Task: Activate the Chat setting for omni channel to start routing case.
Action: Mouse moved to (1057, 83)
Screenshot: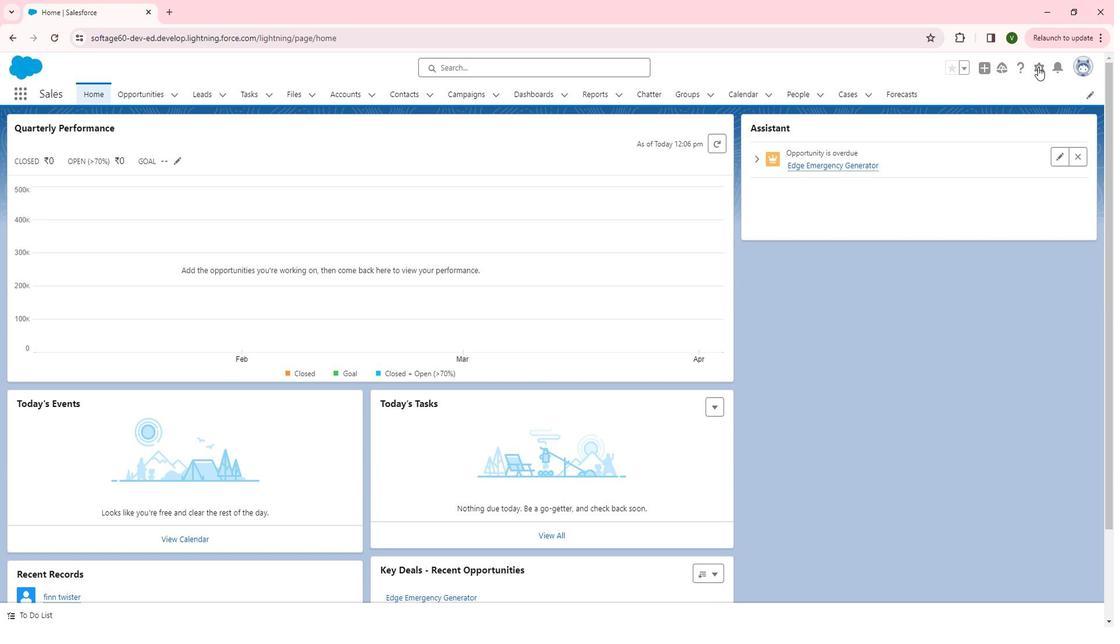 
Action: Mouse pressed left at (1057, 83)
Screenshot: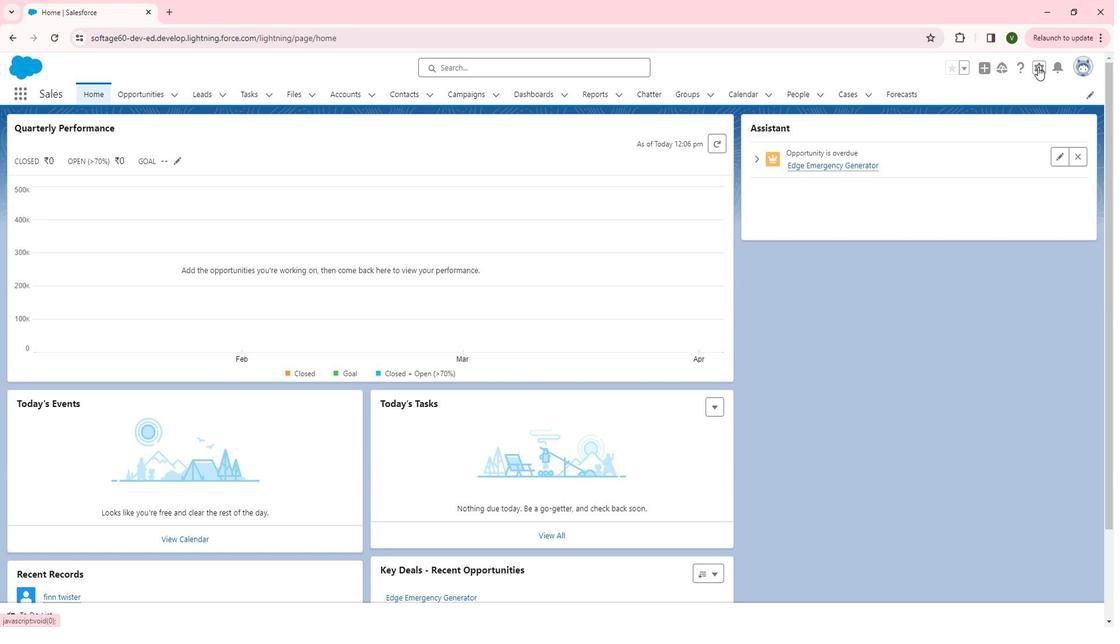 
Action: Mouse moved to (1014, 119)
Screenshot: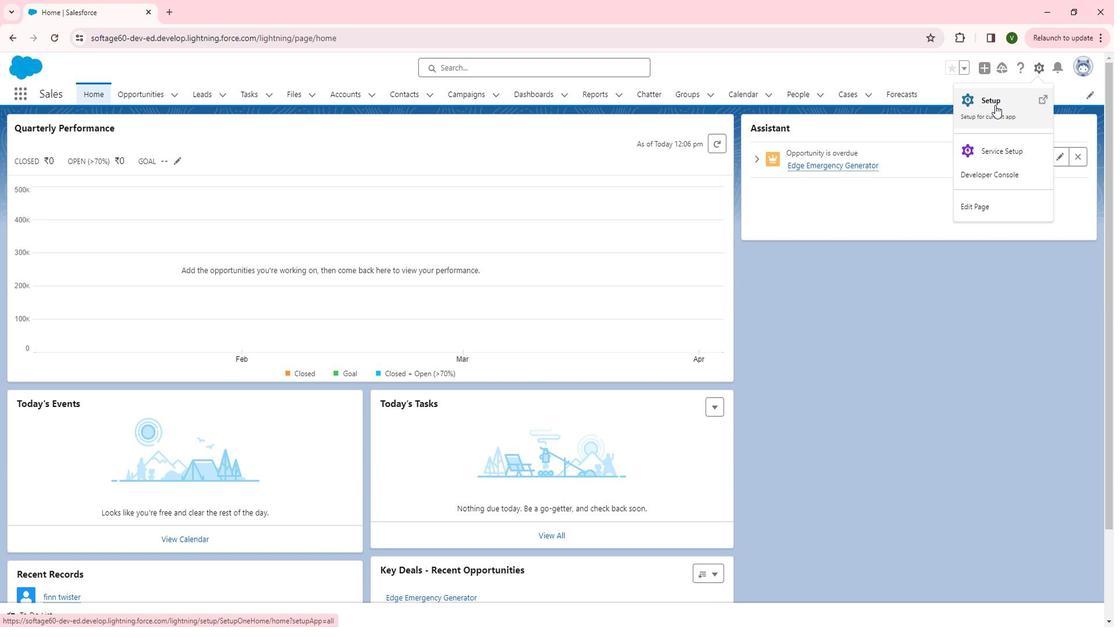 
Action: Mouse pressed left at (1014, 119)
Screenshot: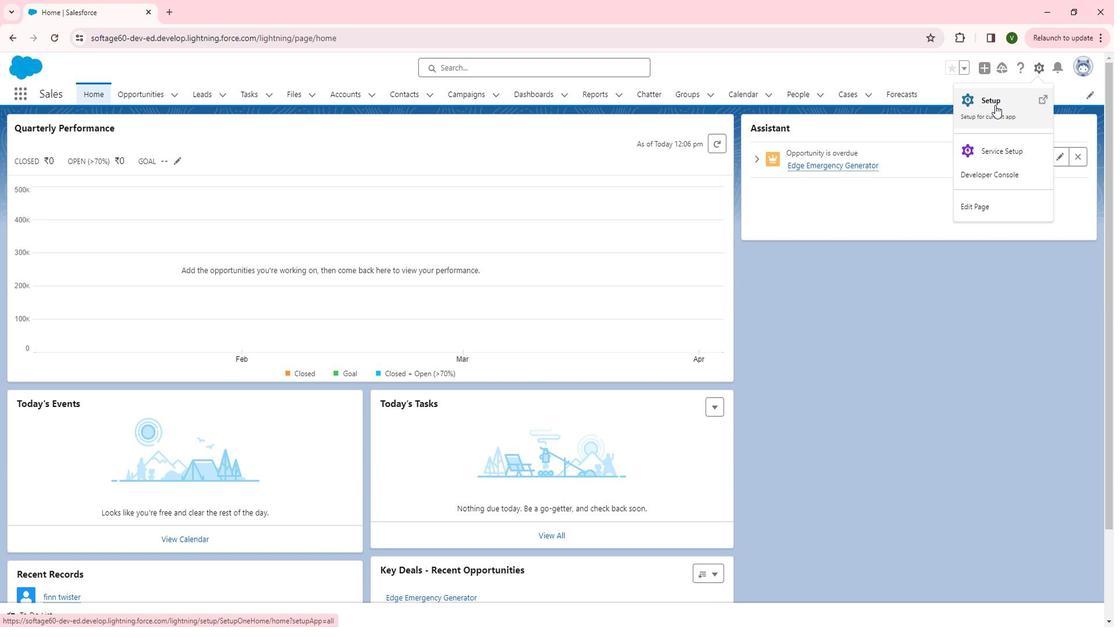 
Action: Mouse moved to (88, 351)
Screenshot: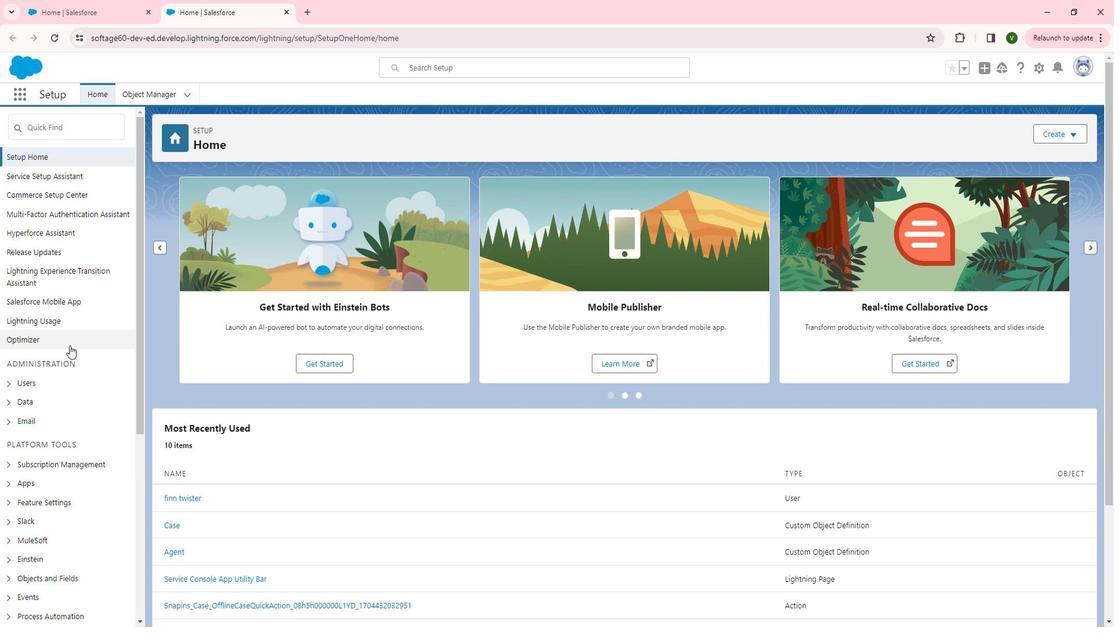 
Action: Mouse scrolled (88, 350) with delta (0, 0)
Screenshot: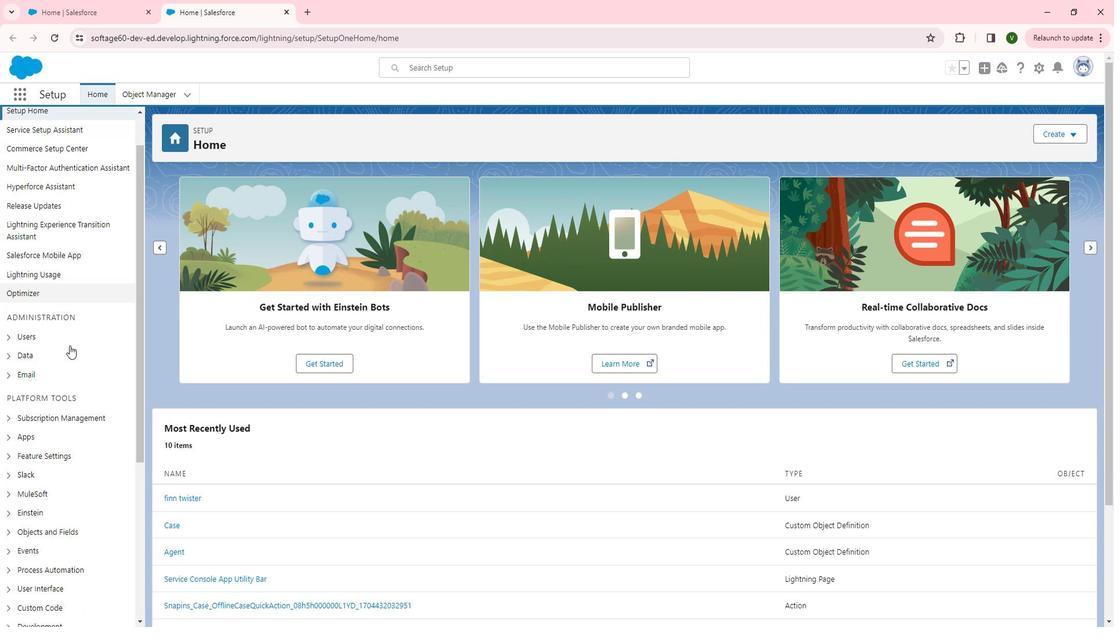 
Action: Mouse moved to (41, 391)
Screenshot: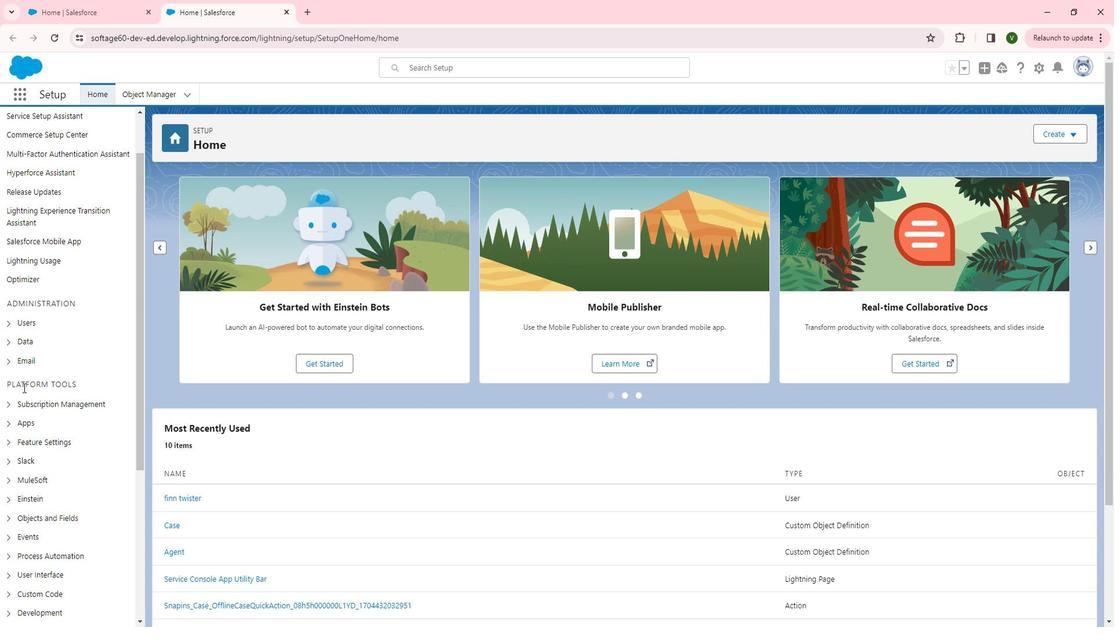 
Action: Mouse scrolled (41, 391) with delta (0, 0)
Screenshot: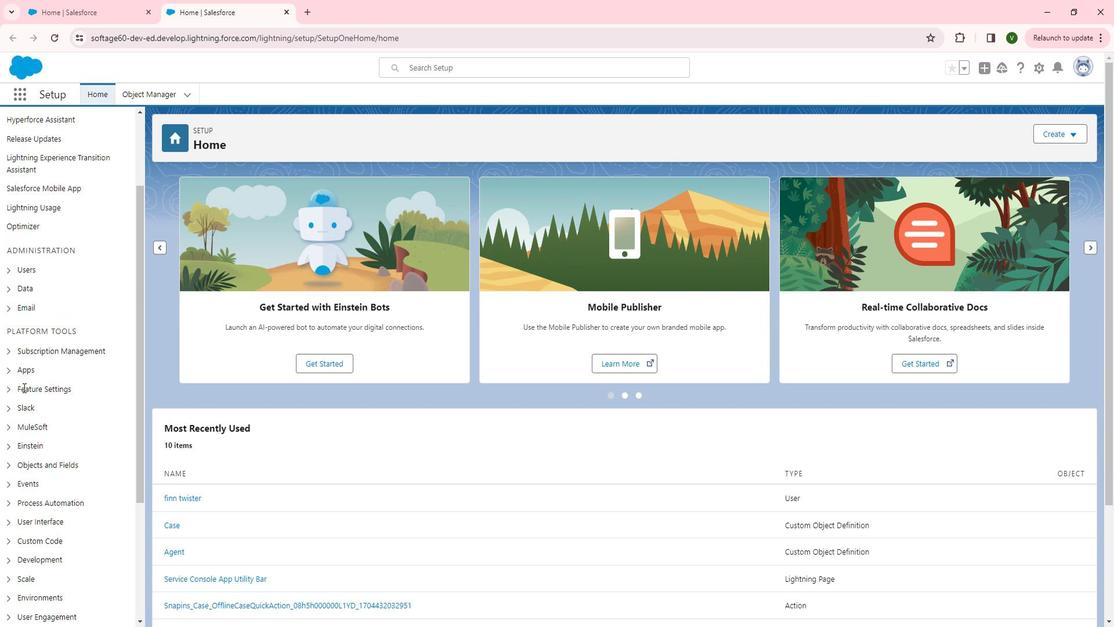 
Action: Mouse moved to (29, 385)
Screenshot: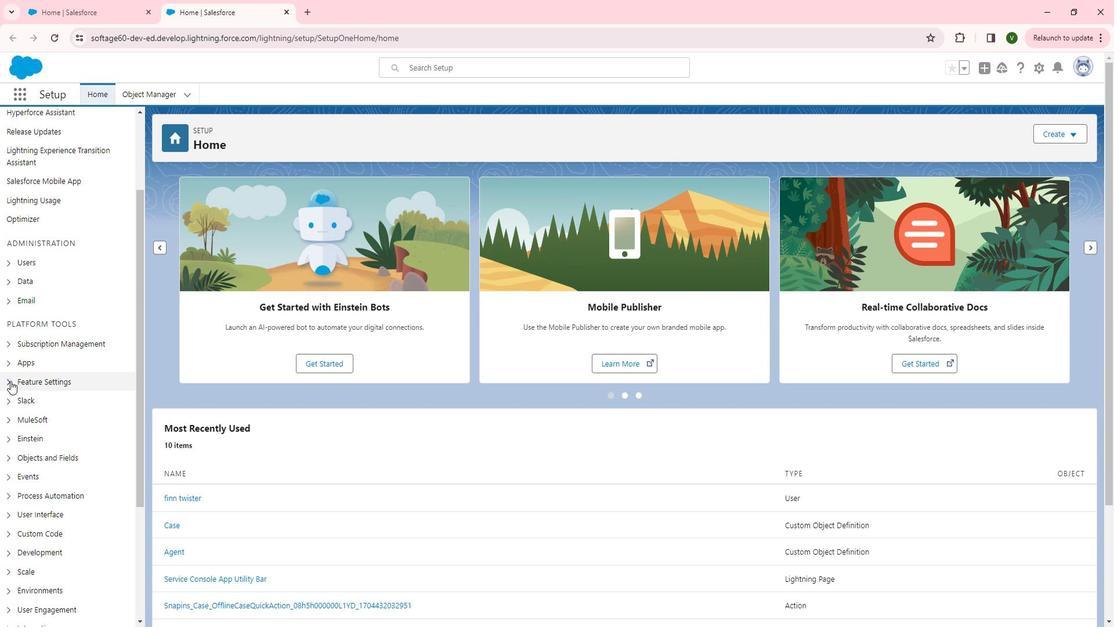 
Action: Mouse pressed left at (29, 385)
Screenshot: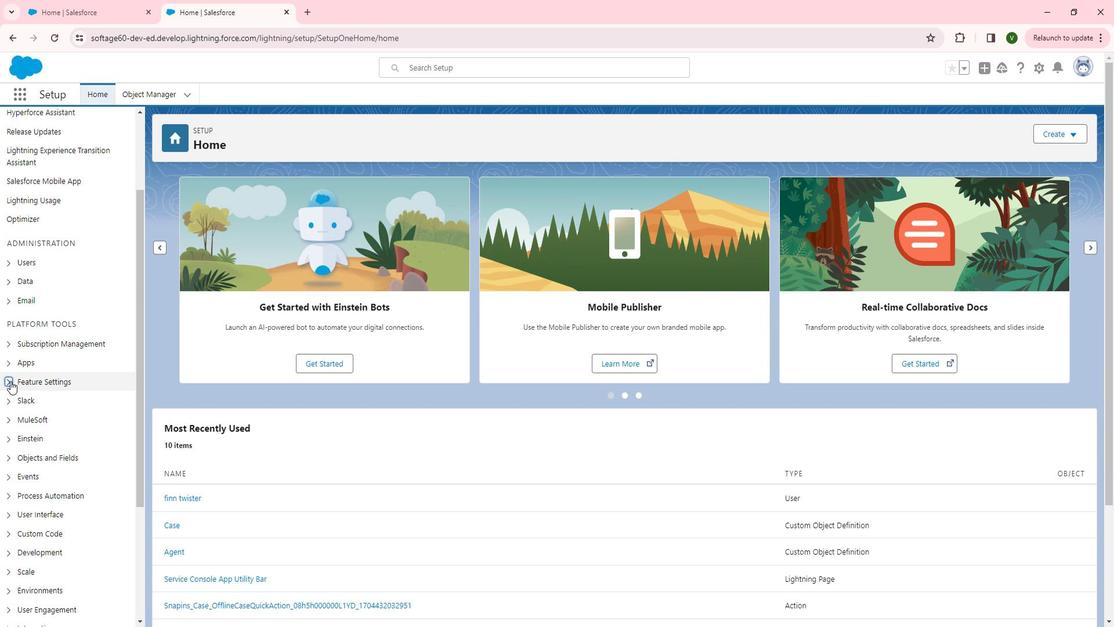 
Action: Mouse moved to (72, 408)
Screenshot: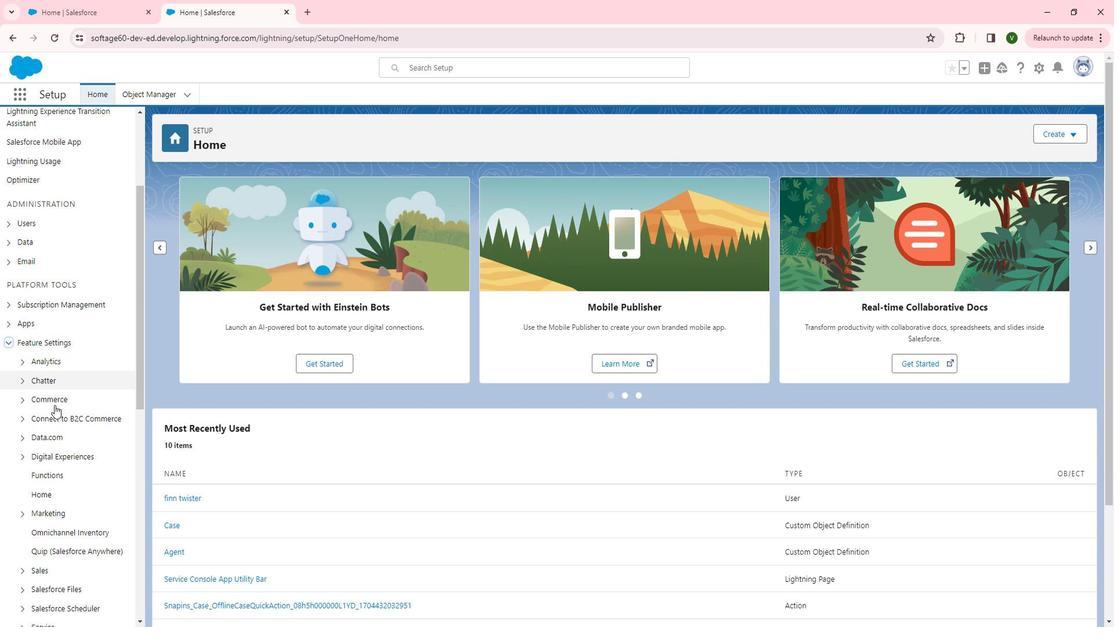 
Action: Mouse scrolled (72, 408) with delta (0, 0)
Screenshot: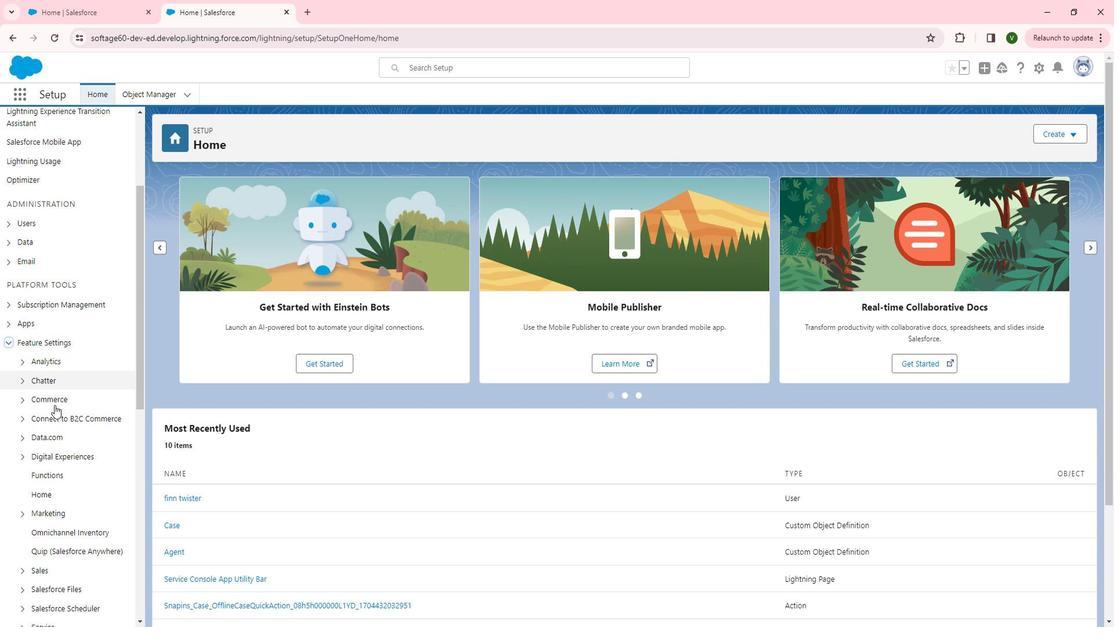 
Action: Mouse moved to (73, 408)
Screenshot: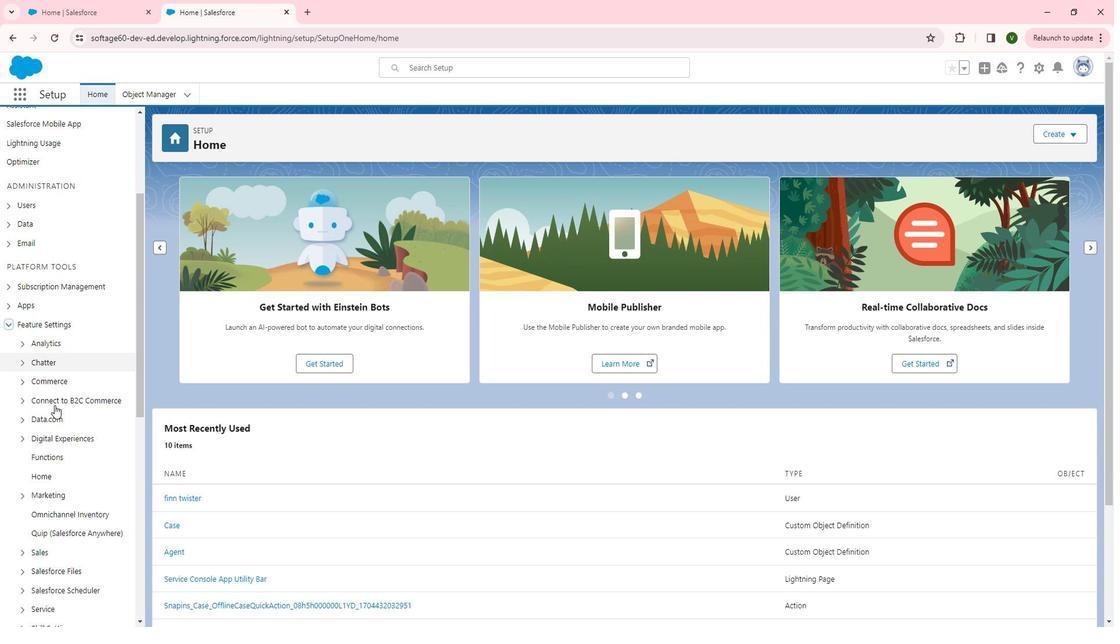 
Action: Mouse scrolled (73, 408) with delta (0, 0)
Screenshot: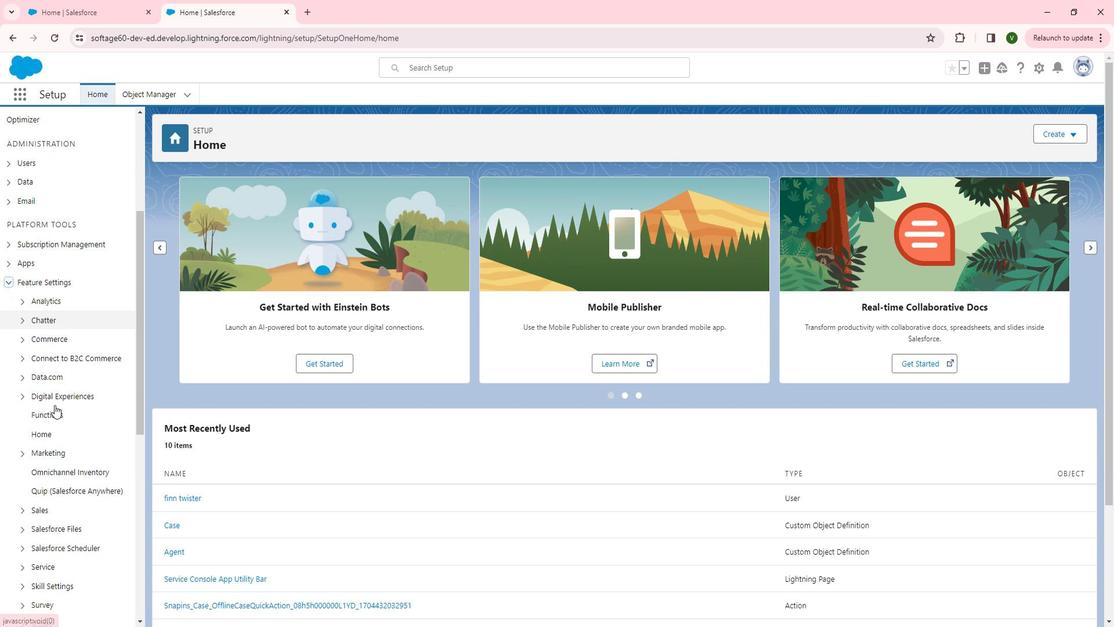 
Action: Mouse moved to (78, 465)
Screenshot: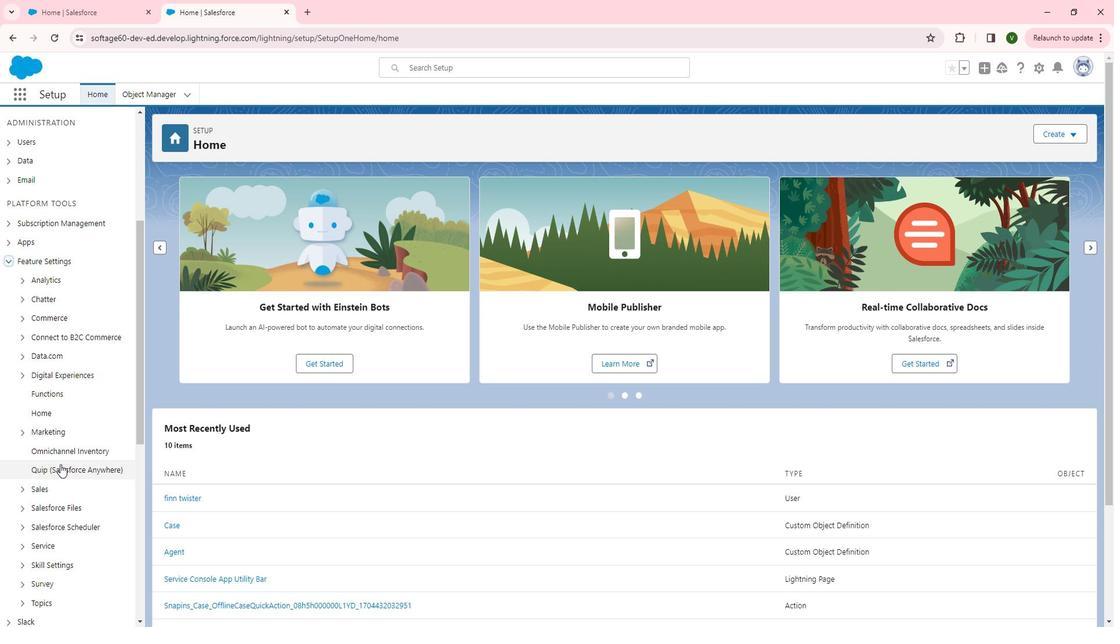 
Action: Mouse scrolled (78, 465) with delta (0, 0)
Screenshot: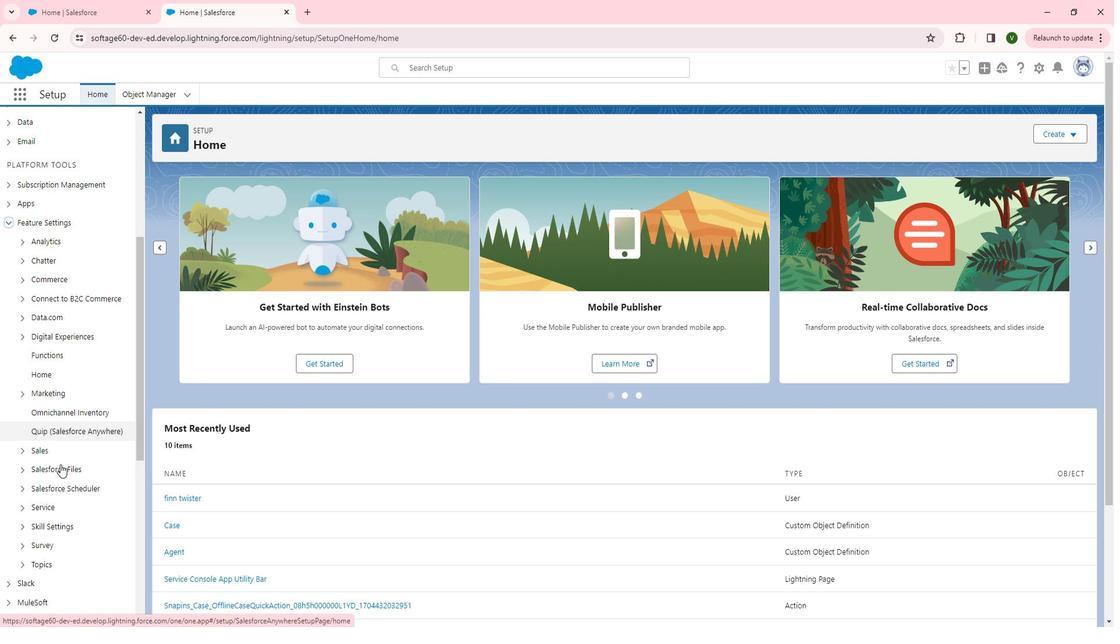 
Action: Mouse moved to (41, 487)
Screenshot: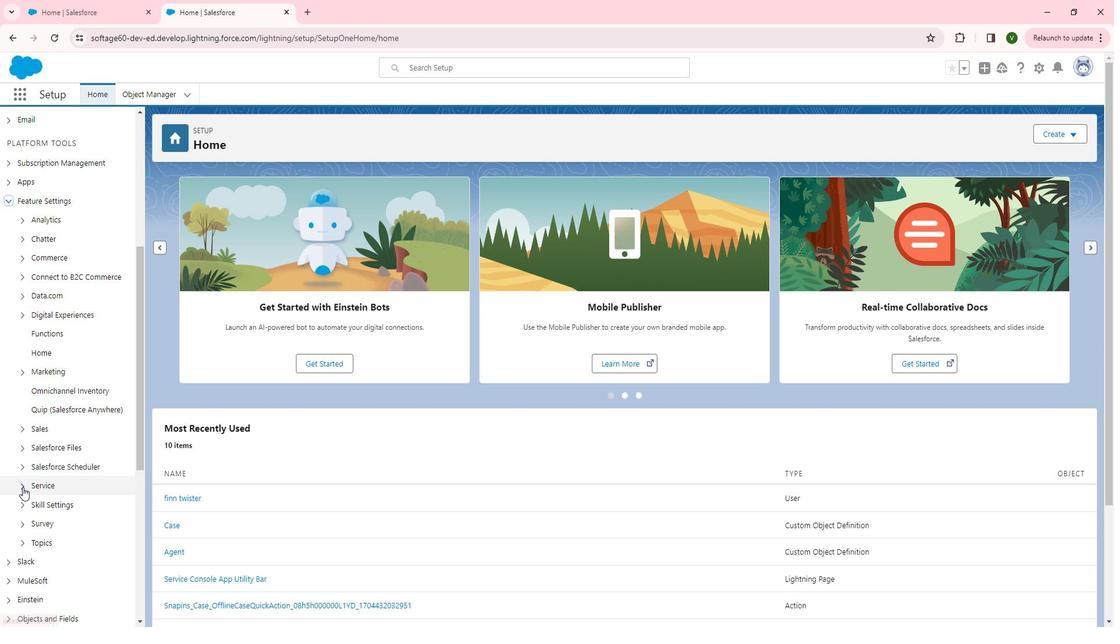 
Action: Mouse pressed left at (41, 487)
Screenshot: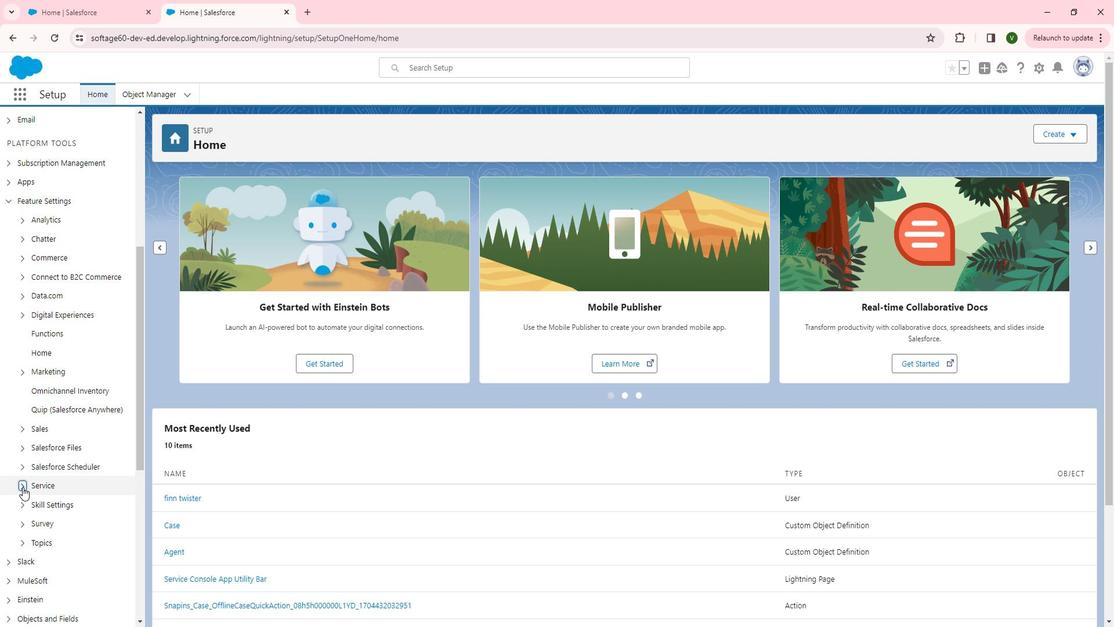 
Action: Mouse moved to (98, 479)
Screenshot: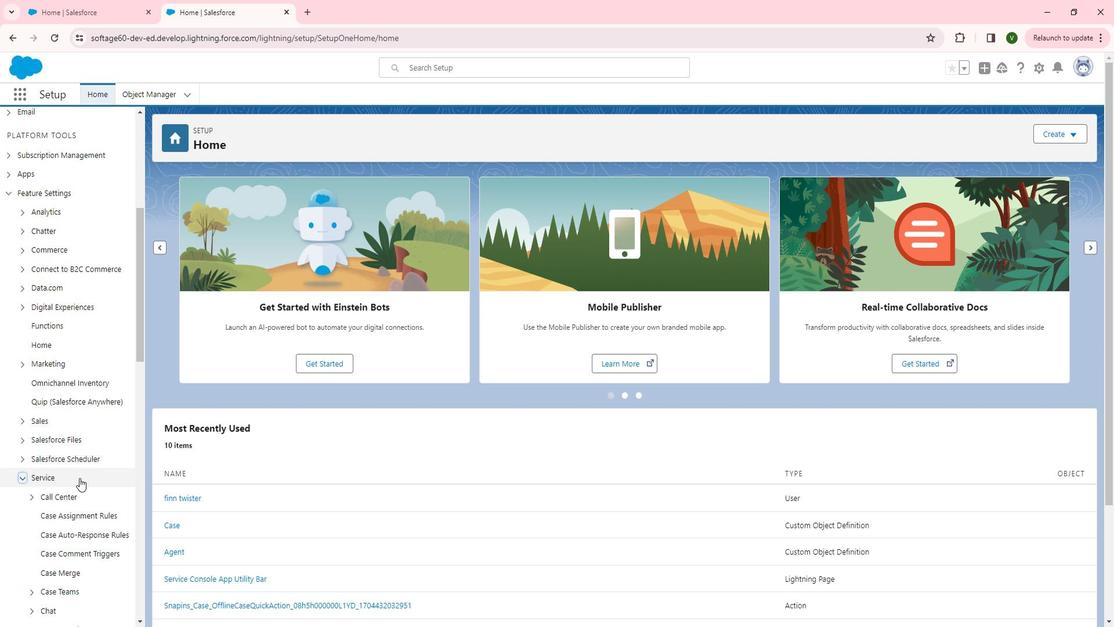 
Action: Mouse scrolled (98, 478) with delta (0, 0)
Screenshot: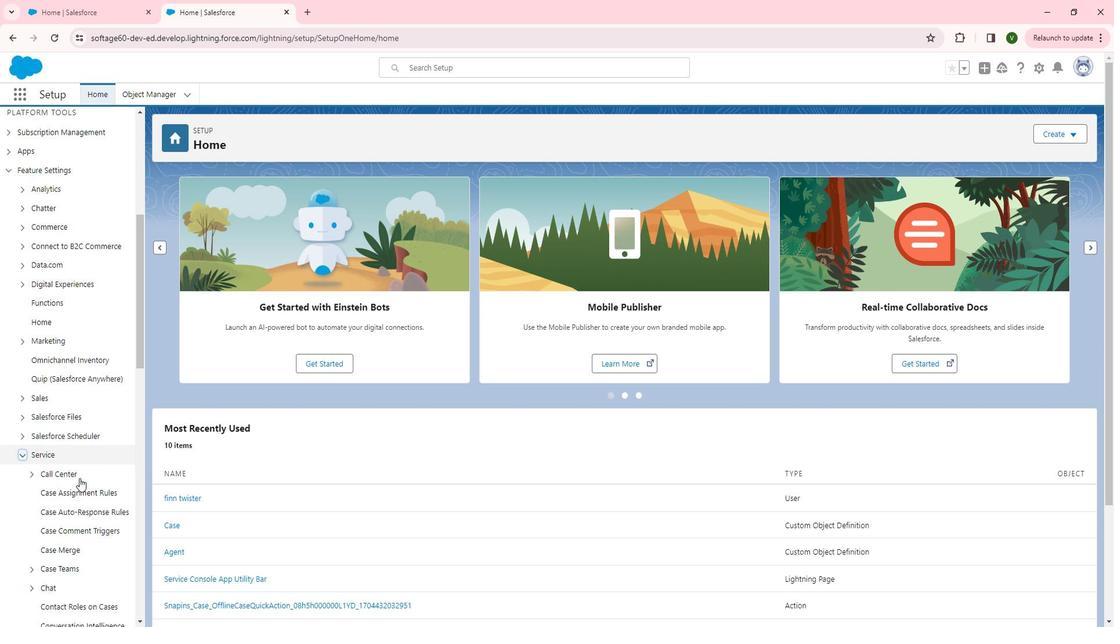 
Action: Mouse scrolled (98, 478) with delta (0, 0)
Screenshot: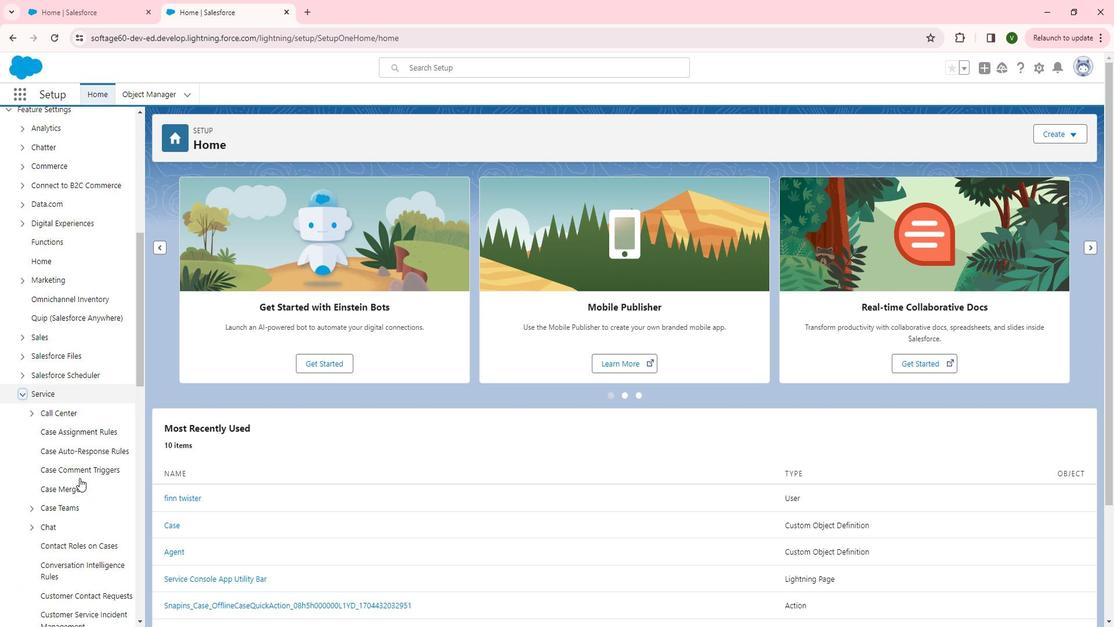 
Action: Mouse moved to (52, 500)
Screenshot: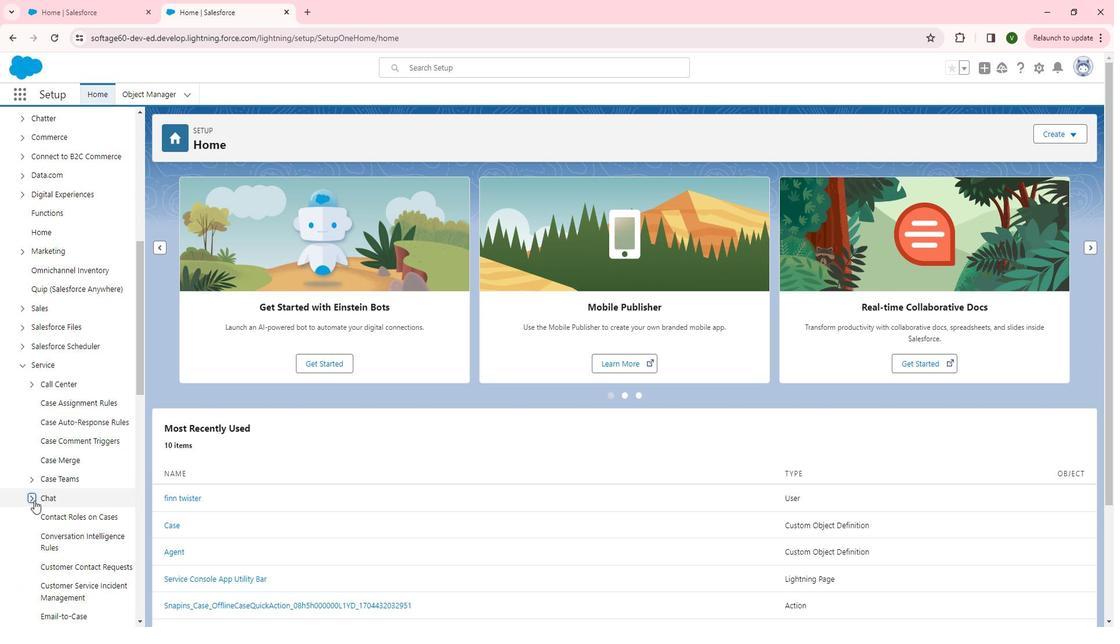 
Action: Mouse pressed left at (52, 500)
Screenshot: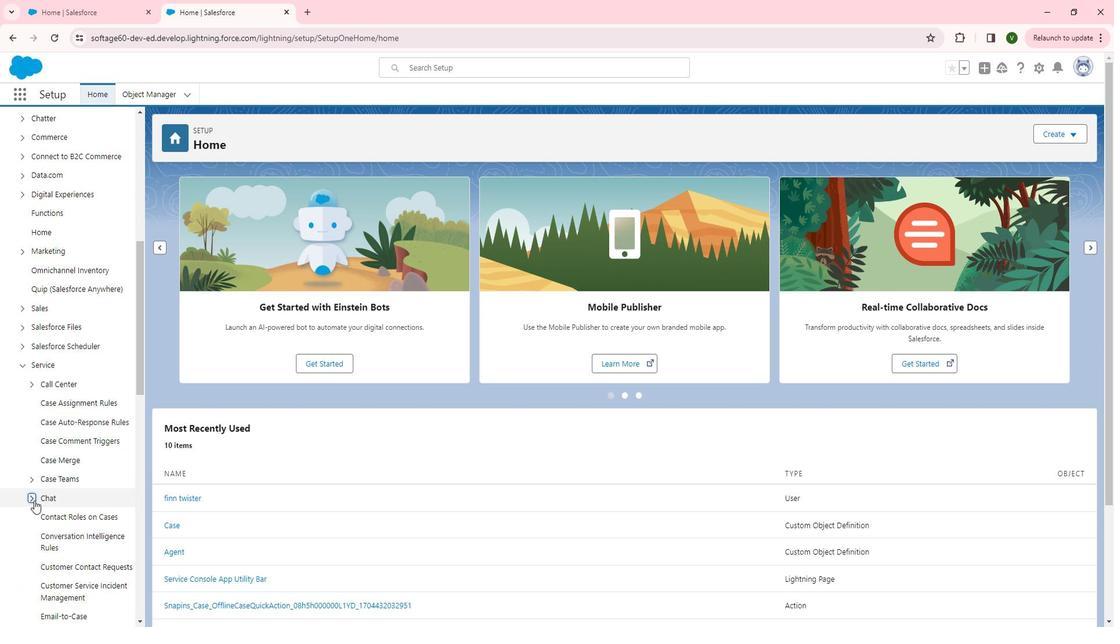 
Action: Mouse moved to (84, 512)
Screenshot: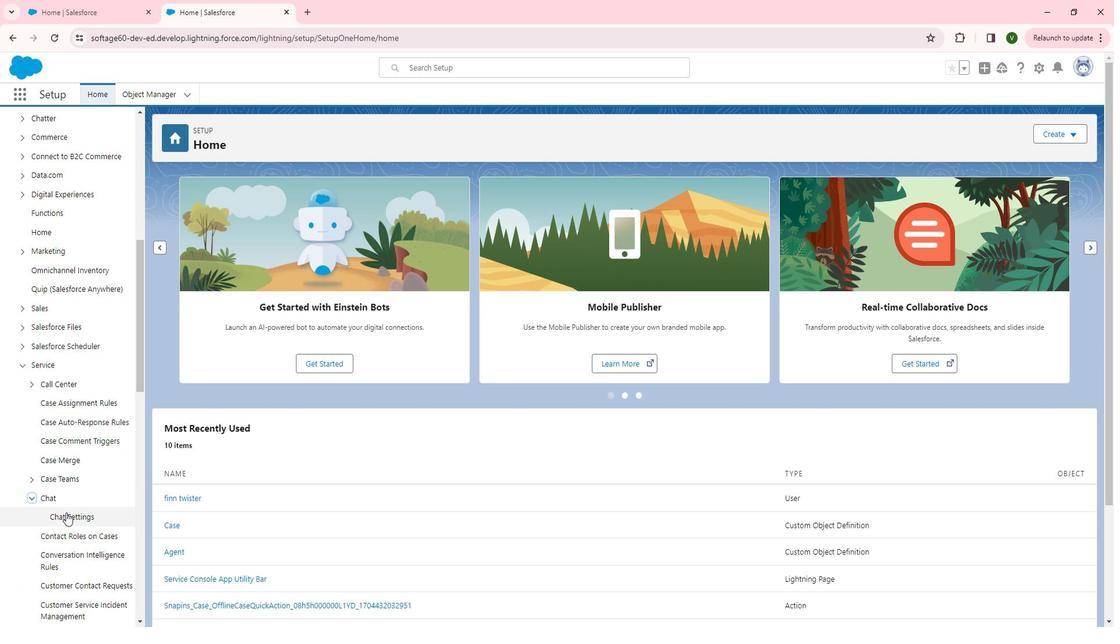 
Action: Mouse pressed left at (84, 512)
Screenshot: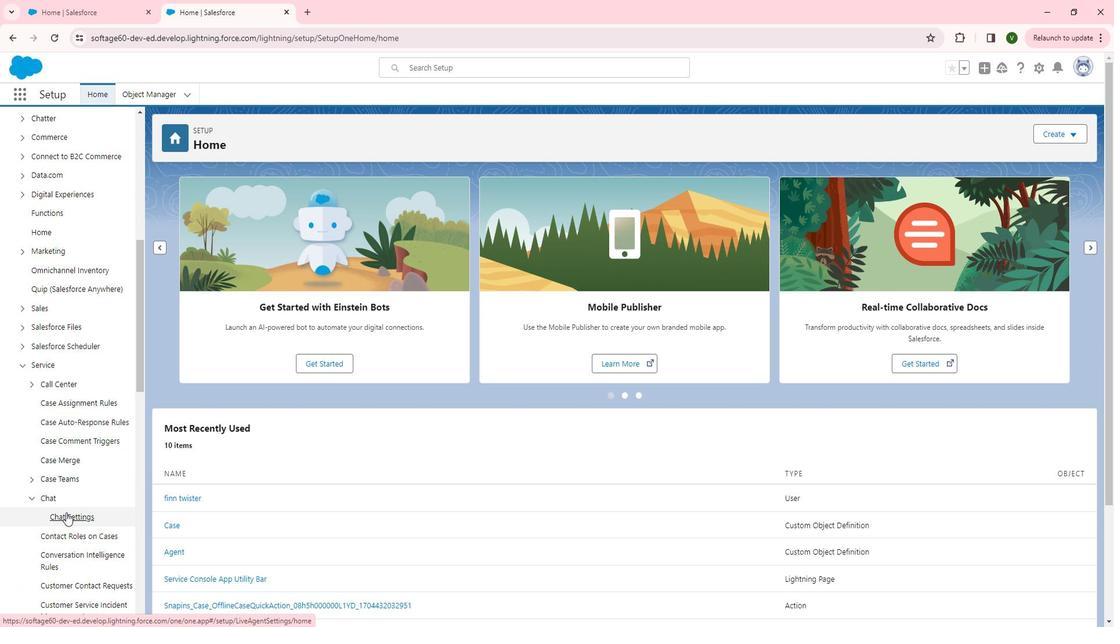 
Action: Mouse moved to (196, 333)
Screenshot: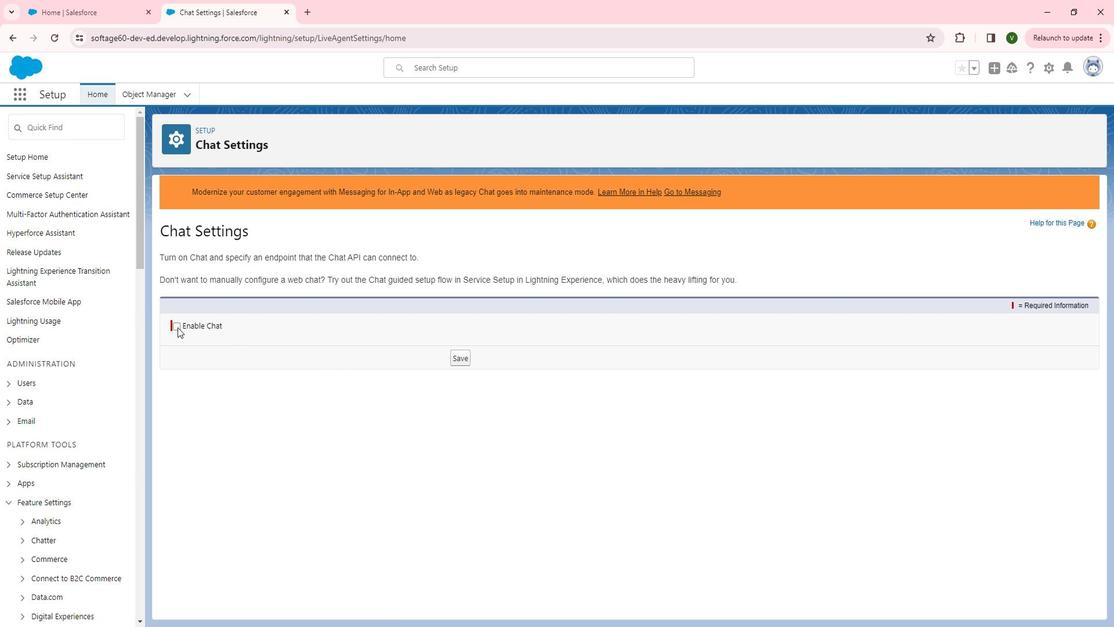 
Action: Mouse pressed left at (196, 333)
Screenshot: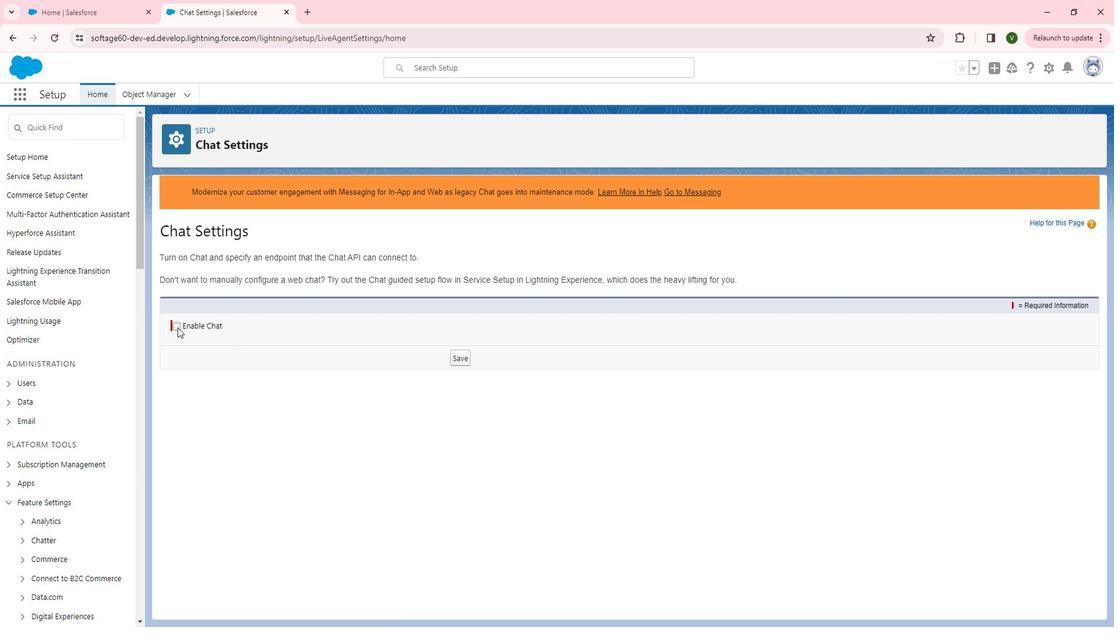 
Action: Mouse moved to (480, 361)
Screenshot: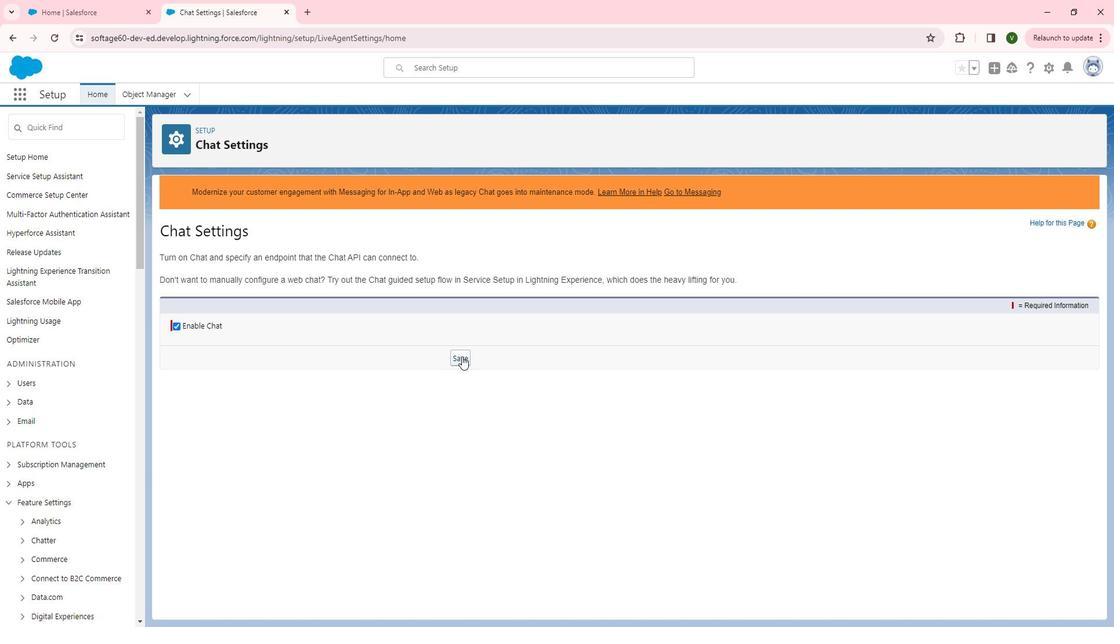 
Action: Mouse pressed left at (480, 361)
Screenshot: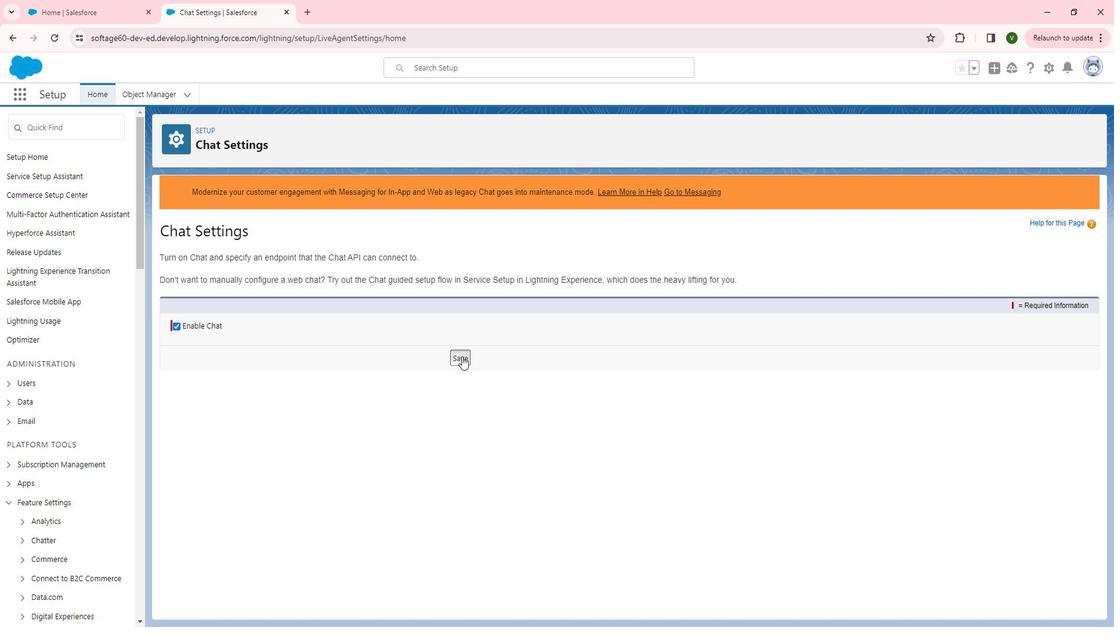 
Action: Mouse moved to (538, 440)
Screenshot: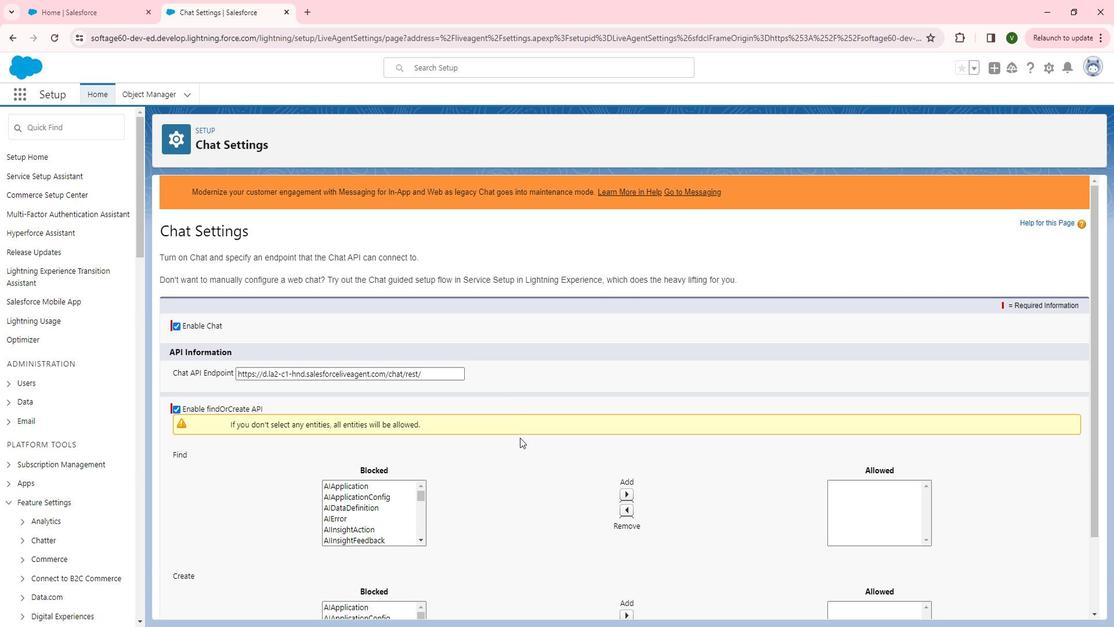 
Action: Mouse scrolled (538, 439) with delta (0, 0)
Screenshot: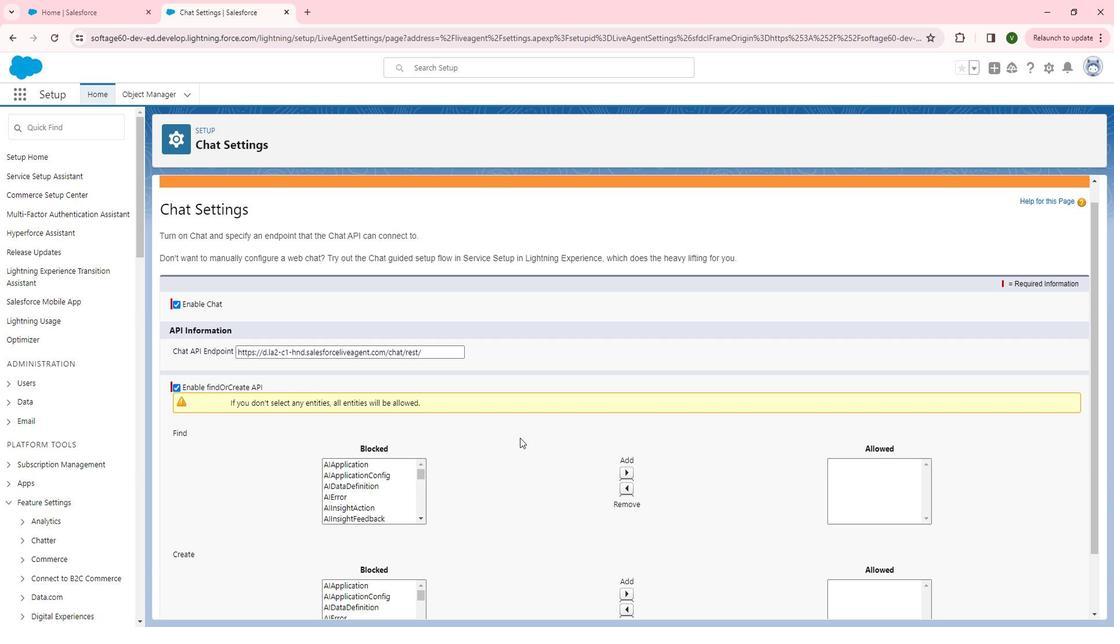 
Action: Mouse moved to (538, 441)
Screenshot: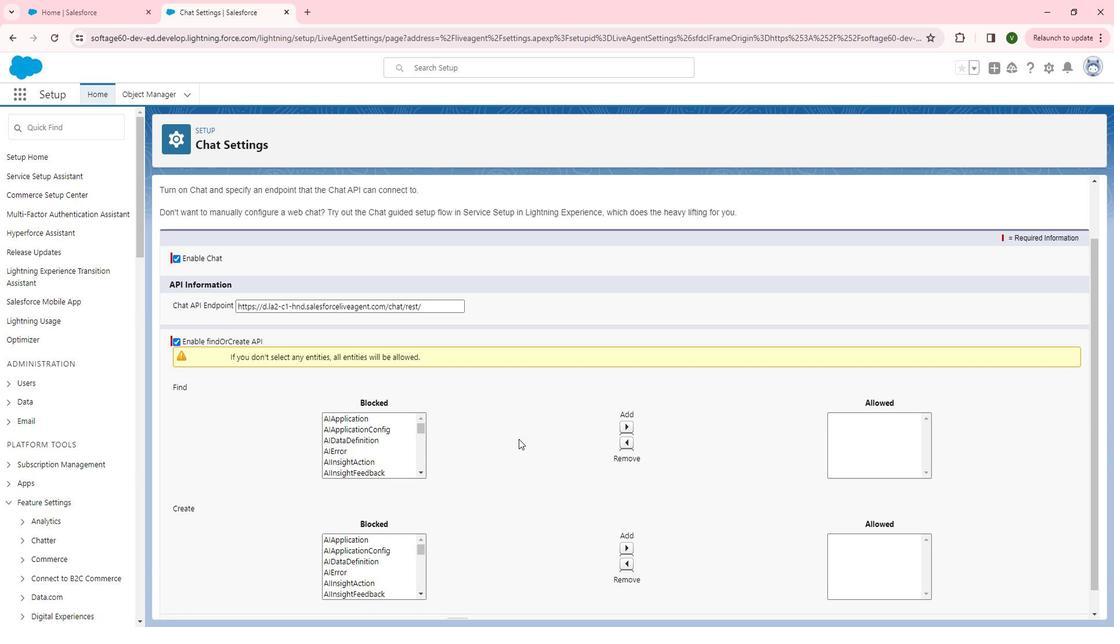 
Action: Mouse scrolled (538, 440) with delta (0, 0)
Screenshot: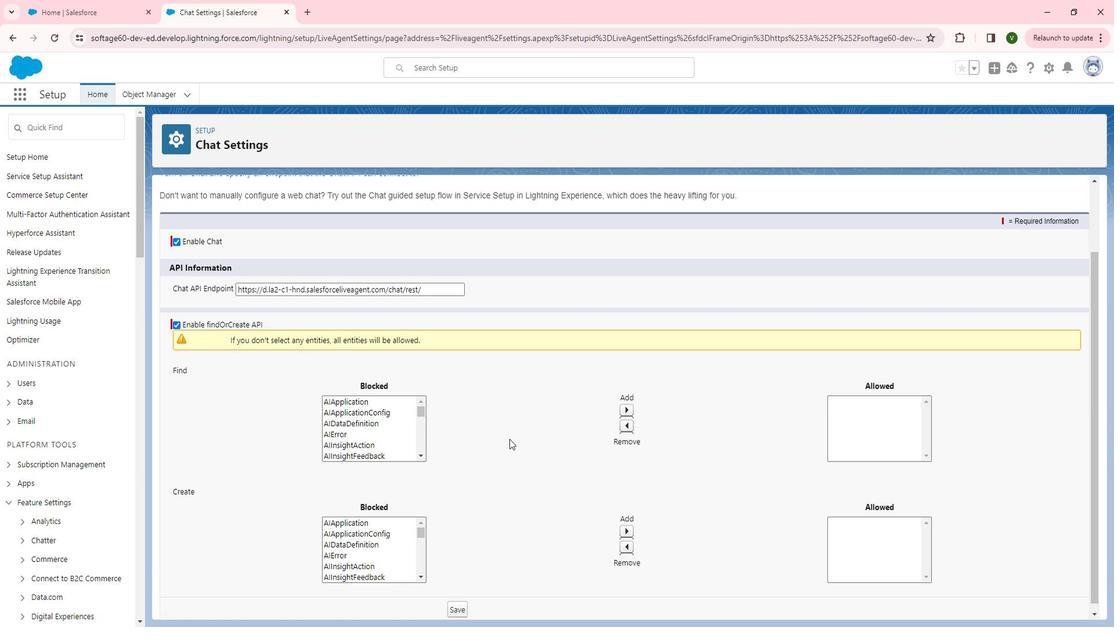 
Action: Mouse moved to (437, 448)
Screenshot: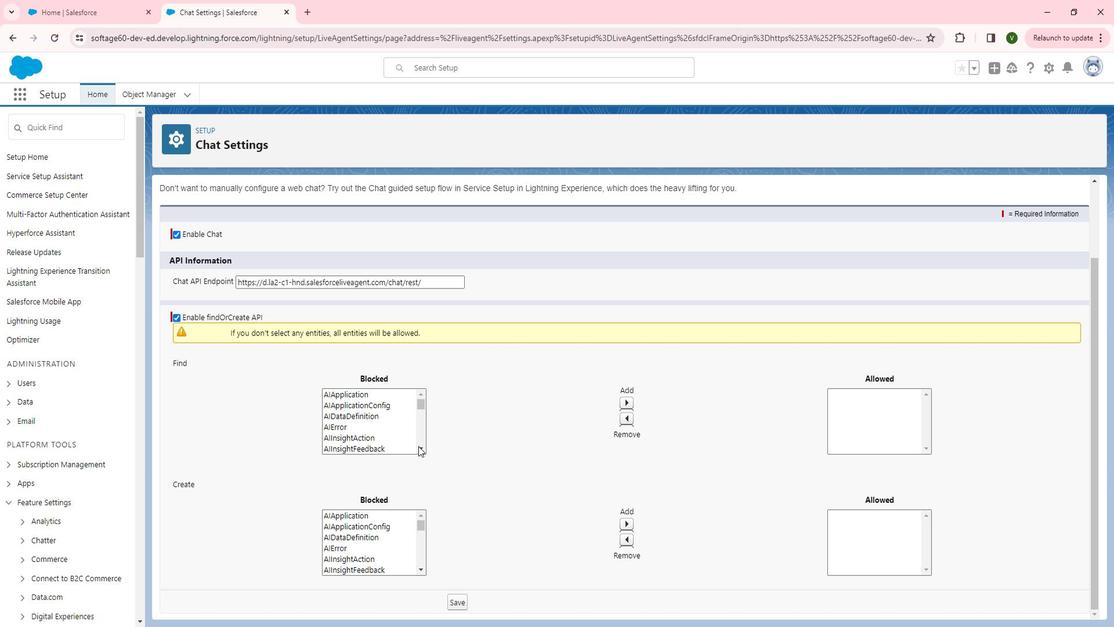 
Action: Mouse pressed left at (437, 448)
Screenshot: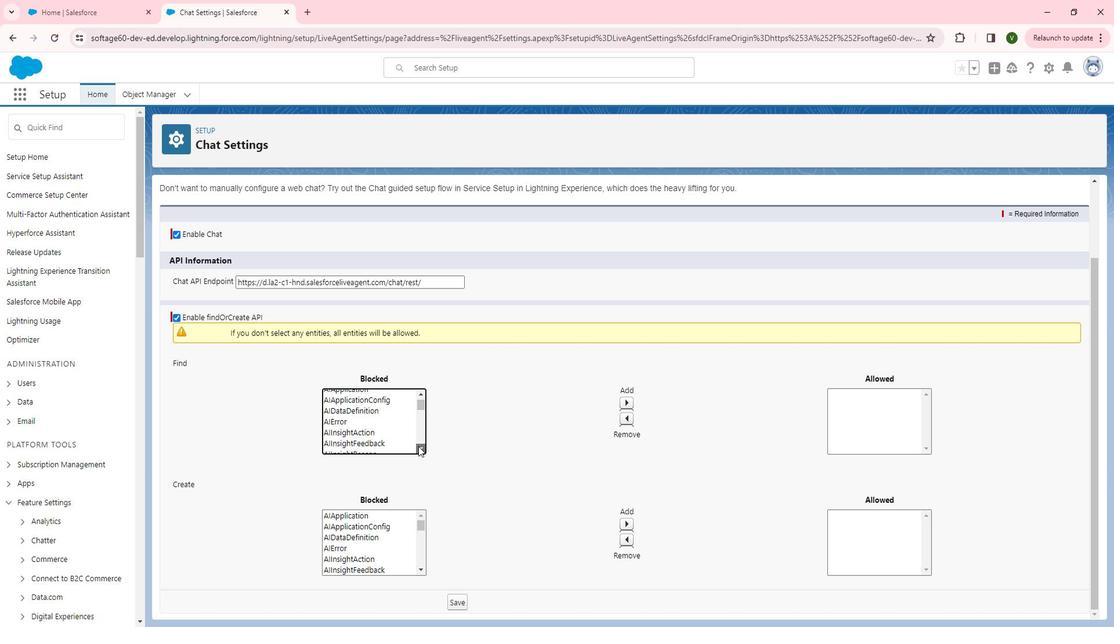 
Action: Mouse pressed left at (437, 448)
Screenshot: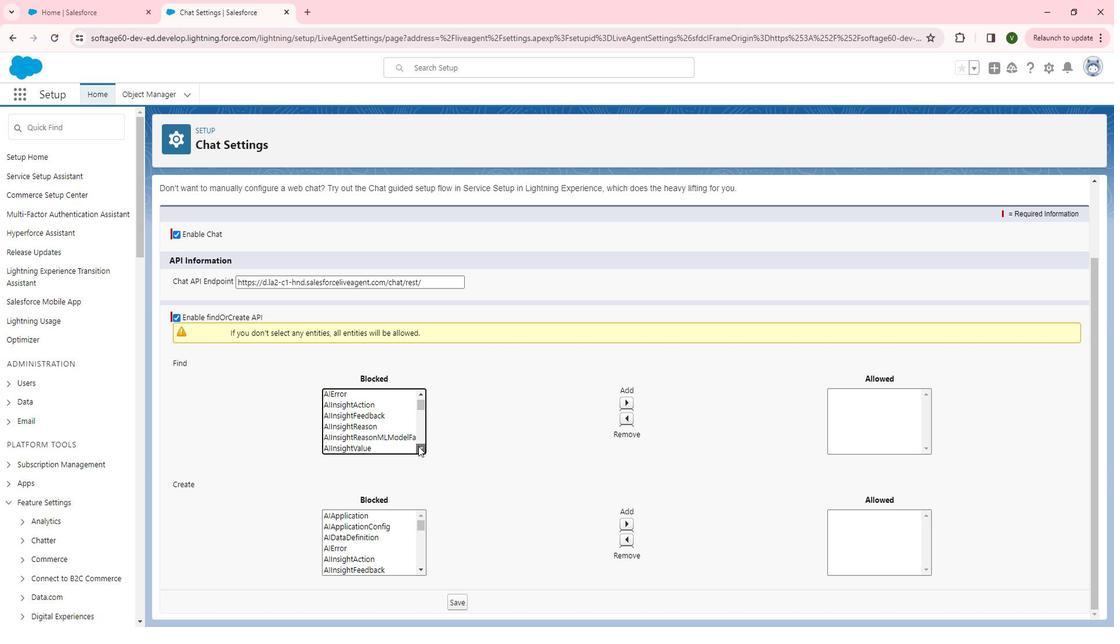 
Action: Mouse pressed left at (437, 448)
Screenshot: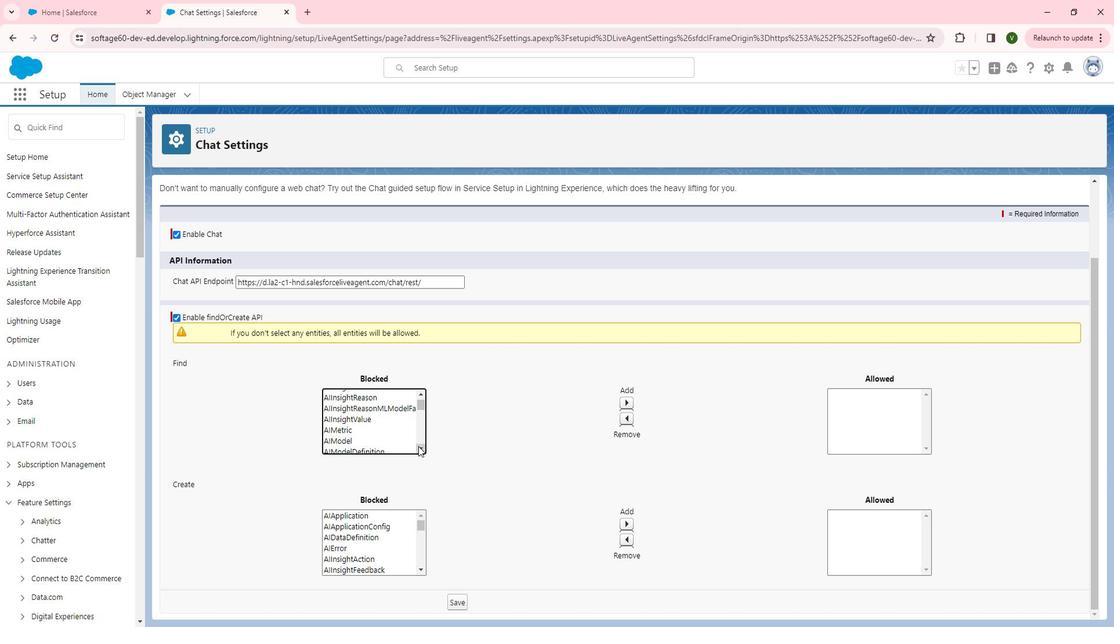 
Action: Mouse pressed left at (437, 448)
Screenshot: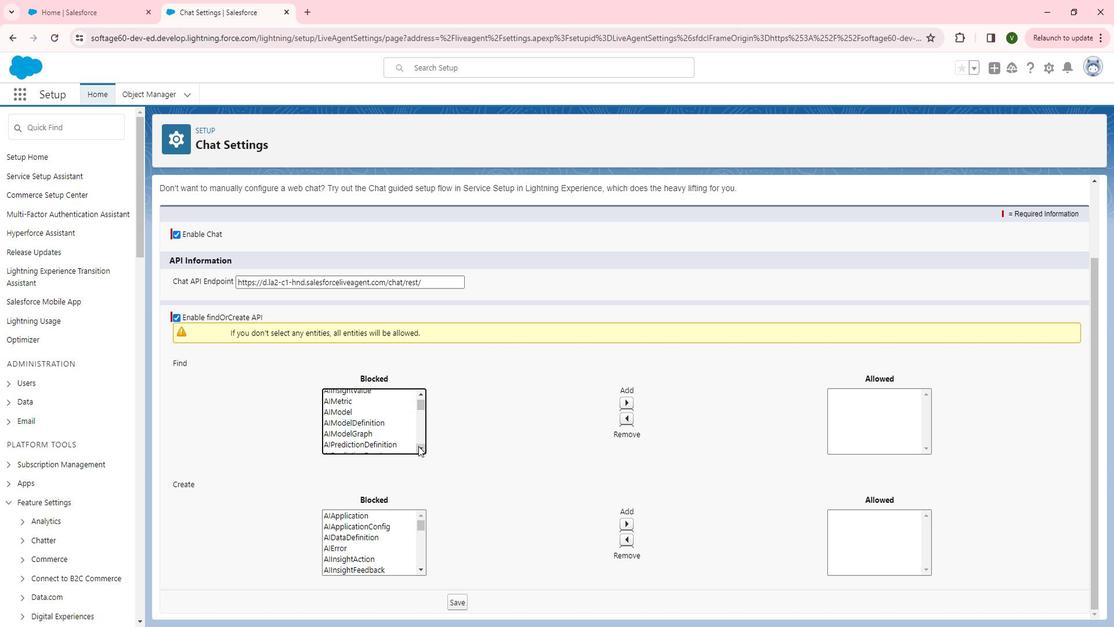 
Action: Mouse pressed left at (437, 448)
Screenshot: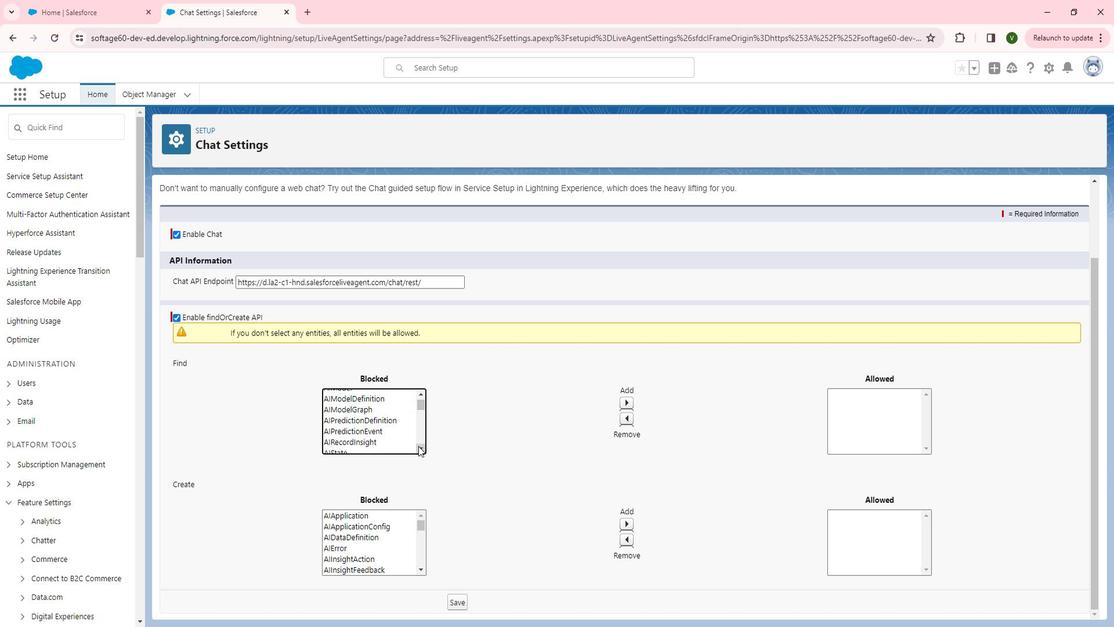 
Action: Mouse pressed left at (437, 448)
Screenshot: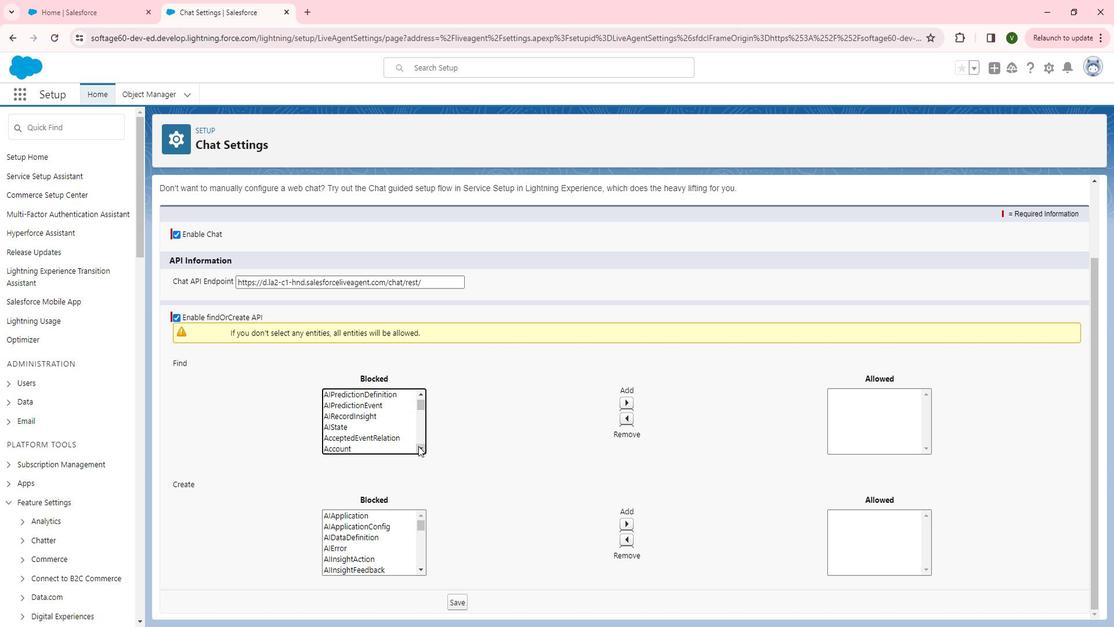 
Action: Mouse pressed left at (437, 448)
Screenshot: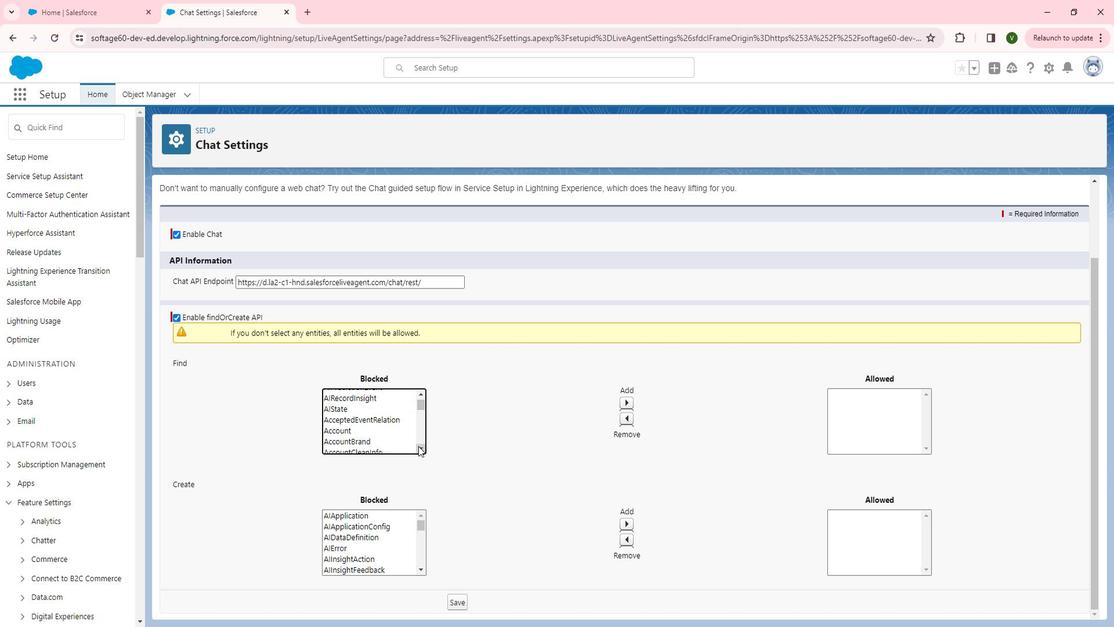 
Action: Mouse pressed left at (437, 448)
Screenshot: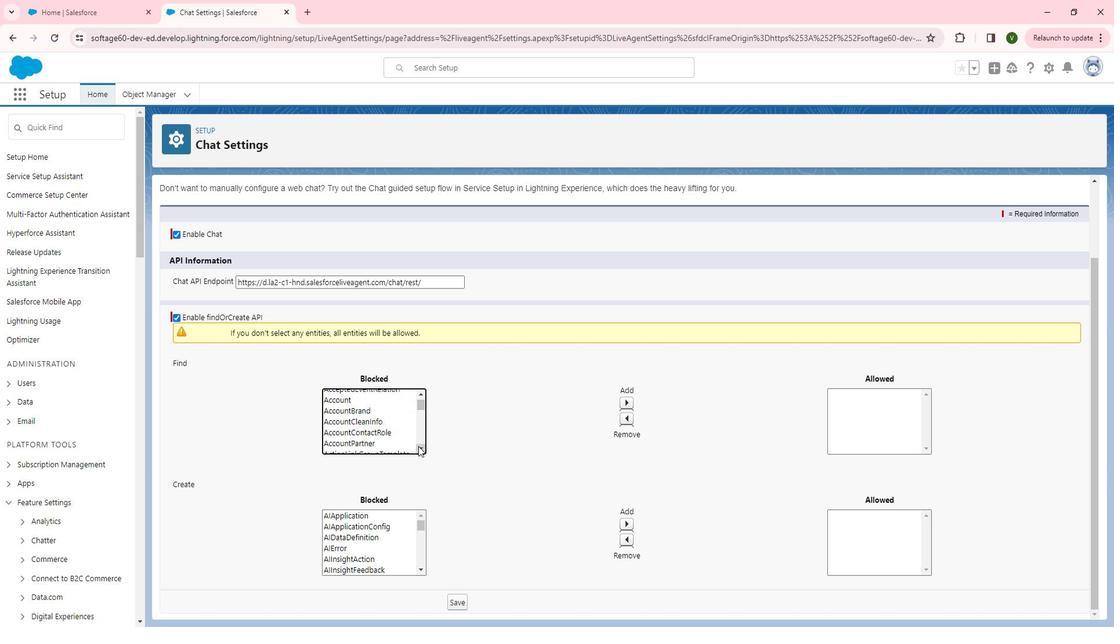 
Action: Mouse pressed left at (437, 448)
Screenshot: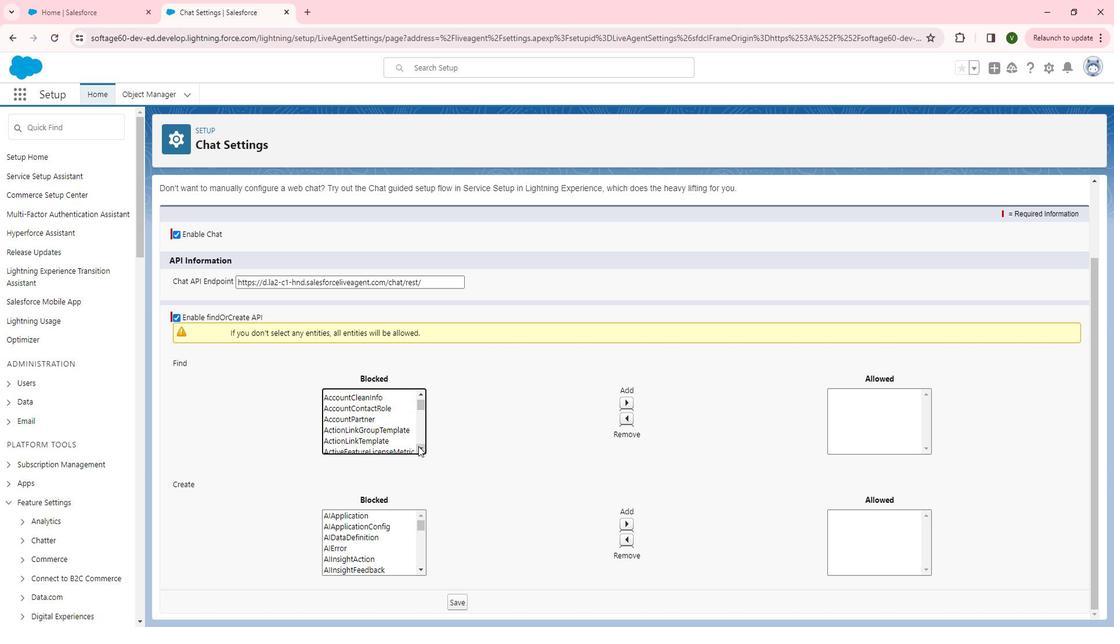 
Action: Mouse pressed left at (437, 448)
Screenshot: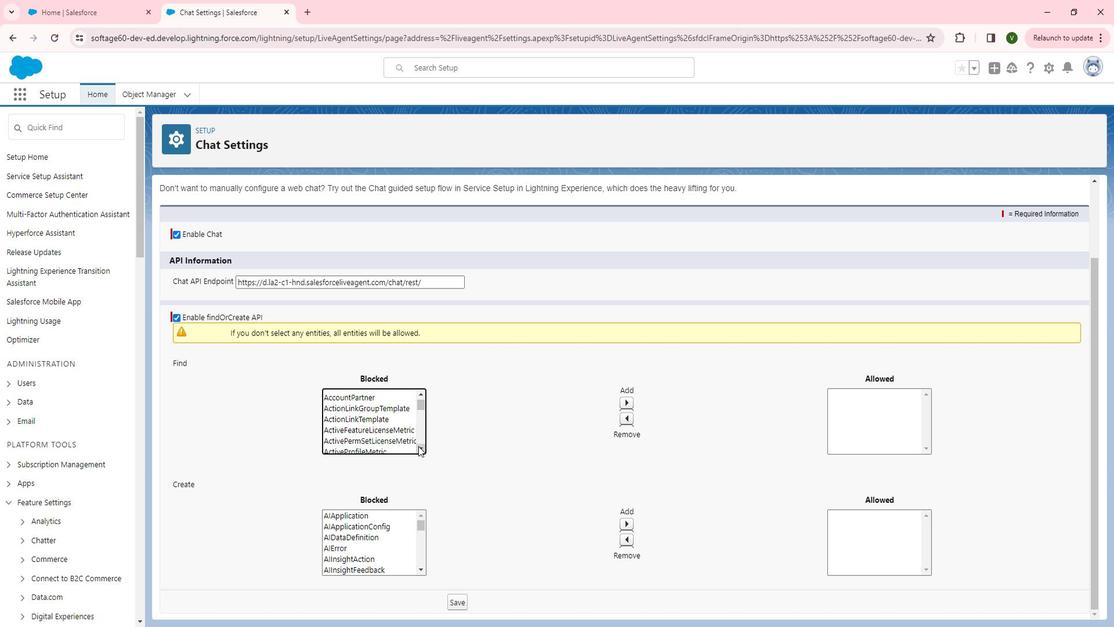 
Action: Mouse pressed left at (437, 448)
Screenshot: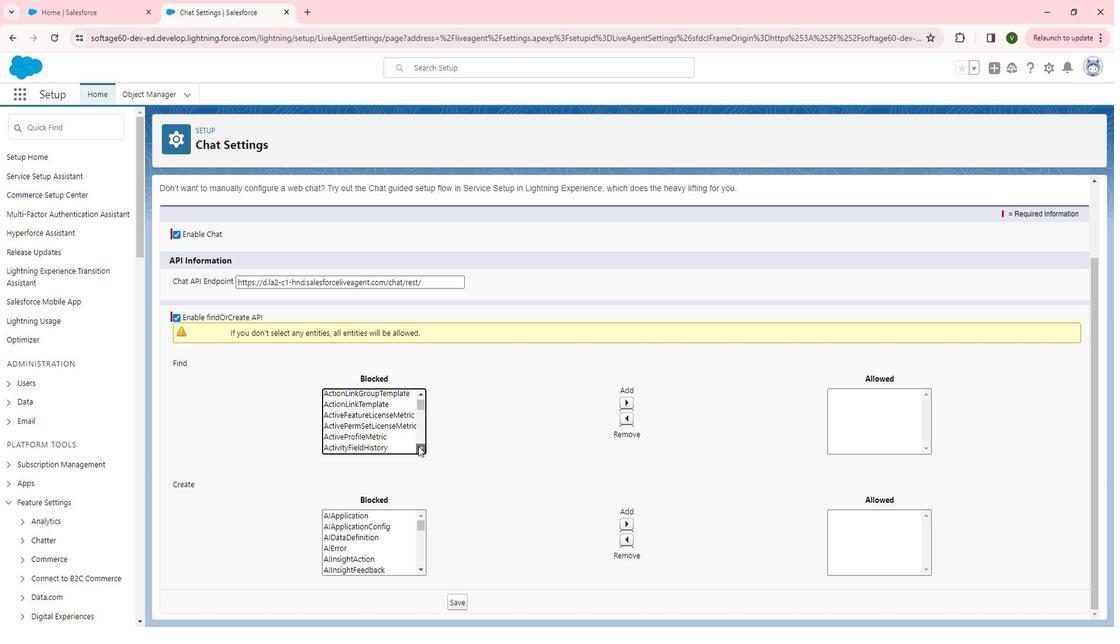 
Action: Mouse pressed left at (437, 448)
Screenshot: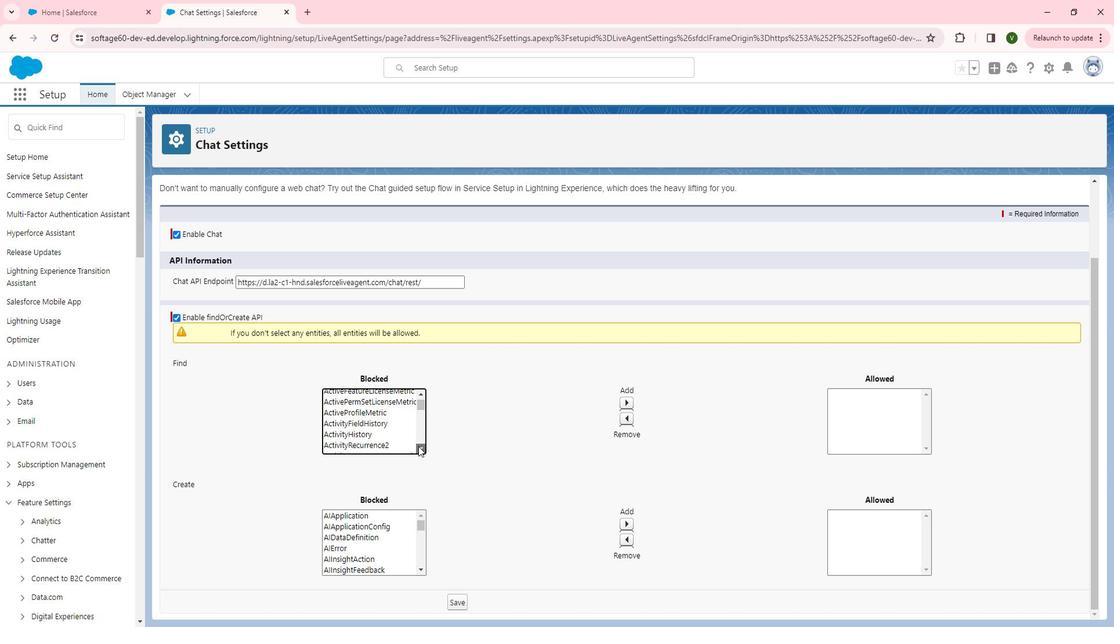 
Action: Mouse pressed left at (437, 448)
Screenshot: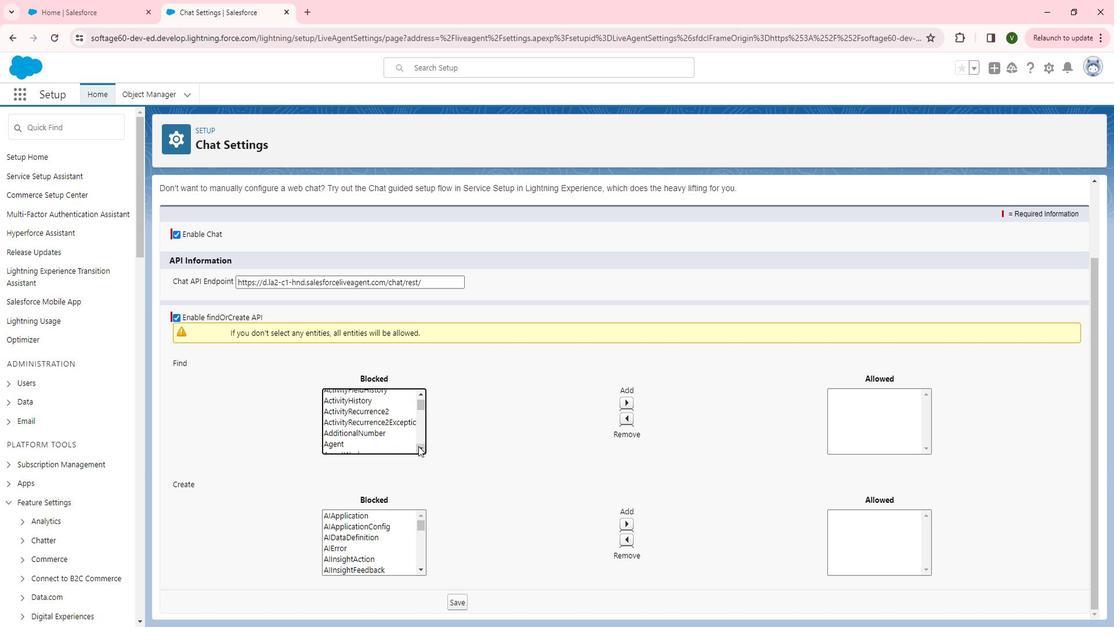 
Action: Mouse pressed left at (437, 448)
Screenshot: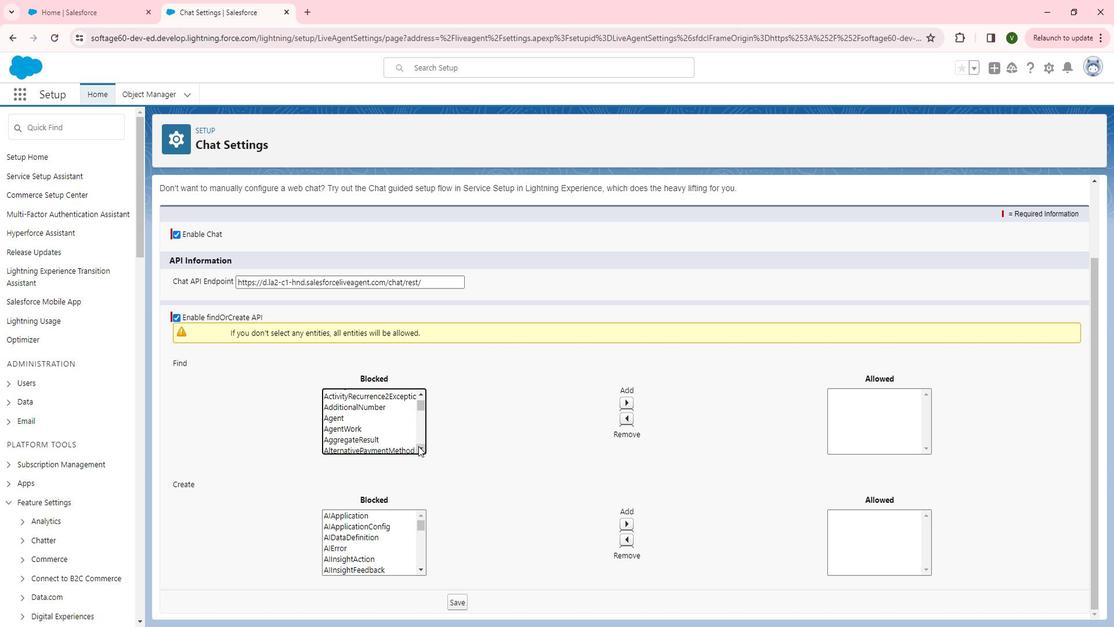 
Action: Mouse moved to (394, 414)
Screenshot: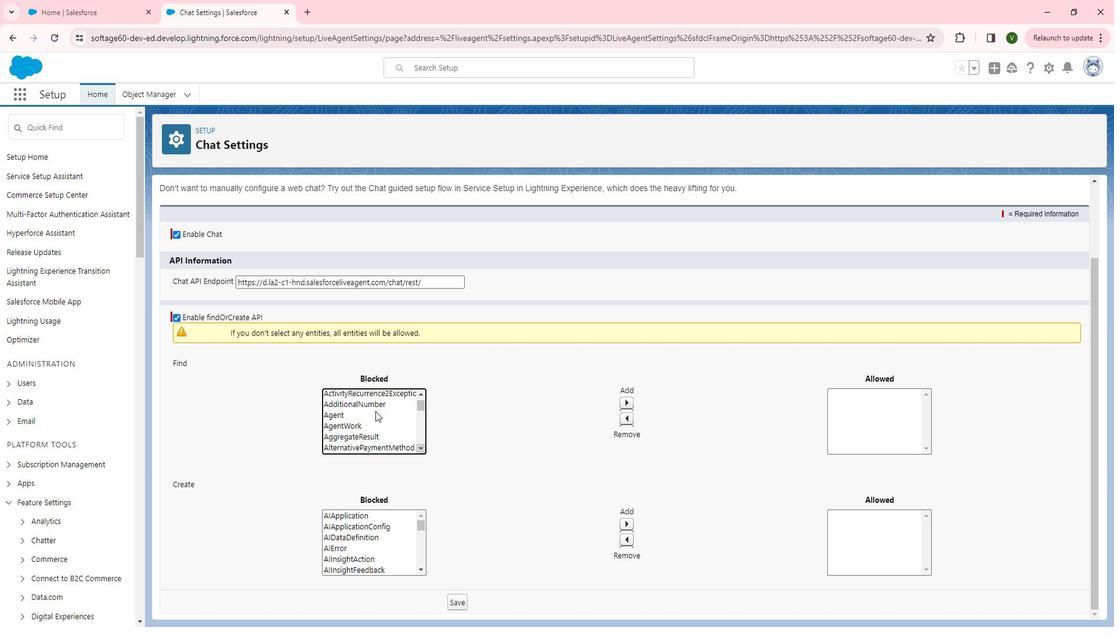 
Action: Mouse pressed left at (394, 414)
Screenshot: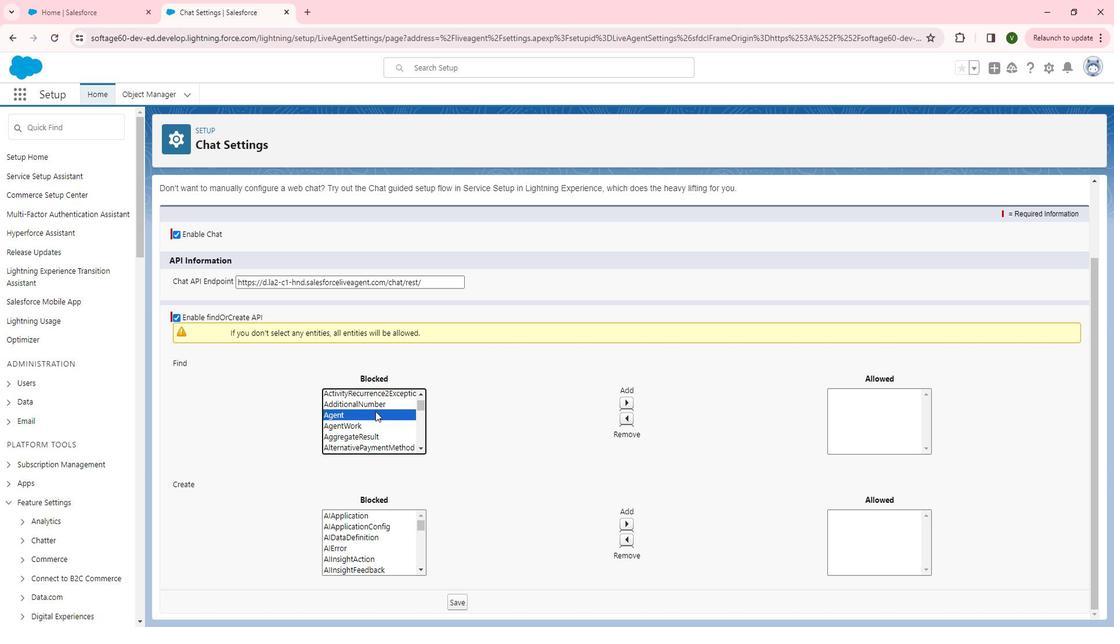 
Action: Mouse moved to (648, 404)
Screenshot: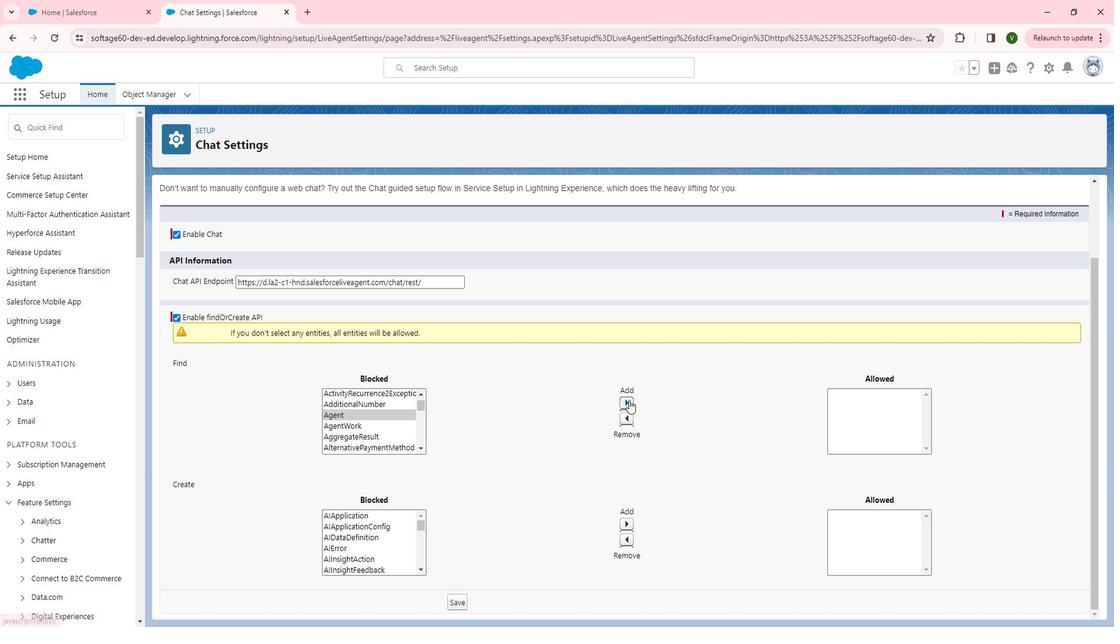 
Action: Mouse pressed left at (648, 404)
Screenshot: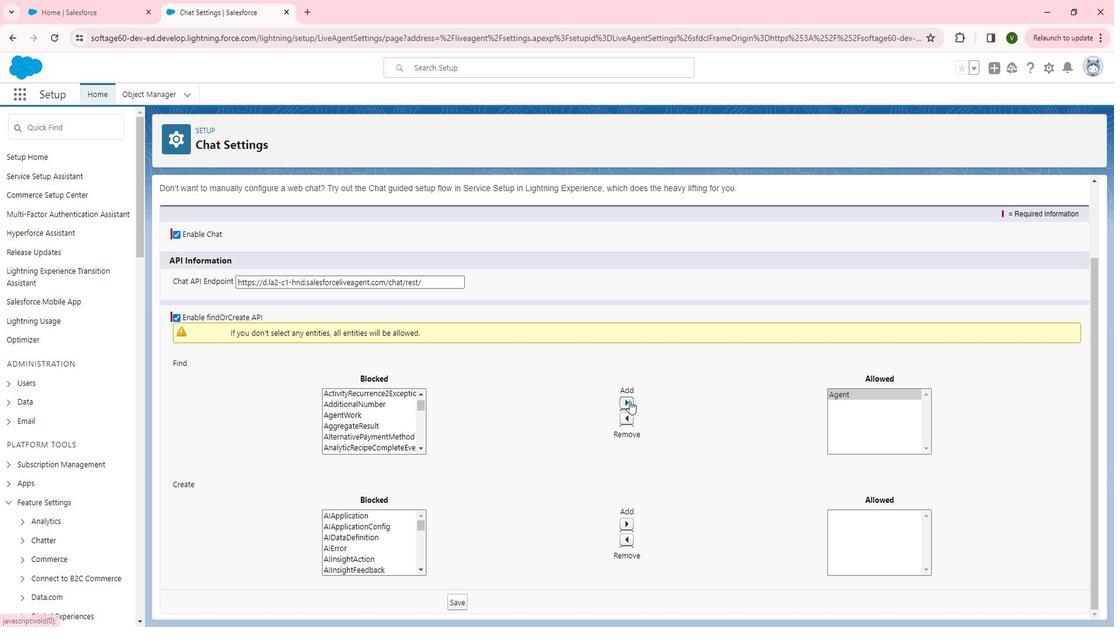 
Action: Mouse moved to (393, 421)
Screenshot: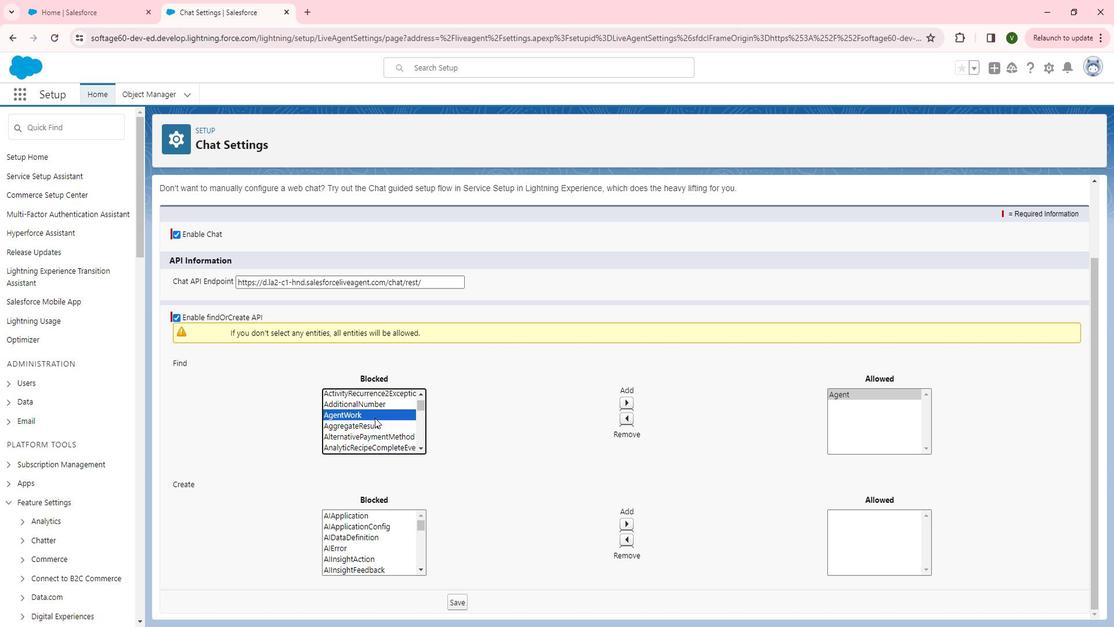 
Action: Mouse pressed left at (393, 421)
Screenshot: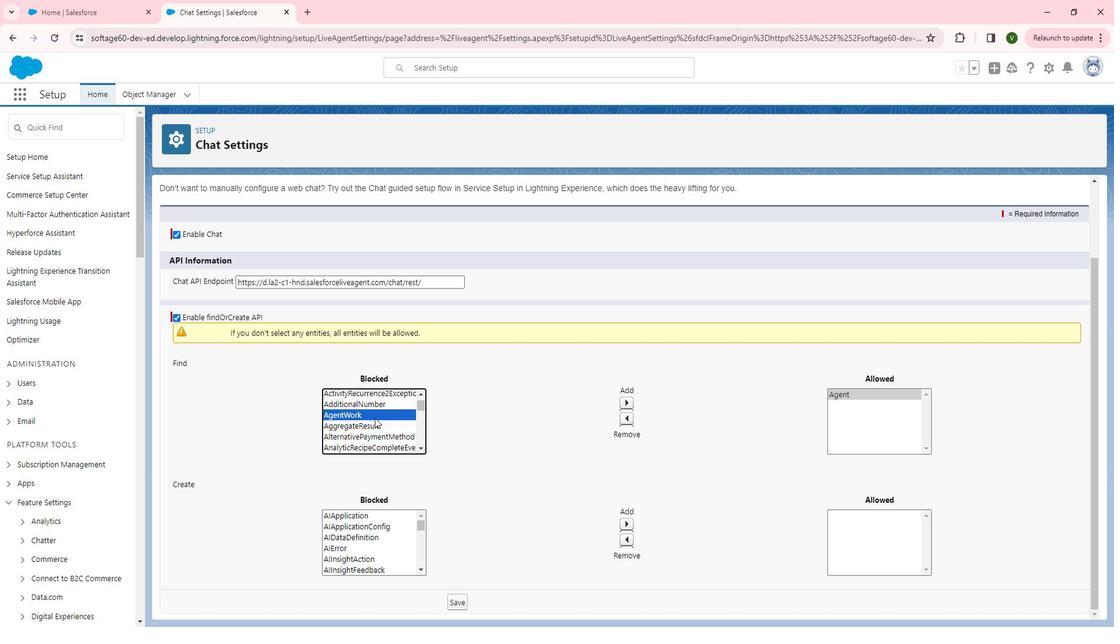 
Action: Mouse moved to (646, 404)
Screenshot: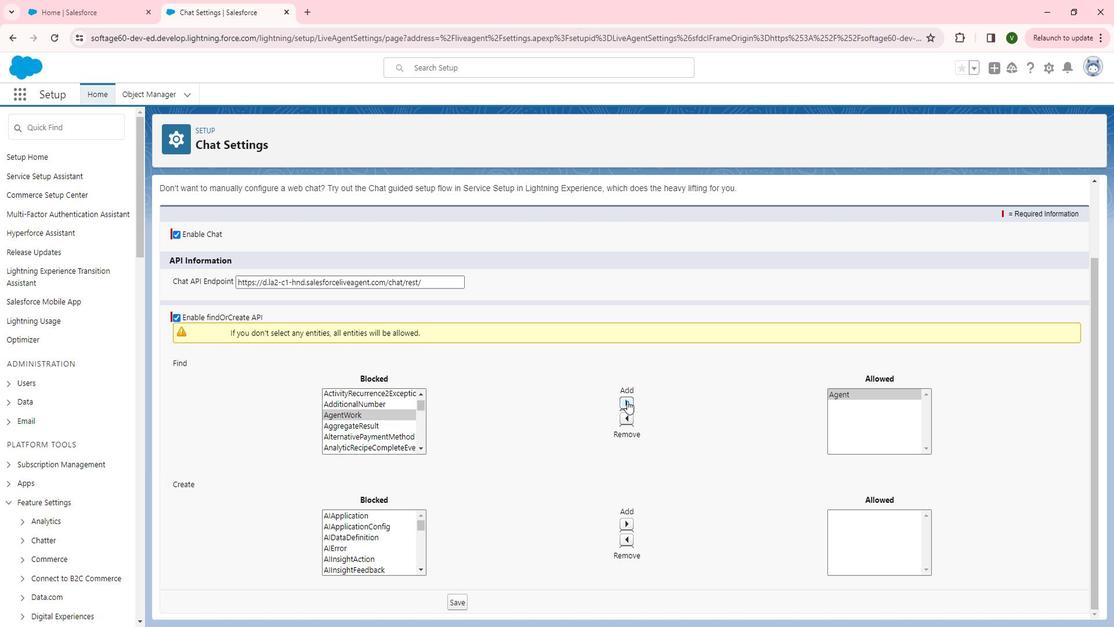 
Action: Mouse pressed left at (646, 404)
Screenshot: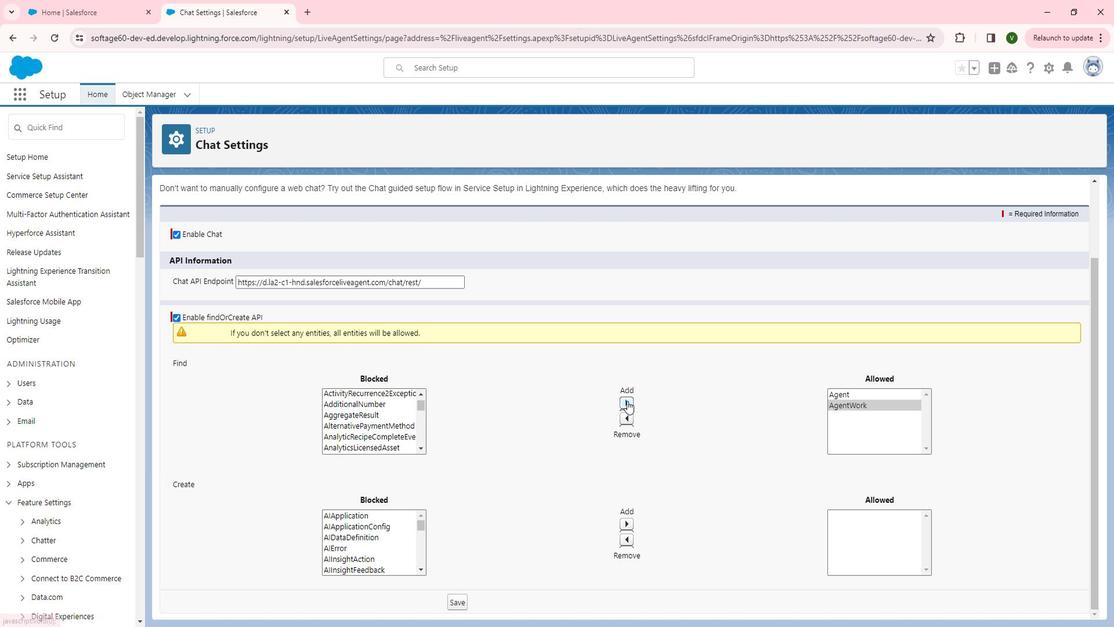 
Action: Mouse moved to (439, 448)
Screenshot: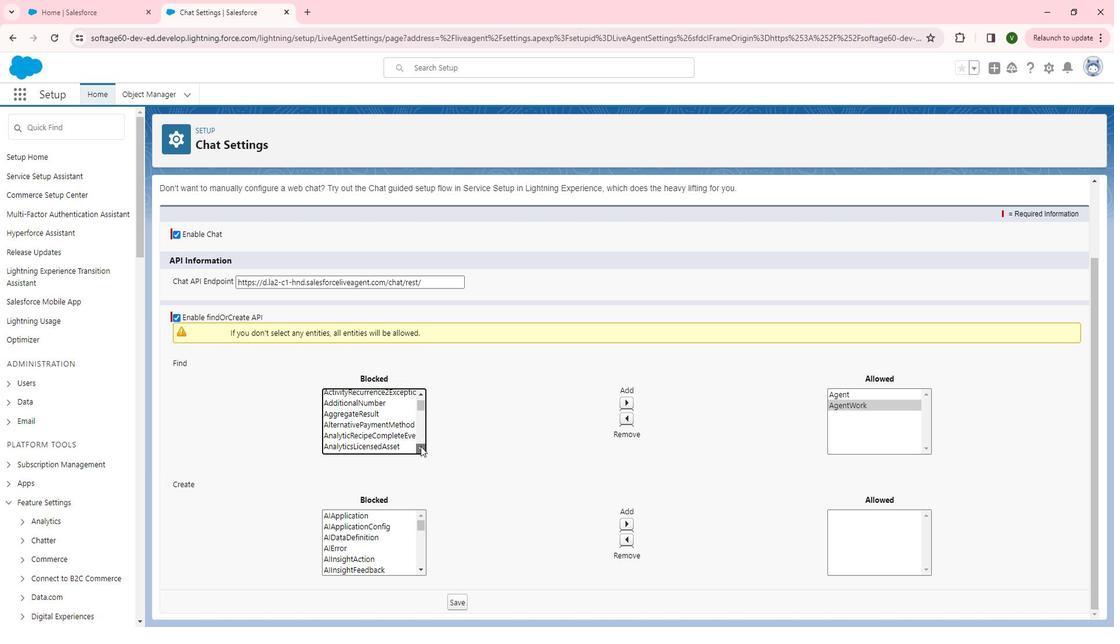 
Action: Mouse pressed left at (439, 448)
Screenshot: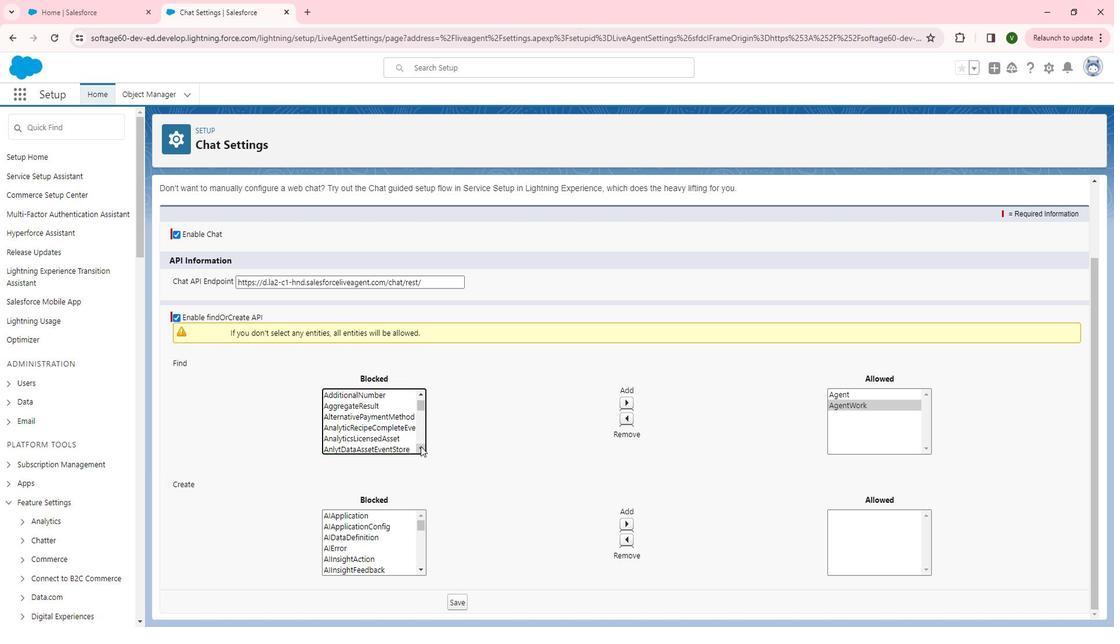 
Action: Mouse pressed left at (439, 448)
Screenshot: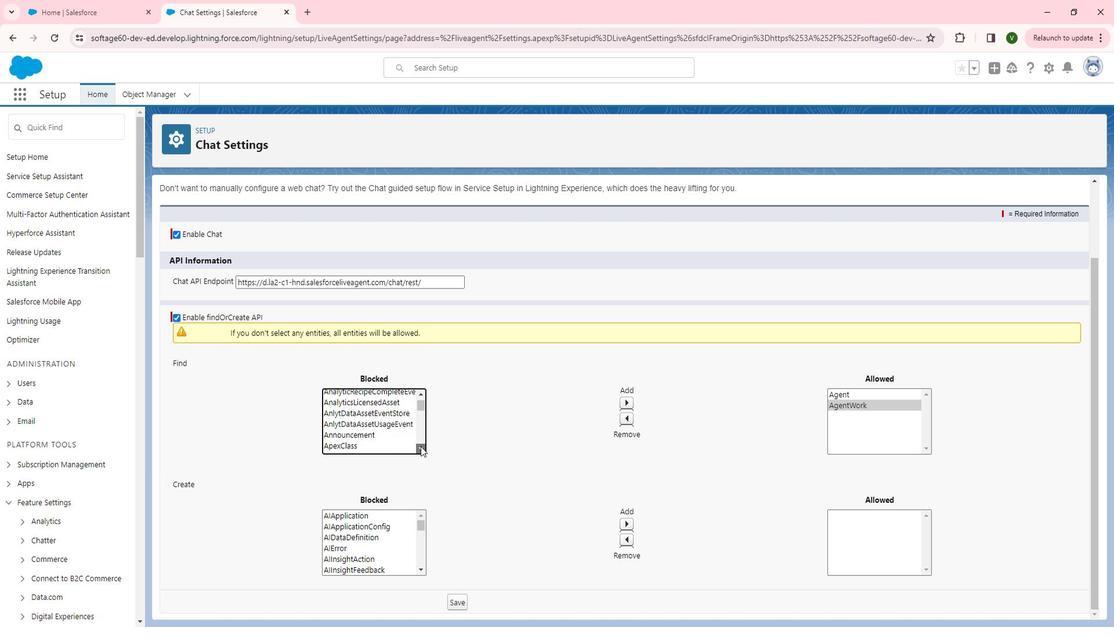 
Action: Mouse pressed left at (439, 448)
Screenshot: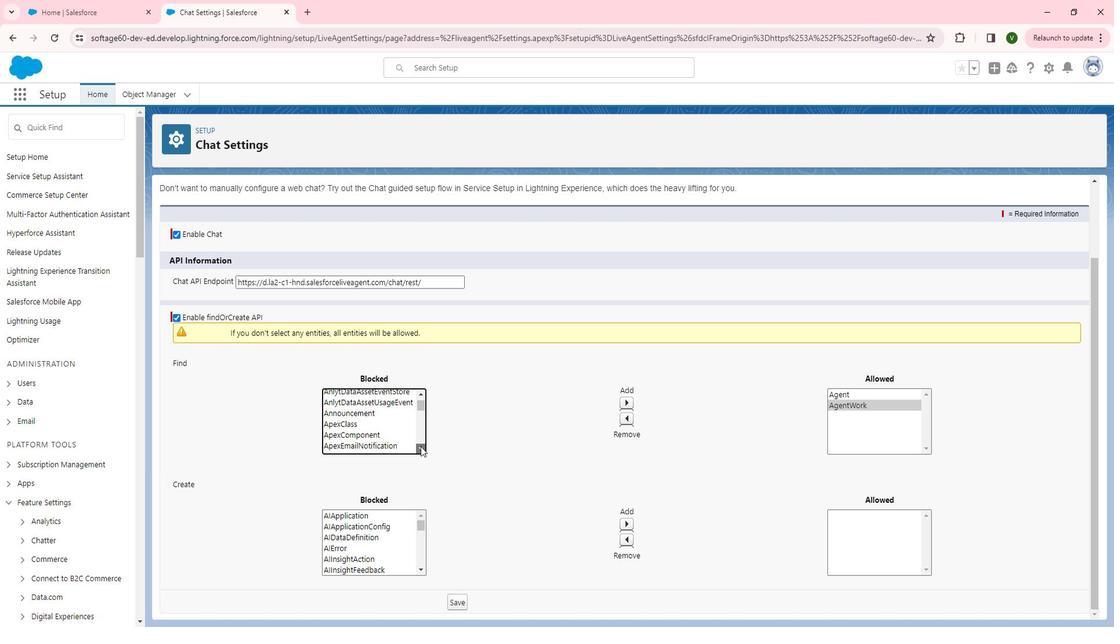 
Action: Mouse pressed left at (439, 448)
Screenshot: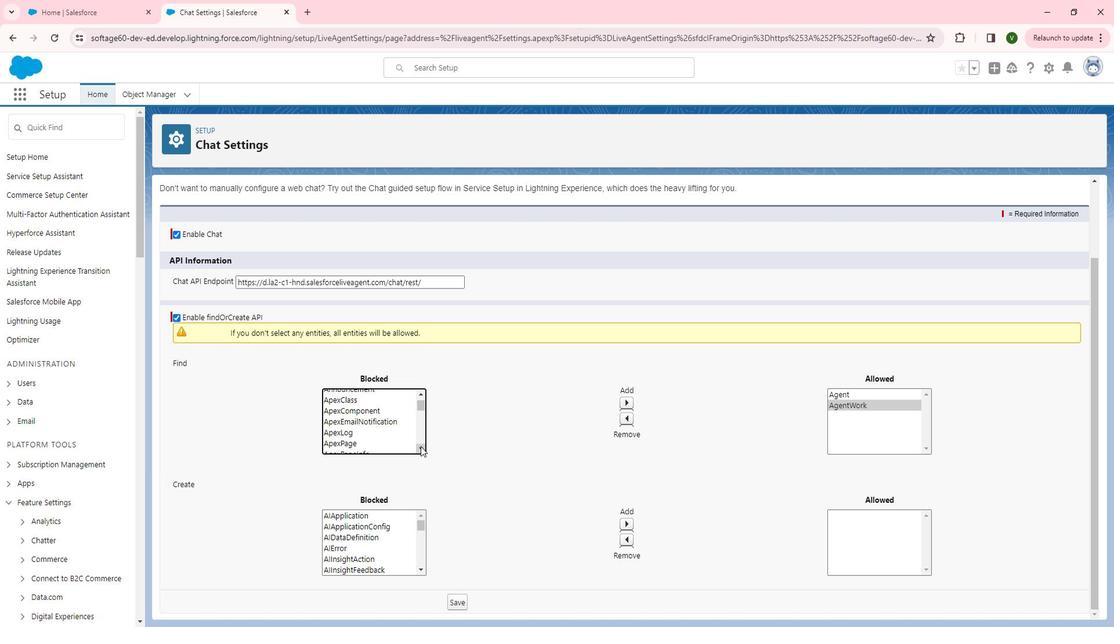 
Action: Mouse pressed left at (439, 448)
Screenshot: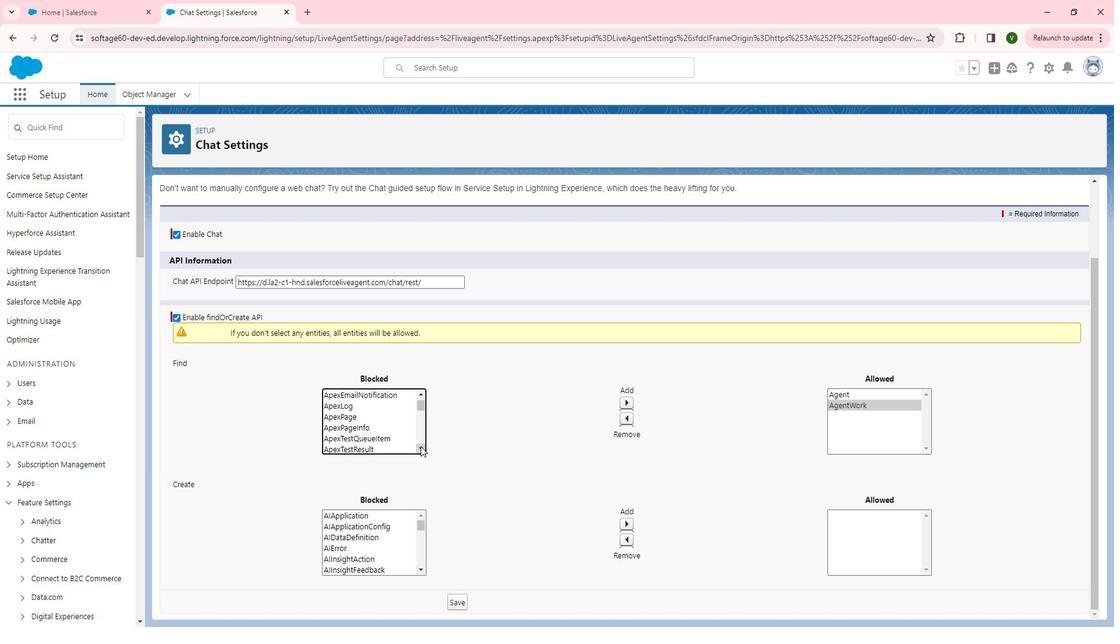 
Action: Mouse pressed left at (439, 448)
Screenshot: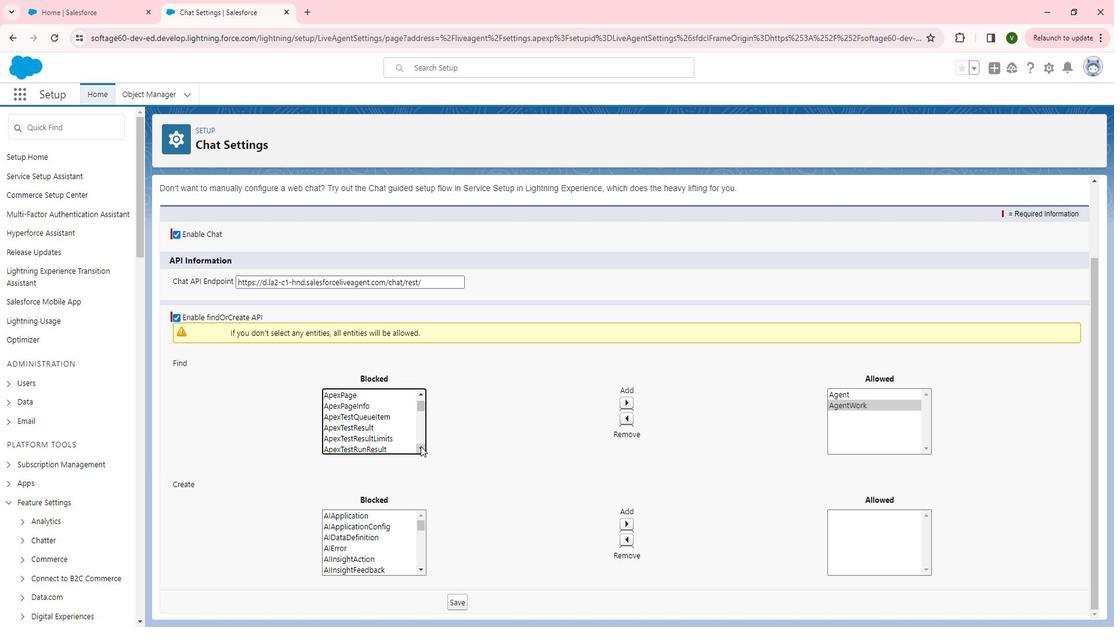 
Action: Mouse pressed left at (439, 448)
Screenshot: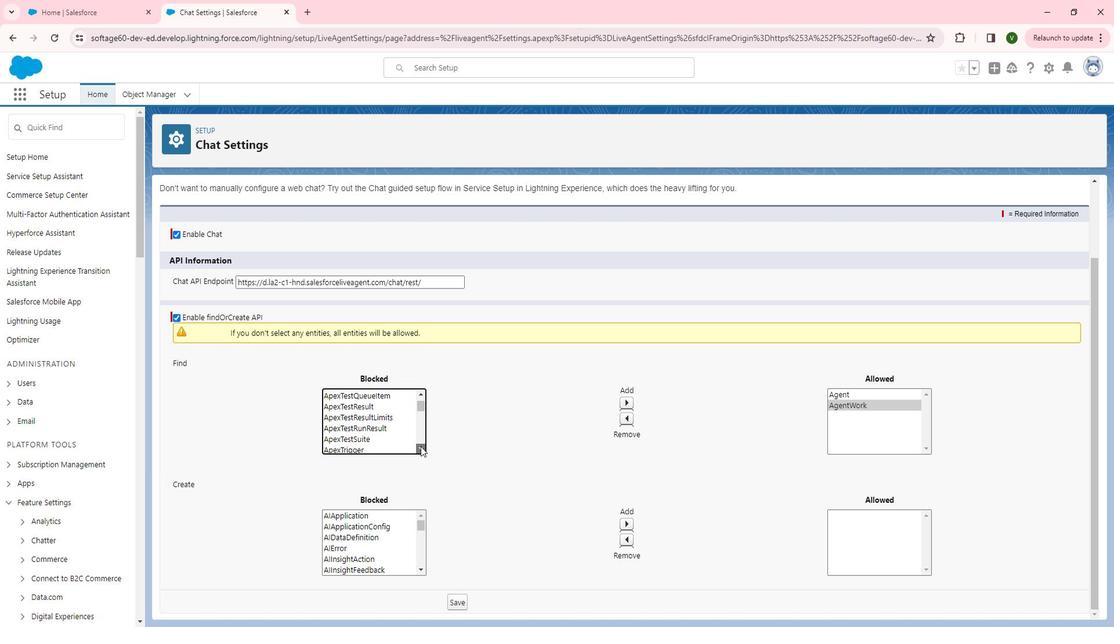 
Action: Mouse pressed left at (439, 448)
Screenshot: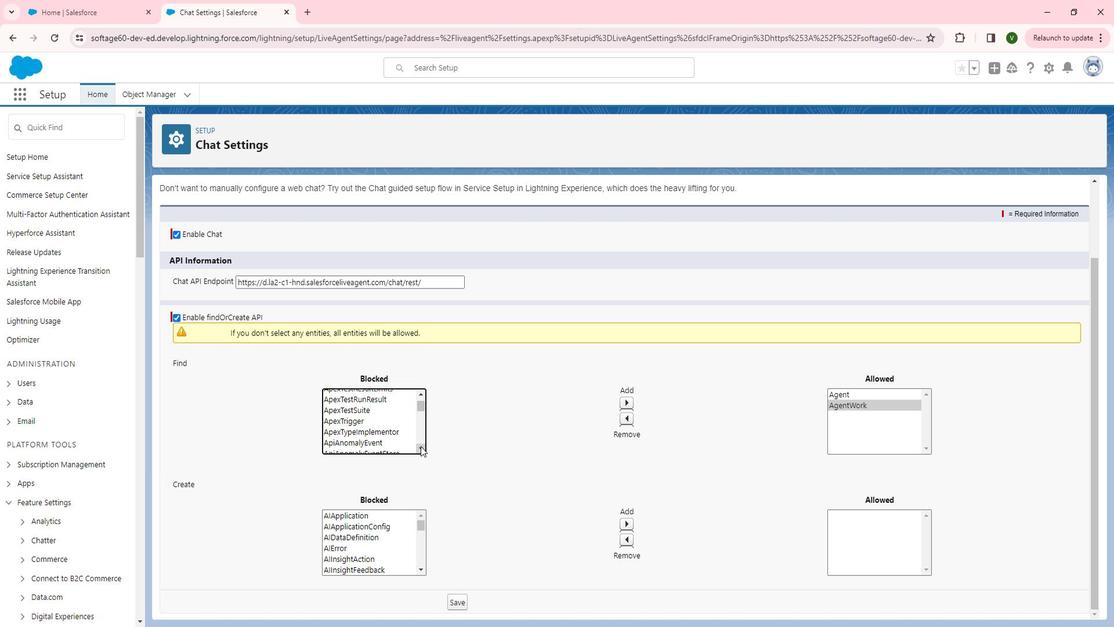 
Action: Mouse pressed left at (439, 448)
Screenshot: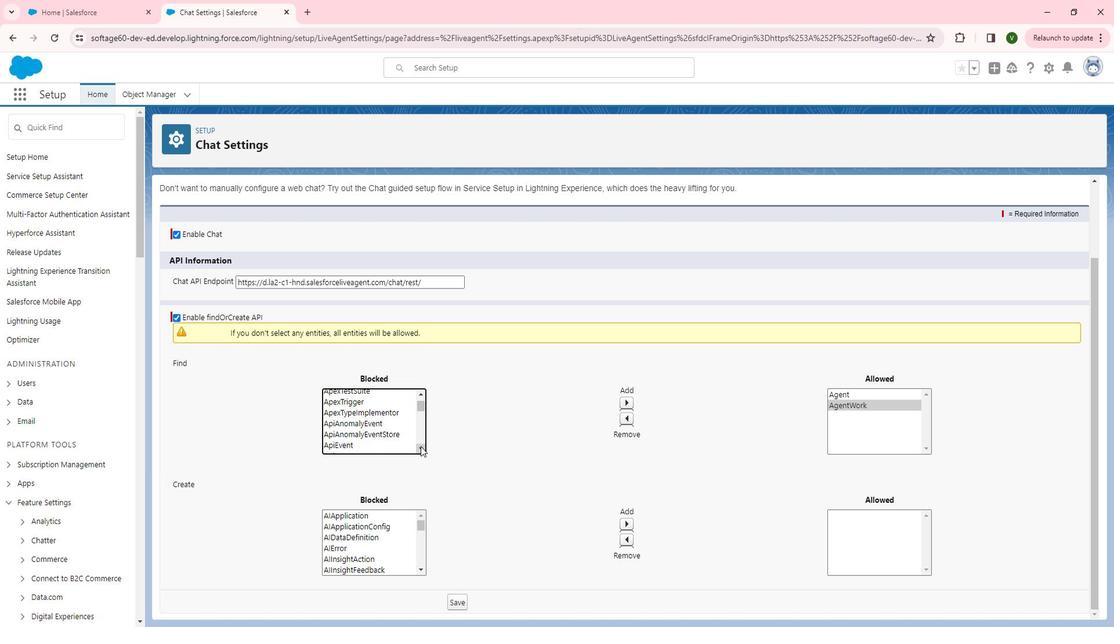 
Action: Mouse pressed left at (439, 448)
Screenshot: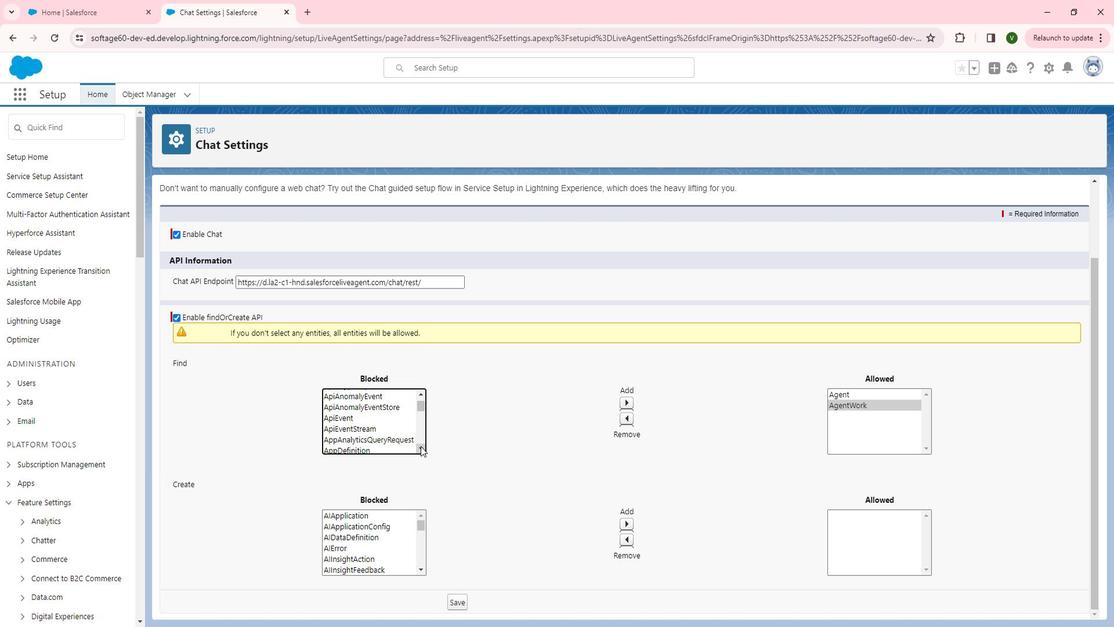 
Action: Mouse pressed left at (439, 448)
Screenshot: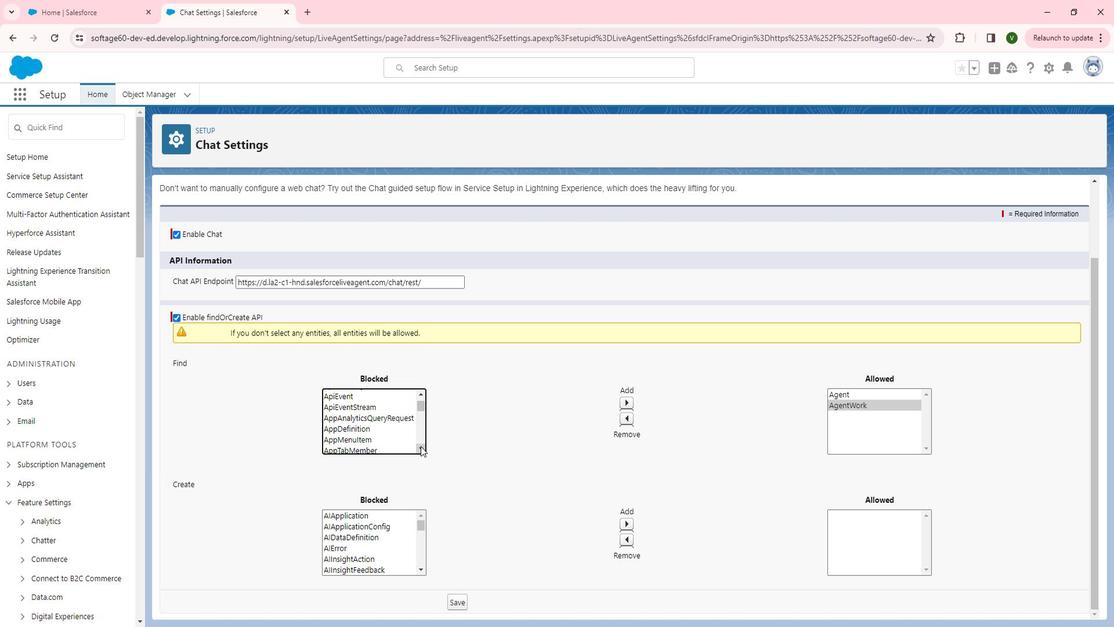 
Action: Mouse pressed left at (439, 448)
Screenshot: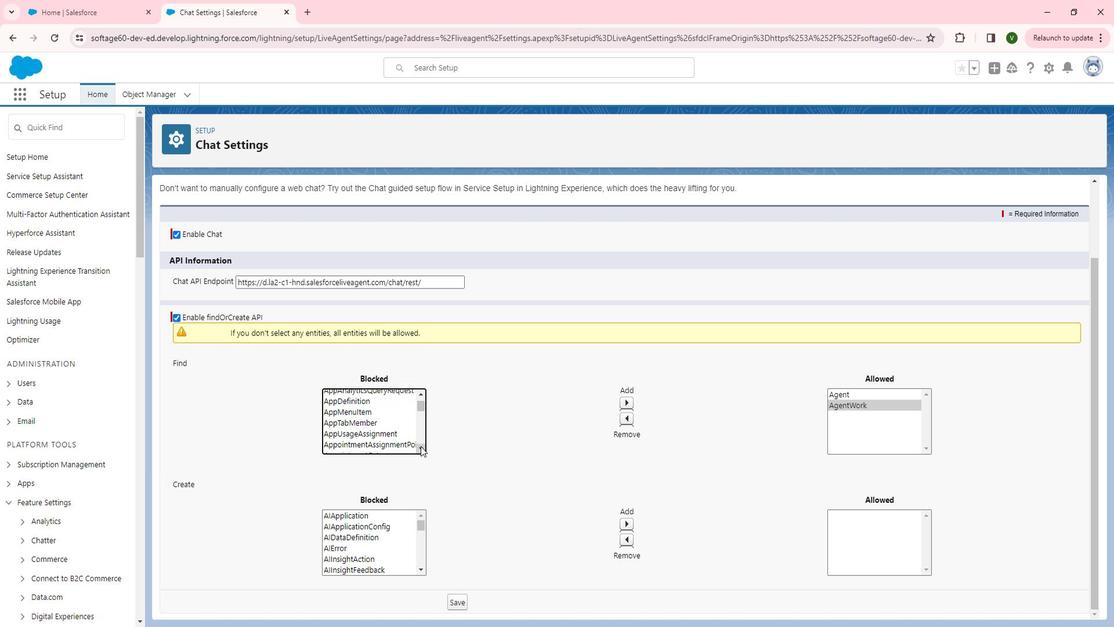 
Action: Mouse pressed left at (439, 448)
Screenshot: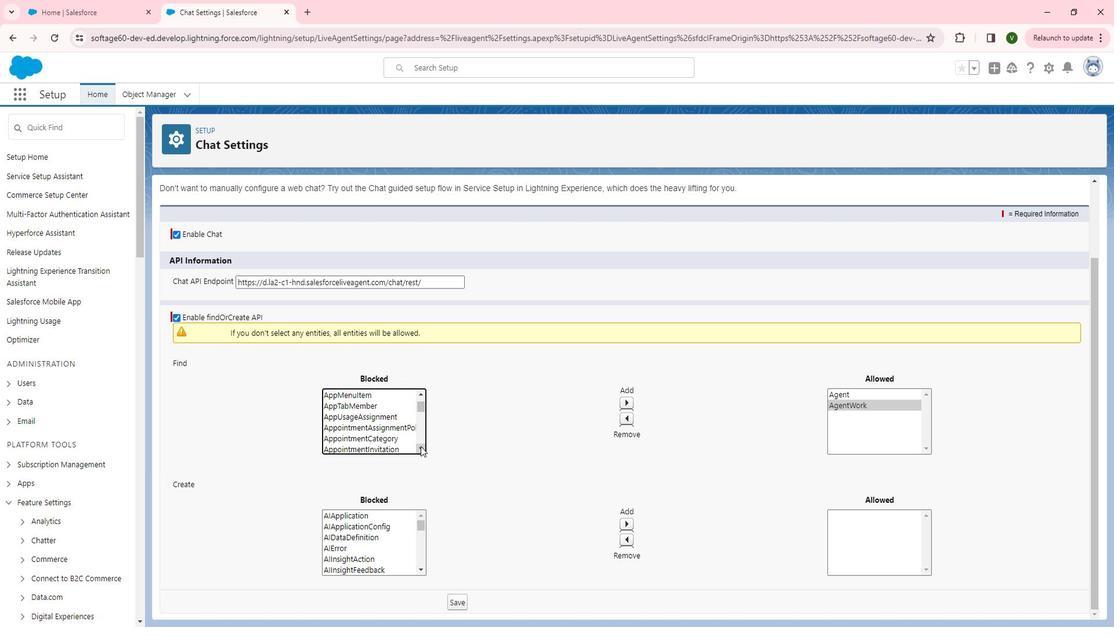 
Action: Mouse pressed left at (439, 448)
Screenshot: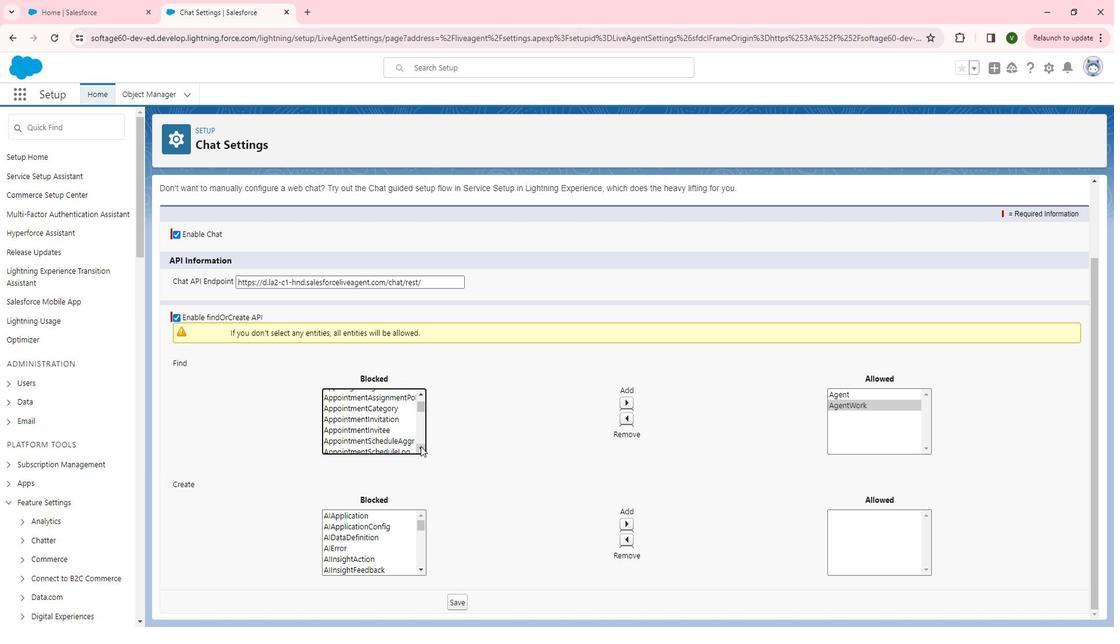 
Action: Mouse pressed left at (439, 448)
Screenshot: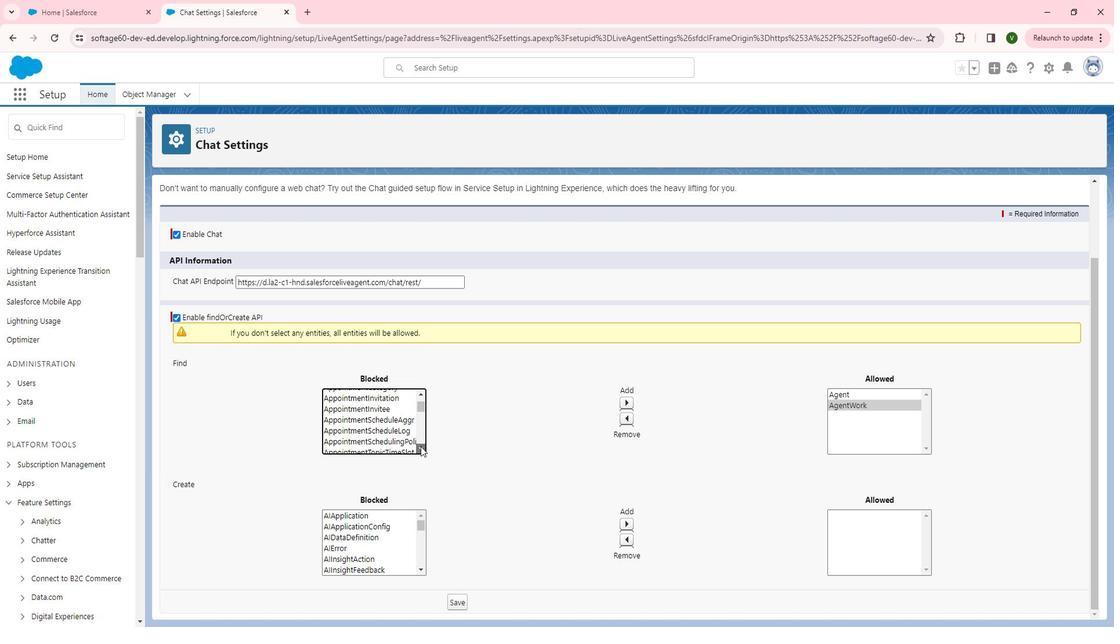 
Action: Mouse pressed left at (439, 448)
Screenshot: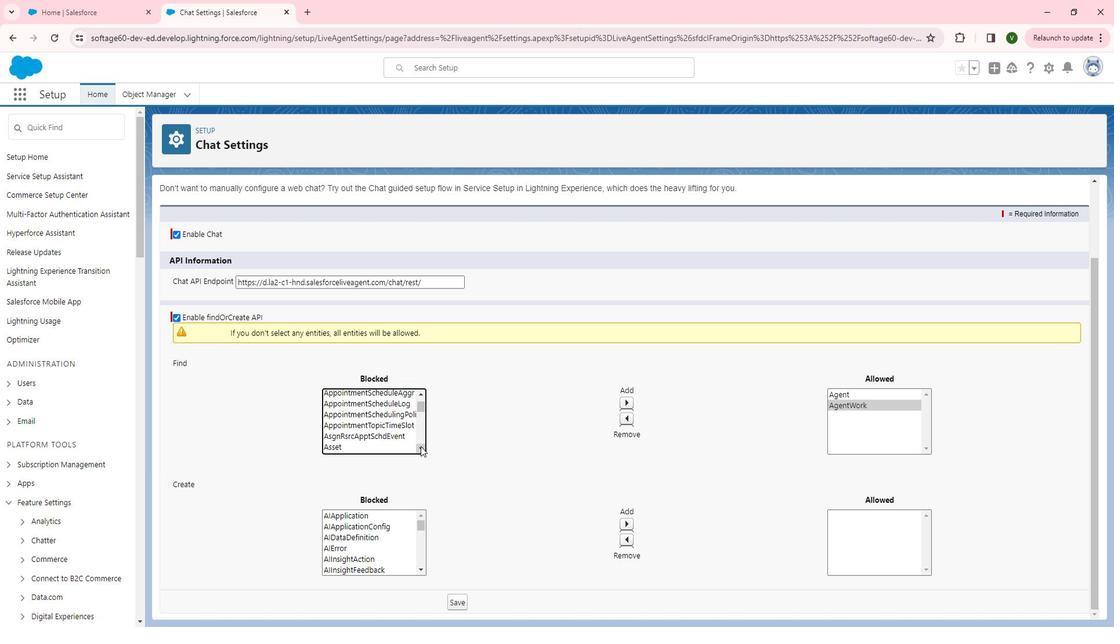 
Action: Mouse pressed left at (439, 448)
Screenshot: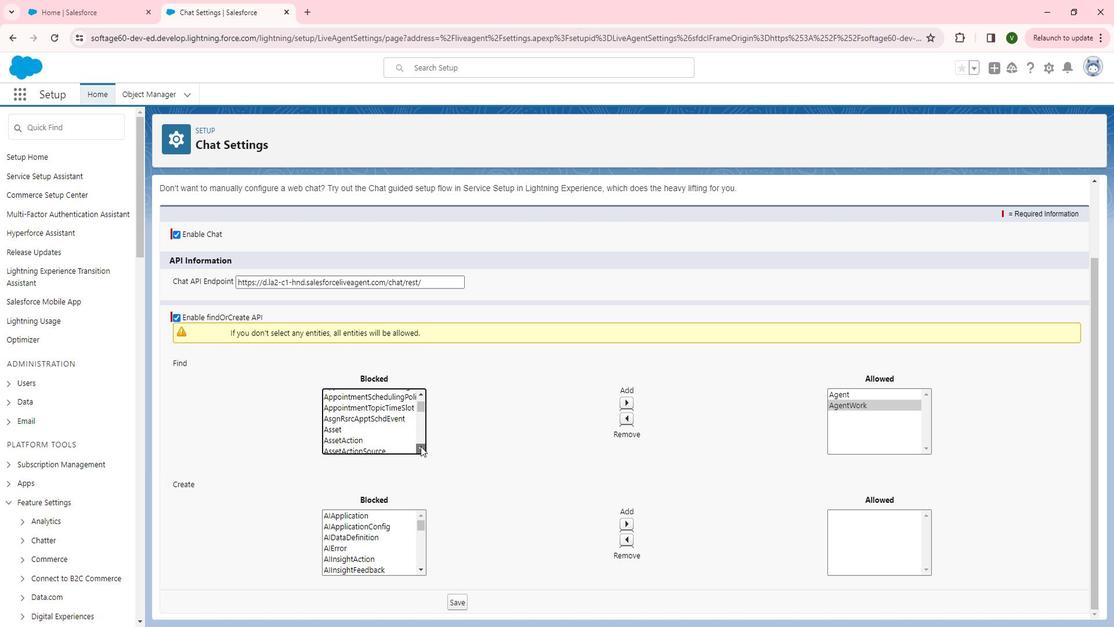
Action: Mouse pressed left at (439, 448)
Screenshot: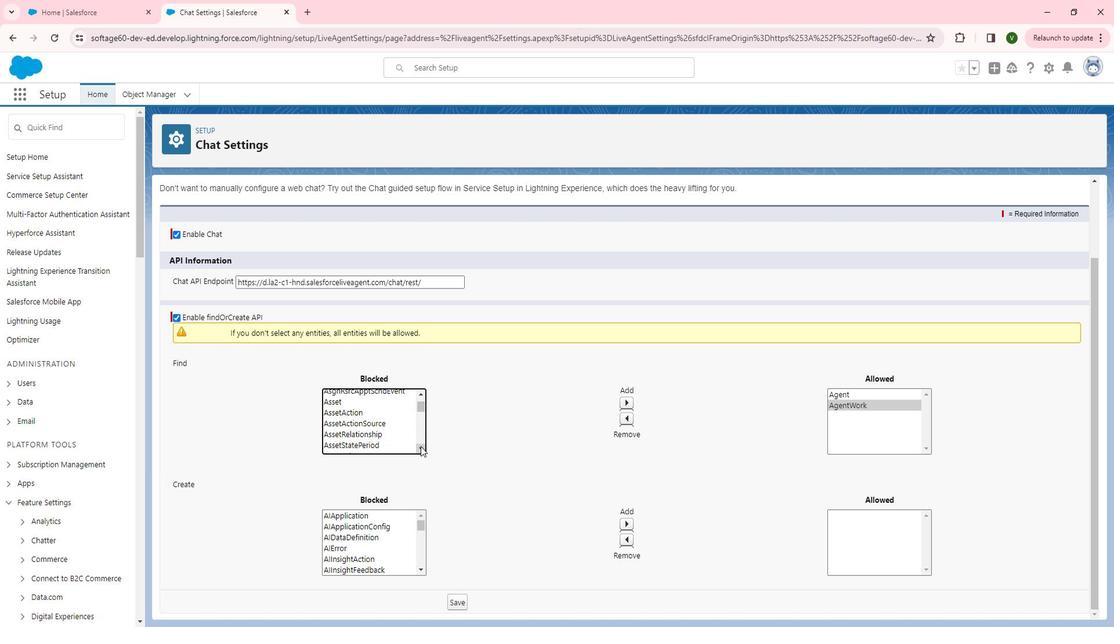 
Action: Mouse pressed left at (439, 448)
Screenshot: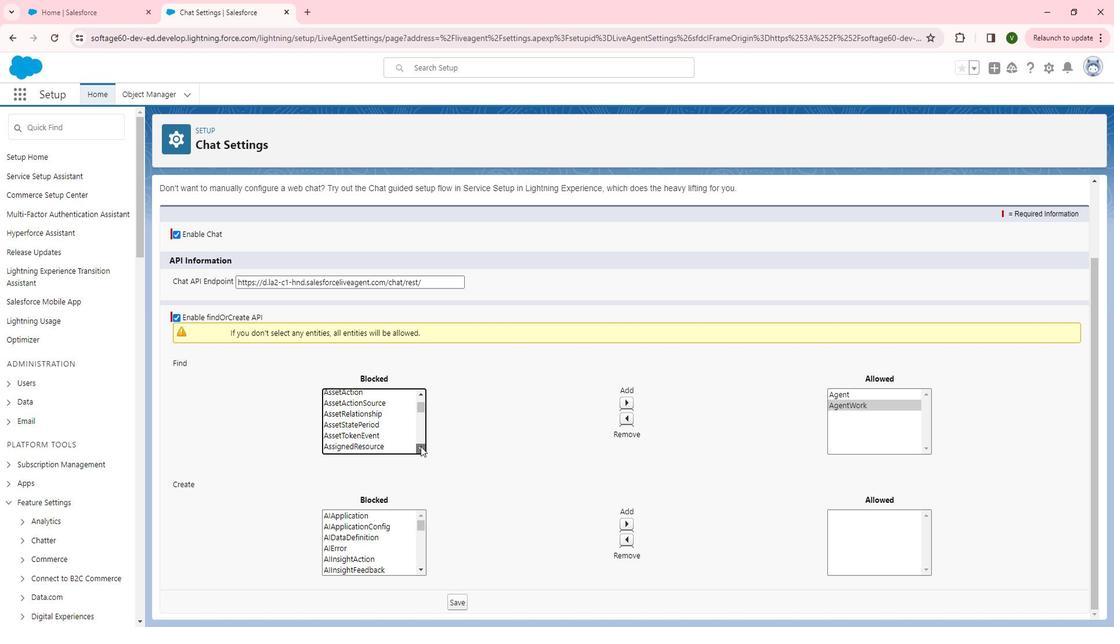 
Action: Mouse pressed left at (439, 448)
Screenshot: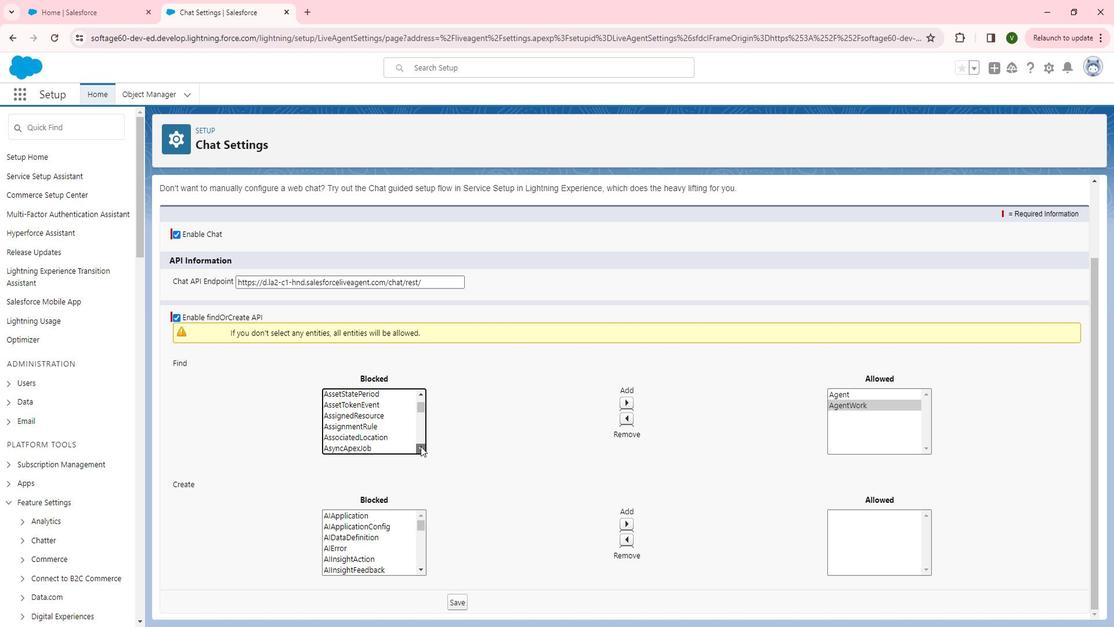 
Action: Mouse pressed left at (439, 448)
Screenshot: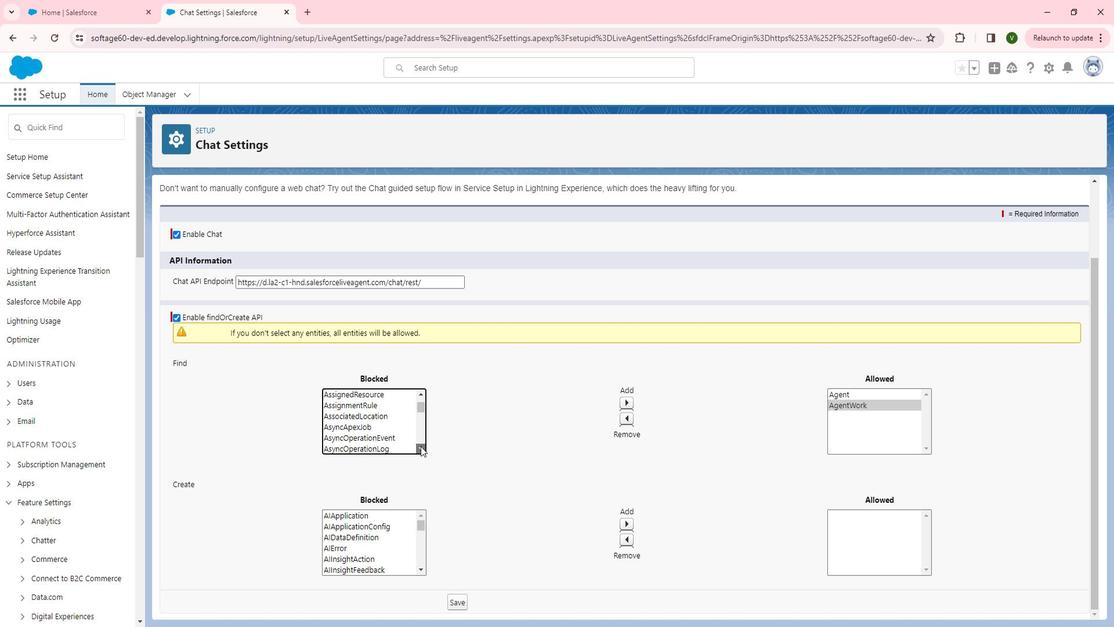 
Action: Mouse pressed left at (439, 448)
Screenshot: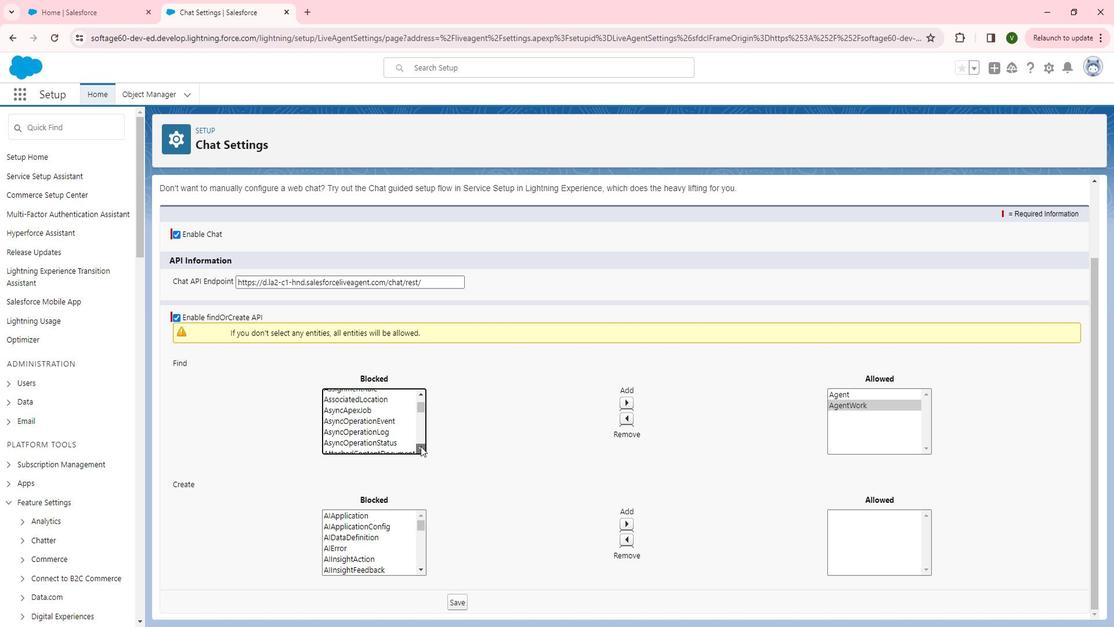 
Action: Mouse pressed left at (439, 448)
Screenshot: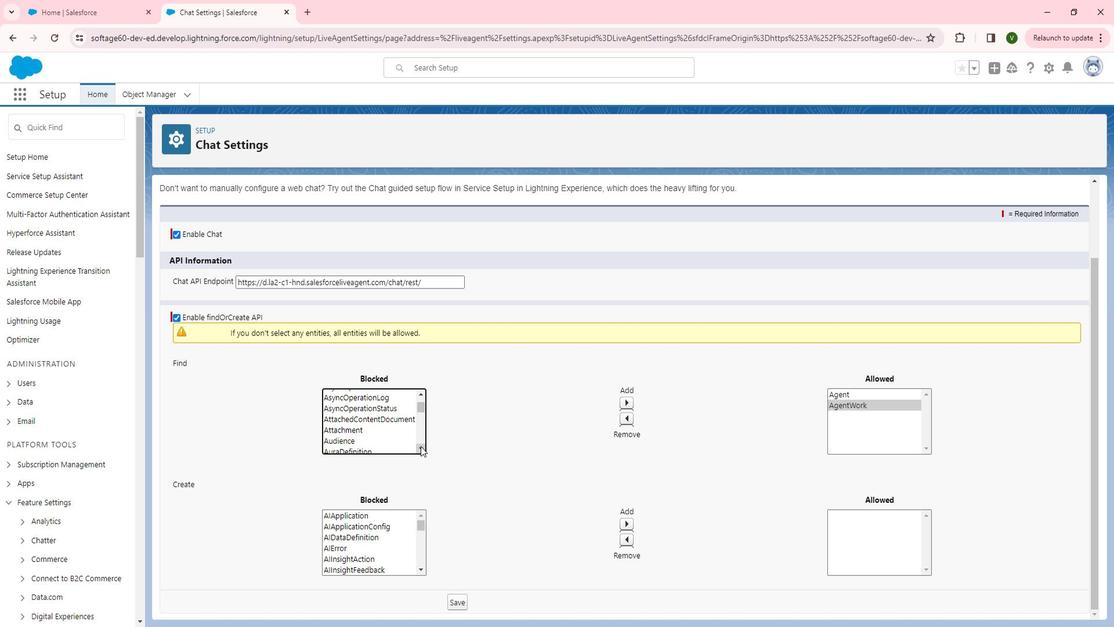 
Action: Mouse pressed left at (439, 448)
Screenshot: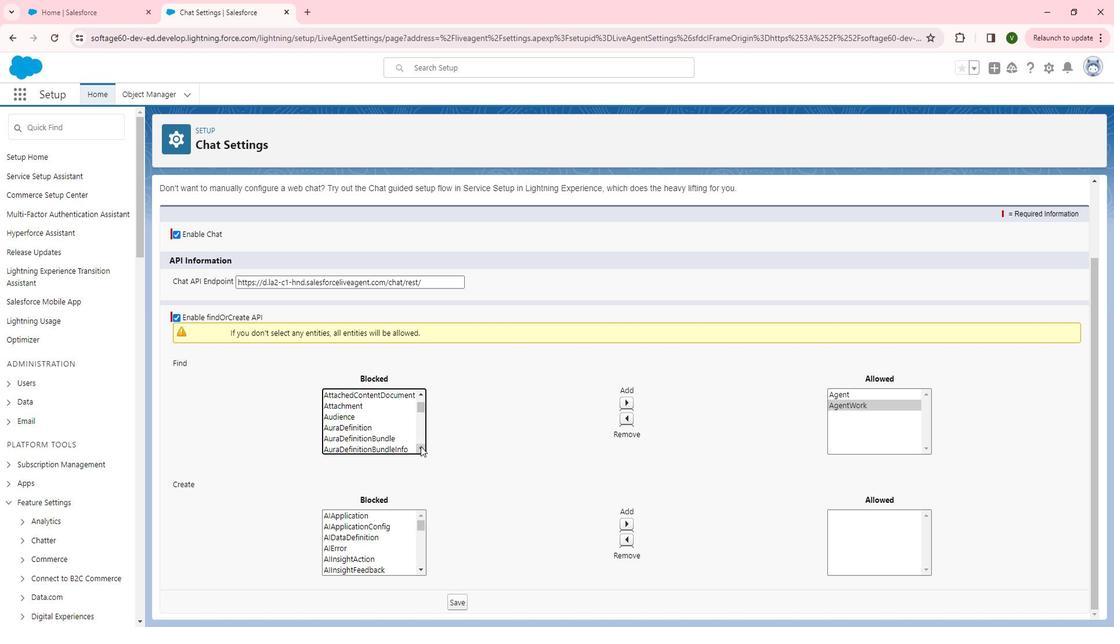 
Action: Mouse pressed left at (439, 448)
Screenshot: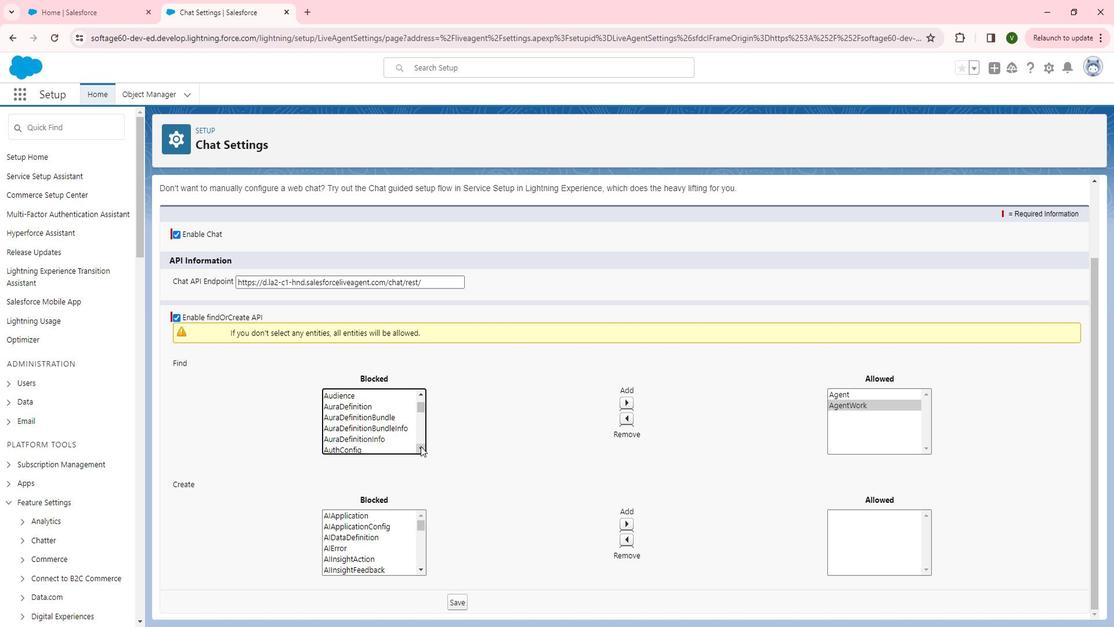
Action: Mouse pressed left at (439, 448)
Screenshot: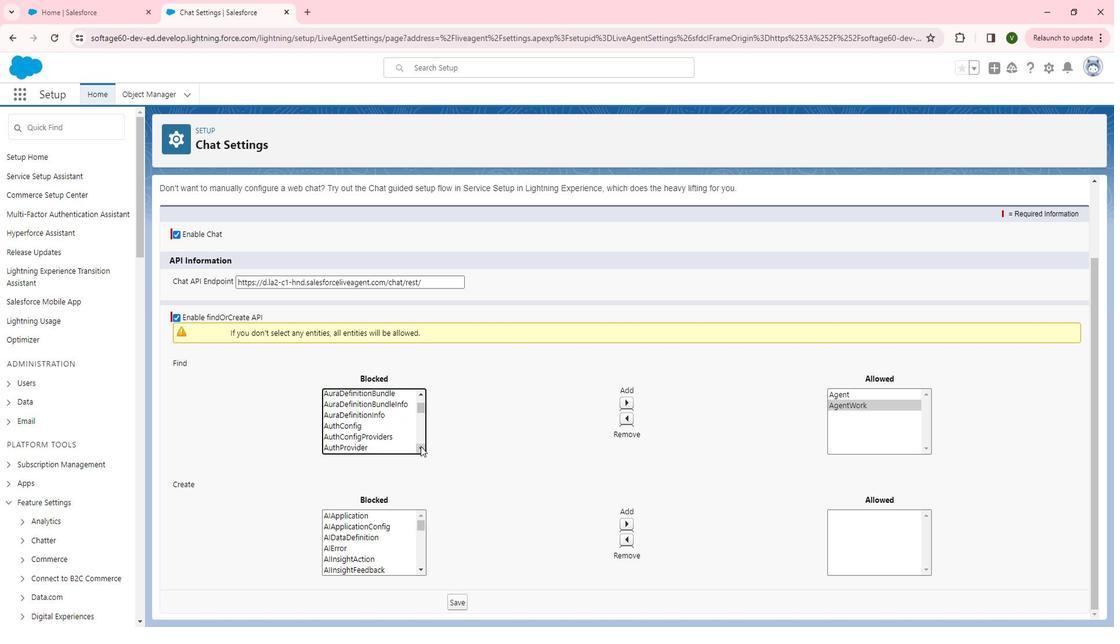 
Action: Mouse pressed left at (439, 448)
Screenshot: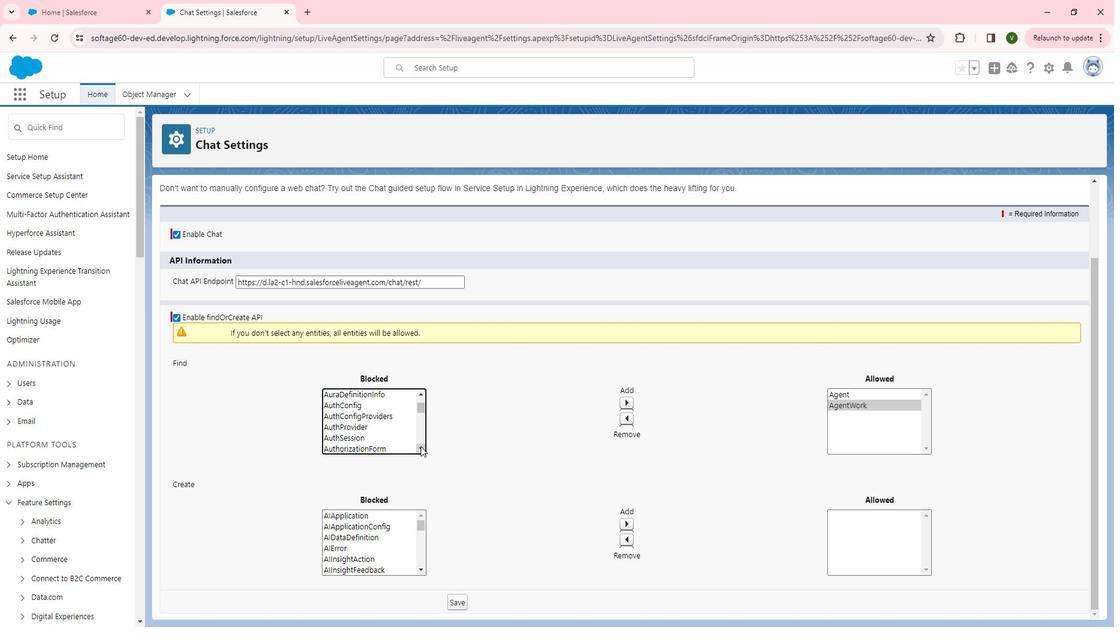 
Action: Mouse pressed left at (439, 448)
Screenshot: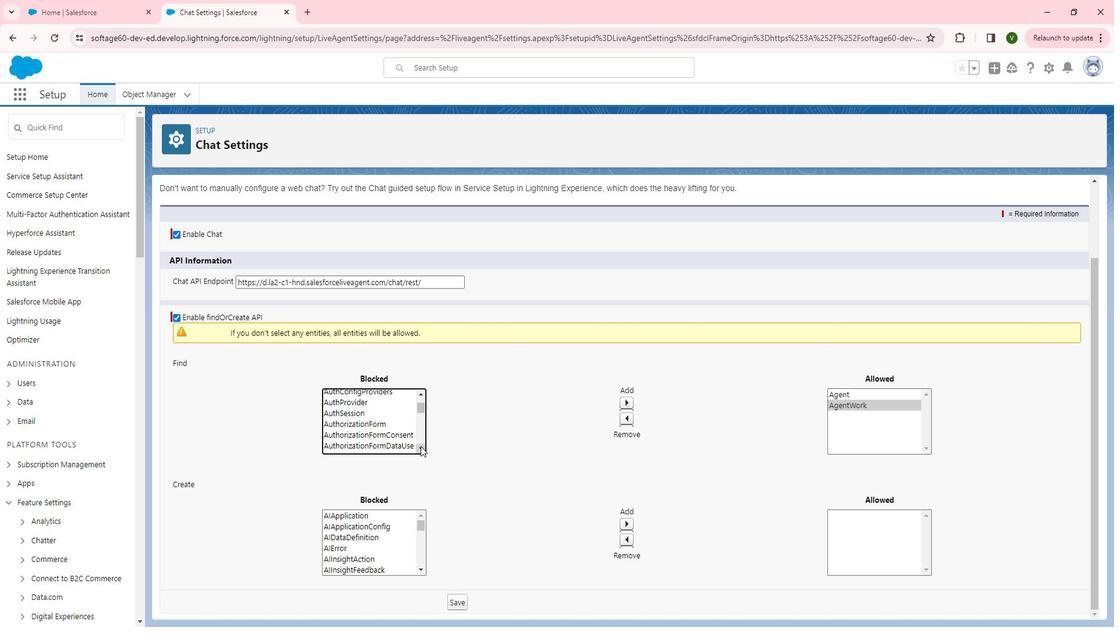 
Action: Mouse pressed left at (439, 448)
Screenshot: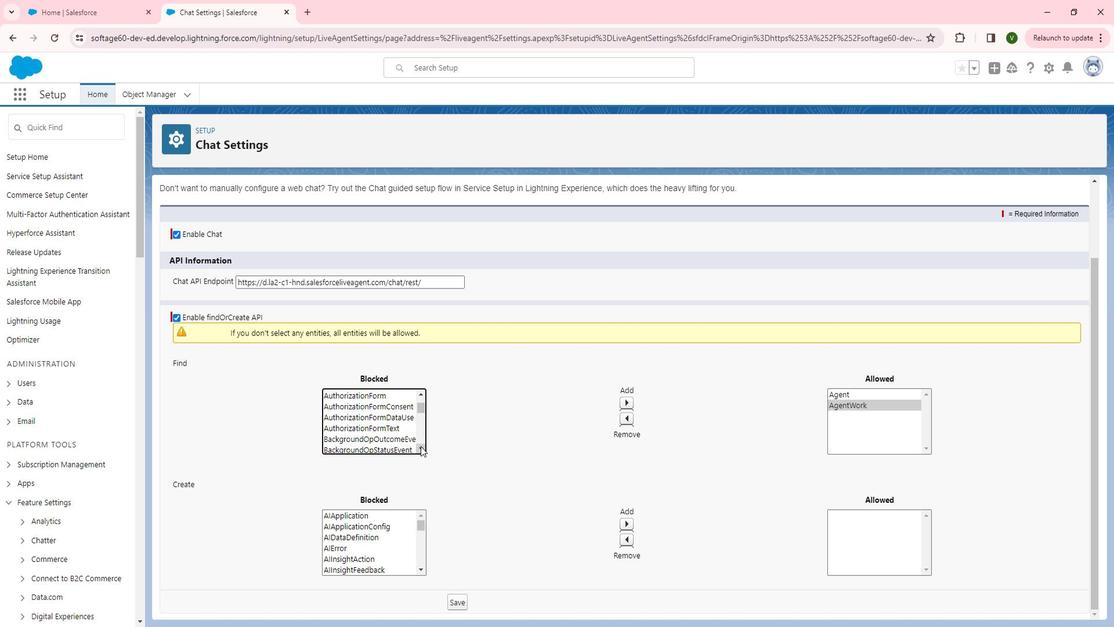 
Action: Mouse pressed left at (439, 448)
Screenshot: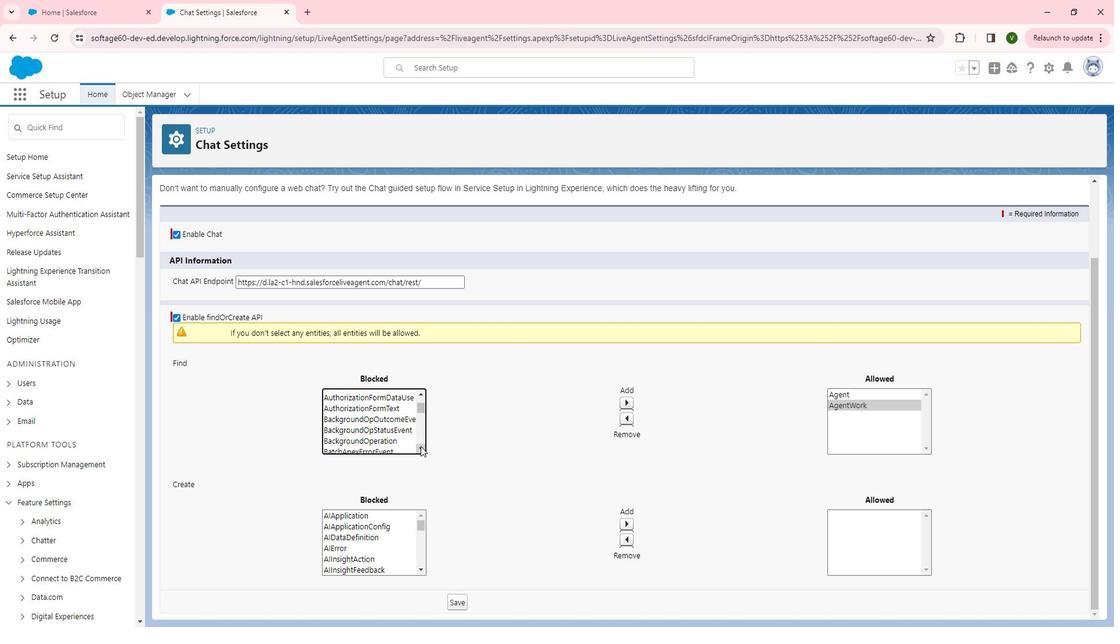 
Action: Mouse pressed left at (439, 448)
Screenshot: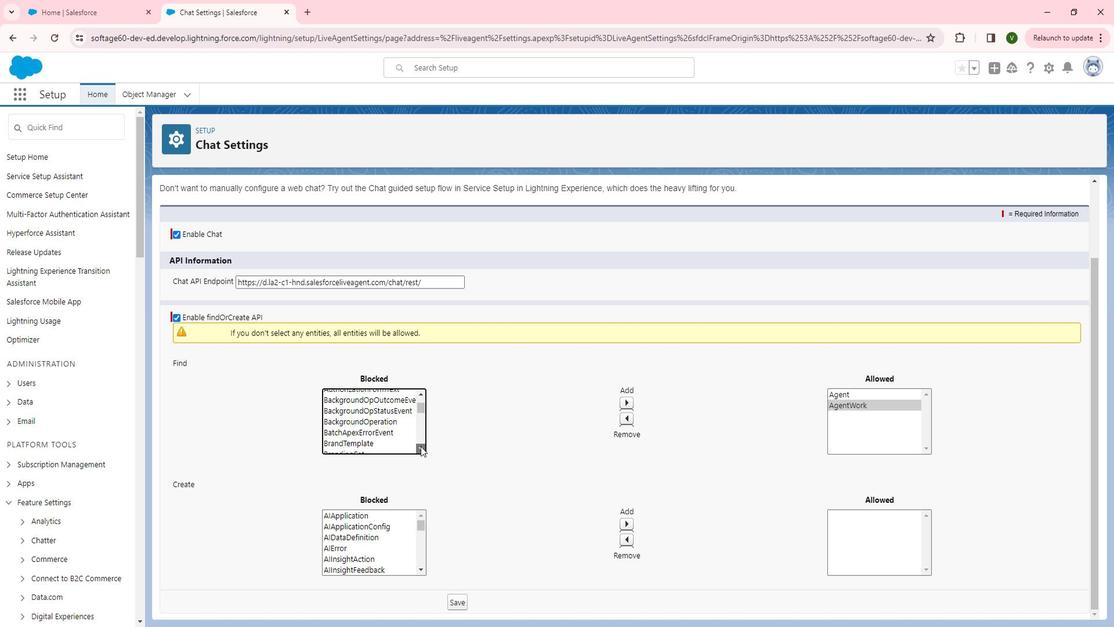 
Action: Mouse pressed left at (439, 448)
Screenshot: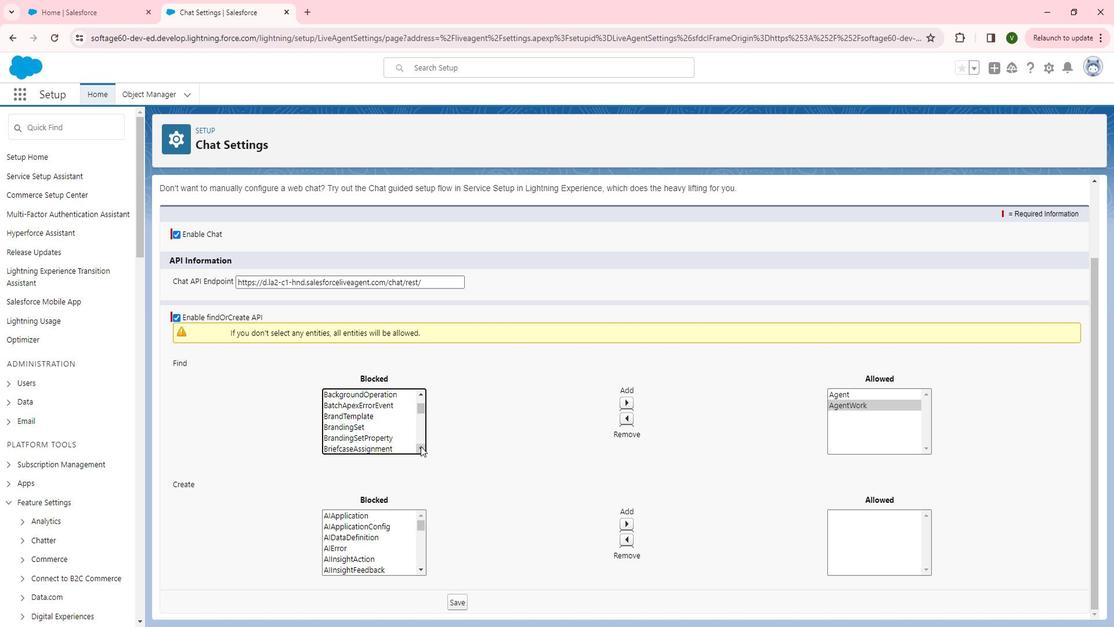 
Action: Mouse pressed left at (439, 448)
Screenshot: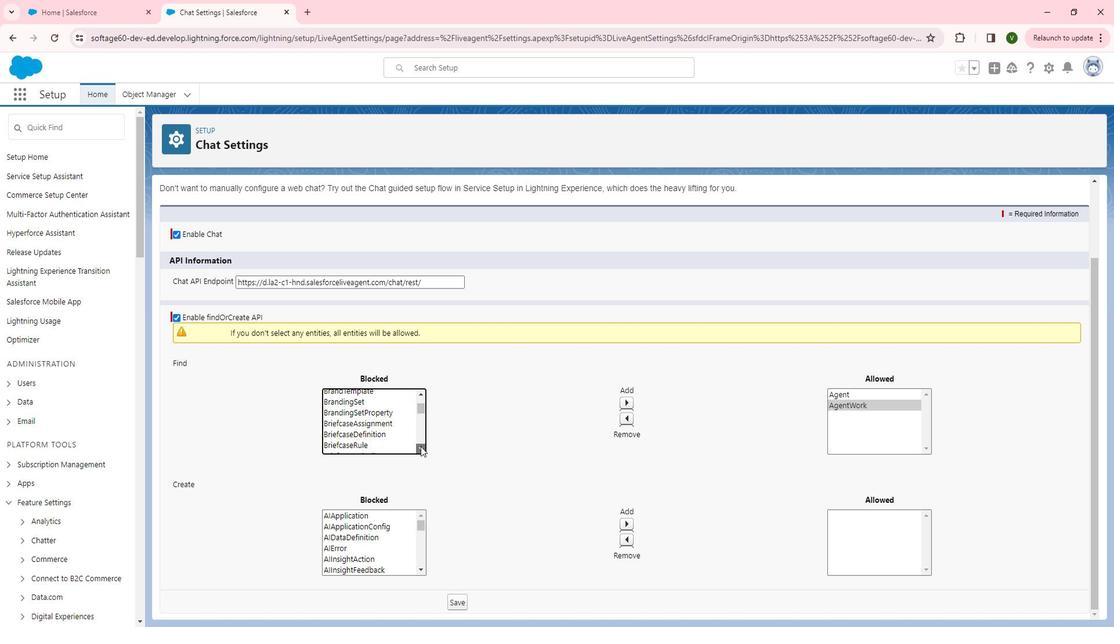 
Action: Mouse pressed left at (439, 448)
Screenshot: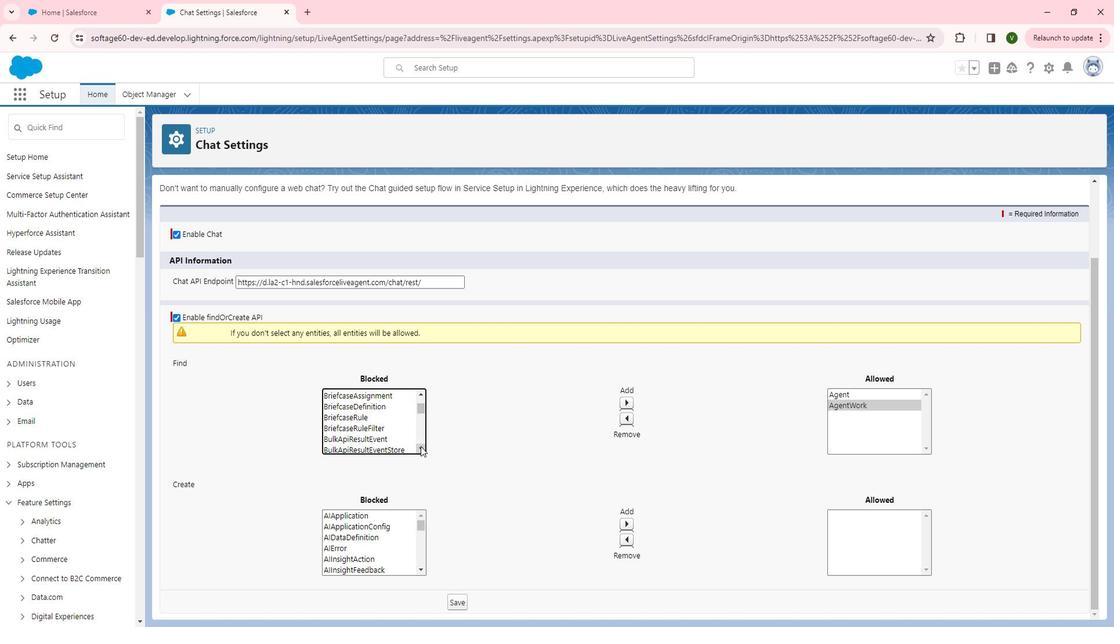 
Action: Mouse pressed left at (439, 448)
Screenshot: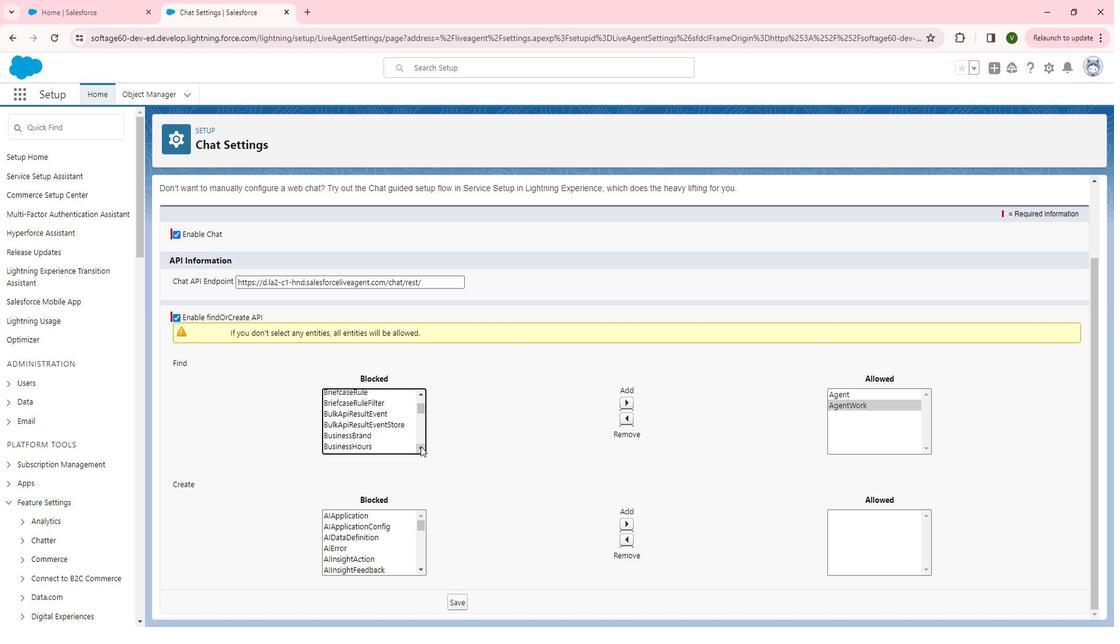 
Action: Mouse pressed left at (439, 448)
Screenshot: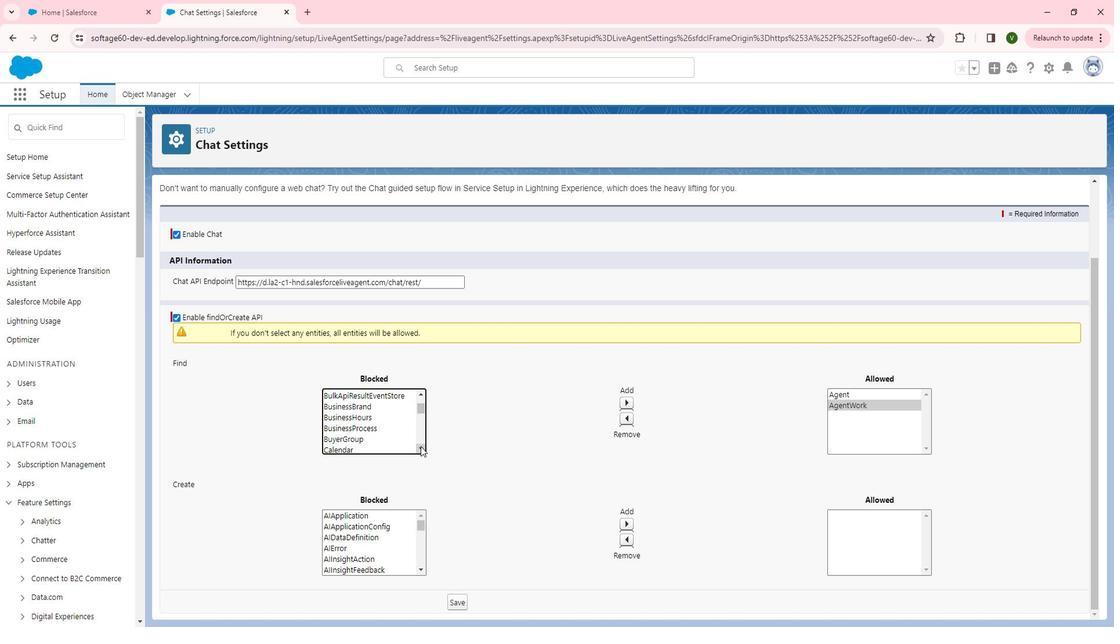 
Action: Mouse pressed left at (439, 448)
Screenshot: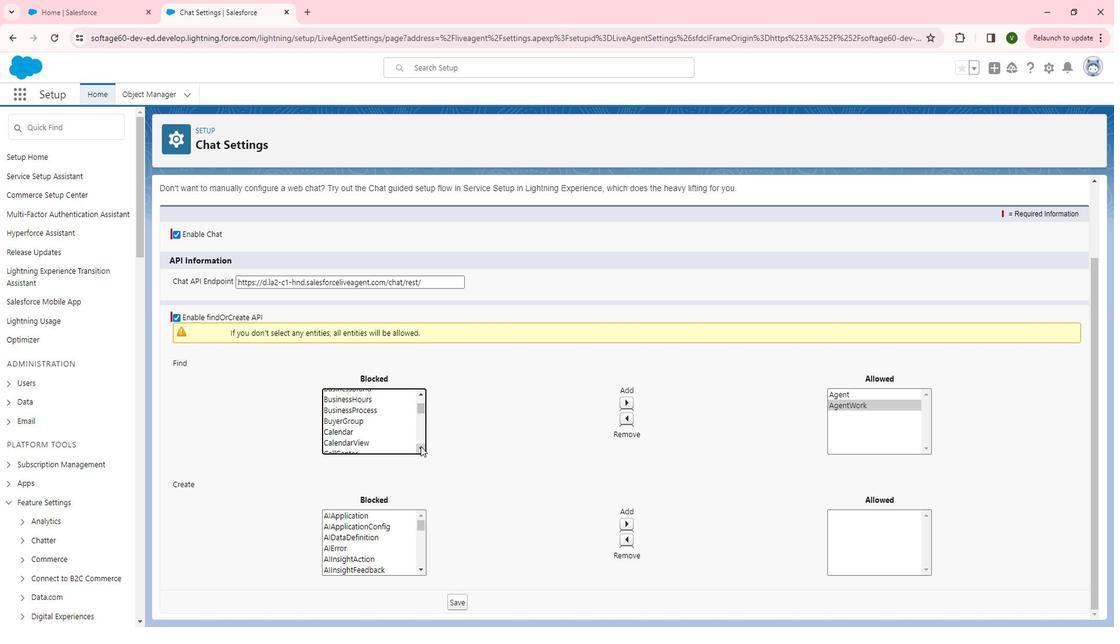 
Action: Mouse pressed left at (439, 448)
Screenshot: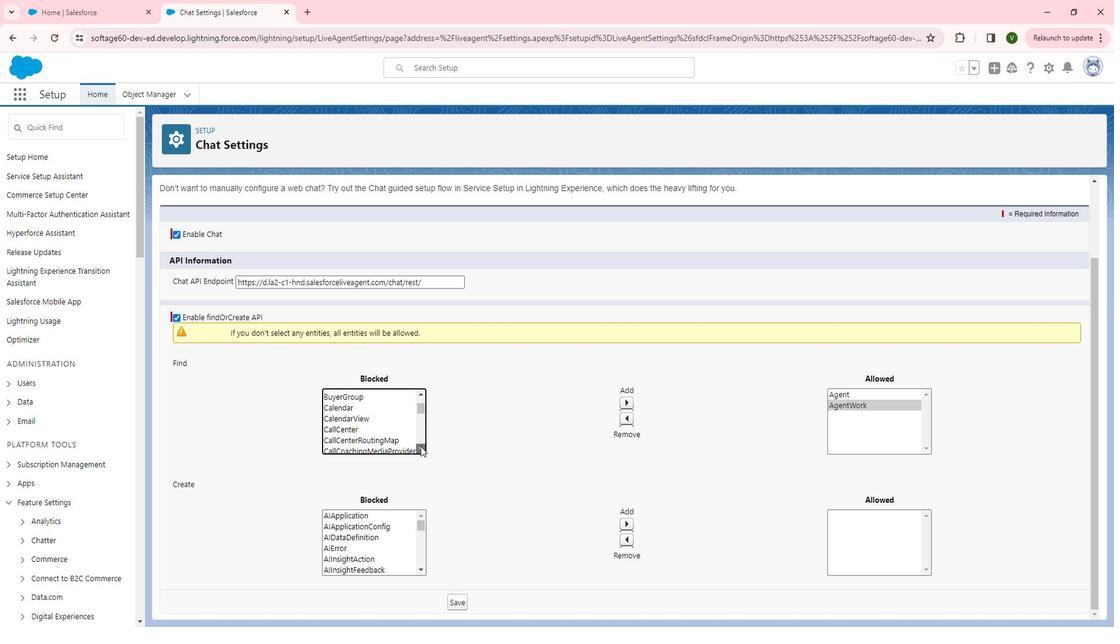 
Action: Mouse pressed left at (439, 448)
Screenshot: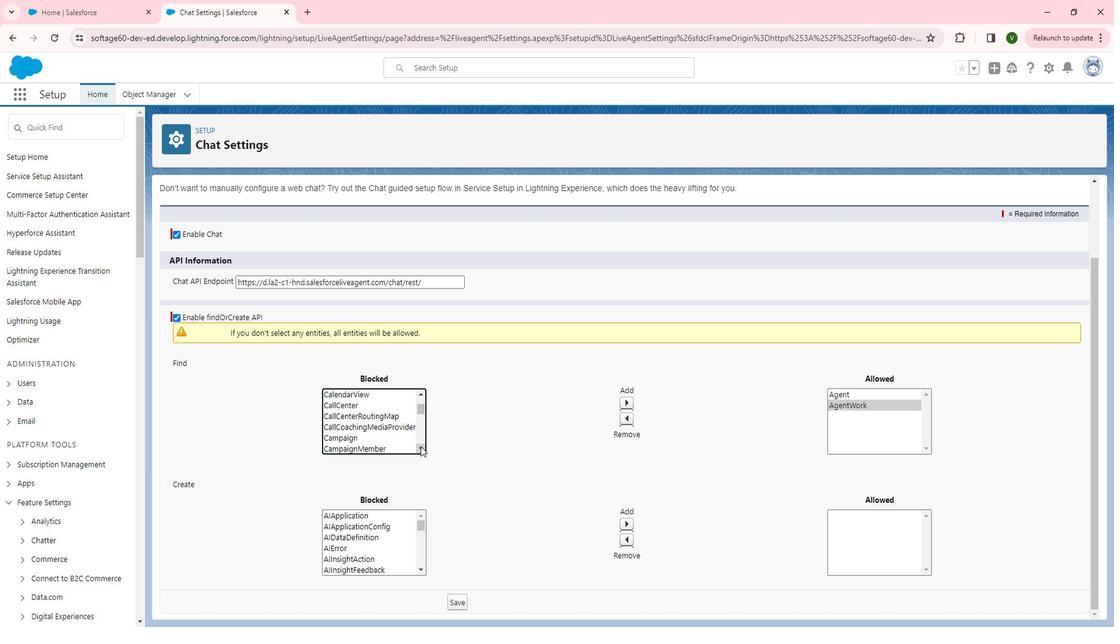 
Action: Mouse pressed left at (439, 448)
Screenshot: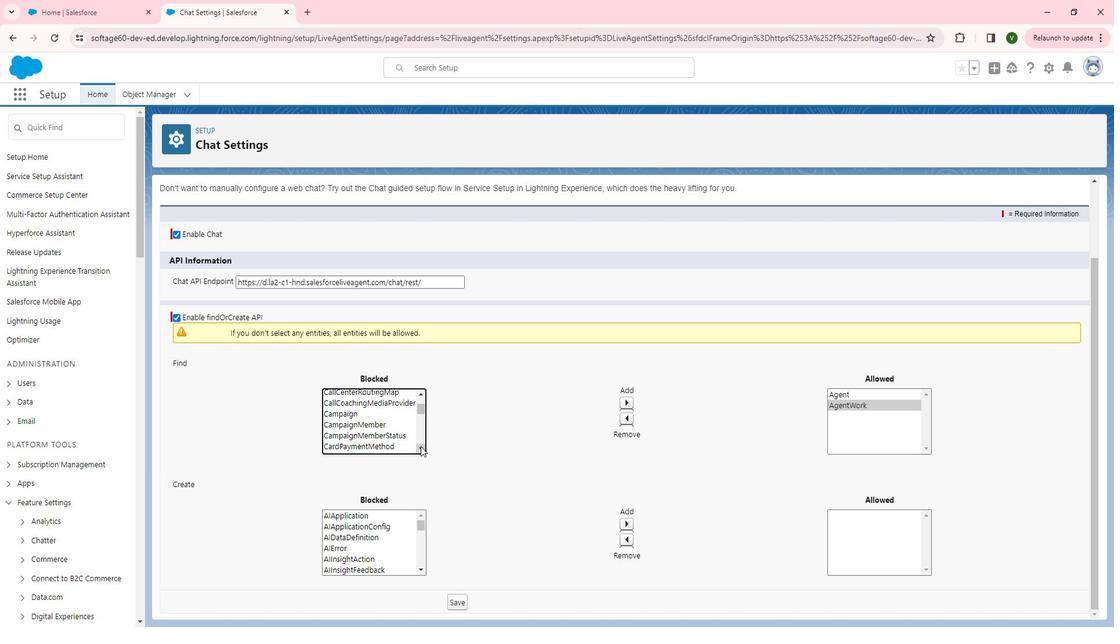 
Action: Mouse pressed left at (439, 448)
Screenshot: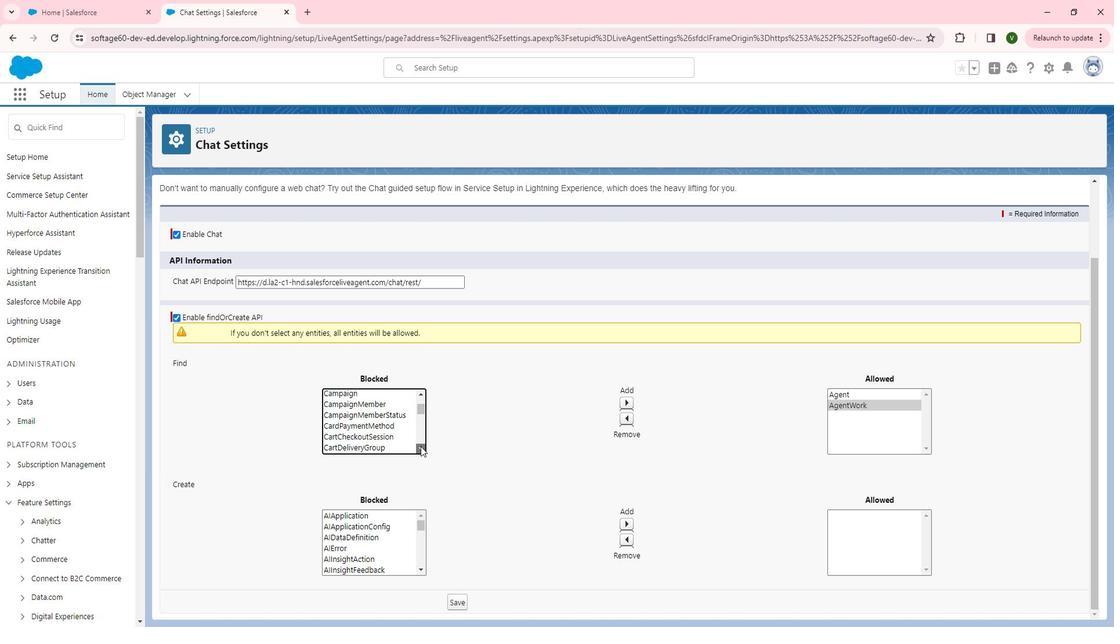 
Action: Mouse pressed left at (439, 448)
Screenshot: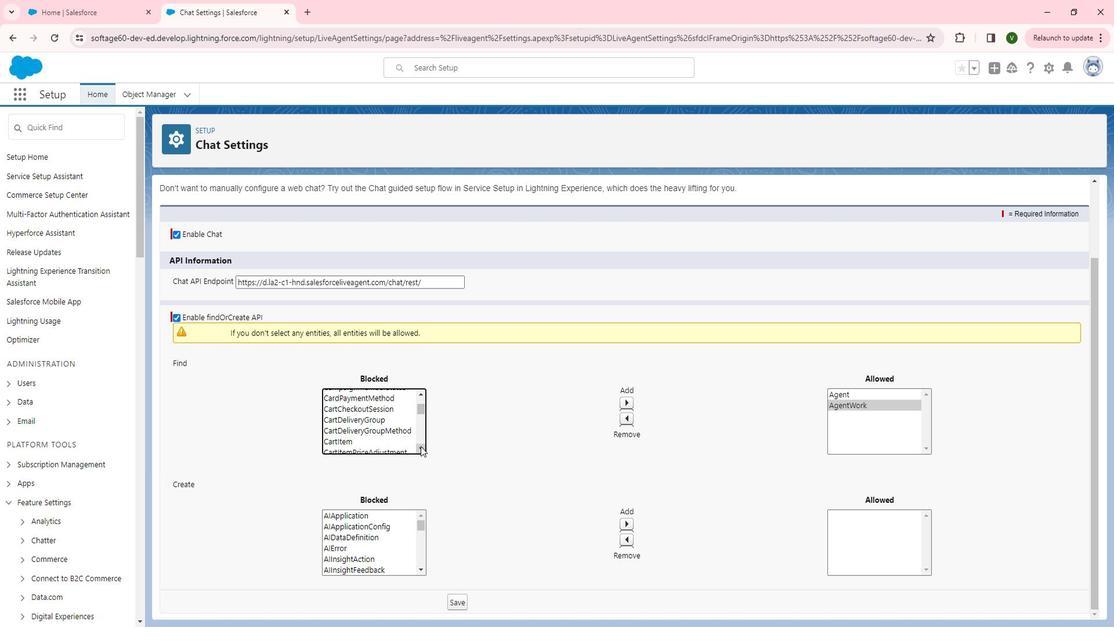 
Action: Mouse pressed left at (439, 448)
Screenshot: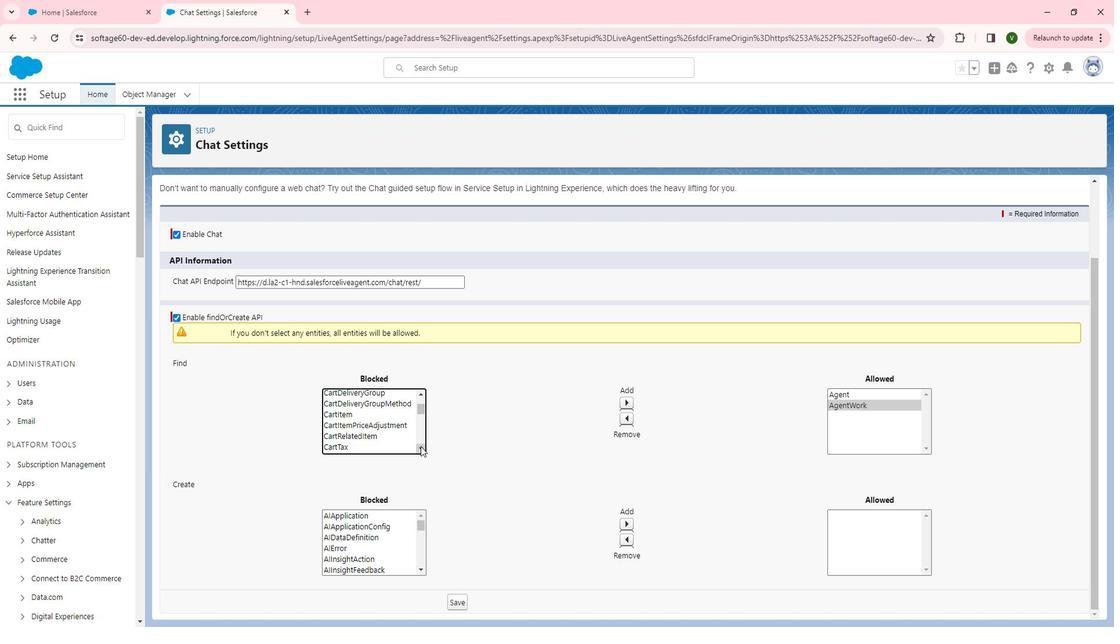 
Action: Mouse pressed left at (439, 448)
Screenshot: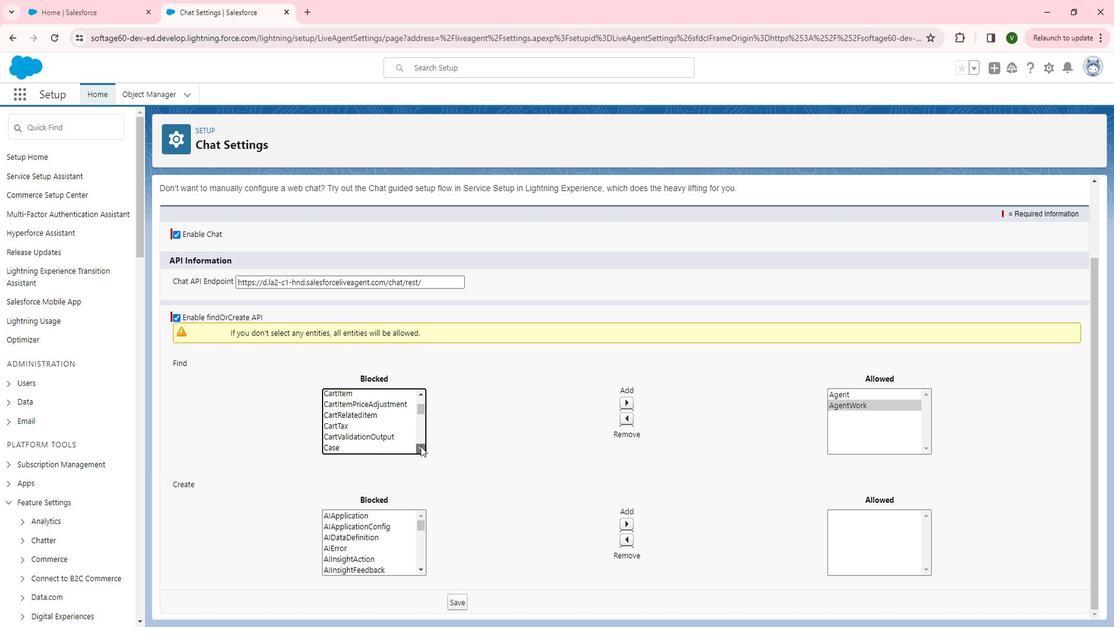 
Action: Mouse pressed left at (439, 448)
Screenshot: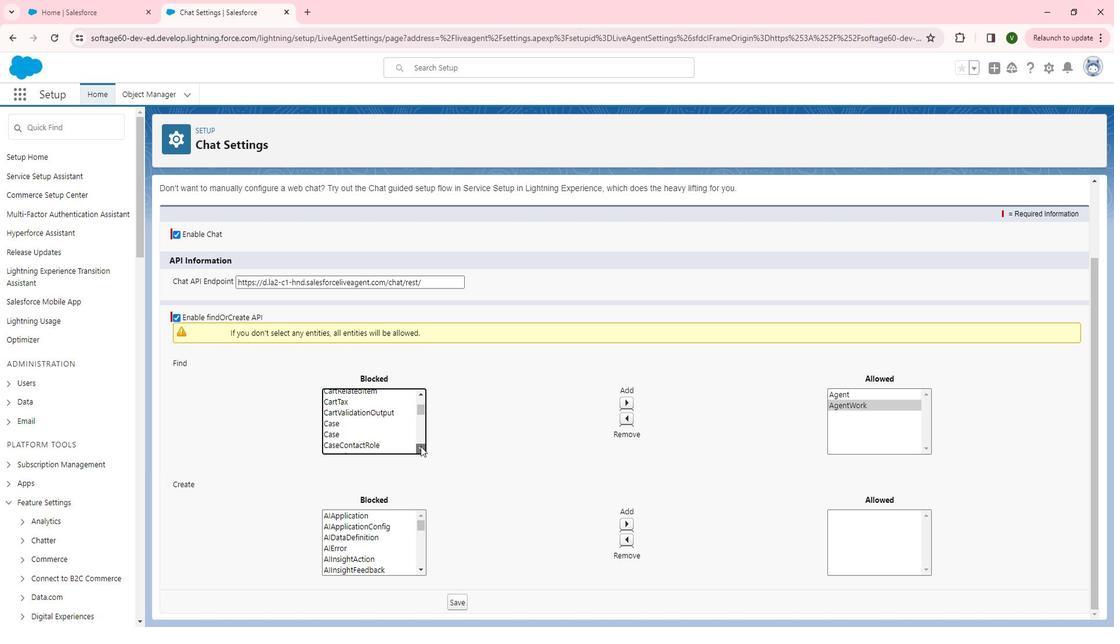 
Action: Mouse moved to (375, 422)
Screenshot: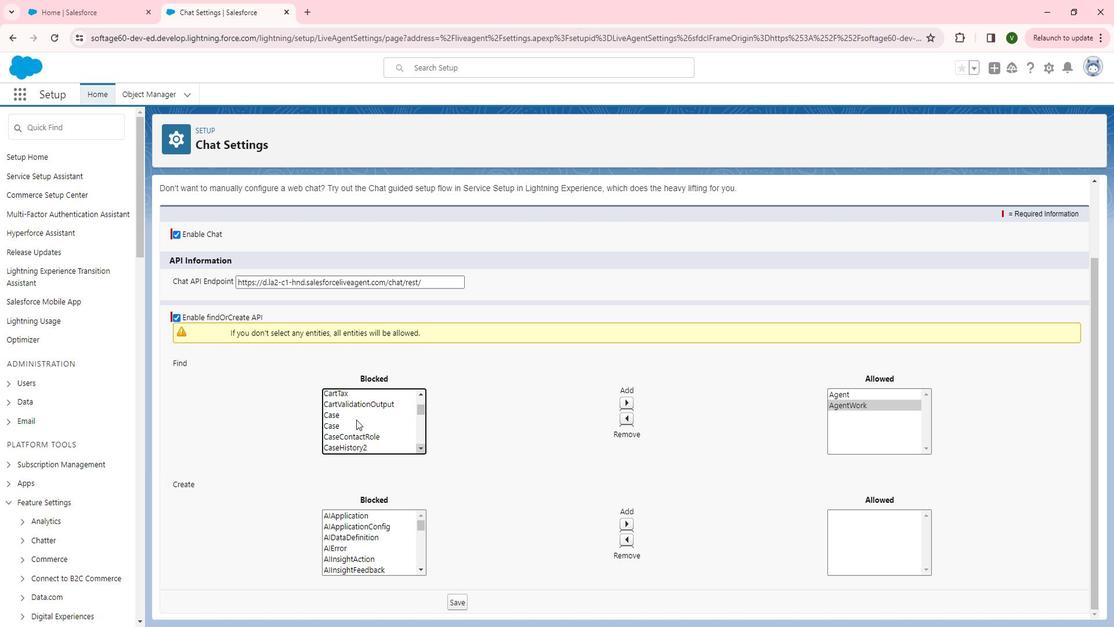 
Action: Mouse pressed left at (375, 422)
Screenshot: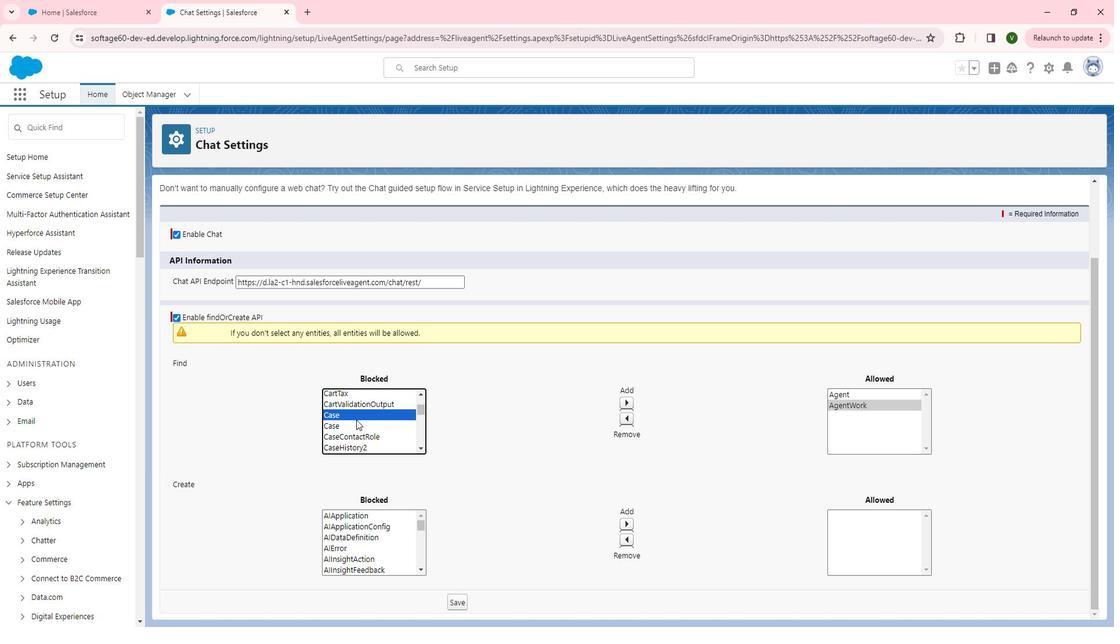 
Action: Mouse moved to (642, 404)
Screenshot: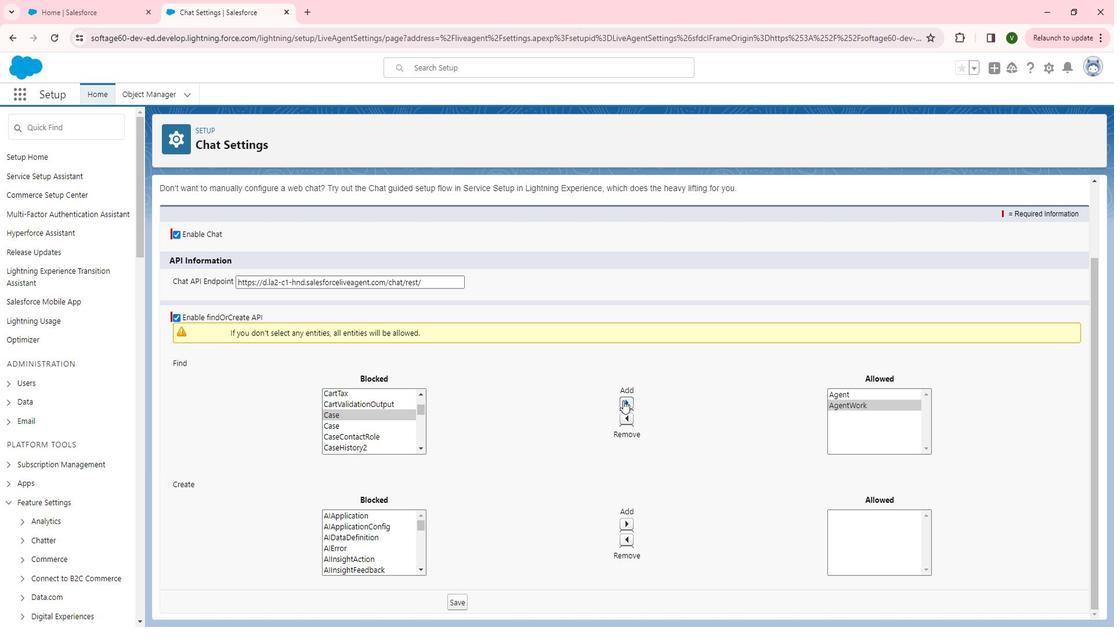 
Action: Mouse pressed left at (642, 404)
Screenshot: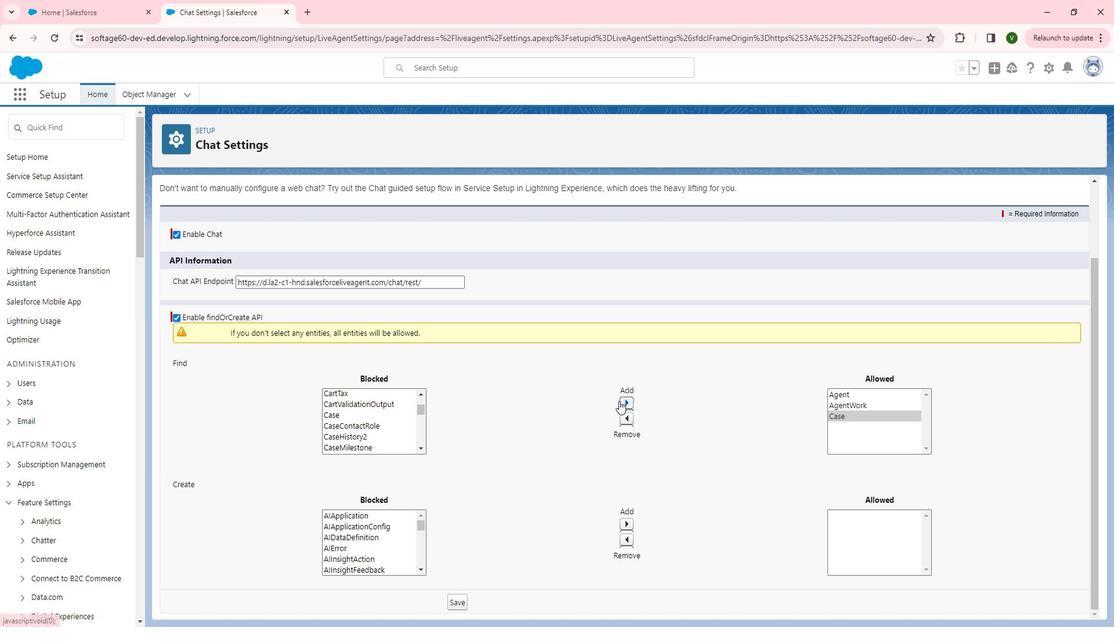 
Action: Mouse moved to (364, 419)
Screenshot: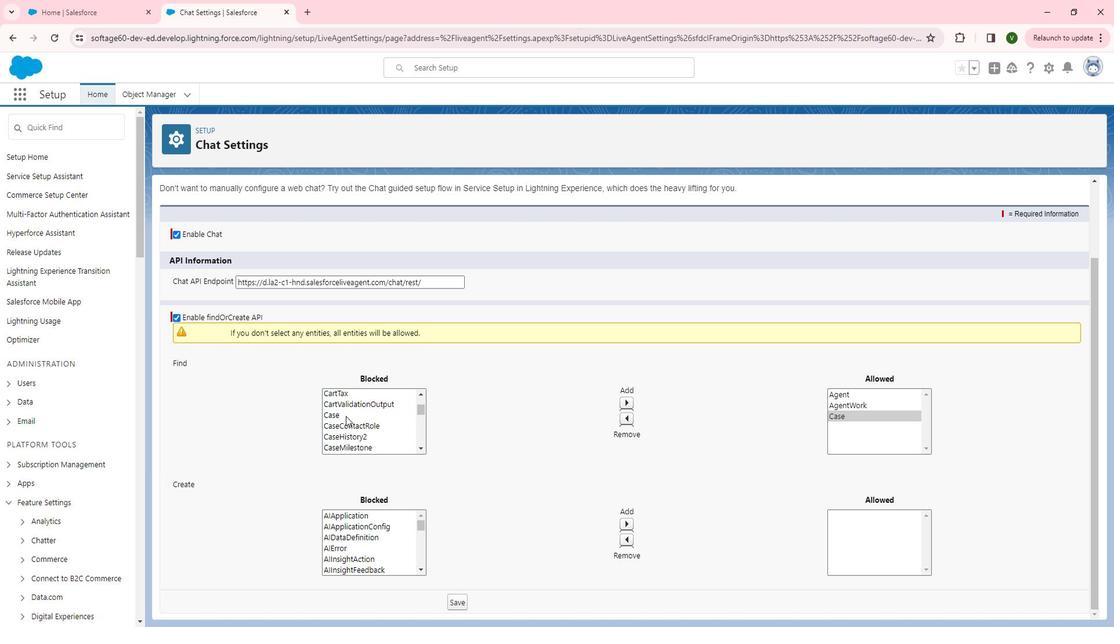 
Action: Mouse pressed left at (364, 419)
Screenshot: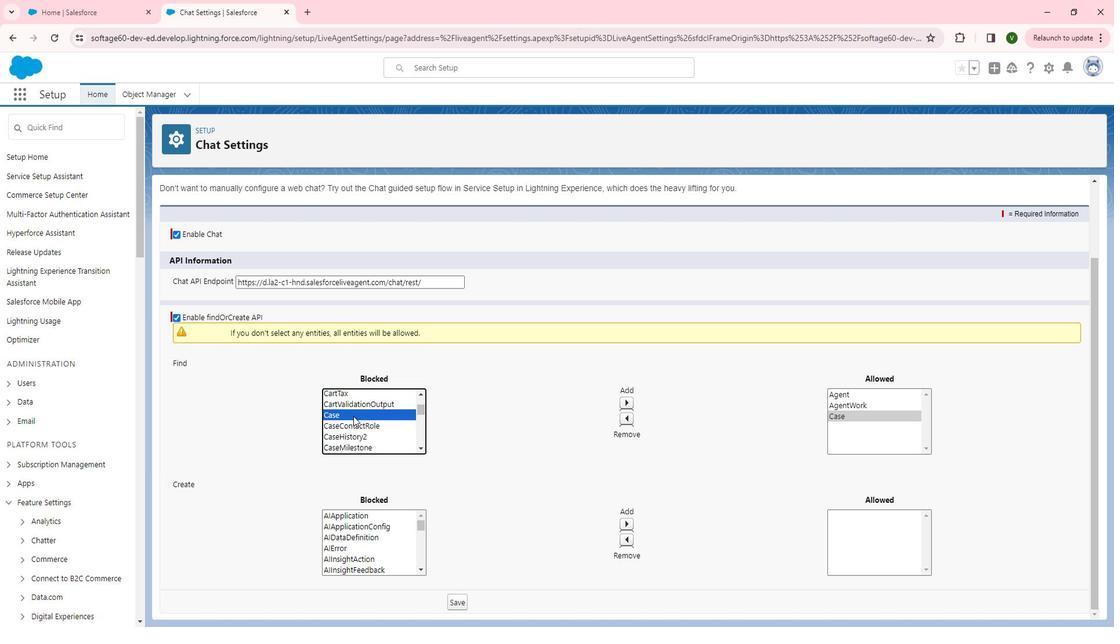 
Action: Mouse moved to (649, 407)
Screenshot: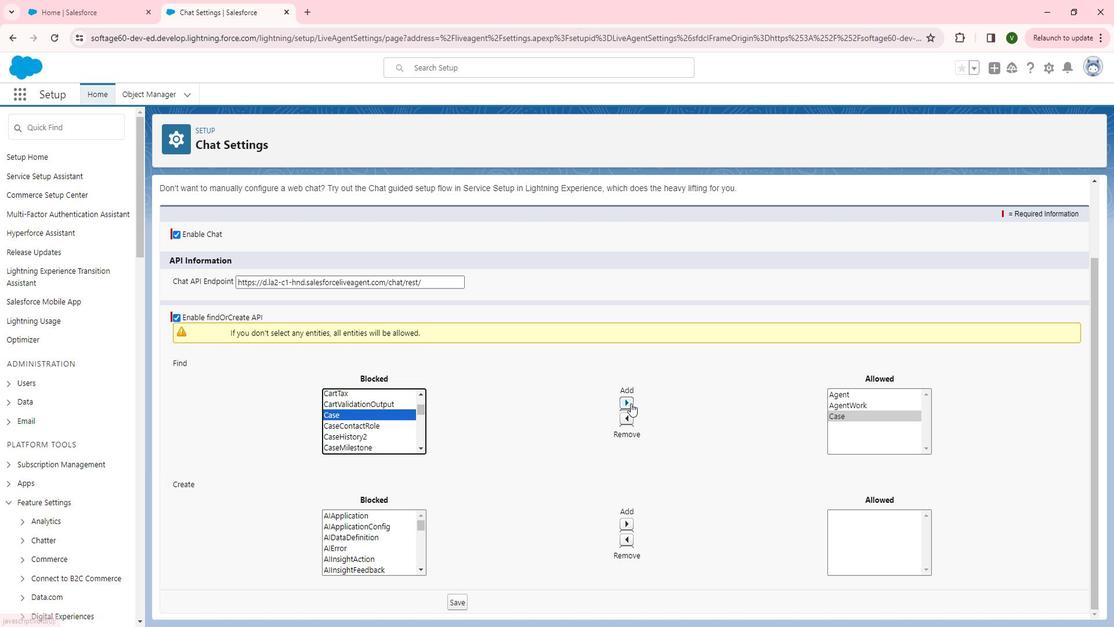 
Action: Mouse pressed left at (649, 407)
Screenshot: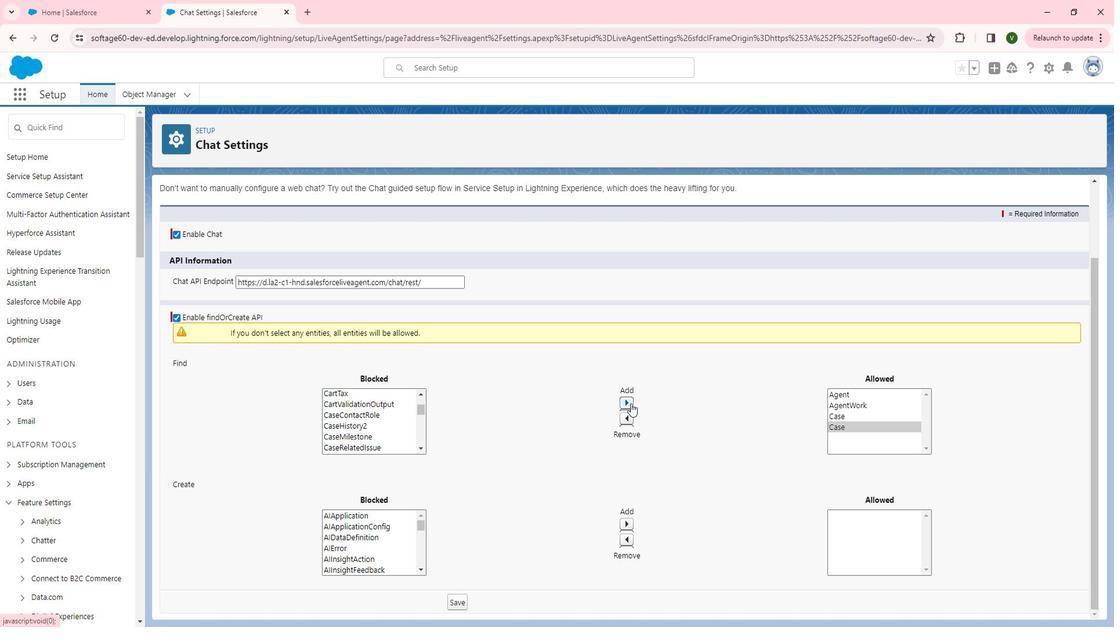 
Action: Mouse moved to (437, 451)
Screenshot: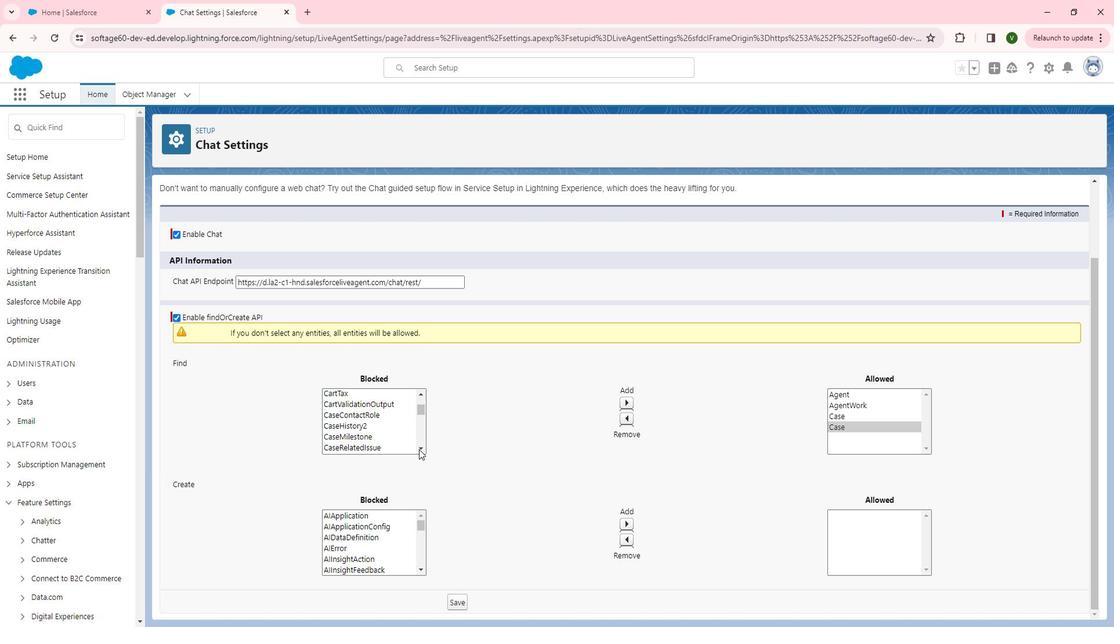 
Action: Mouse pressed left at (437, 451)
Screenshot: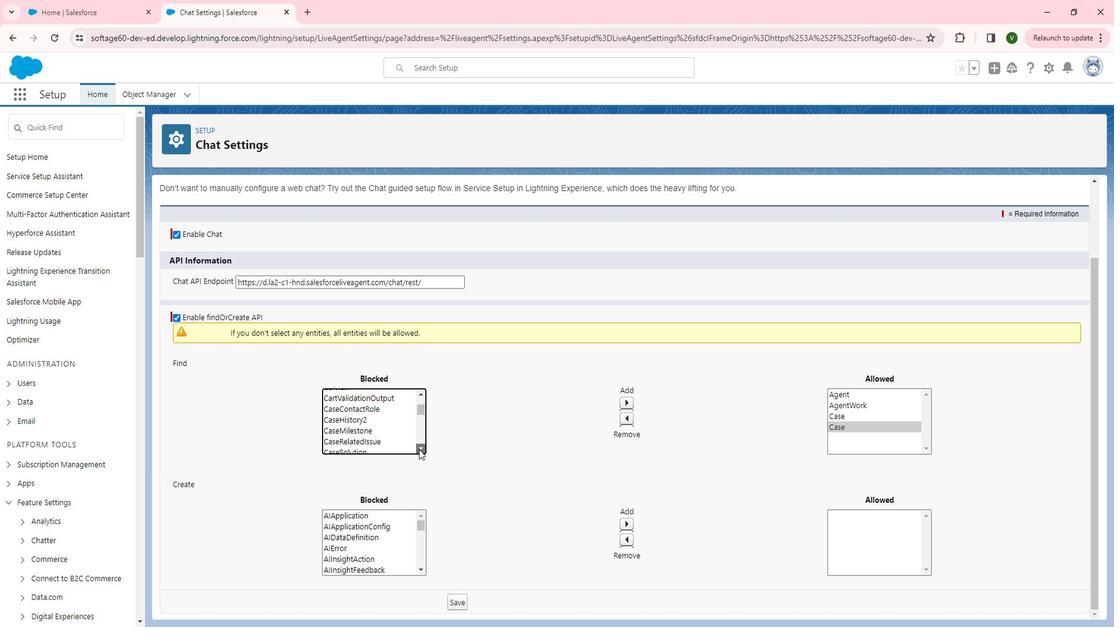 
Action: Mouse pressed left at (437, 451)
Screenshot: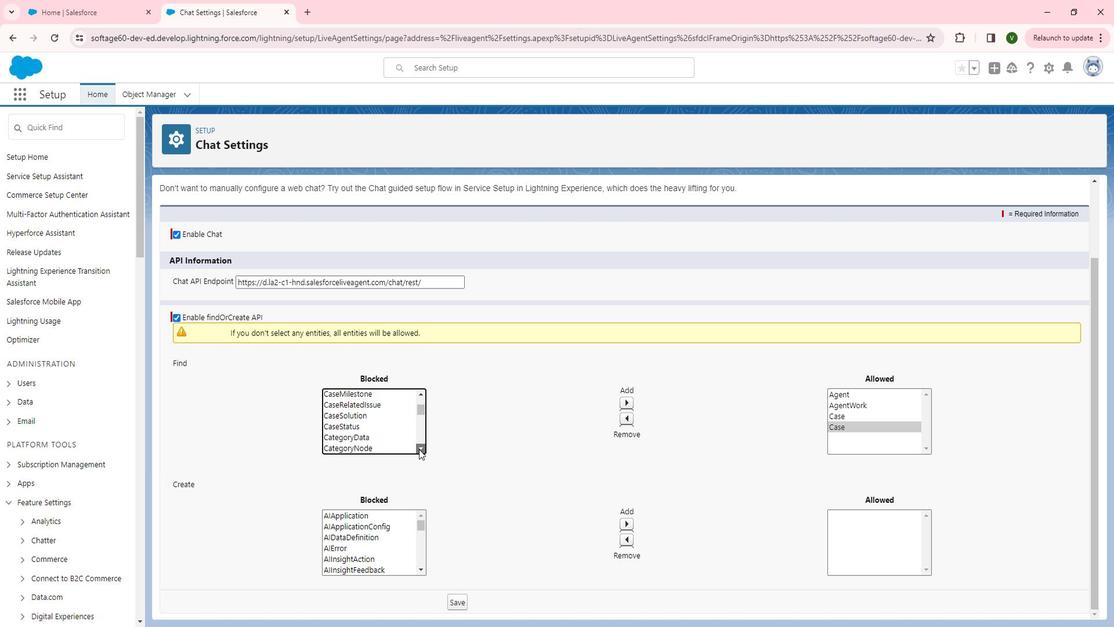 
Action: Mouse moved to (397, 423)
Screenshot: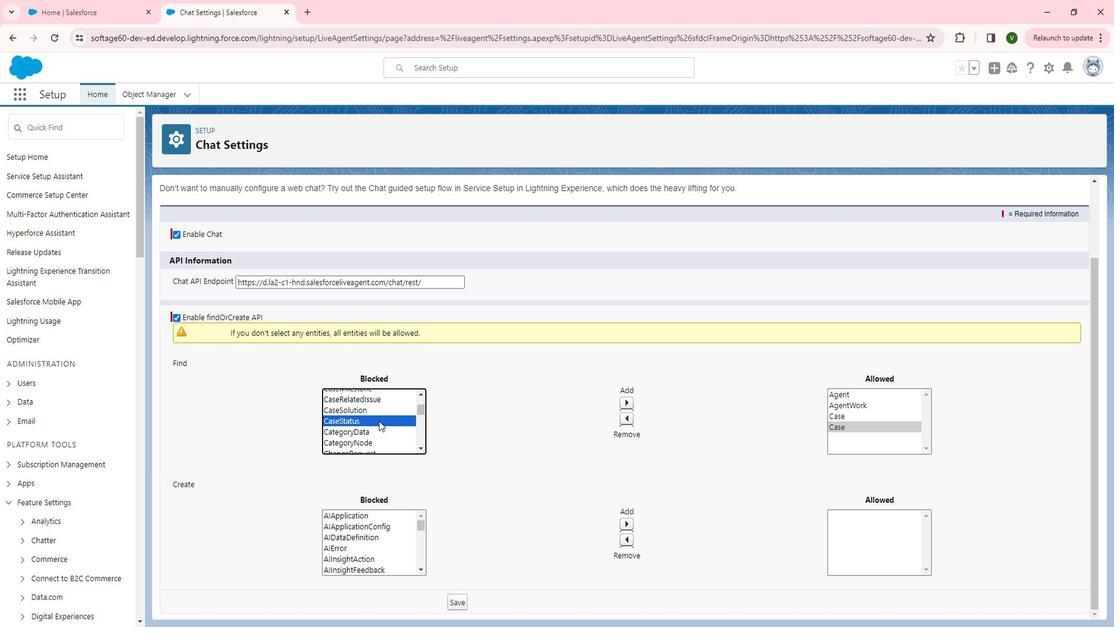 
Action: Mouse pressed left at (397, 423)
Screenshot: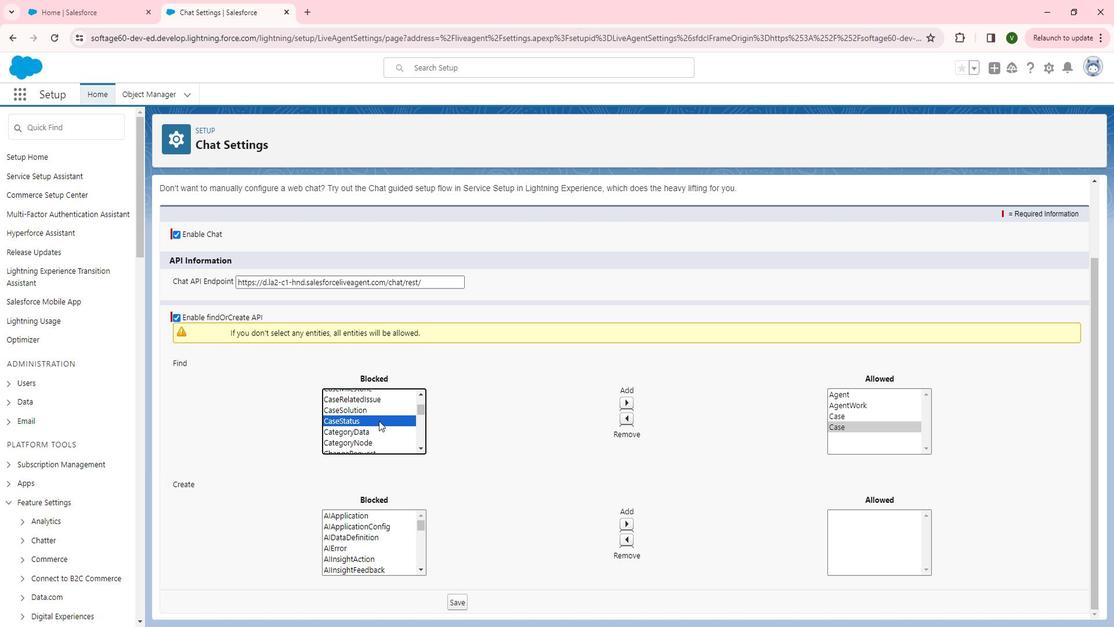 
Action: Mouse moved to (644, 404)
Screenshot: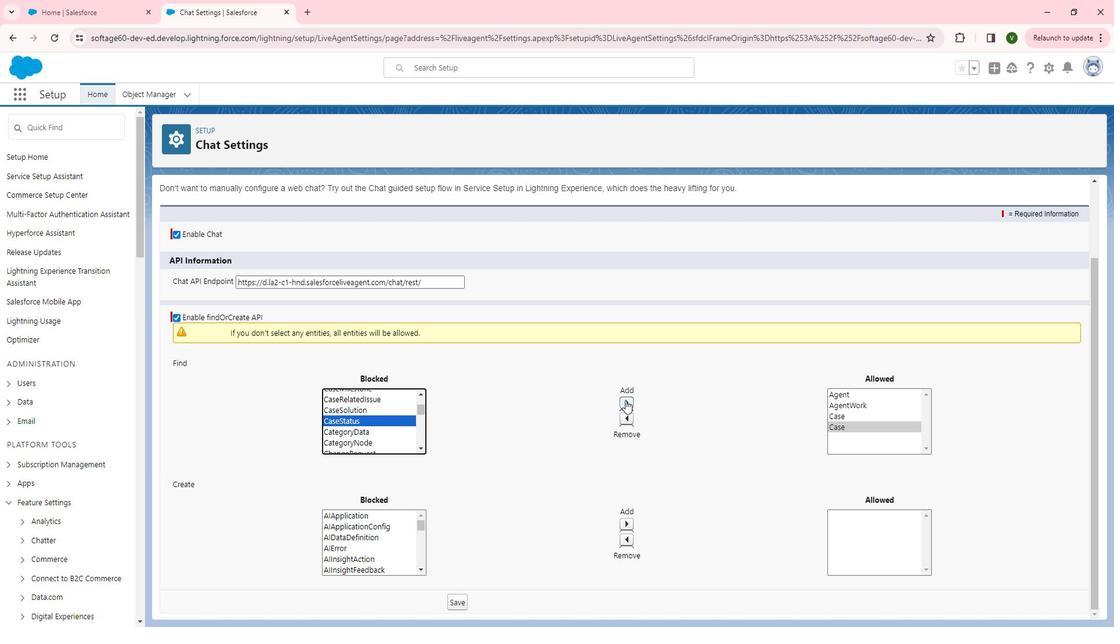 
Action: Mouse pressed left at (644, 404)
Screenshot: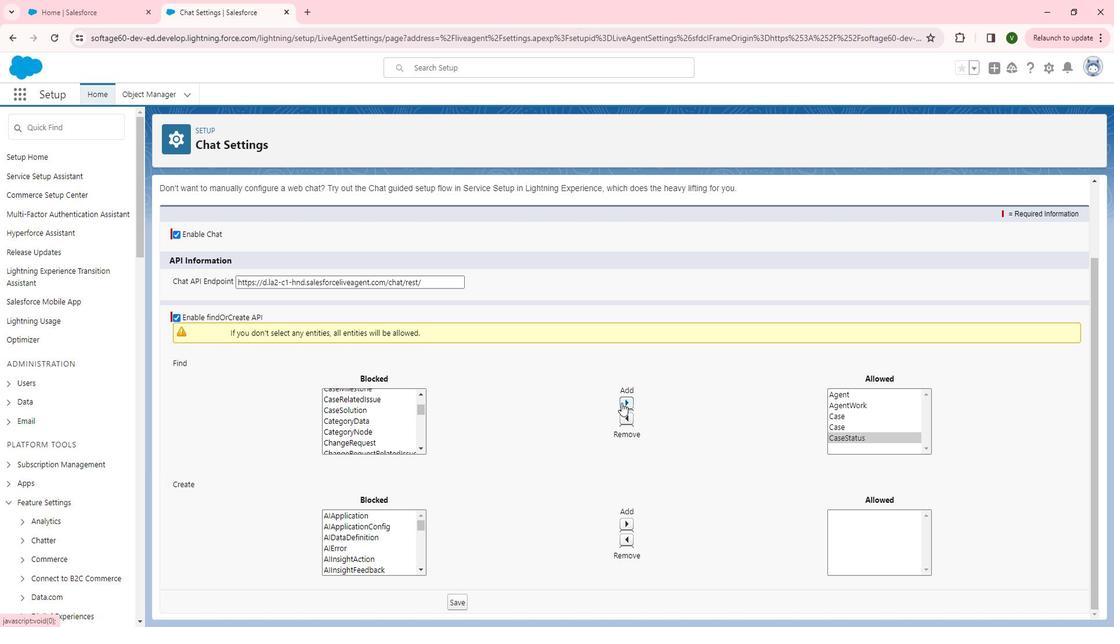 
Action: Mouse moved to (441, 449)
Screenshot: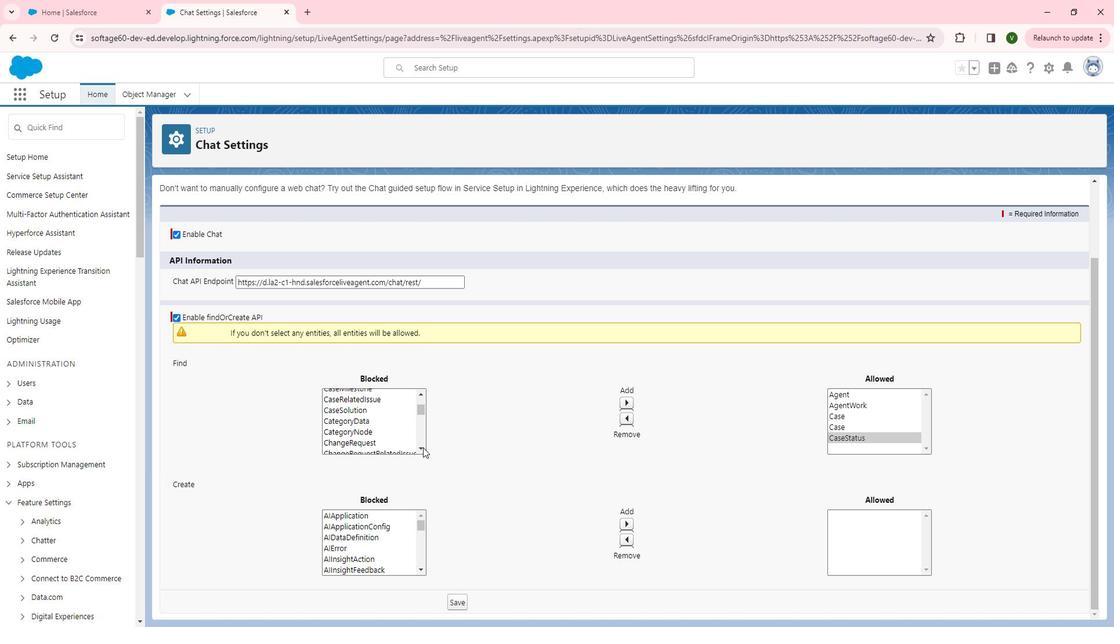 
Action: Mouse pressed left at (441, 449)
Screenshot: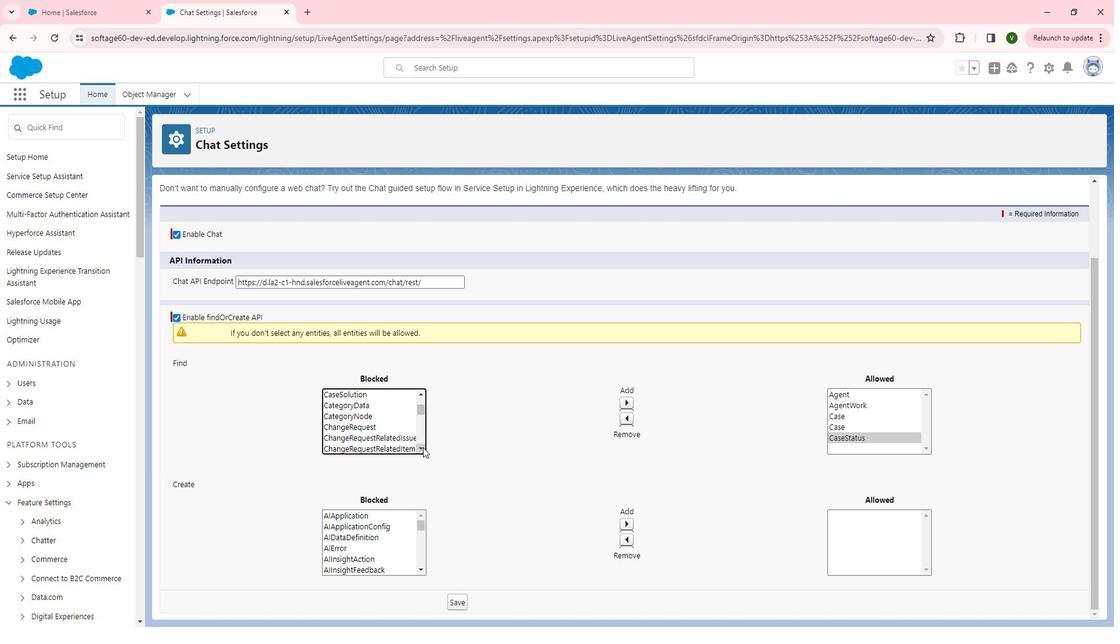 
Action: Mouse pressed left at (441, 449)
Screenshot: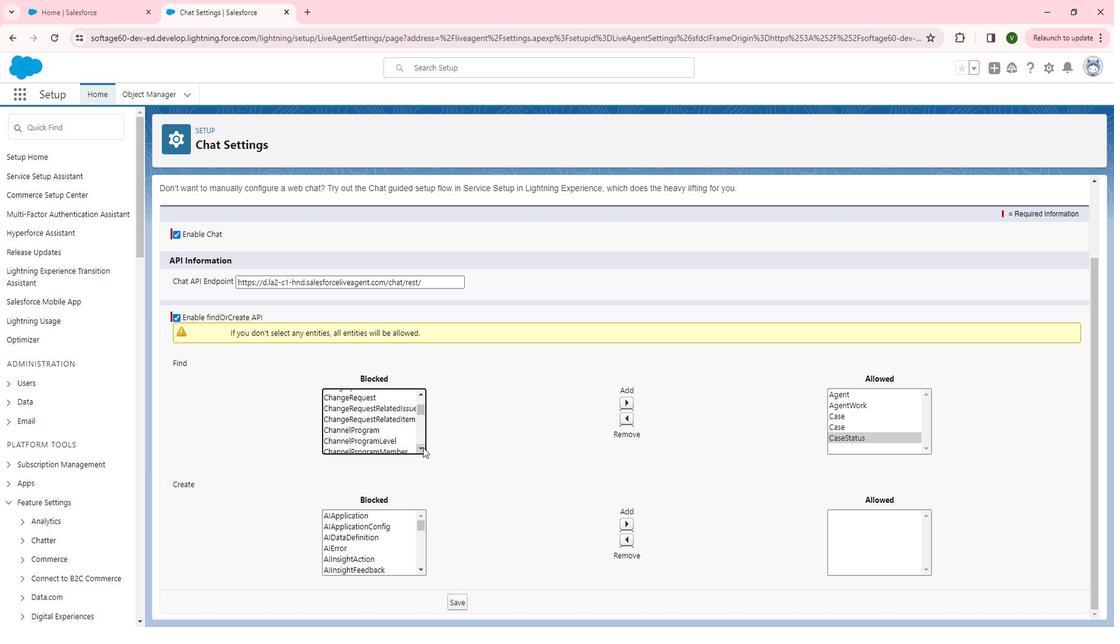 
Action: Mouse pressed left at (441, 449)
Screenshot: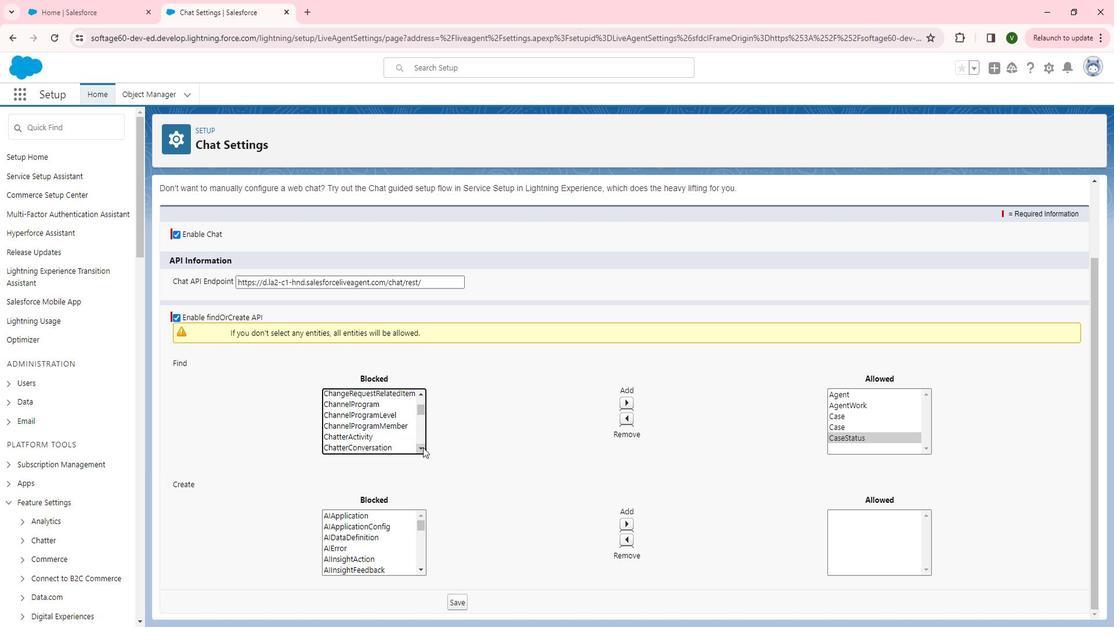 
Action: Mouse pressed left at (441, 449)
Screenshot: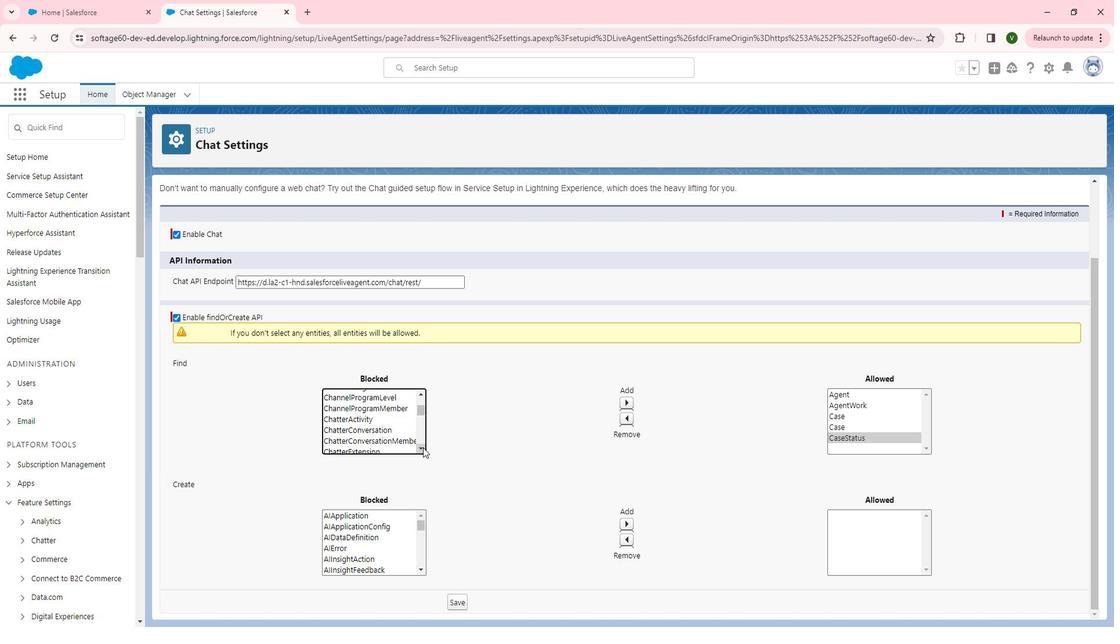 
Action: Mouse pressed left at (441, 449)
Screenshot: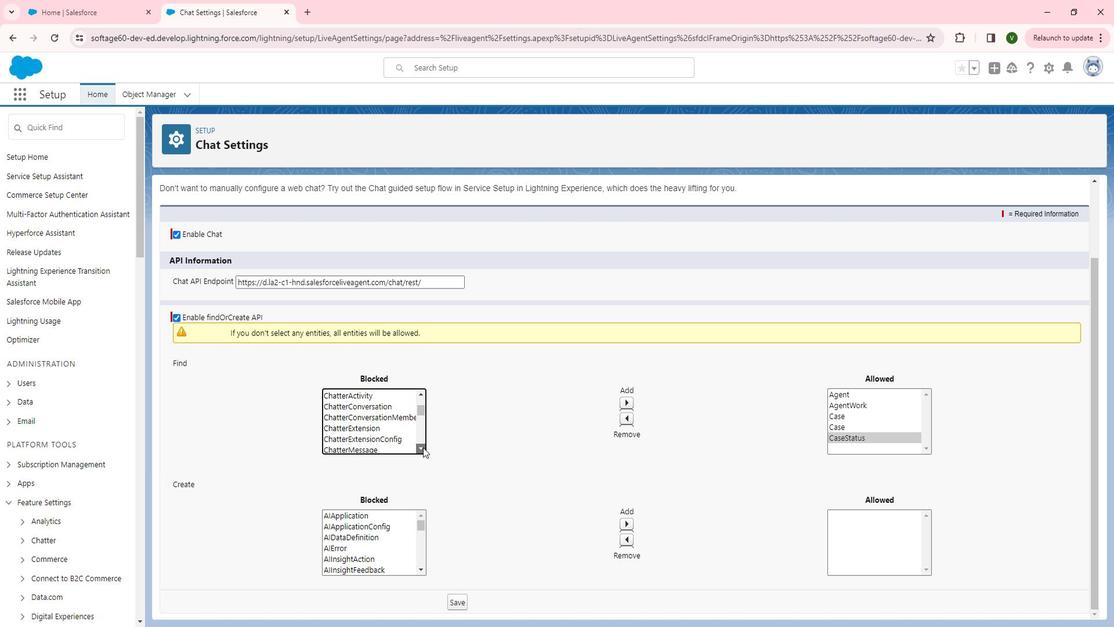 
Action: Mouse pressed left at (441, 449)
Screenshot: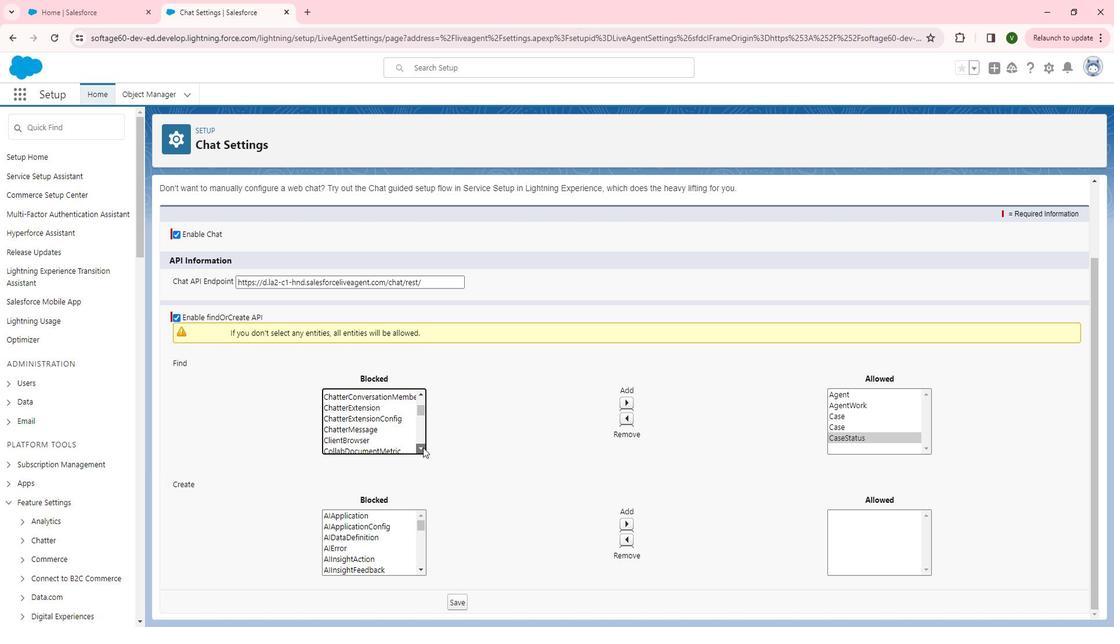 
Action: Mouse pressed left at (441, 449)
Screenshot: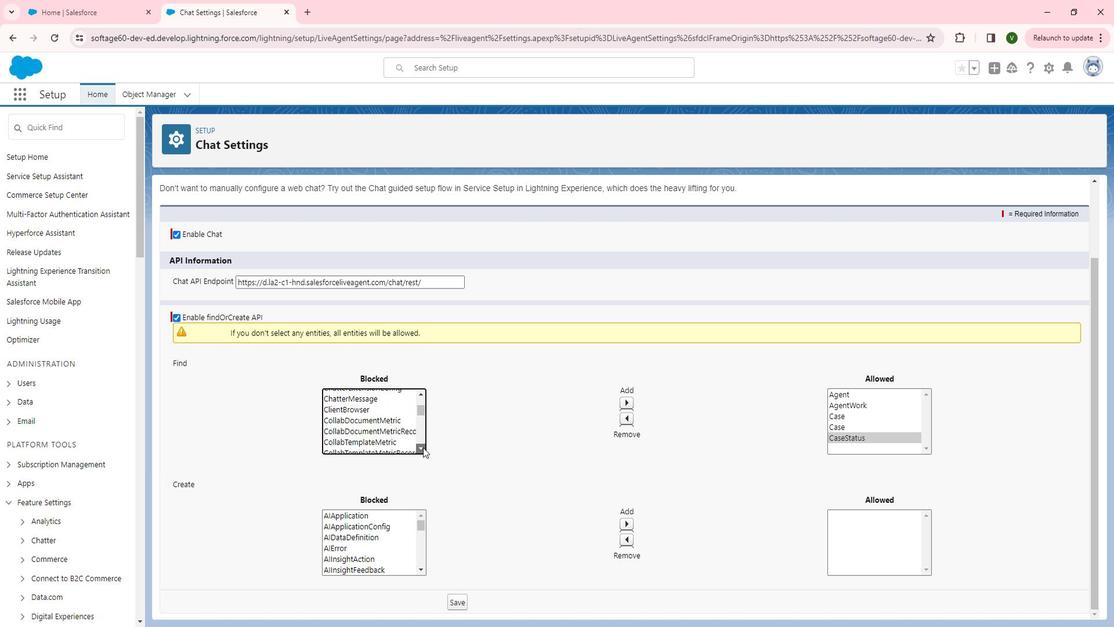 
Action: Mouse pressed left at (441, 449)
Screenshot: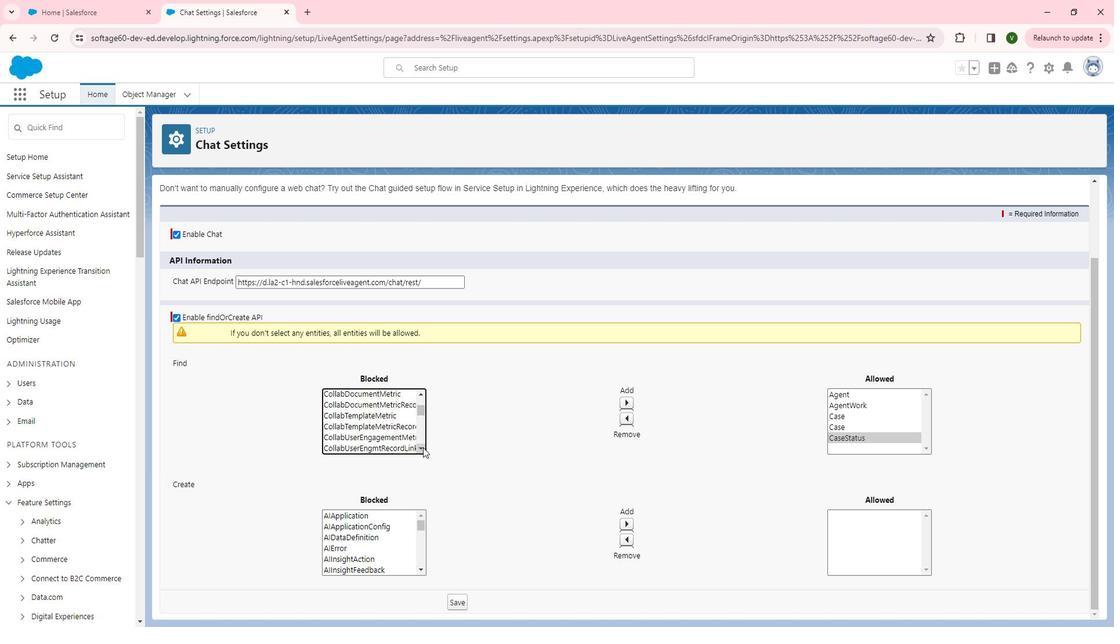 
Action: Mouse pressed left at (441, 449)
Screenshot: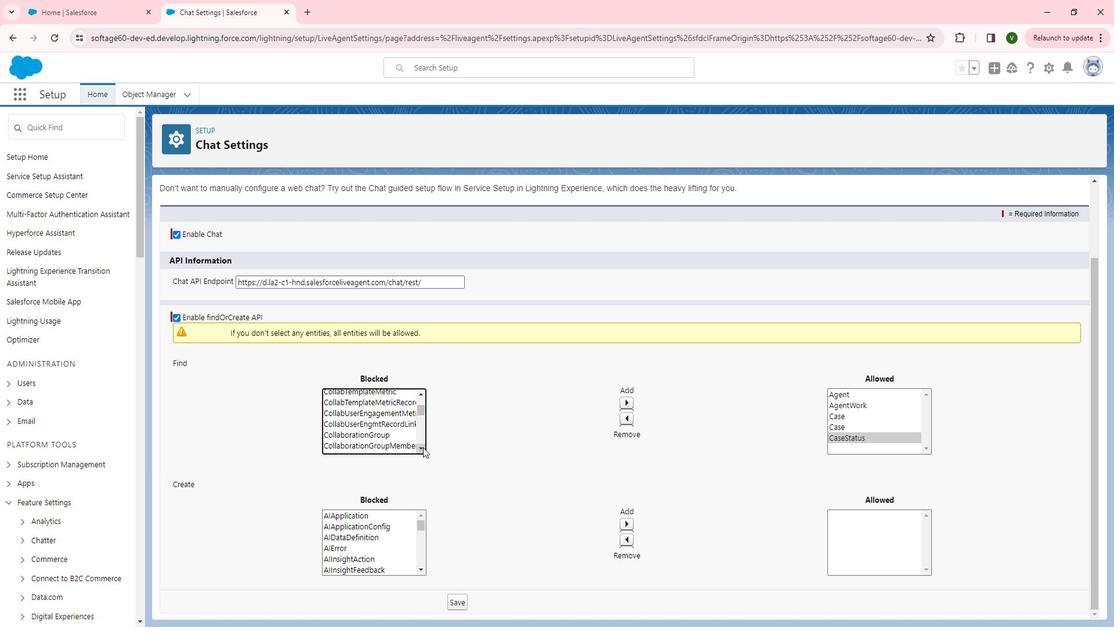 
Action: Mouse pressed left at (441, 449)
Screenshot: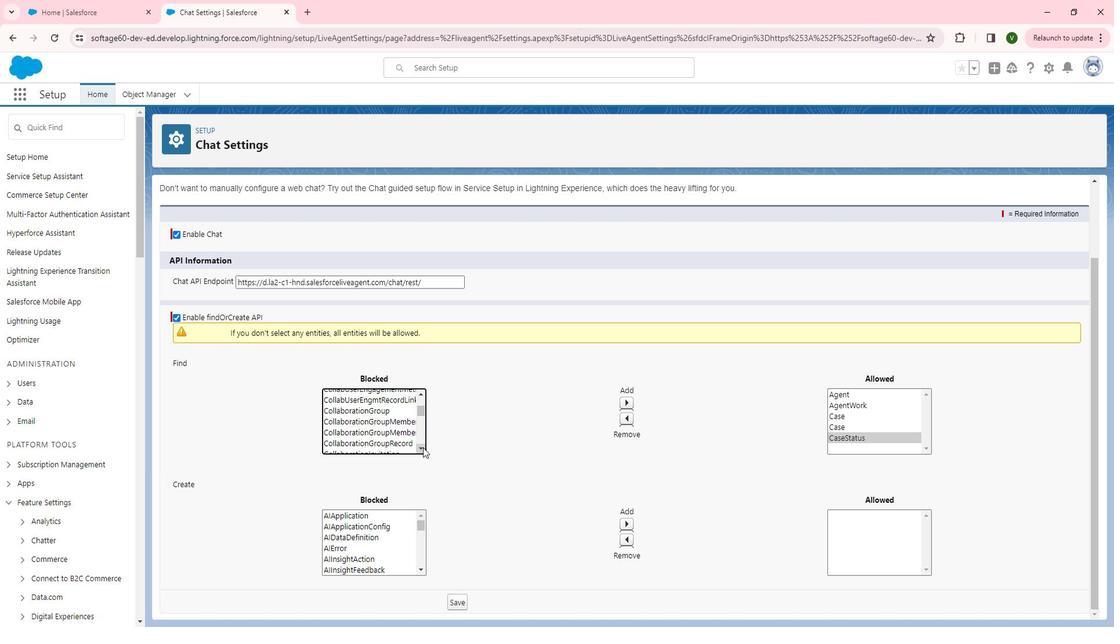 
Action: Mouse pressed left at (441, 449)
Screenshot: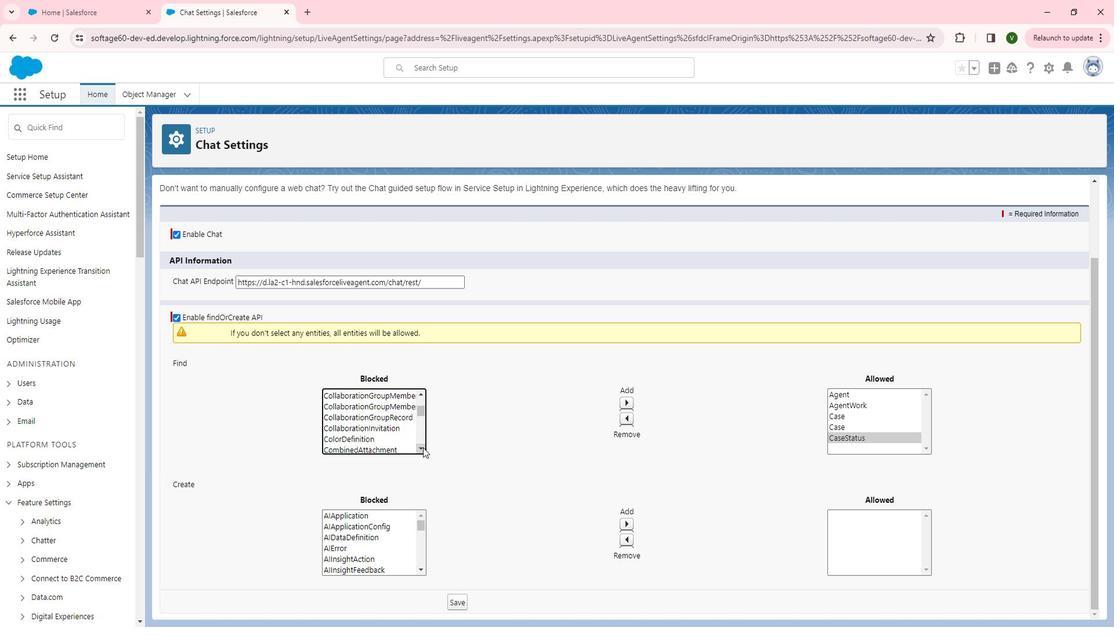 
Action: Mouse pressed left at (441, 449)
Screenshot: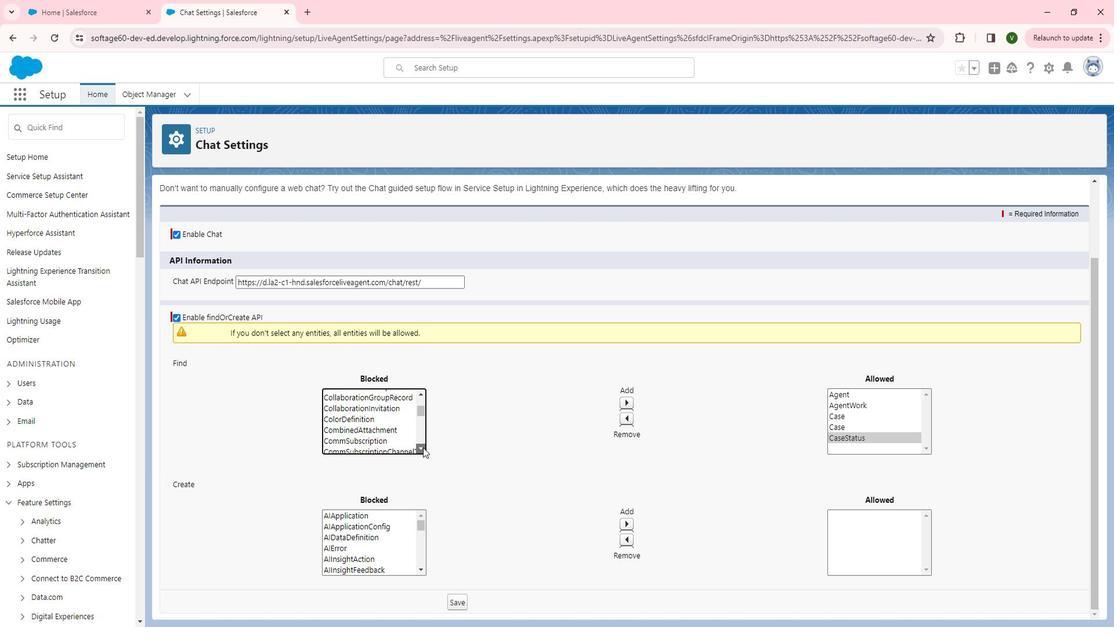 
Action: Mouse pressed left at (441, 449)
Screenshot: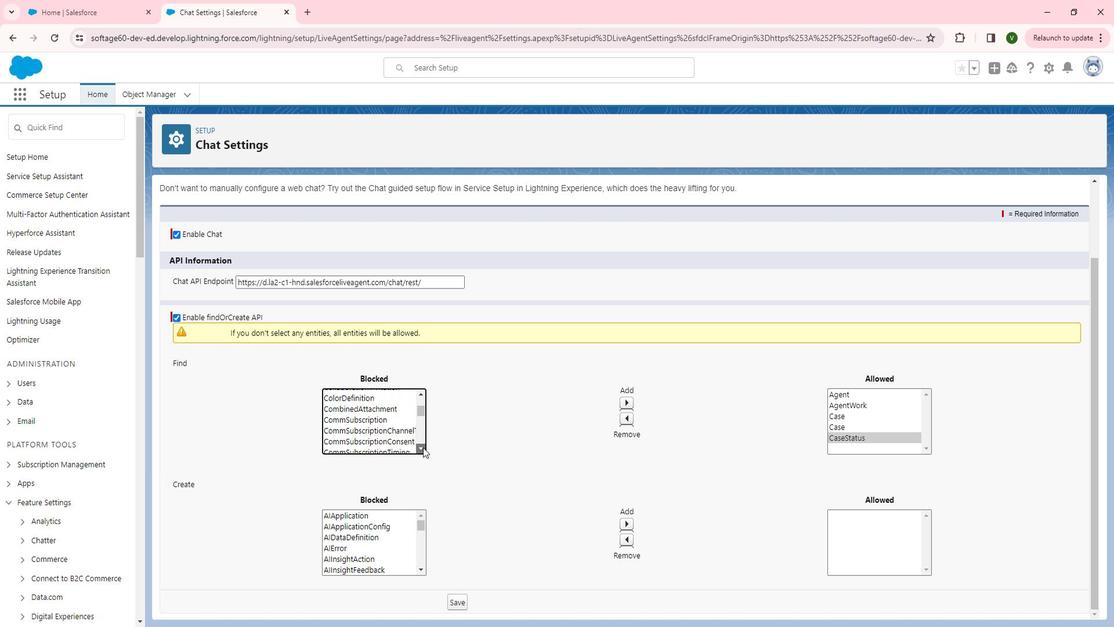 
Action: Mouse pressed left at (441, 449)
Screenshot: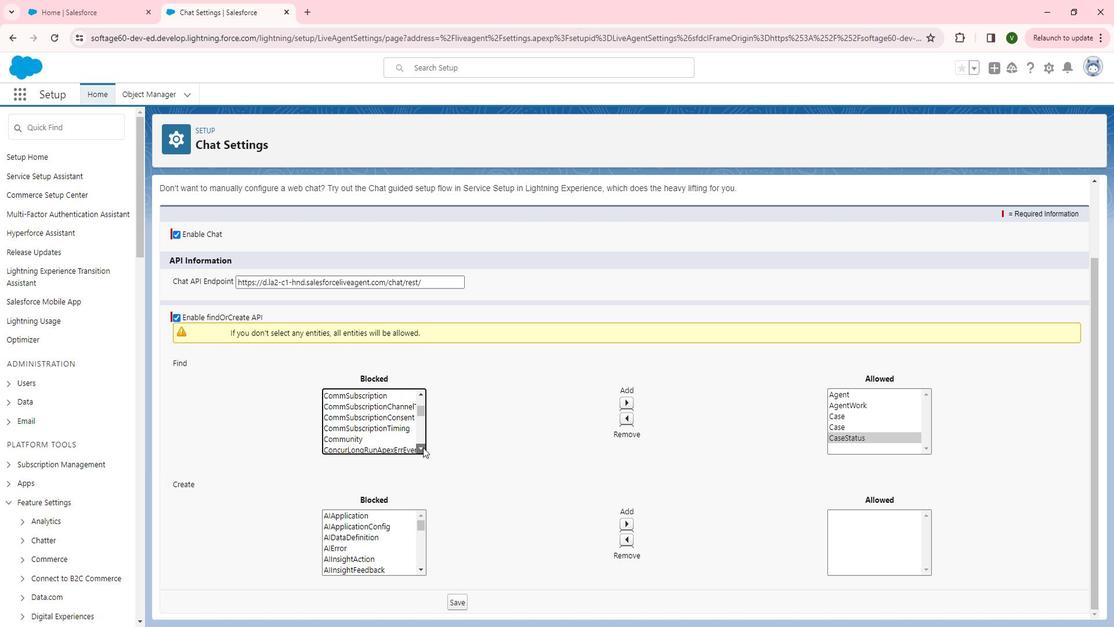 
Action: Mouse pressed left at (441, 449)
Screenshot: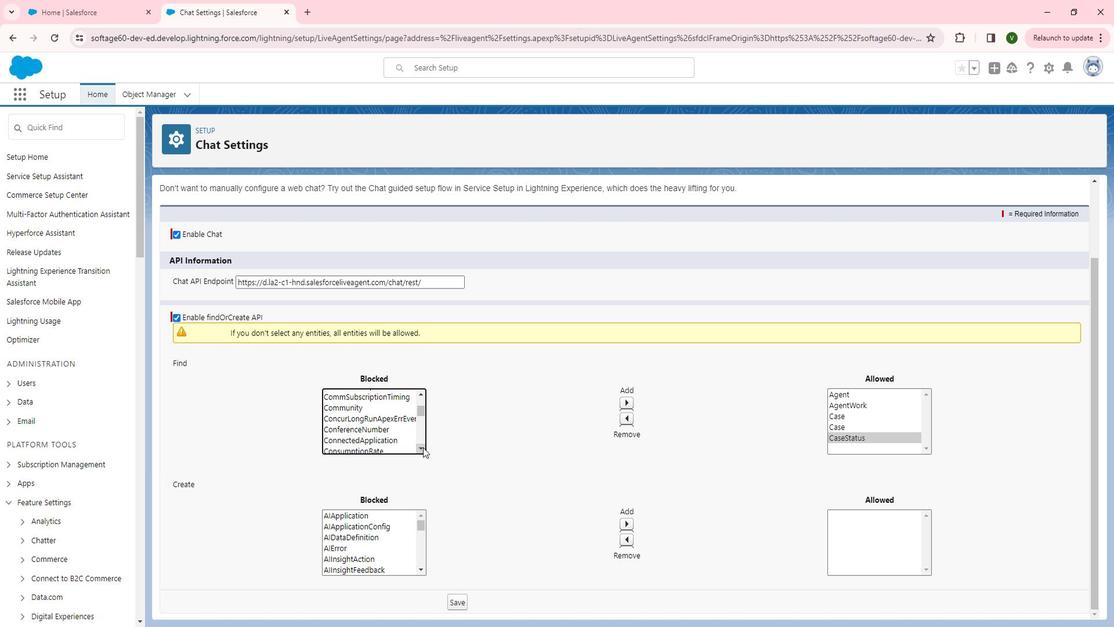 
Action: Mouse pressed left at (441, 449)
Screenshot: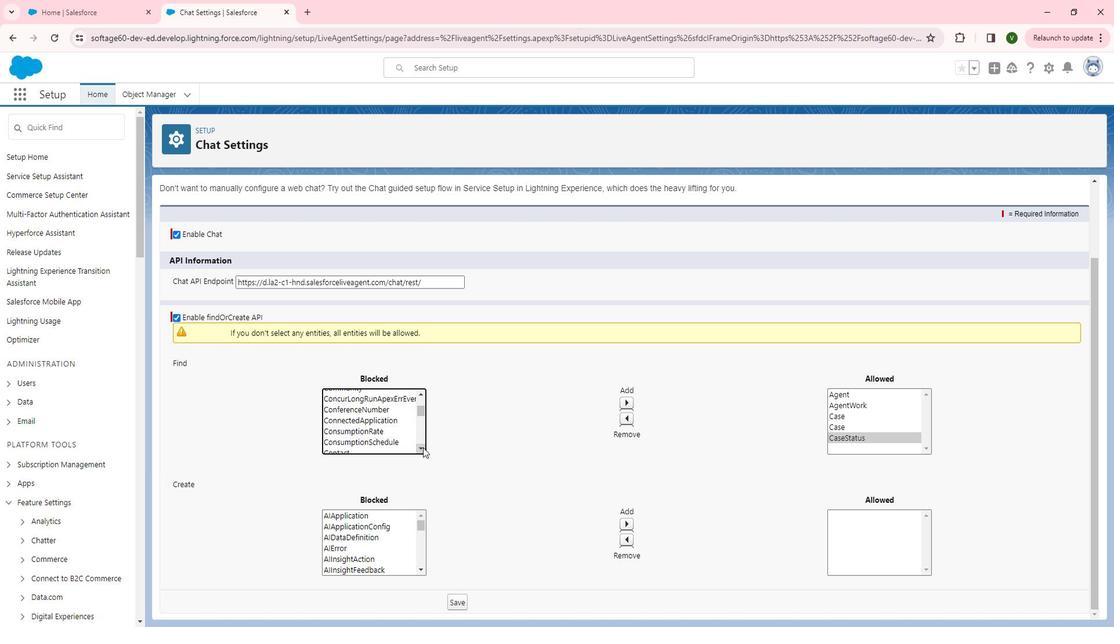 
Action: Mouse pressed left at (441, 449)
Screenshot: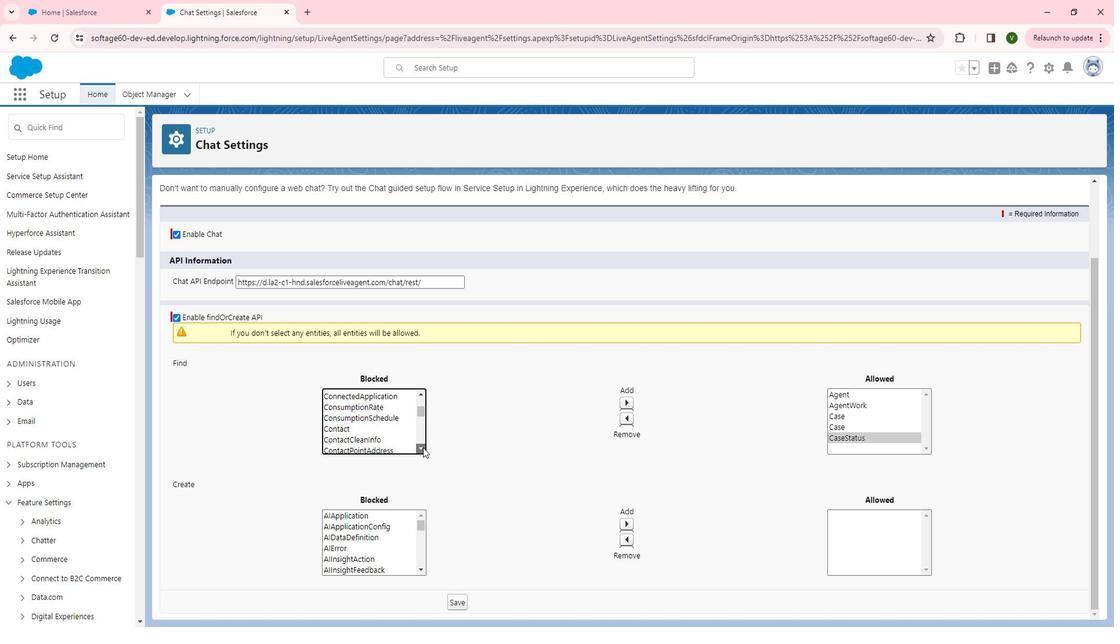 
Action: Mouse pressed left at (441, 449)
Screenshot: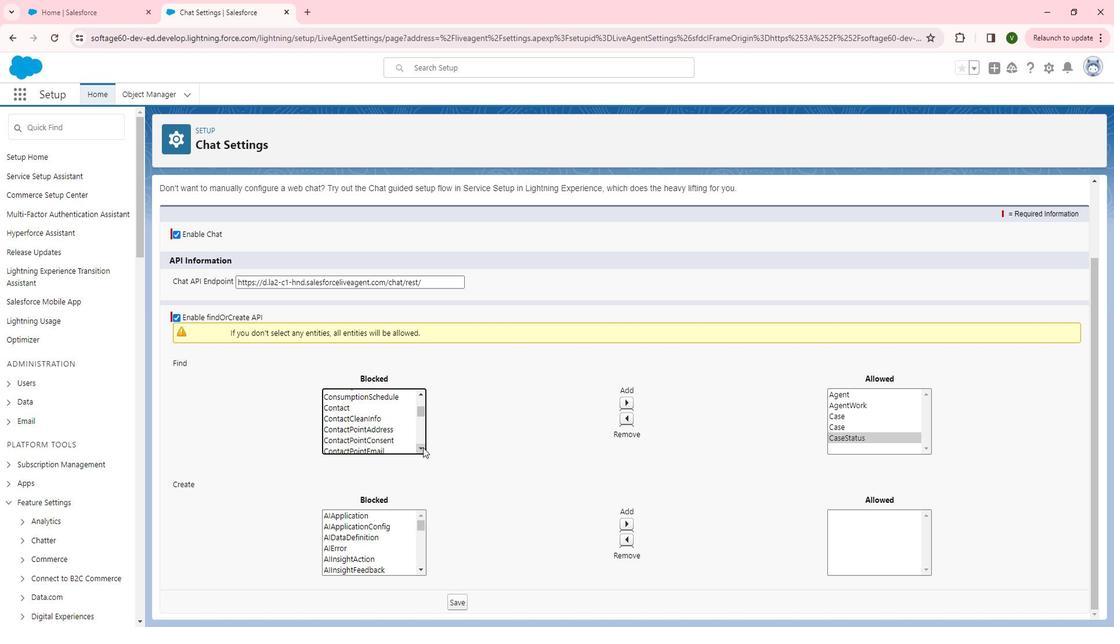
Action: Mouse pressed left at (441, 449)
Screenshot: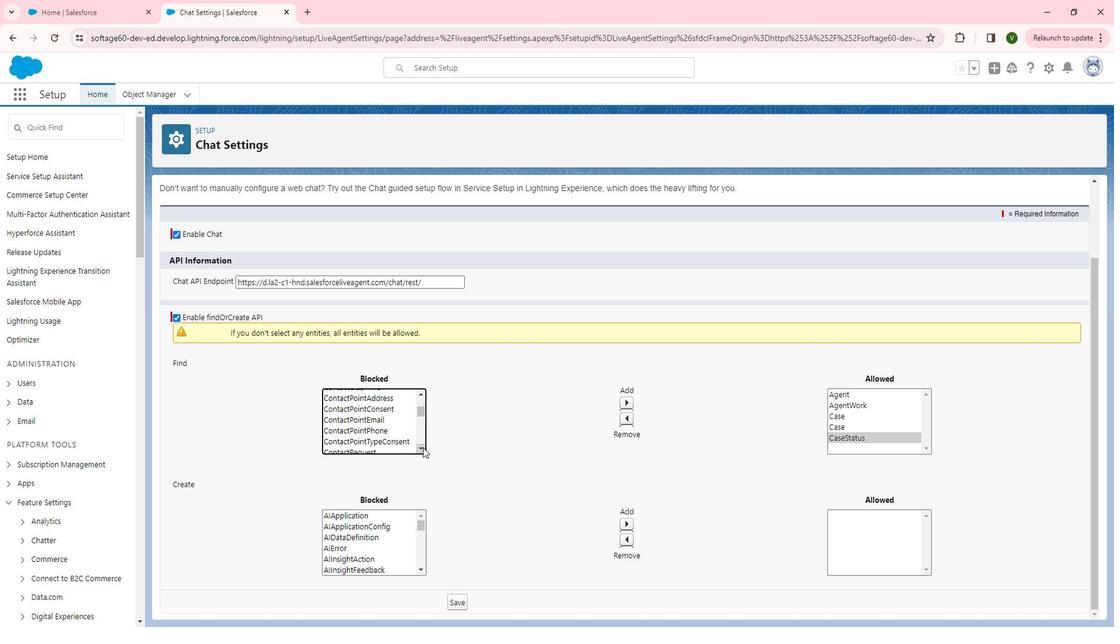 
Action: Mouse pressed left at (441, 449)
Screenshot: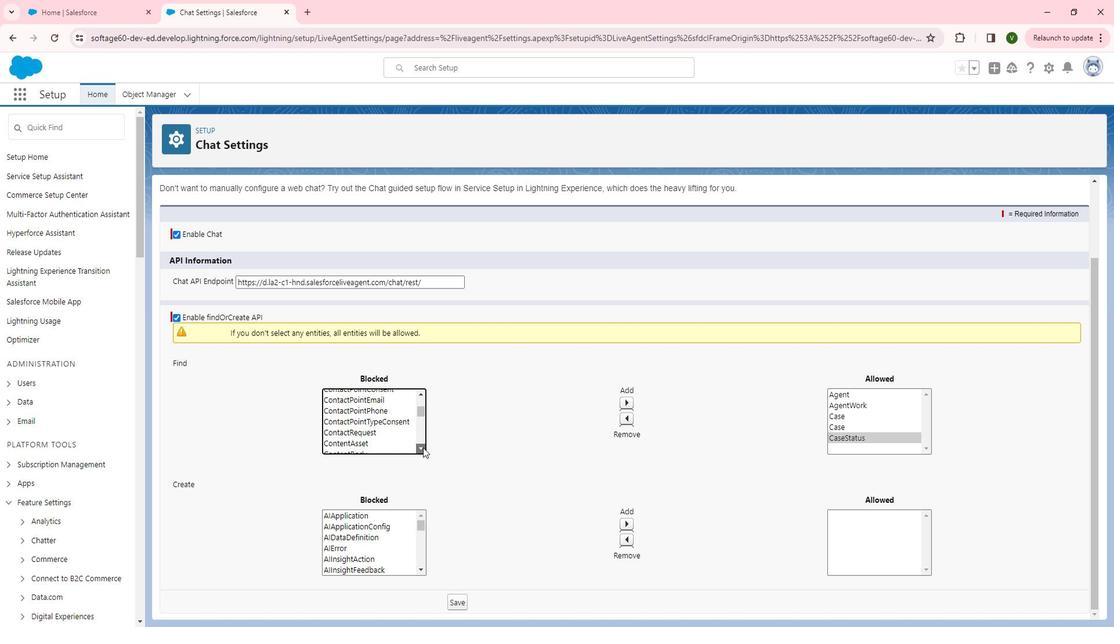 
Action: Mouse pressed left at (441, 449)
Screenshot: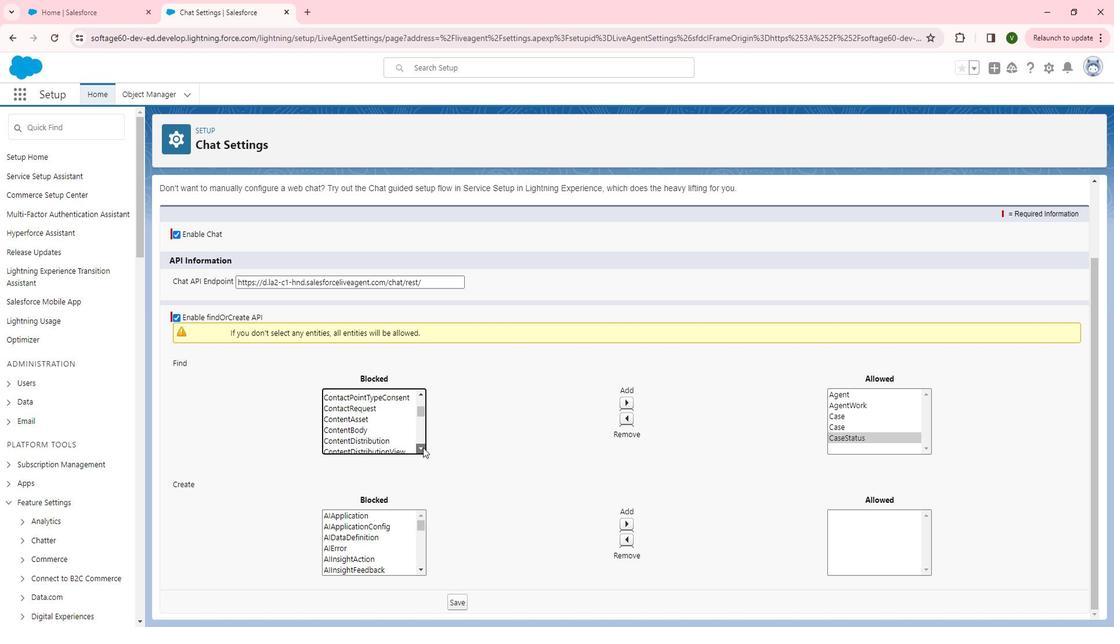 
Action: Mouse pressed left at (441, 449)
Screenshot: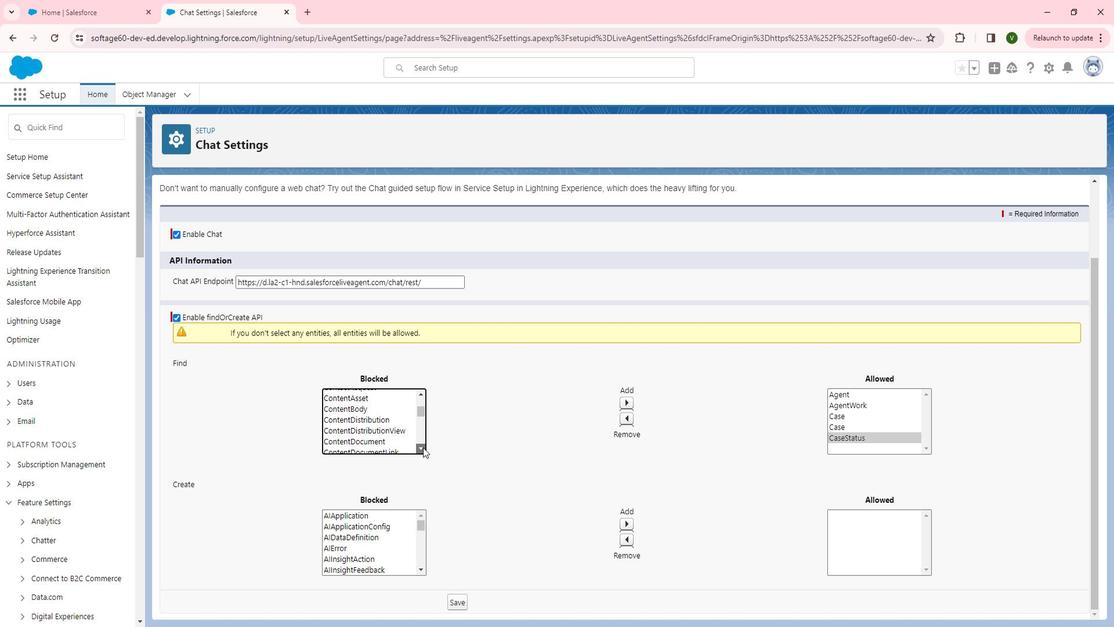 
Action: Mouse pressed left at (441, 449)
Screenshot: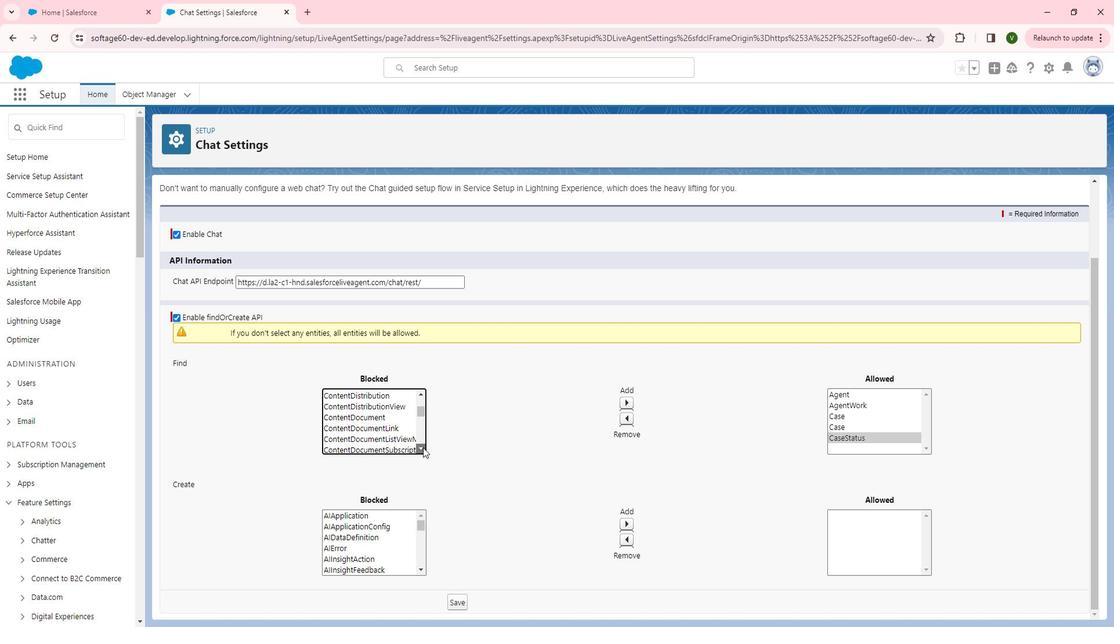 
Action: Mouse pressed left at (441, 449)
Screenshot: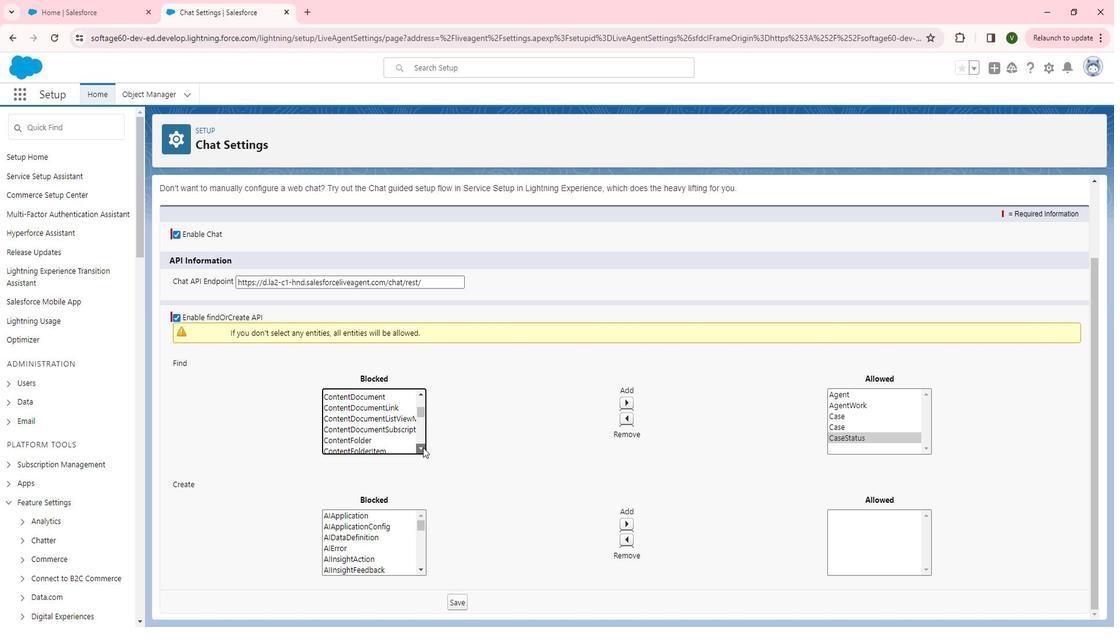 
Action: Mouse pressed left at (441, 449)
Screenshot: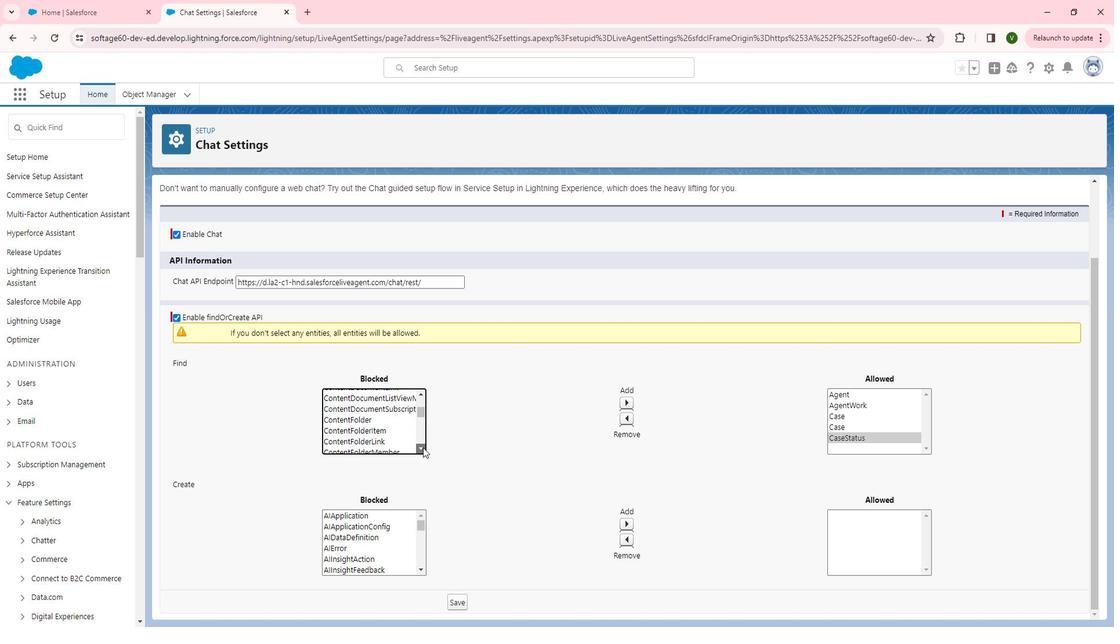 
Action: Mouse pressed left at (441, 449)
Screenshot: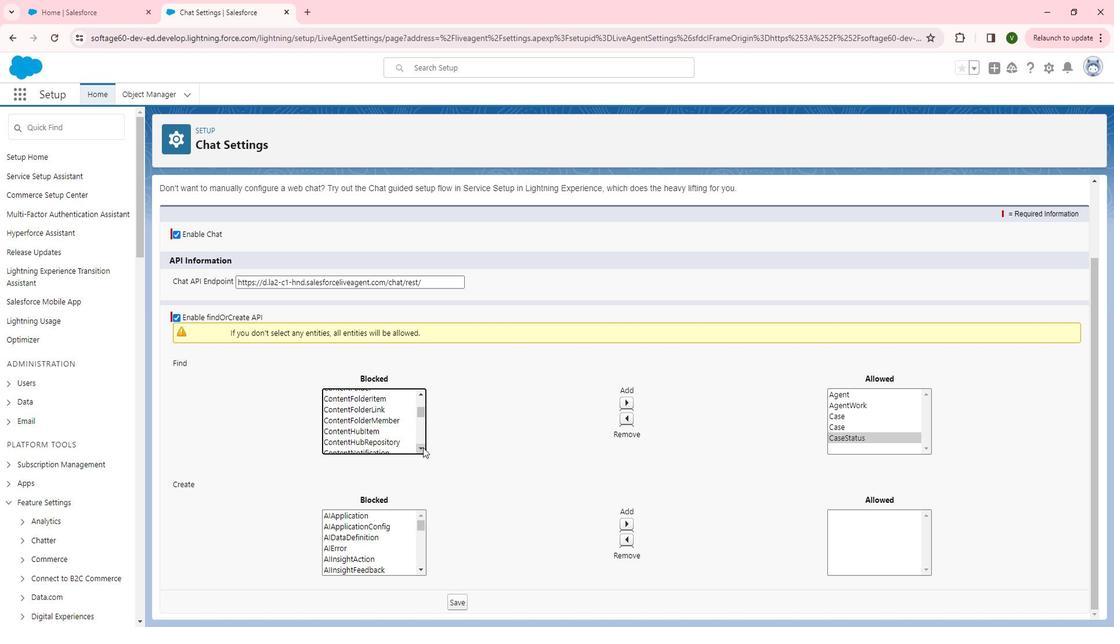 
Action: Mouse pressed left at (441, 449)
Screenshot: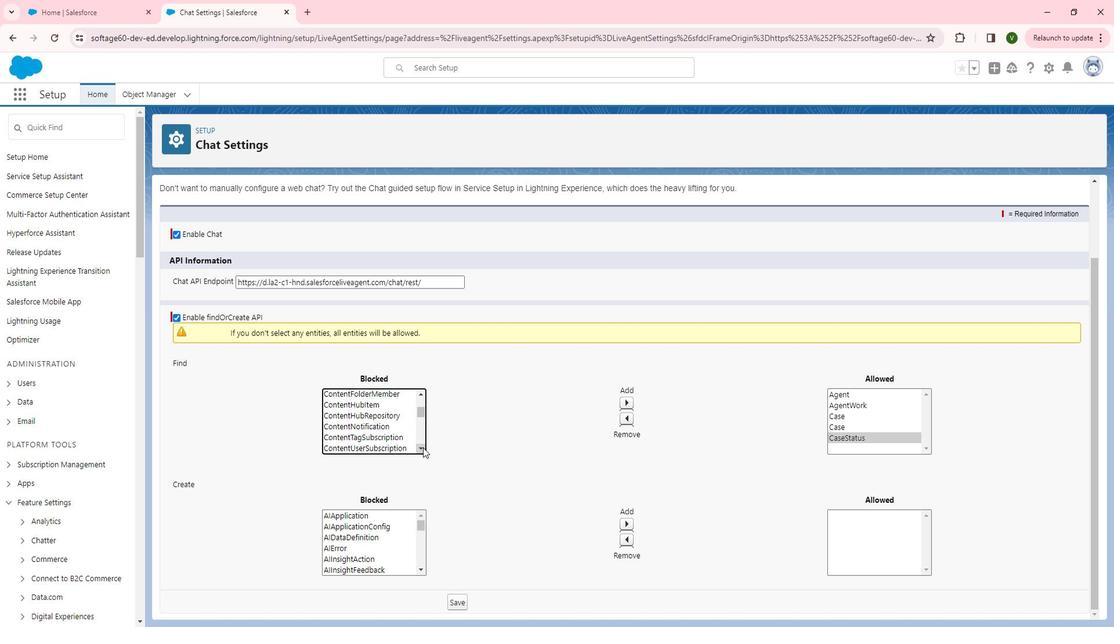
Action: Mouse pressed left at (441, 449)
Screenshot: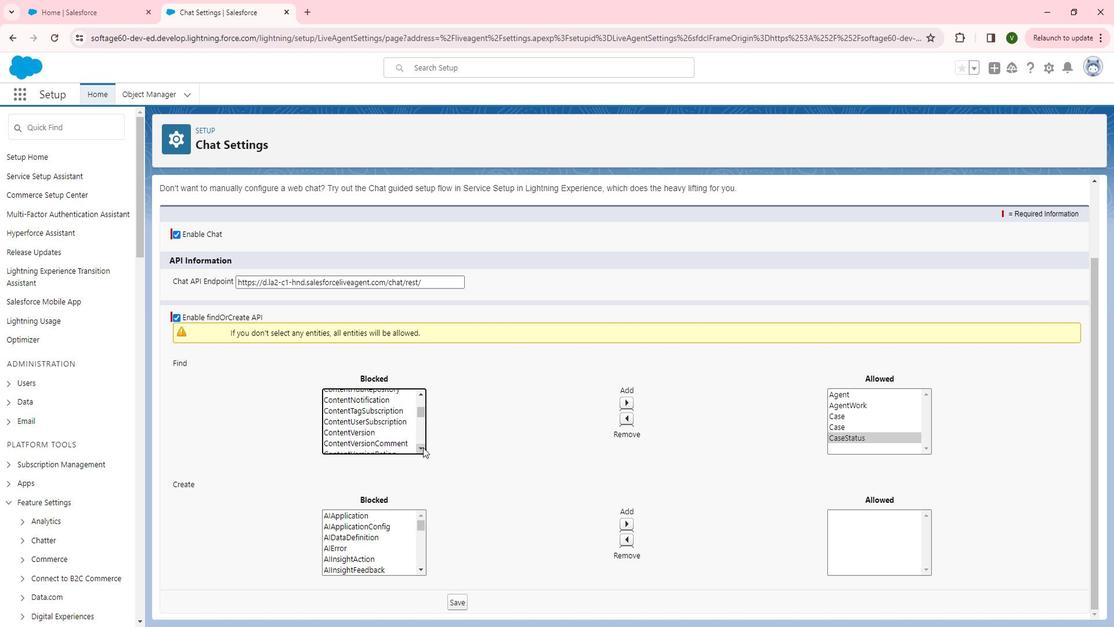 
Action: Mouse pressed left at (441, 449)
Screenshot: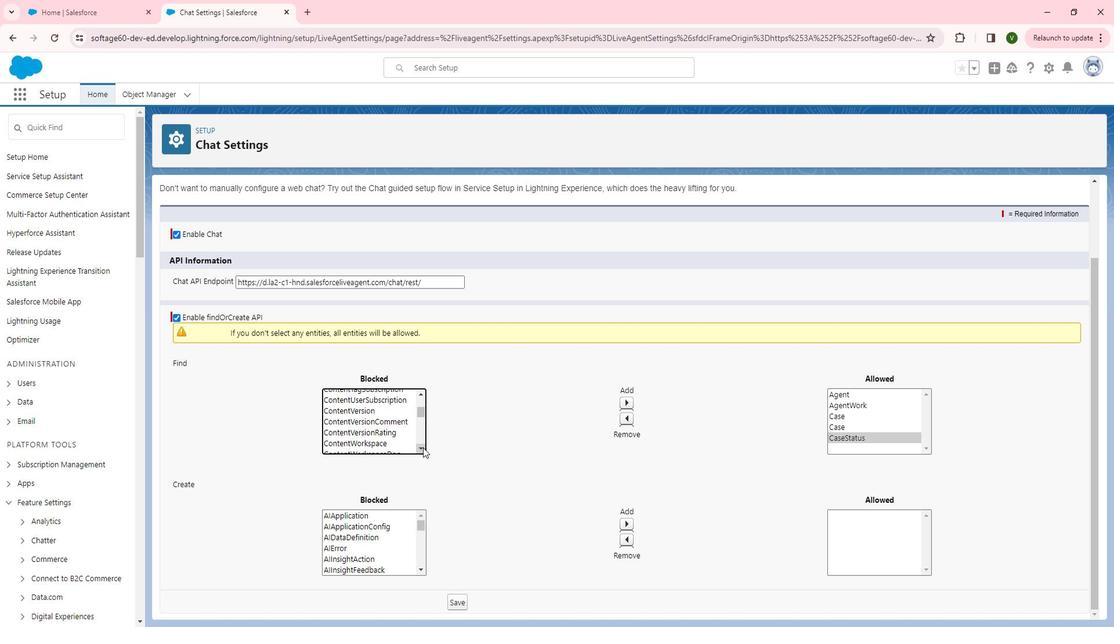 
Action: Mouse pressed left at (441, 449)
Screenshot: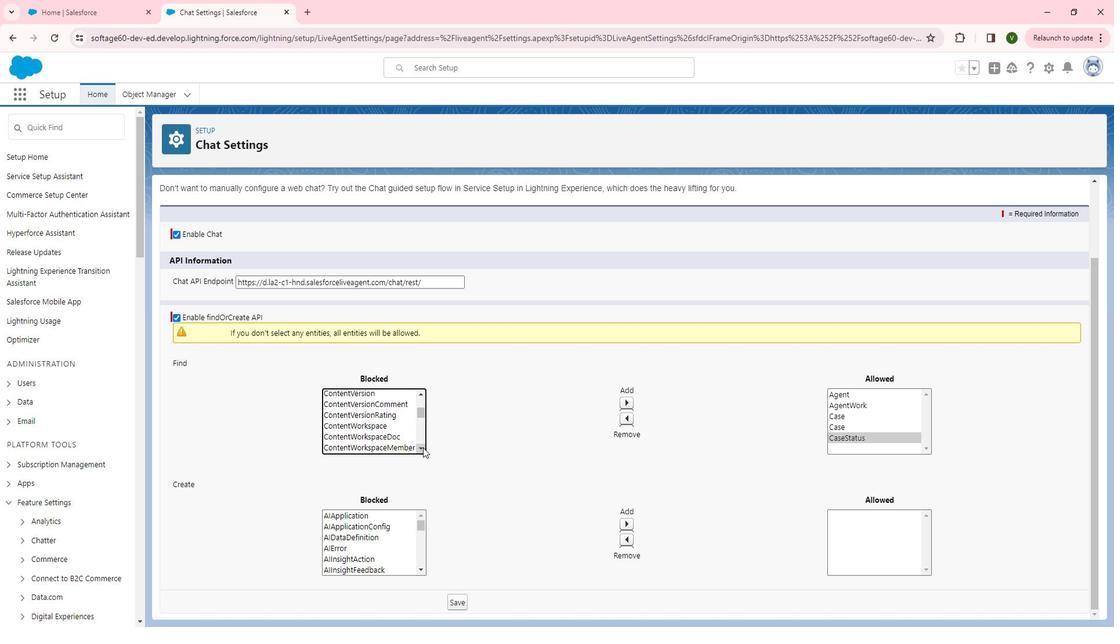 
Action: Mouse pressed left at (441, 449)
Screenshot: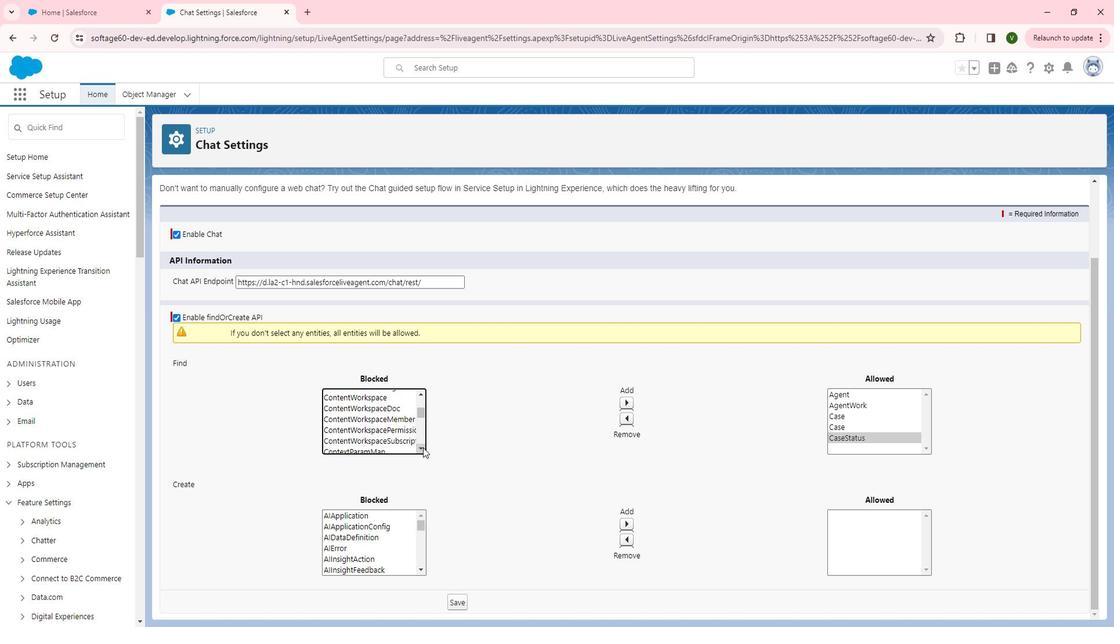 
Action: Mouse pressed left at (441, 449)
Screenshot: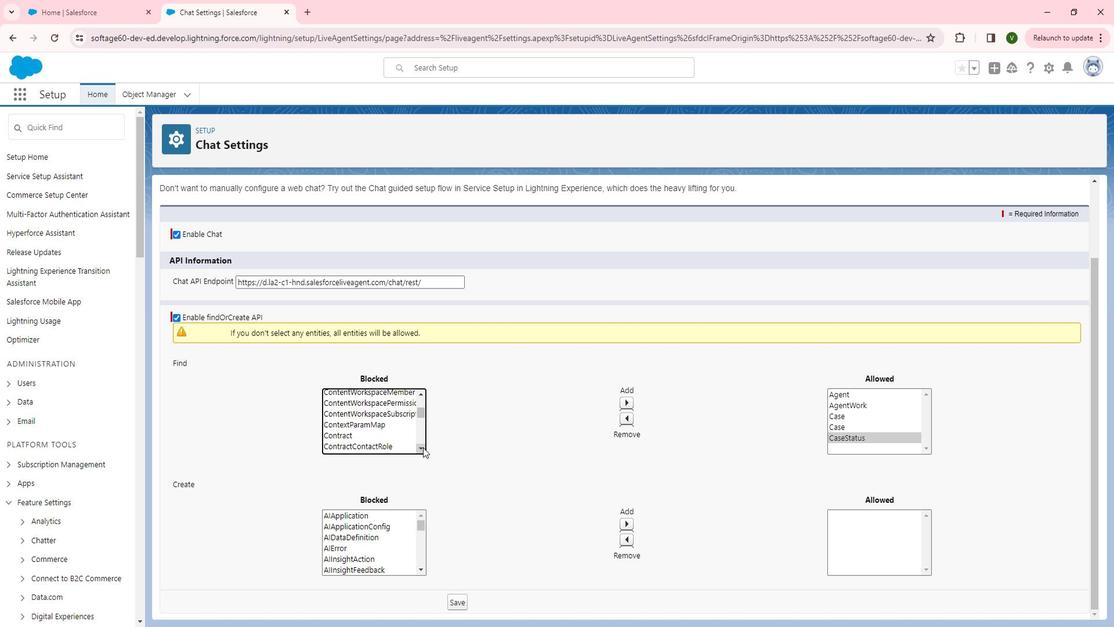 
Action: Mouse pressed left at (441, 449)
Screenshot: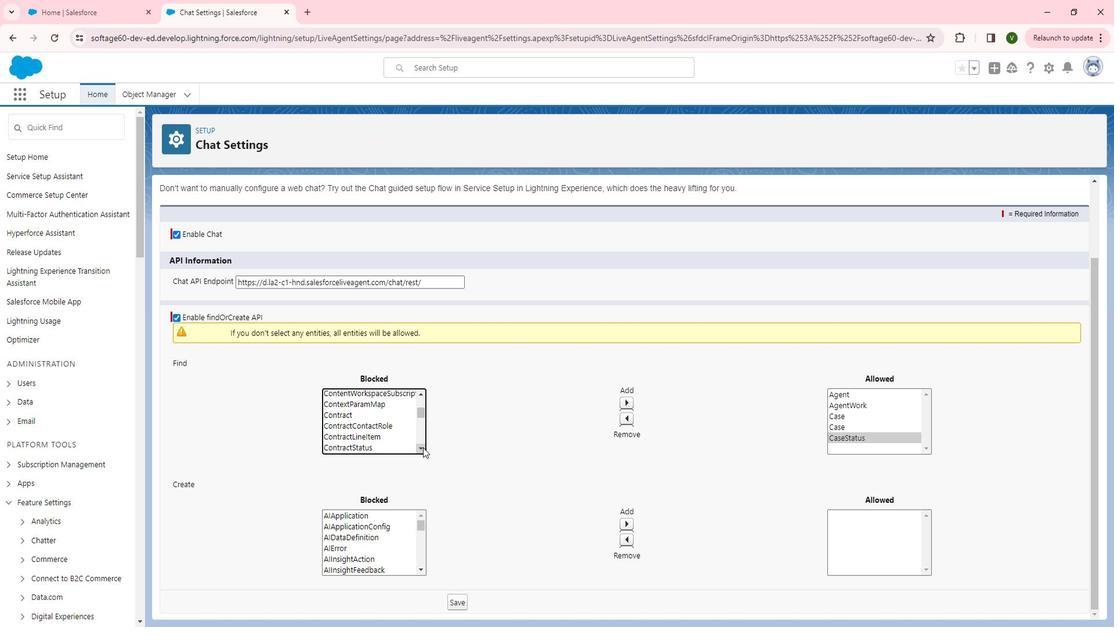 
Action: Mouse pressed left at (441, 449)
Screenshot: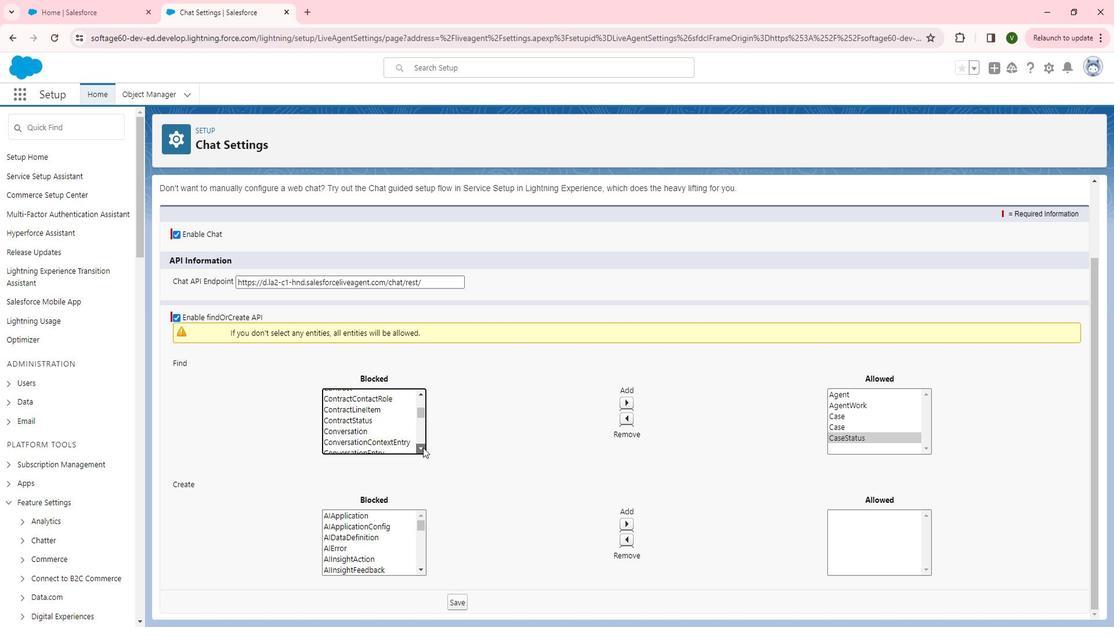 
Action: Mouse pressed left at (441, 449)
Screenshot: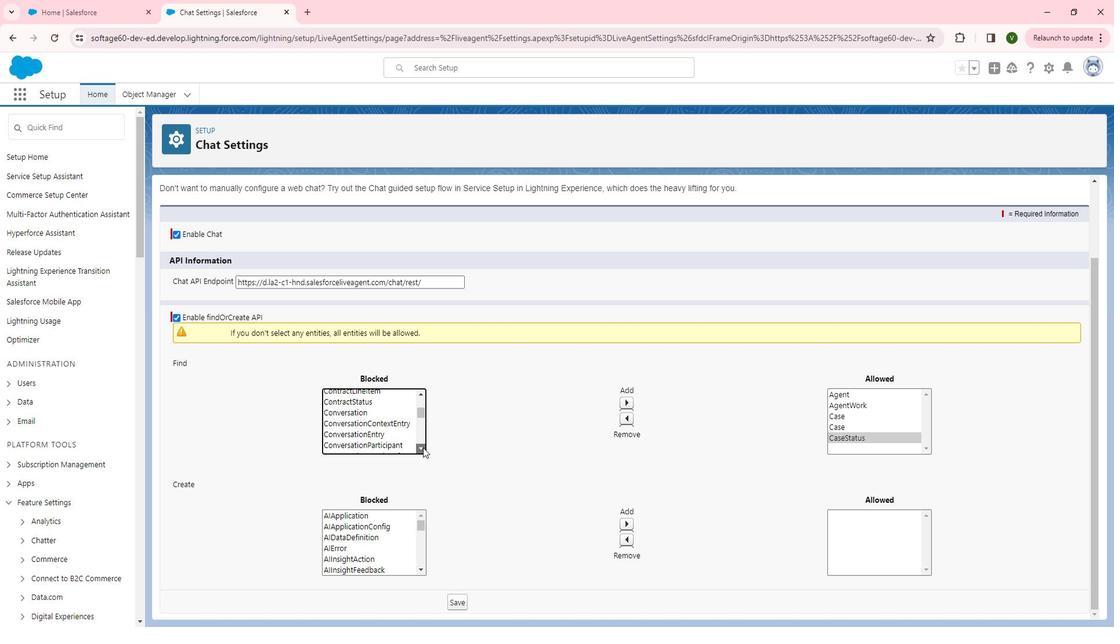 
Action: Mouse pressed left at (441, 449)
Screenshot: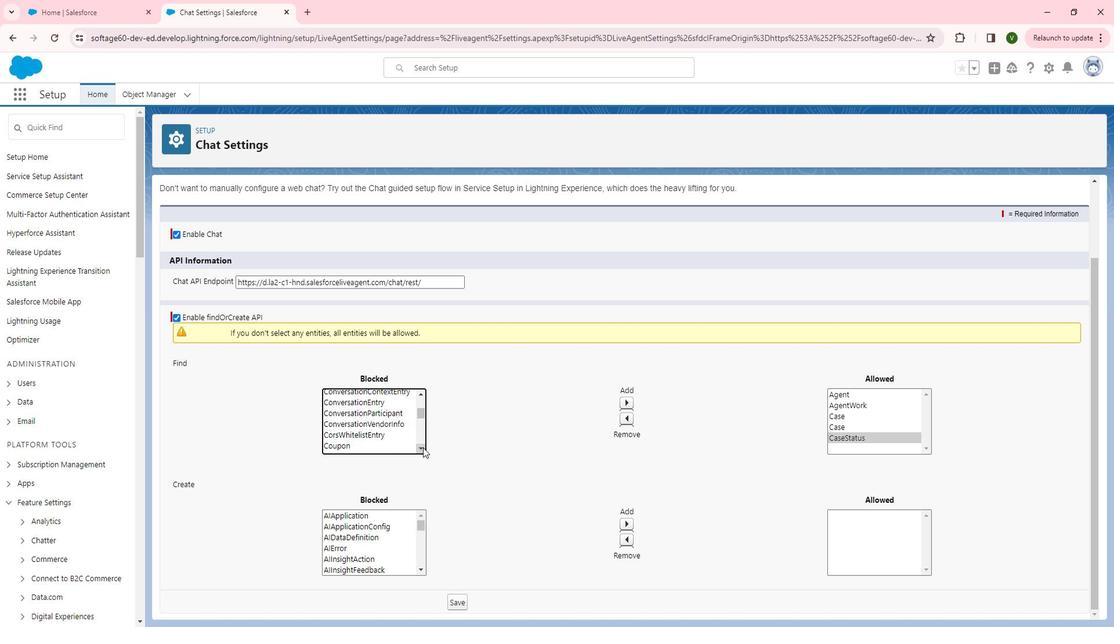 
Action: Mouse pressed left at (441, 449)
Screenshot: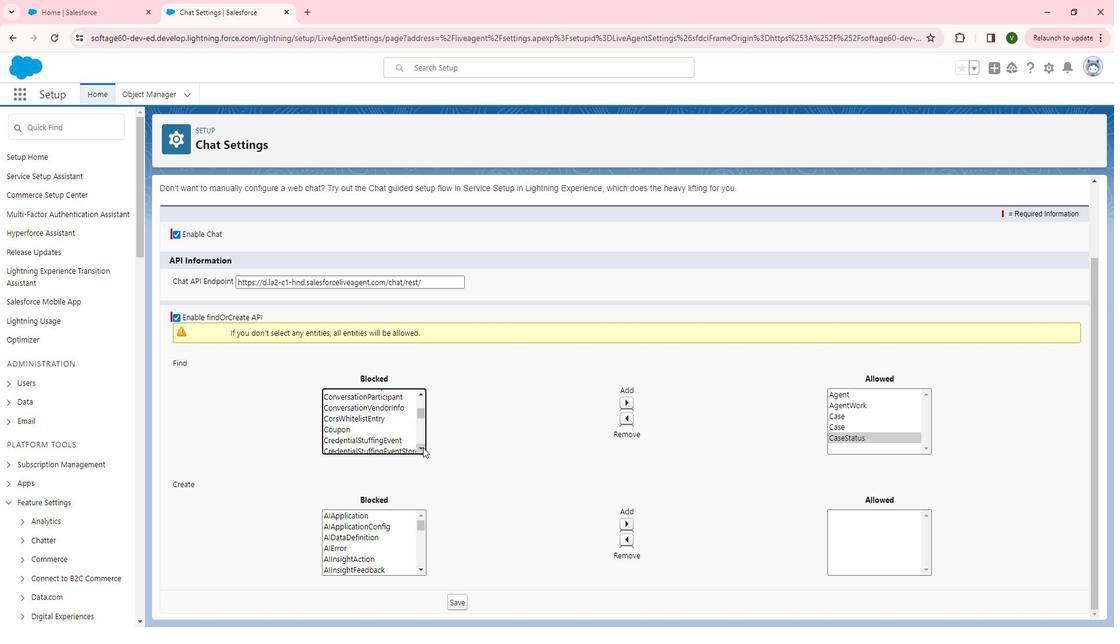 
Action: Mouse pressed left at (441, 449)
Screenshot: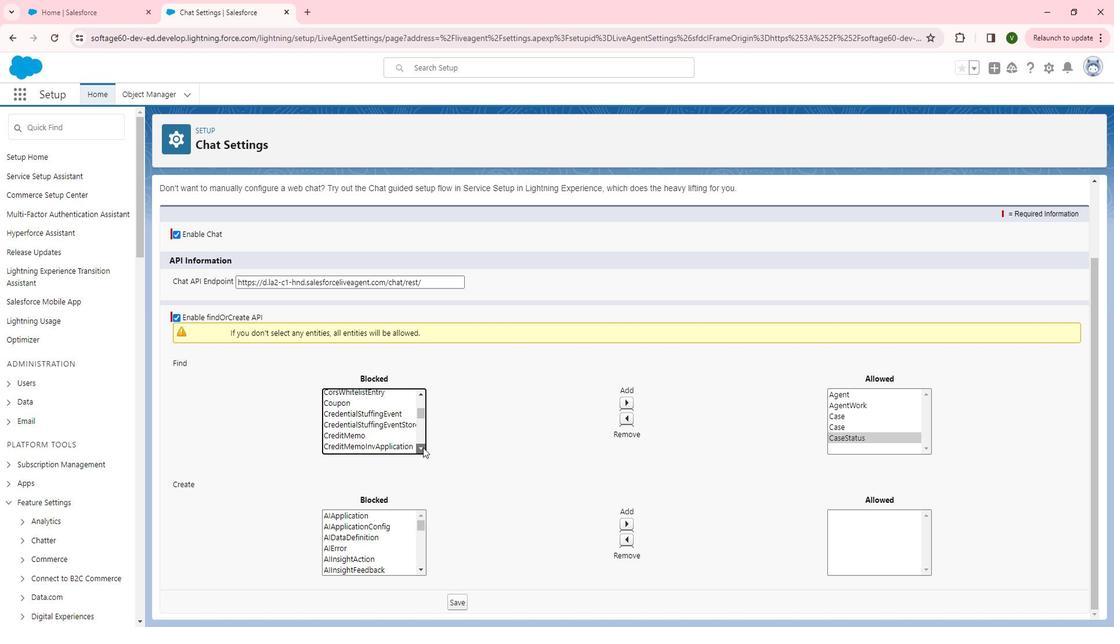 
Action: Mouse pressed left at (441, 449)
Screenshot: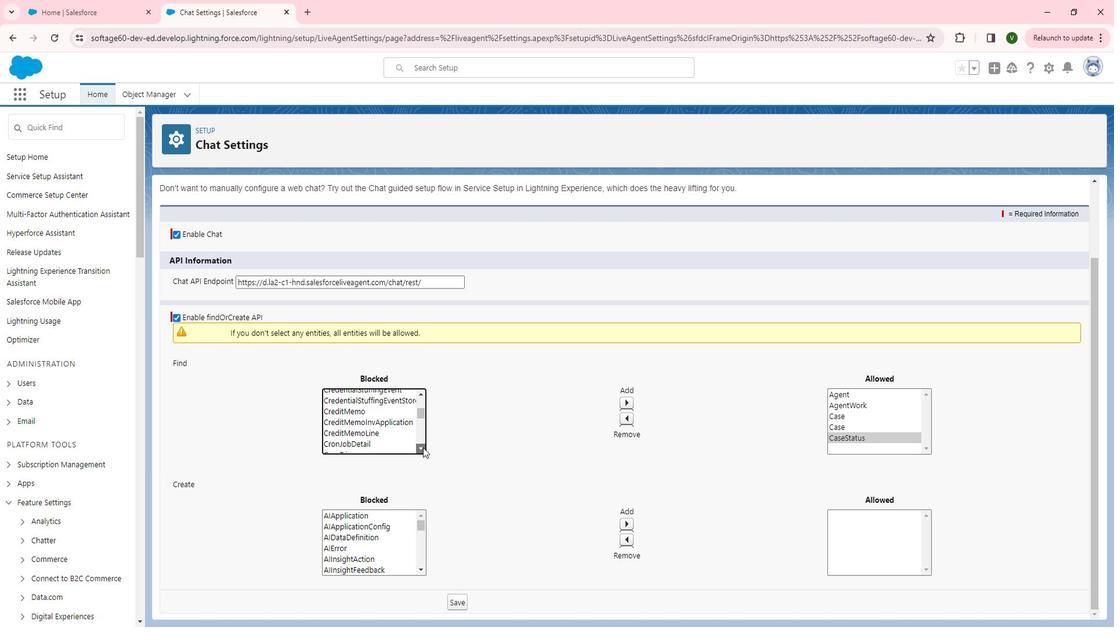 
Action: Mouse pressed left at (441, 449)
Screenshot: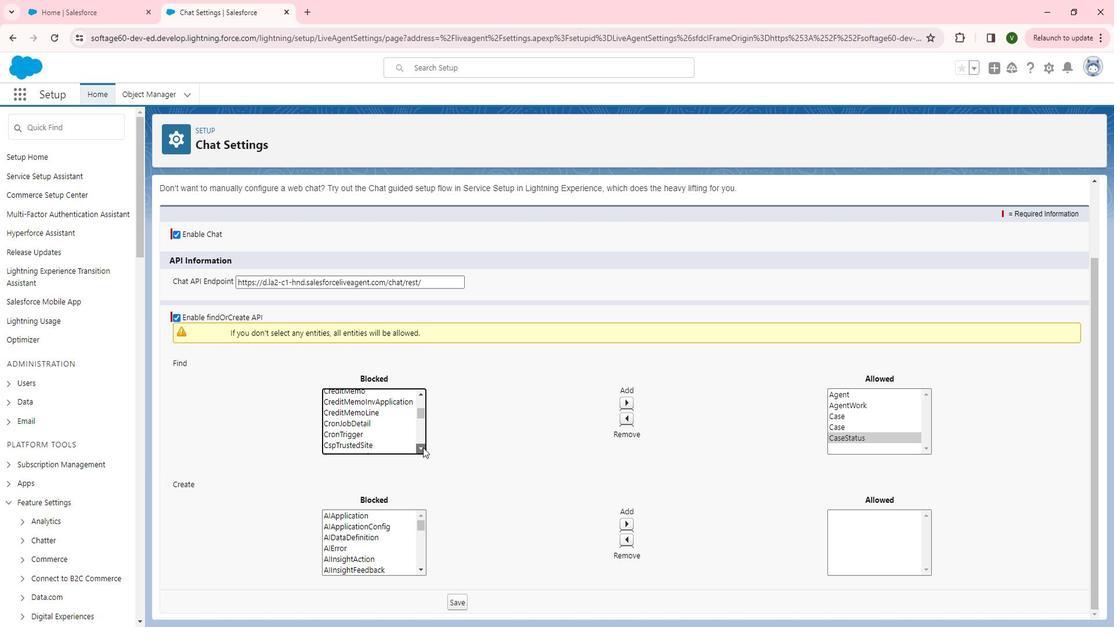 
Action: Mouse pressed left at (441, 449)
Screenshot: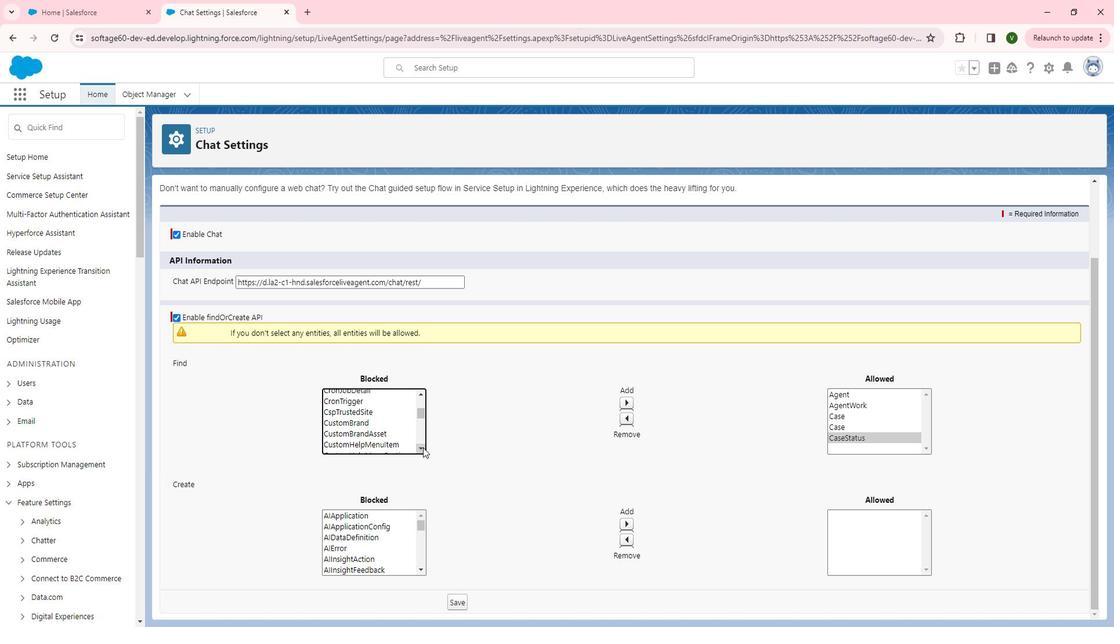 
Action: Mouse pressed left at (441, 449)
Screenshot: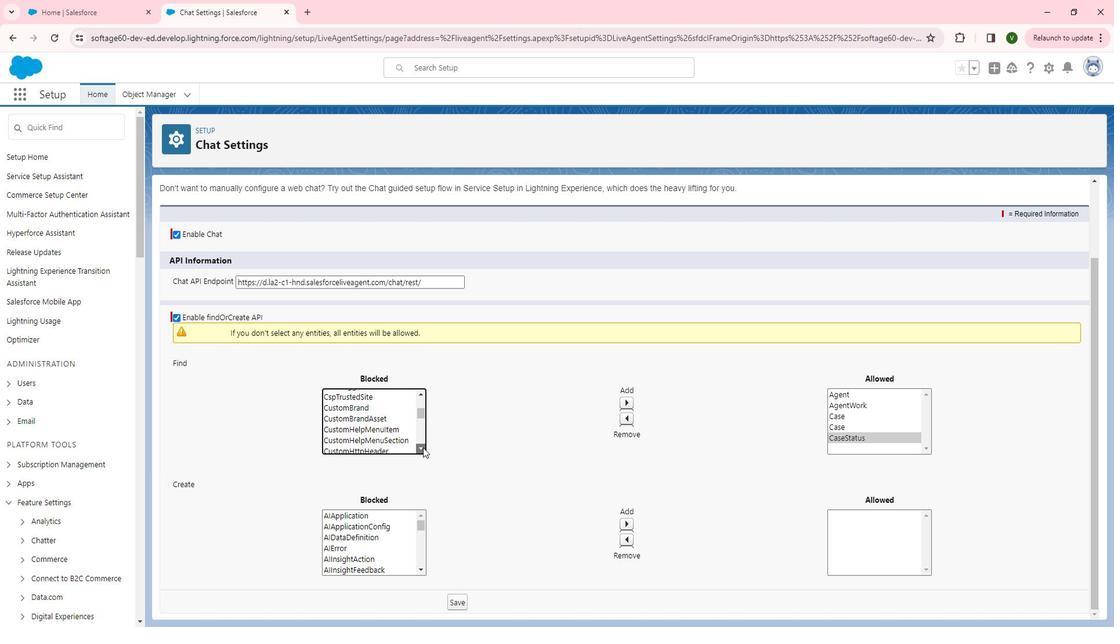 
Action: Mouse pressed left at (441, 449)
Screenshot: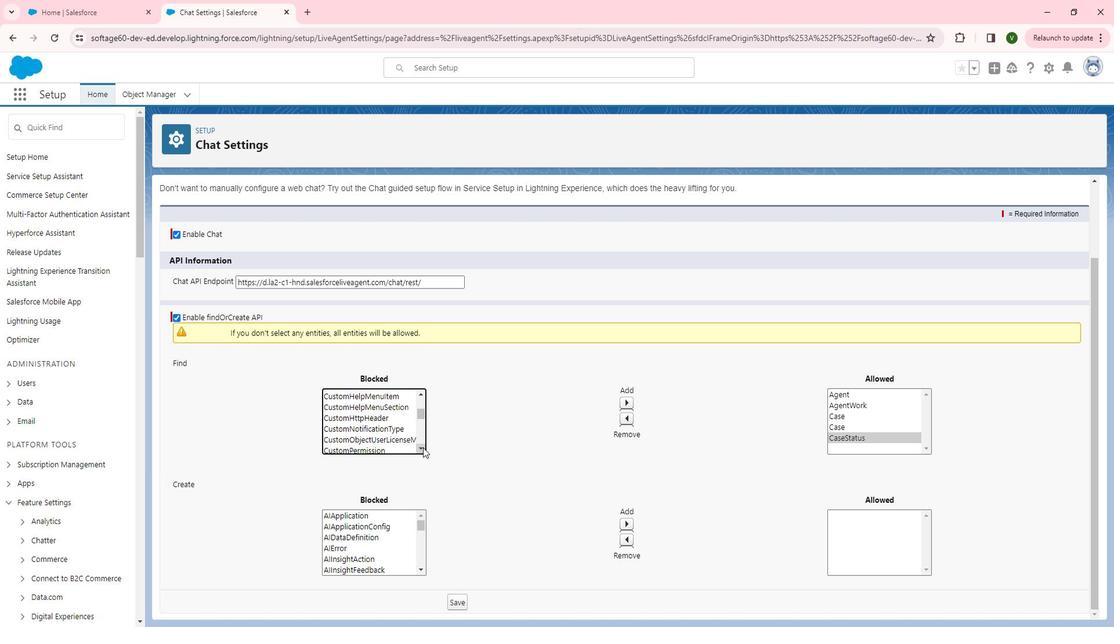 
Action: Mouse pressed left at (441, 449)
Screenshot: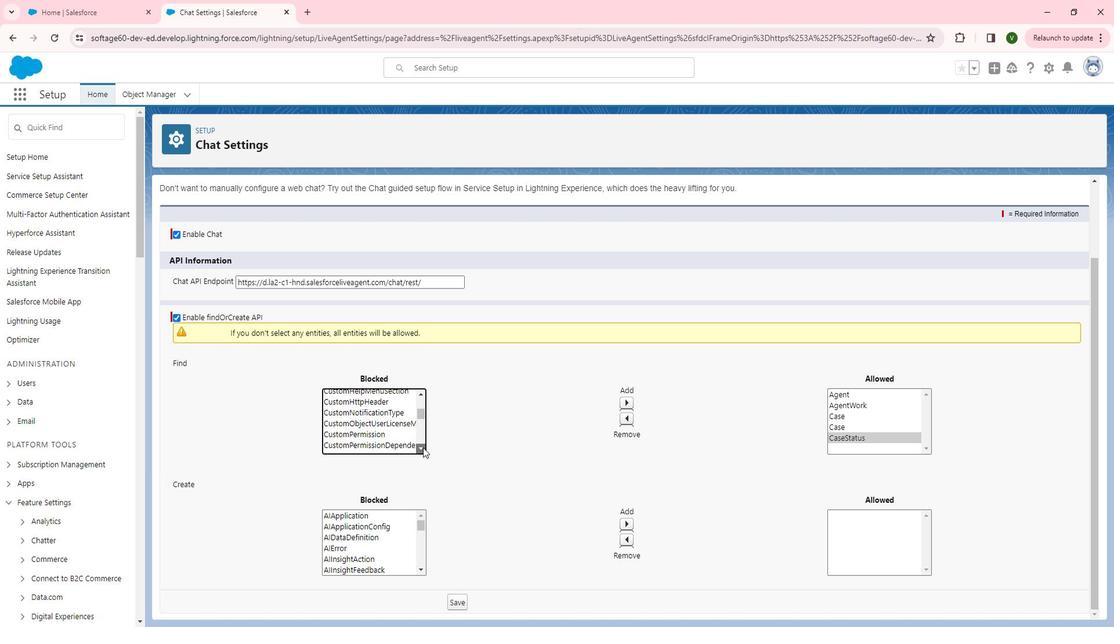 
Action: Mouse pressed left at (441, 449)
Screenshot: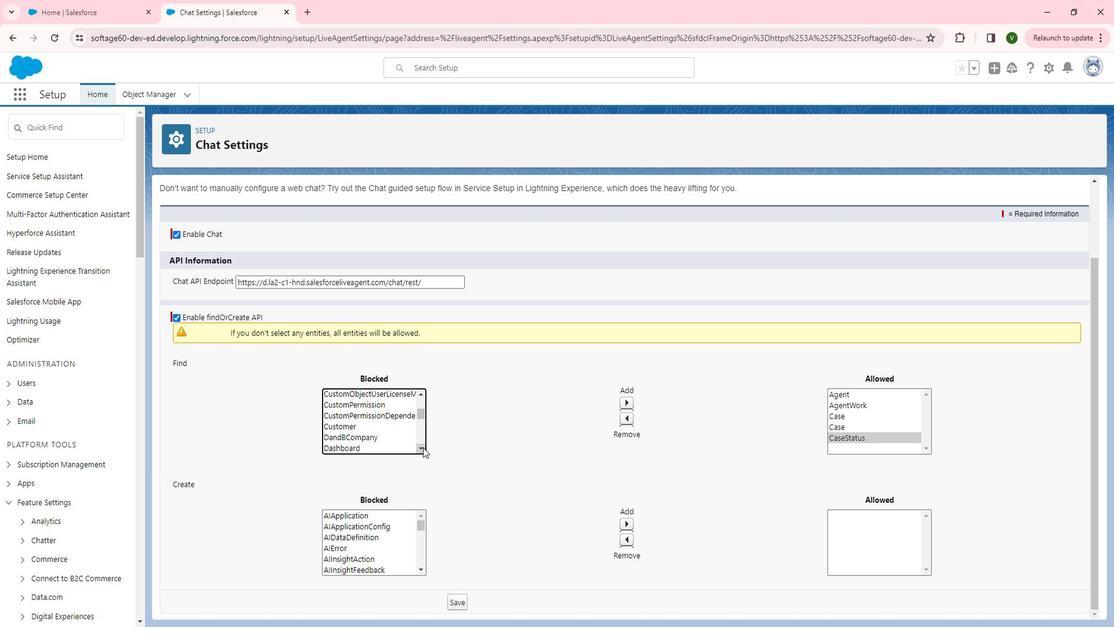 
Action: Mouse pressed left at (441, 449)
Screenshot: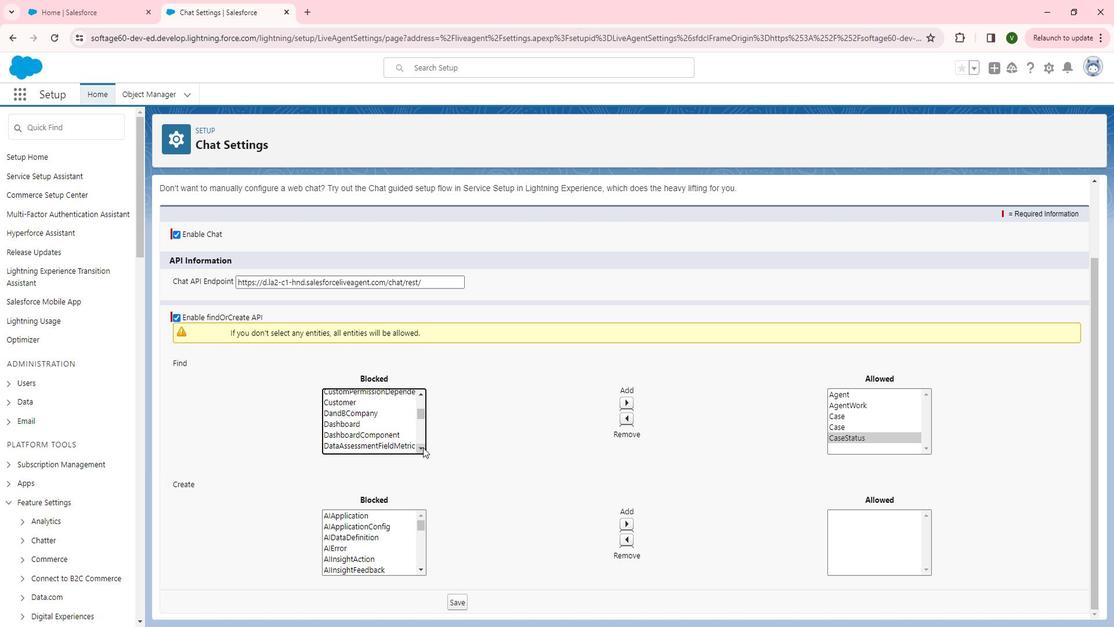 
Action: Mouse pressed left at (441, 449)
Screenshot: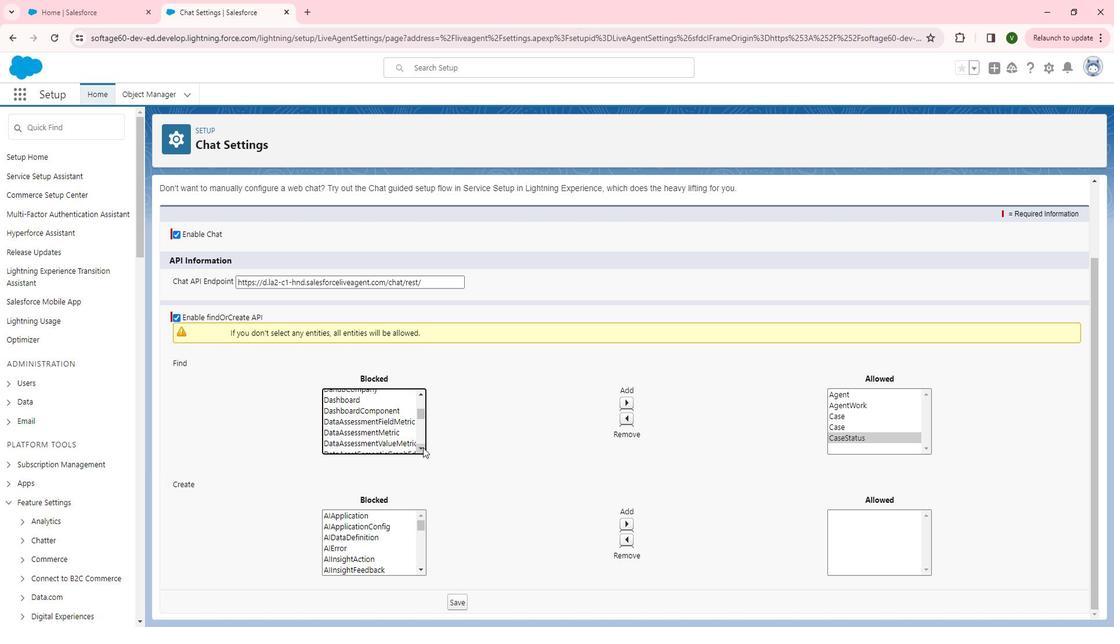 
Action: Mouse pressed left at (441, 449)
Screenshot: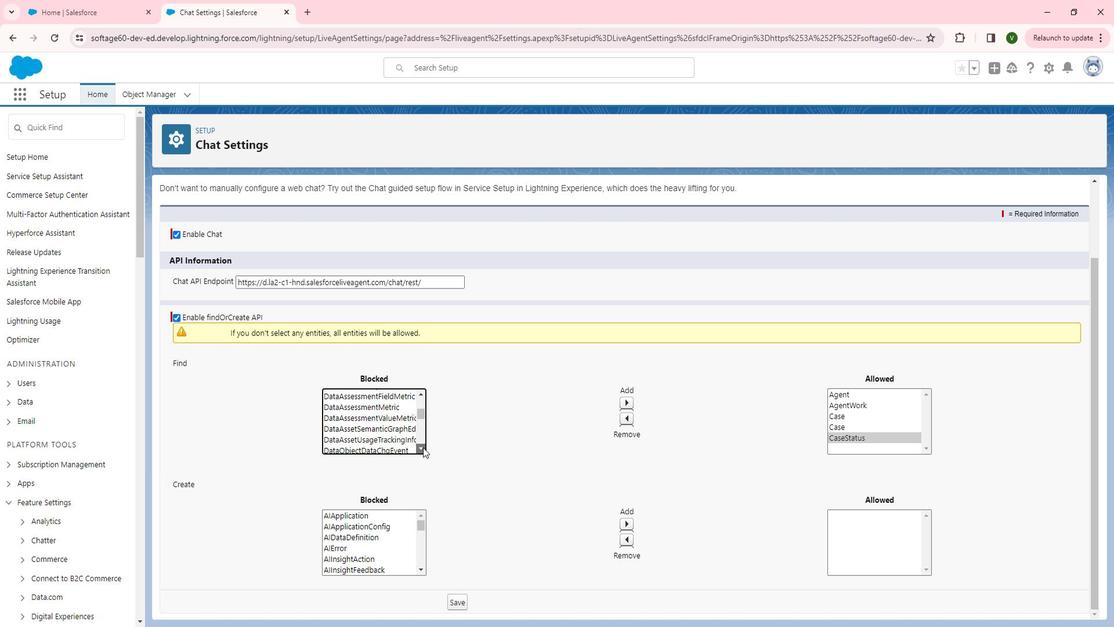 
Action: Mouse pressed left at (441, 449)
Screenshot: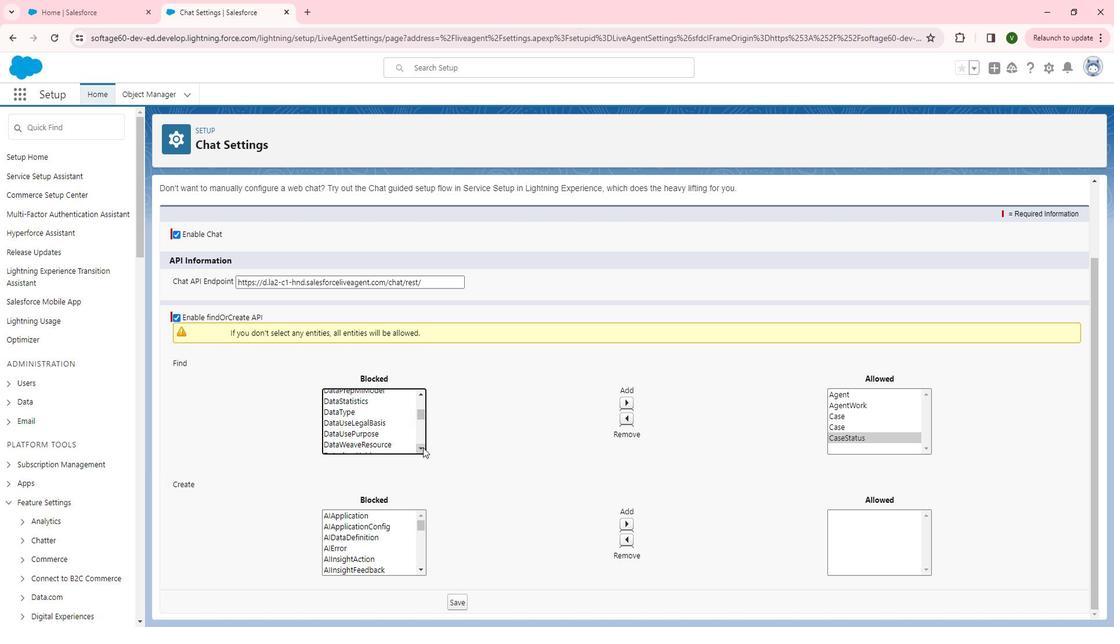 
Action: Mouse pressed left at (441, 449)
Screenshot: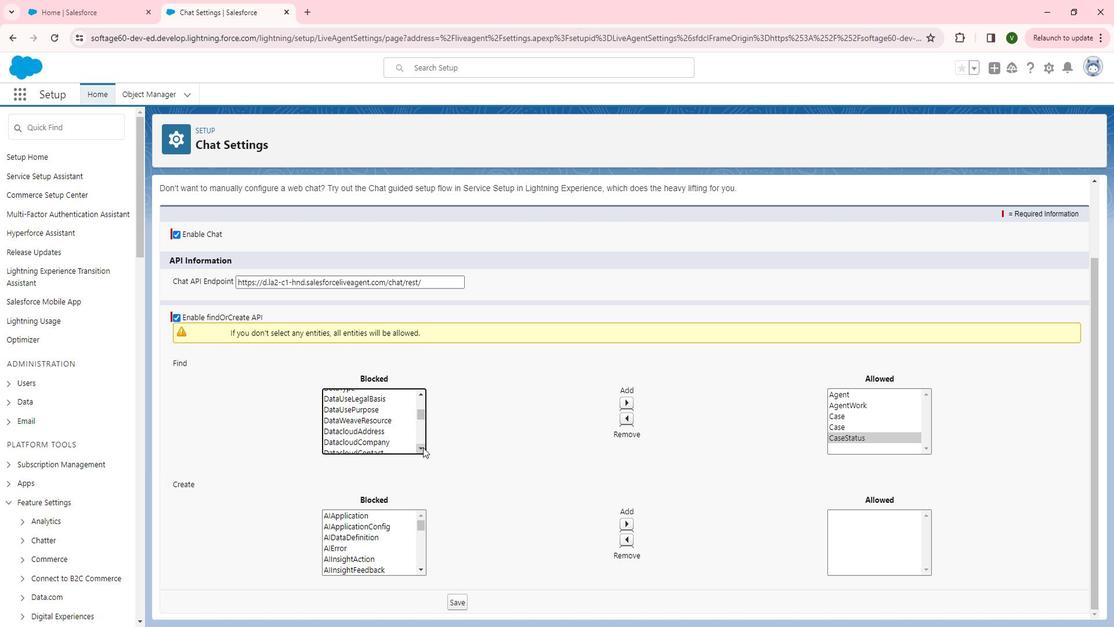 
Action: Mouse pressed left at (441, 449)
Screenshot: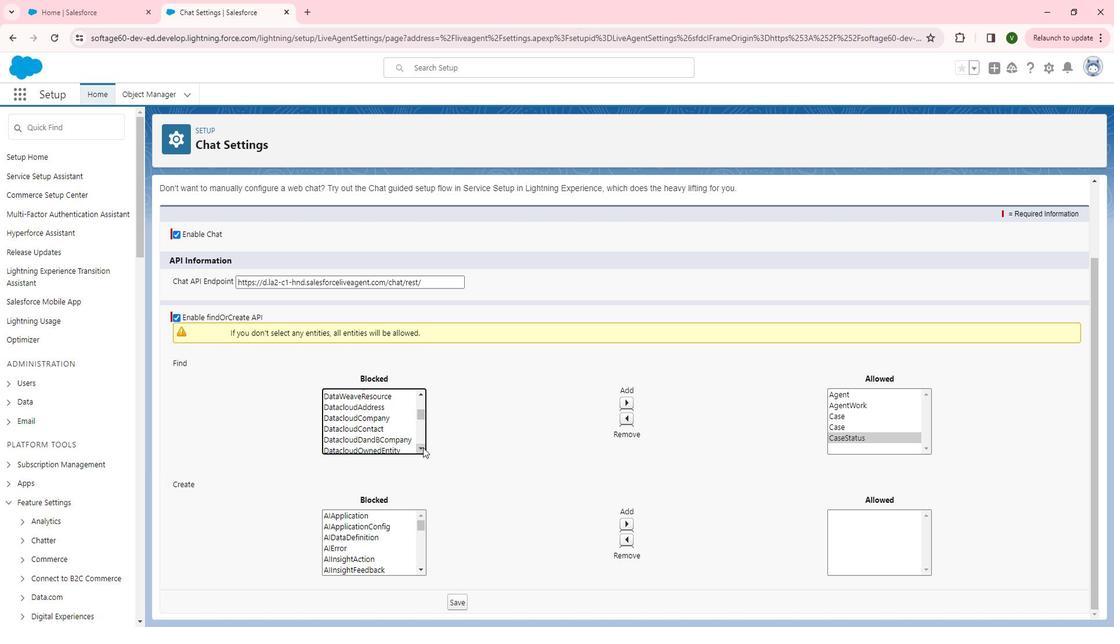 
Action: Mouse pressed left at (441, 449)
Screenshot: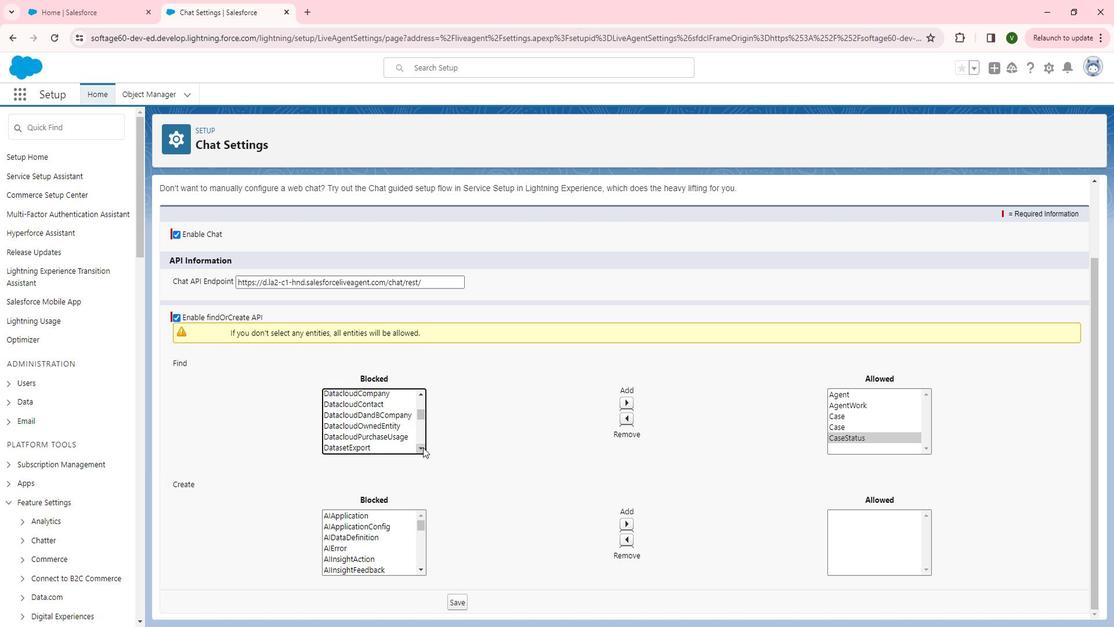 
Action: Mouse pressed left at (441, 449)
Screenshot: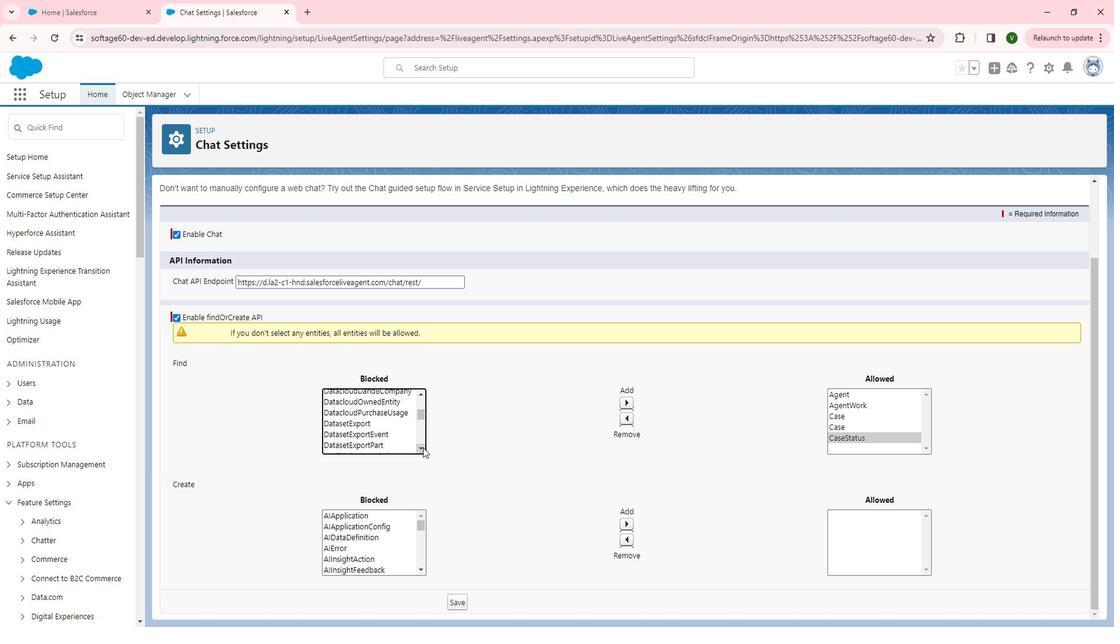 
Action: Mouse pressed left at (441, 449)
Screenshot: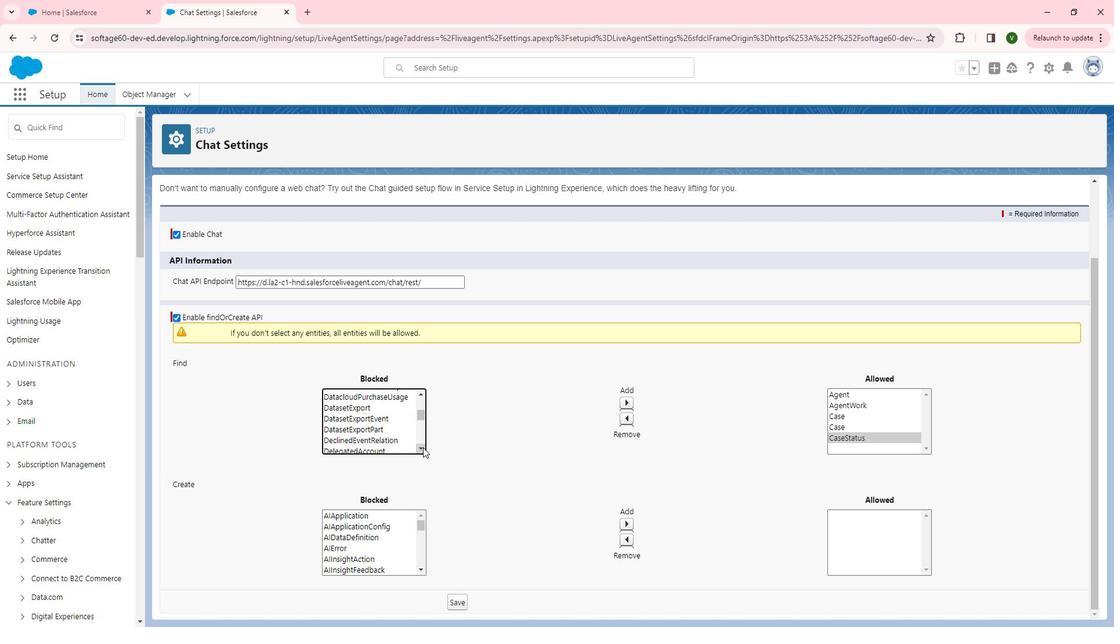 
Action: Mouse pressed left at (441, 449)
Screenshot: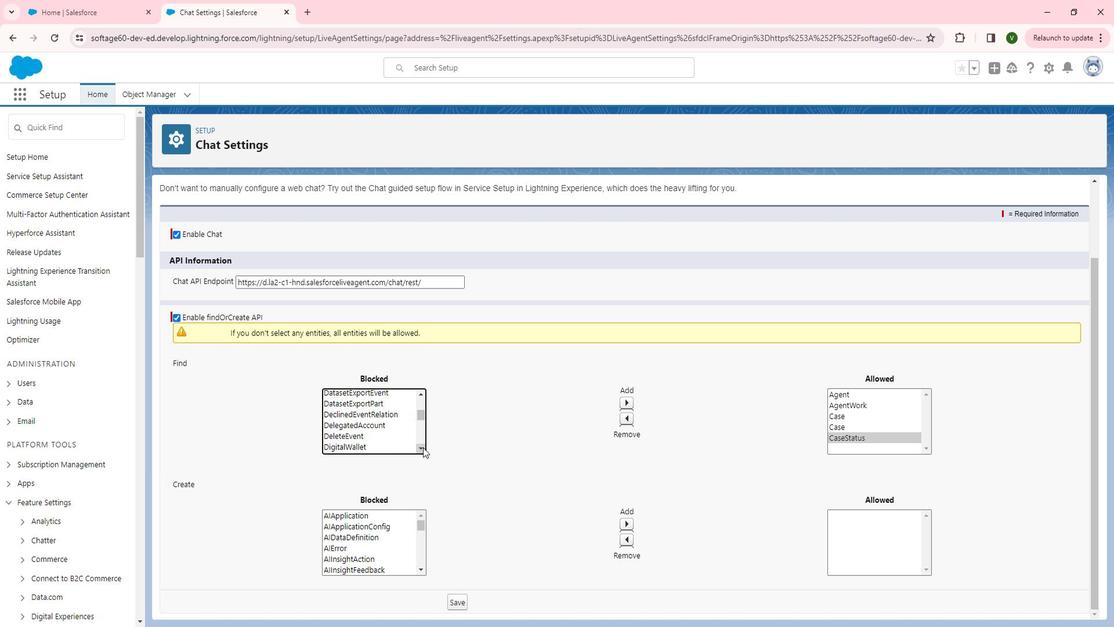
Action: Mouse pressed left at (441, 449)
Screenshot: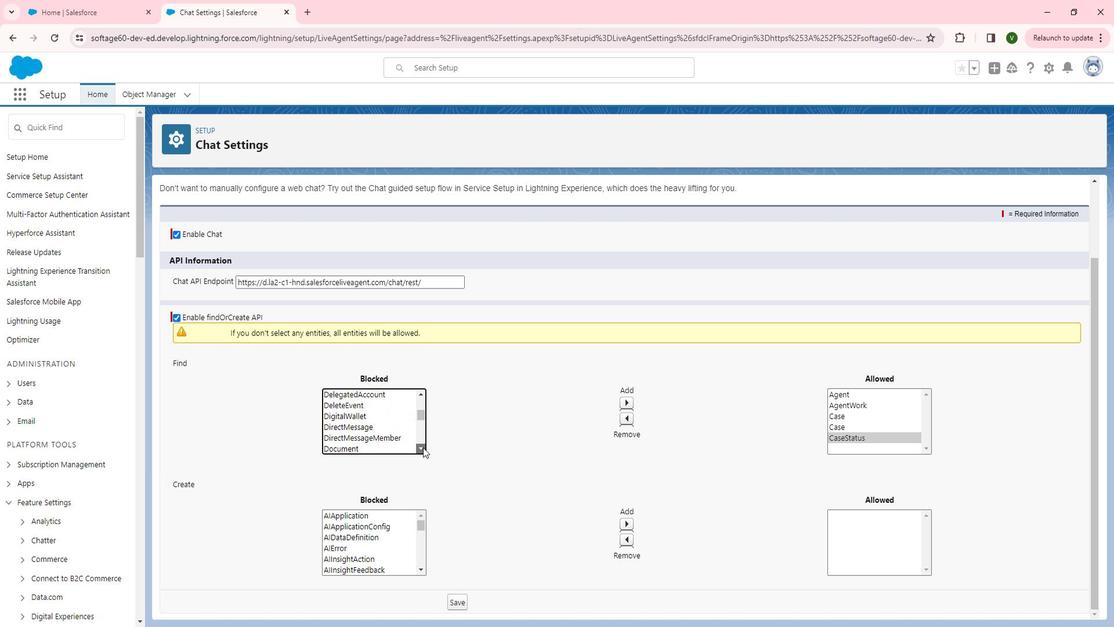 
Action: Mouse pressed left at (441, 449)
Screenshot: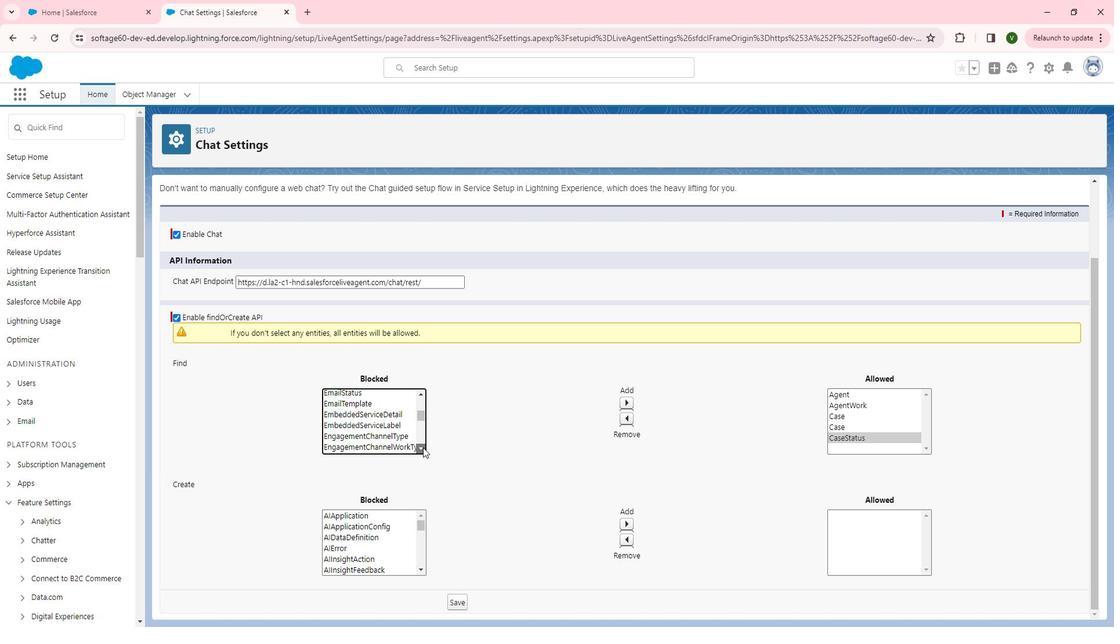 
Action: Mouse pressed left at (441, 449)
Screenshot: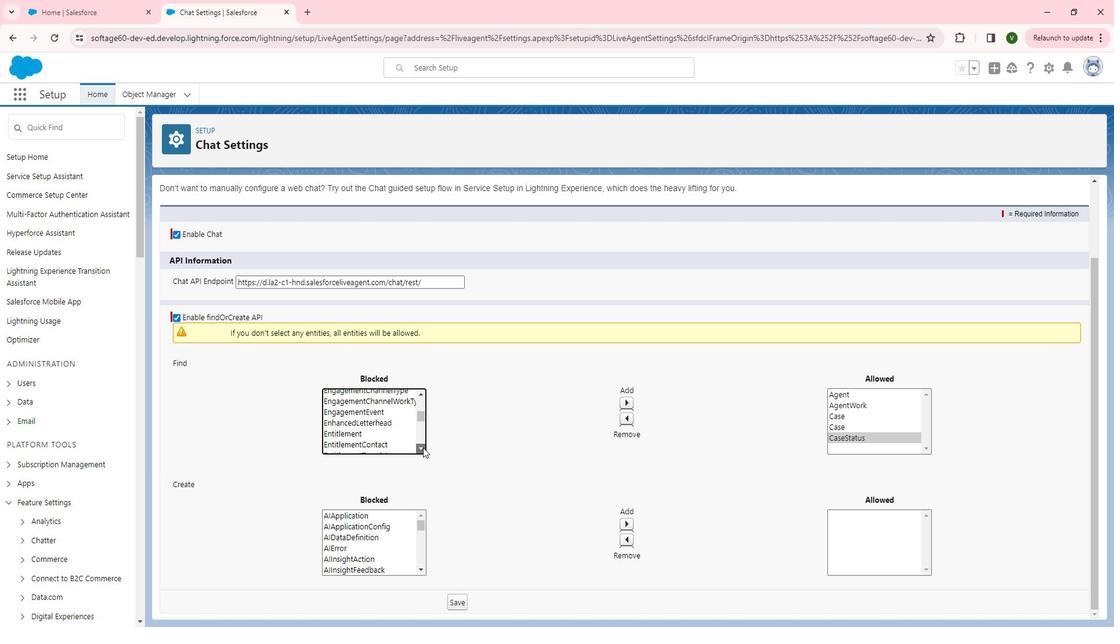 
Action: Mouse pressed left at (441, 449)
Screenshot: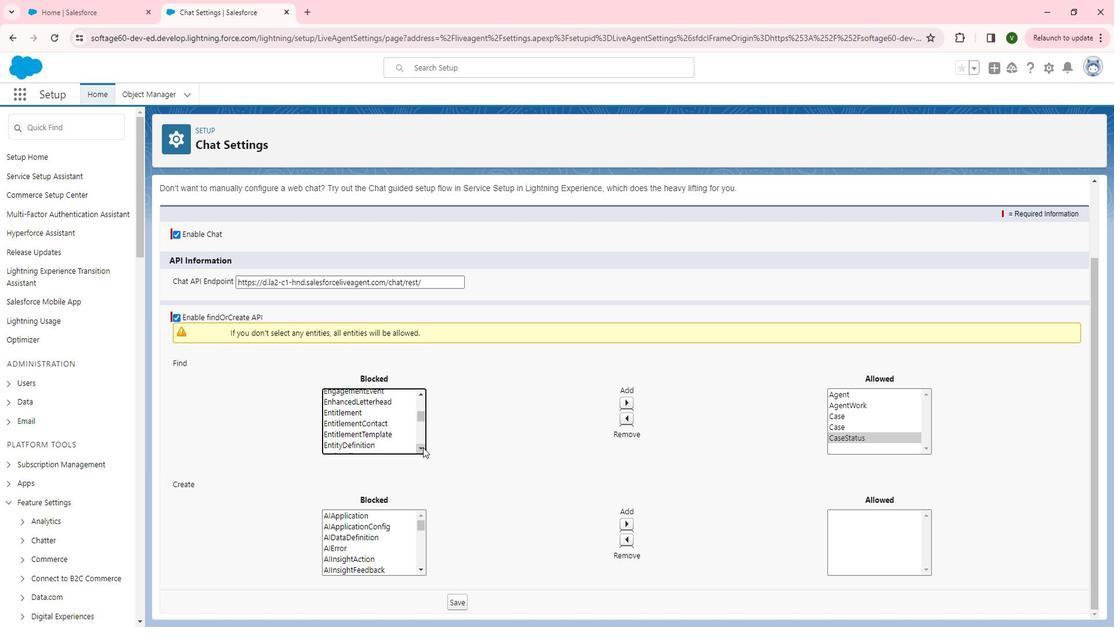 
Action: Mouse pressed left at (441, 449)
Screenshot: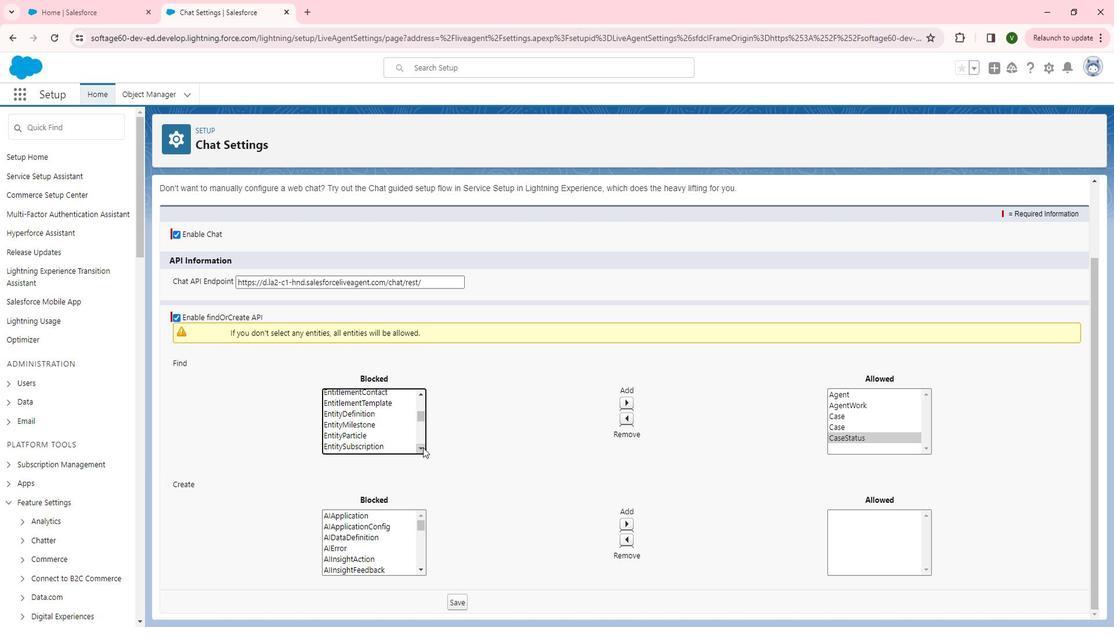 
Action: Mouse pressed left at (441, 449)
Screenshot: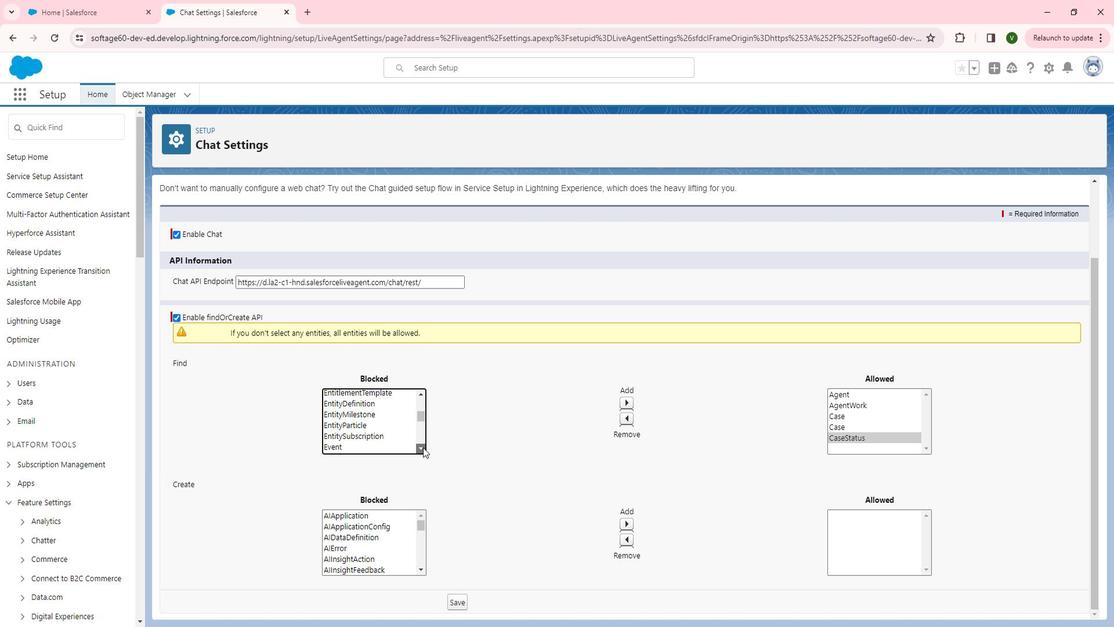 
Action: Mouse pressed left at (441, 449)
Screenshot: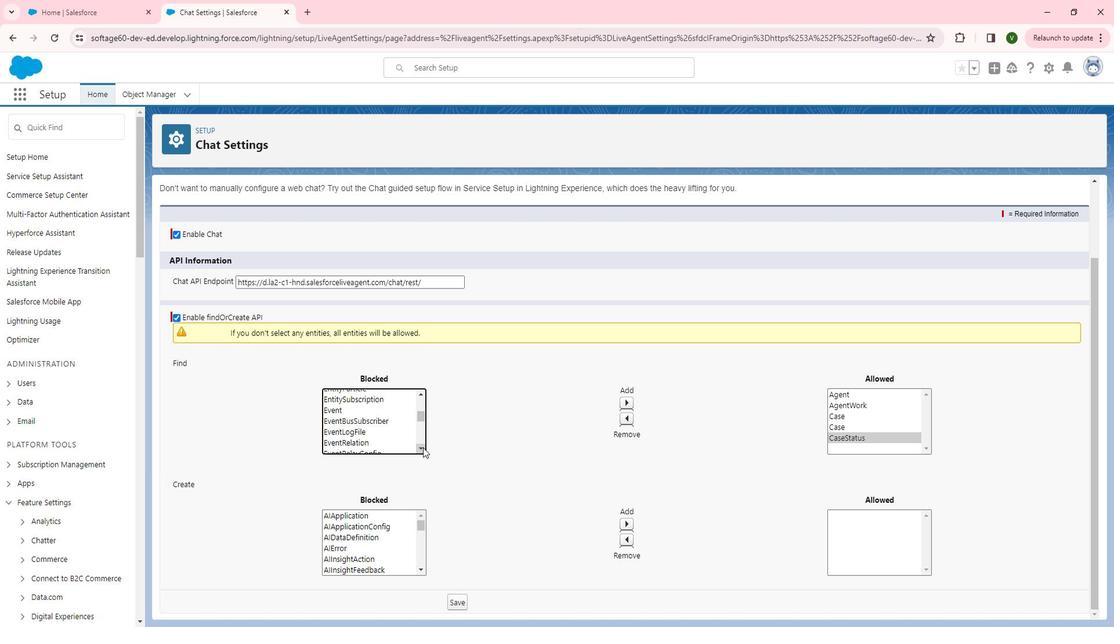 
Action: Mouse pressed left at (441, 449)
Screenshot: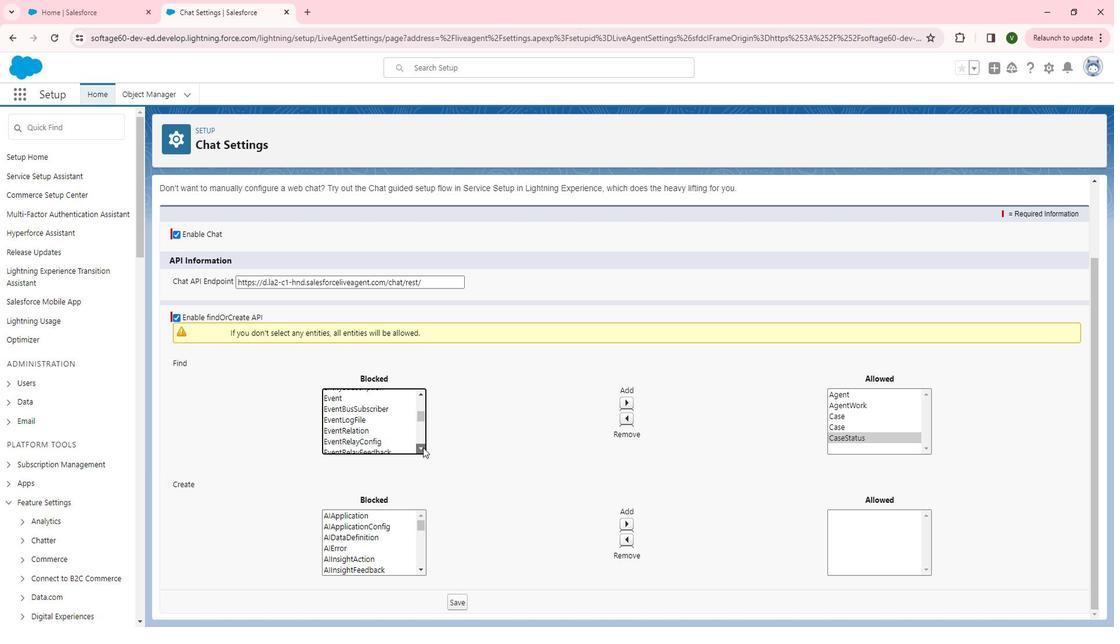 
Action: Mouse pressed left at (441, 449)
Screenshot: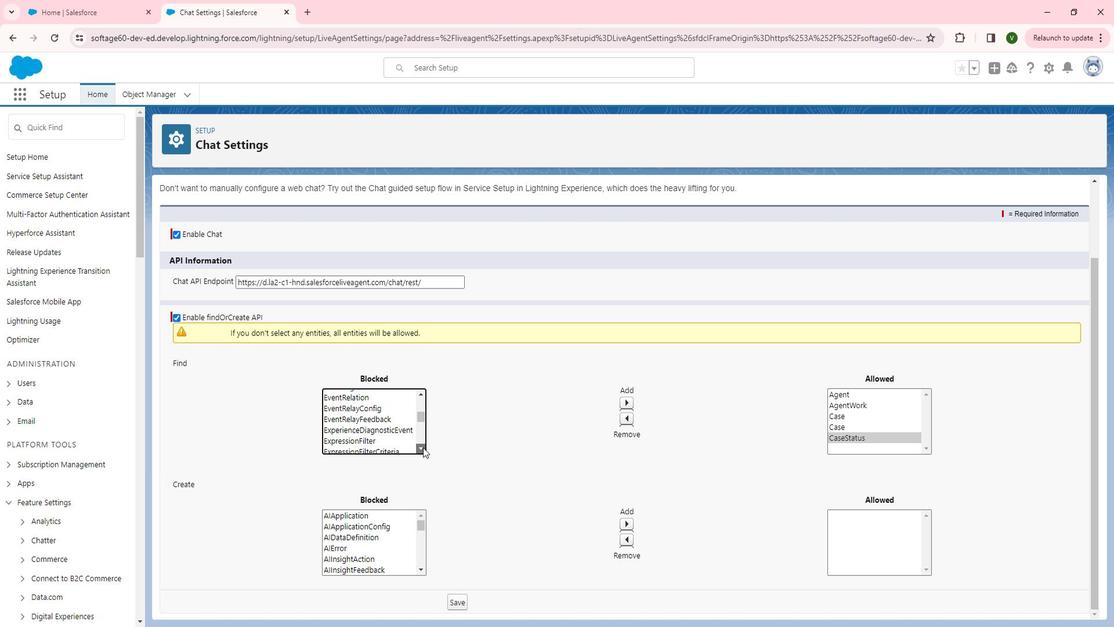 
Action: Mouse pressed left at (441, 449)
Screenshot: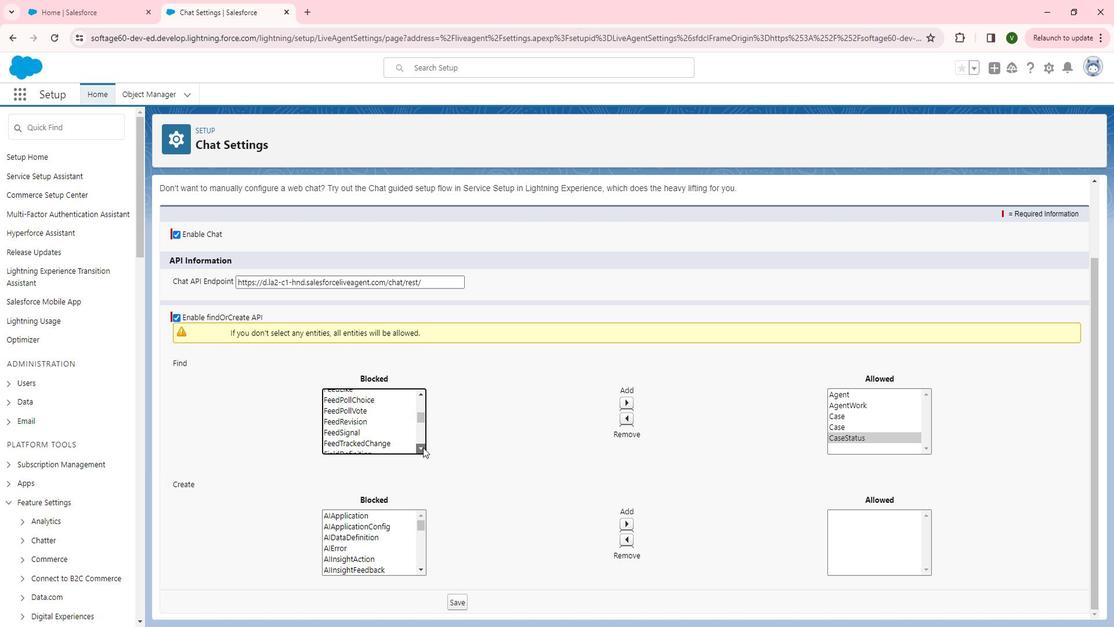 
Action: Mouse pressed left at (441, 449)
Screenshot: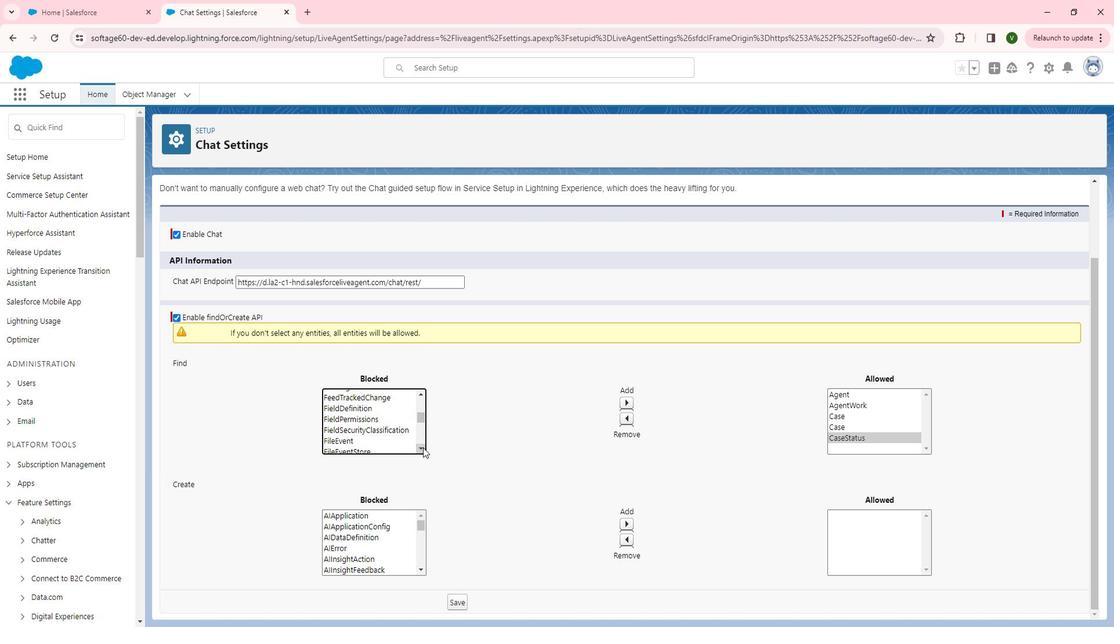 
Action: Mouse pressed left at (441, 449)
Screenshot: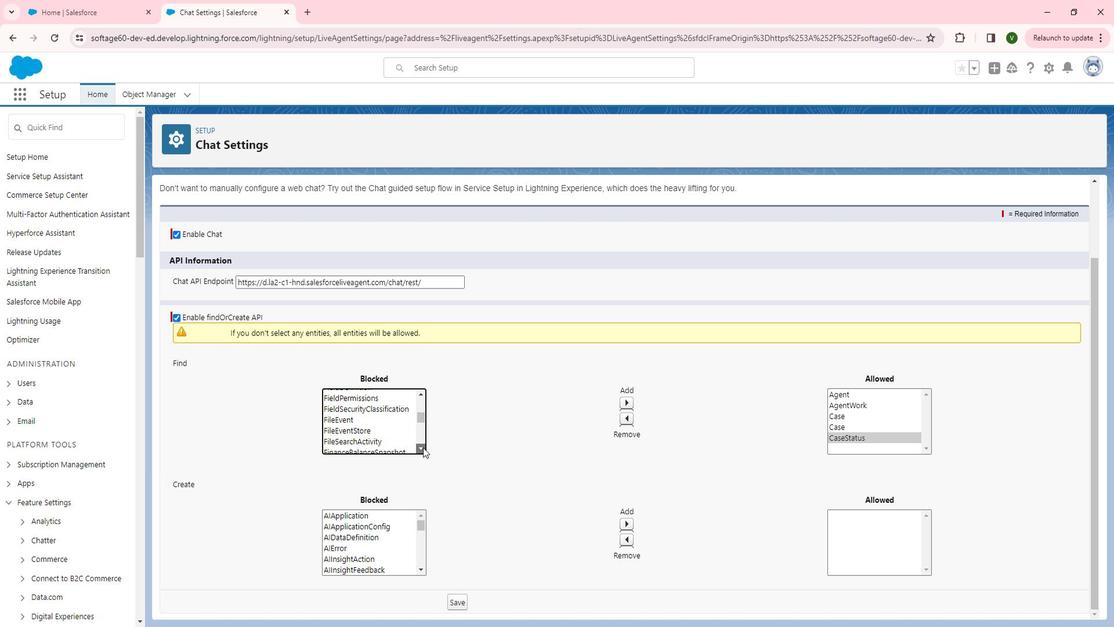 
Action: Mouse pressed left at (441, 449)
Screenshot: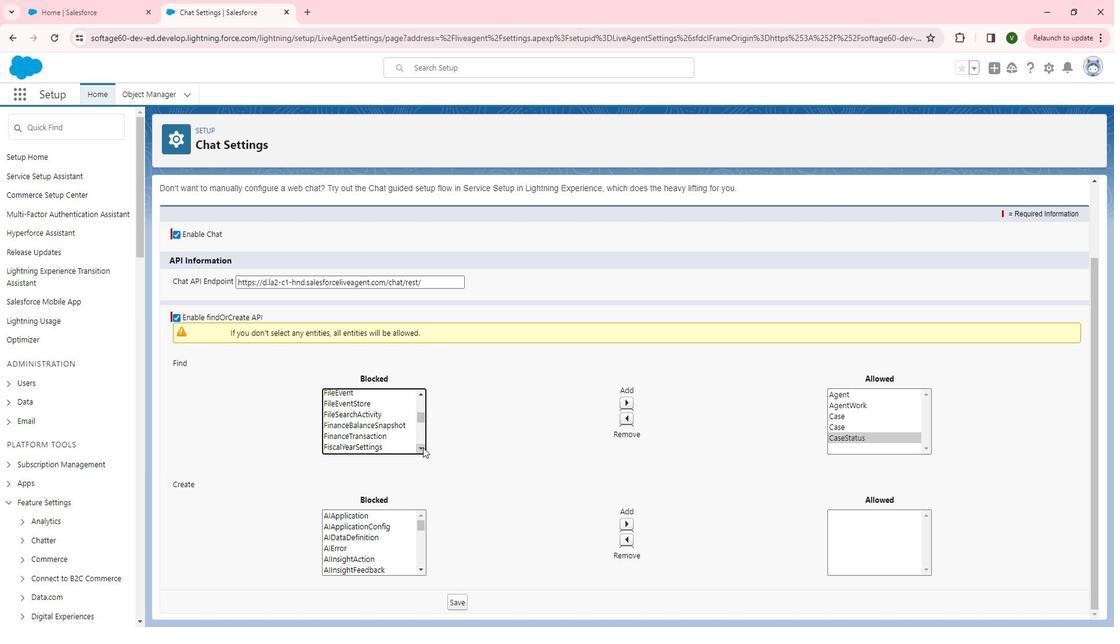 
Action: Mouse pressed left at (441, 449)
Screenshot: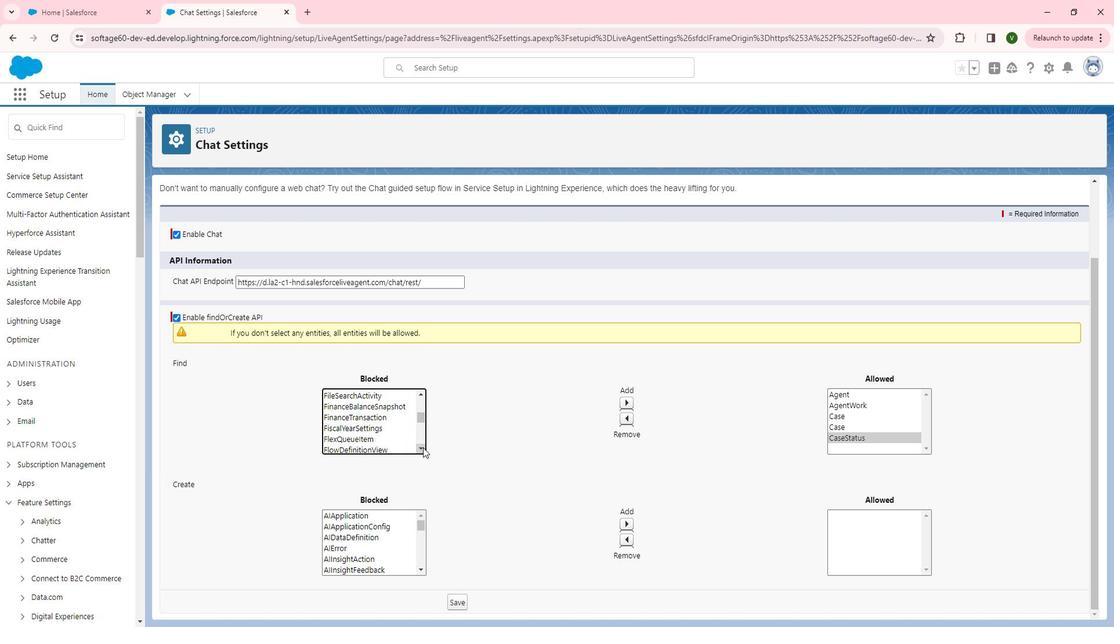 
Action: Mouse pressed left at (441, 449)
Screenshot: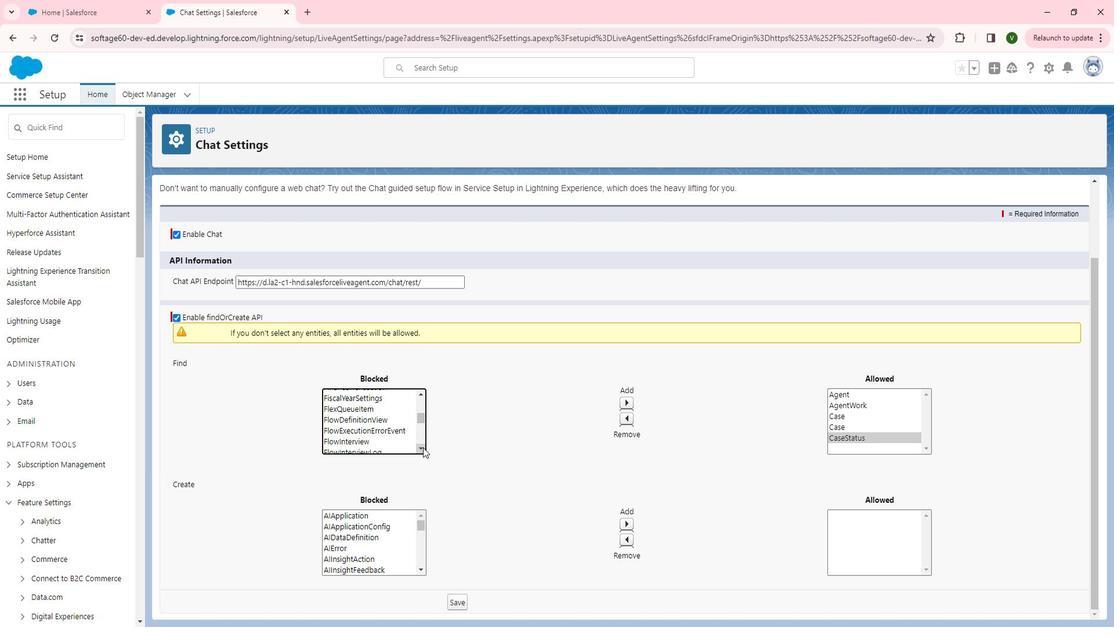
Action: Mouse pressed left at (441, 449)
Screenshot: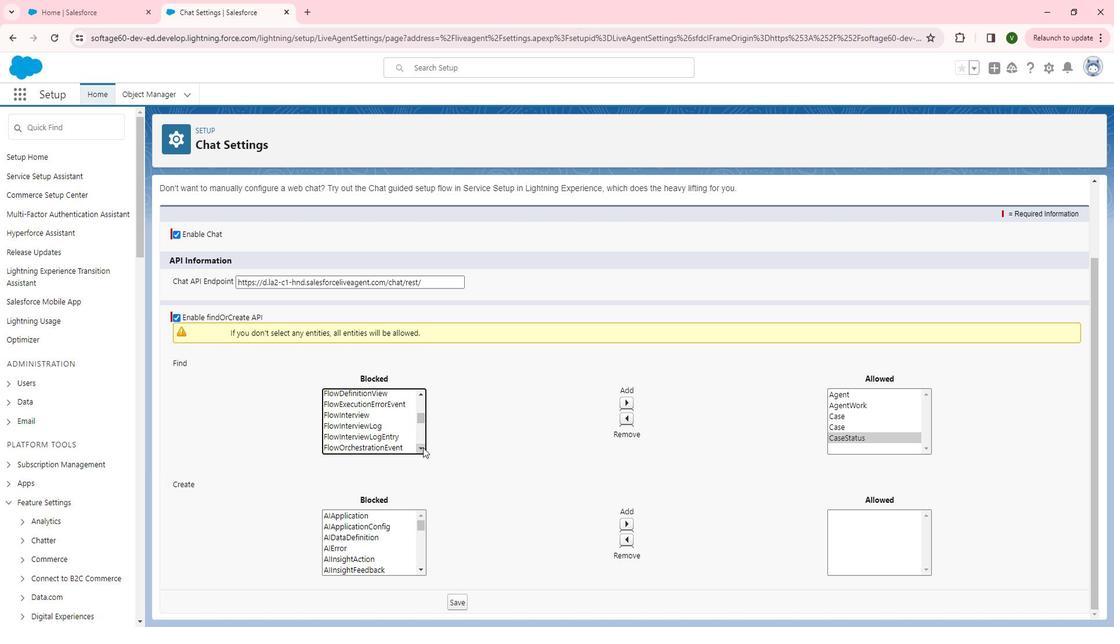 
Action: Mouse pressed left at (441, 449)
Screenshot: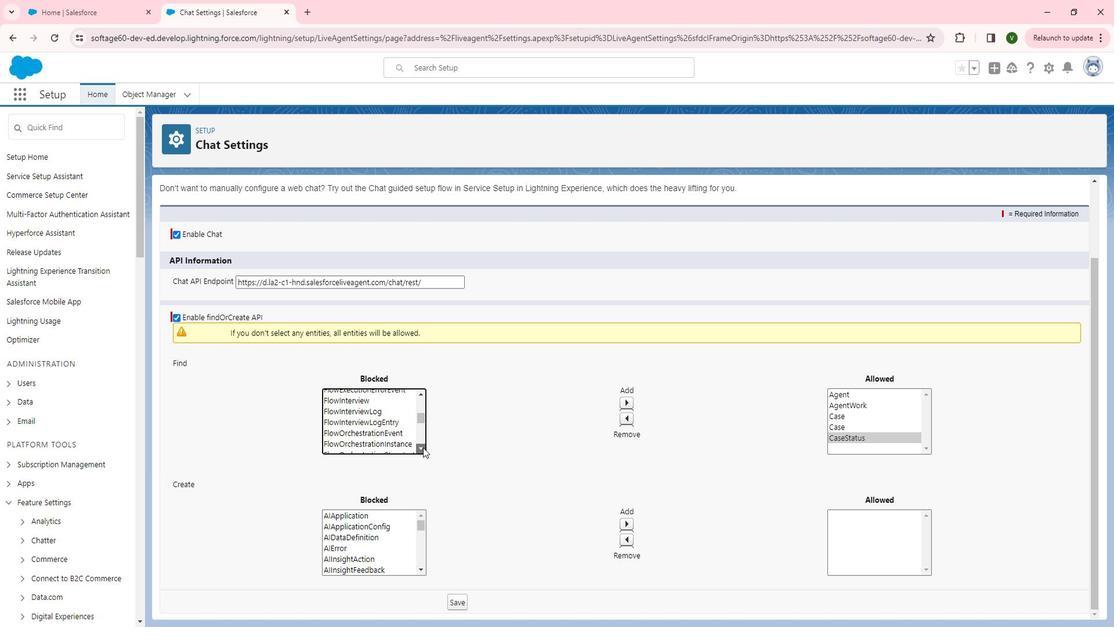
Action: Mouse pressed left at (441, 449)
Screenshot: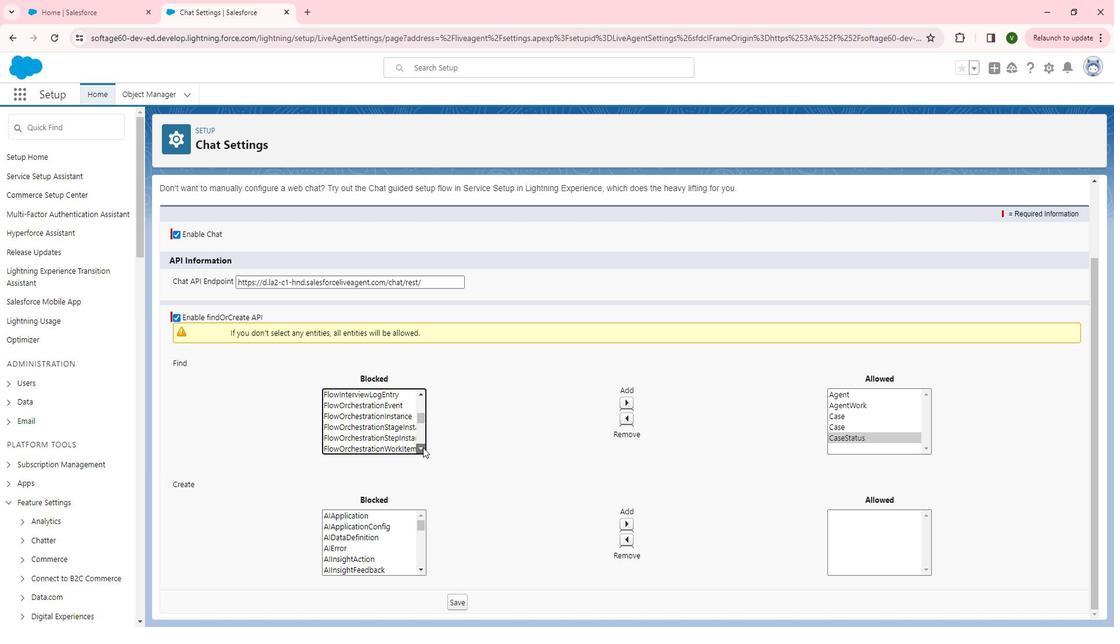 
Action: Mouse pressed left at (441, 449)
Screenshot: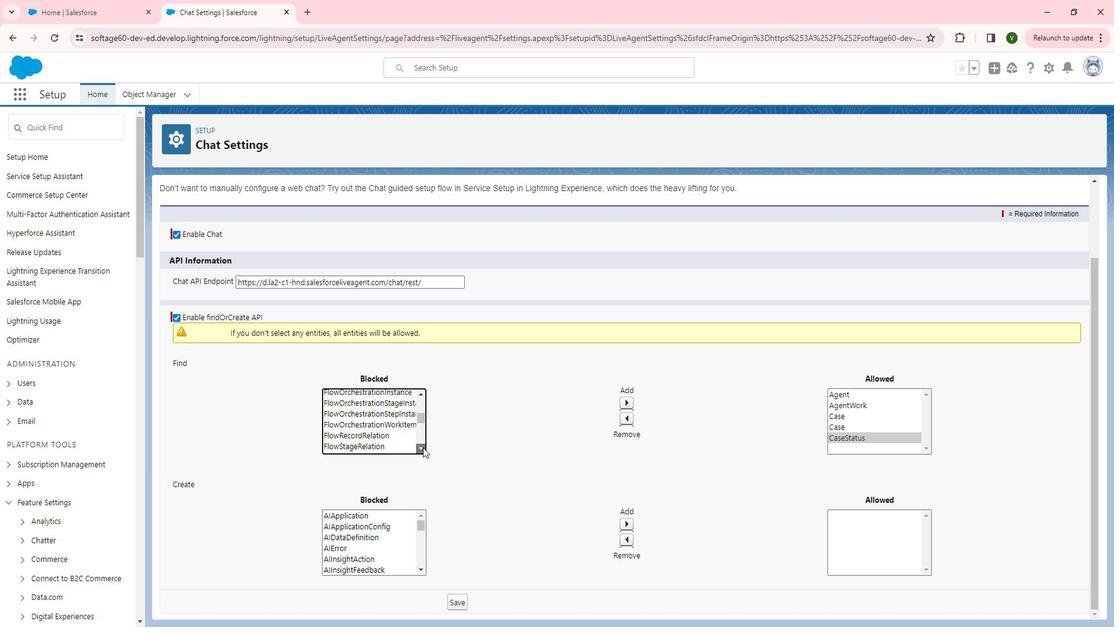
Action: Mouse pressed left at (441, 449)
Screenshot: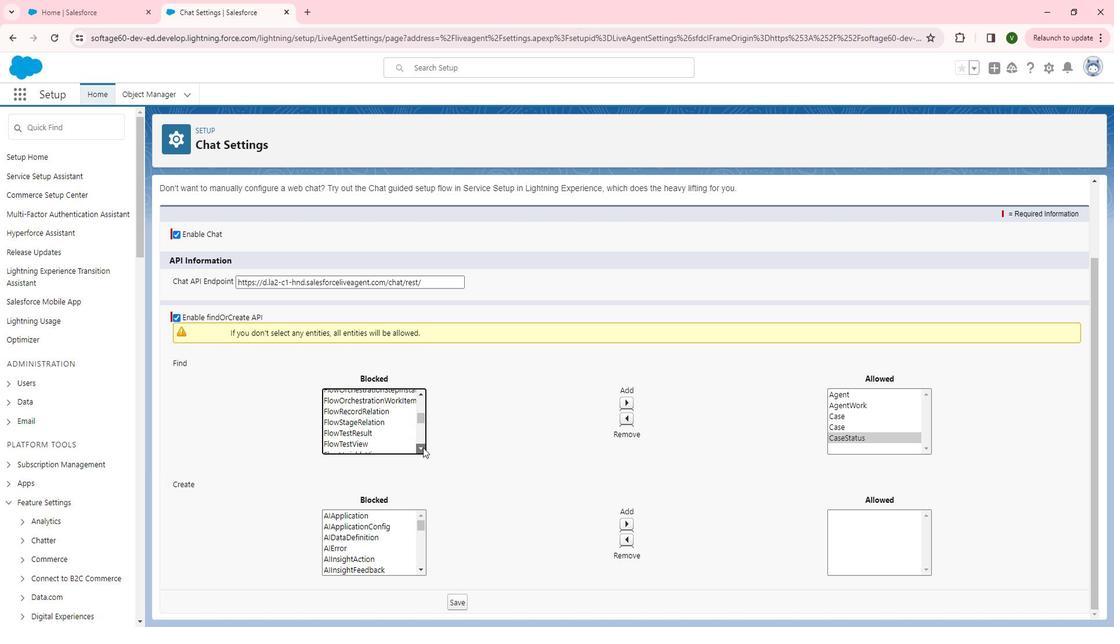 
Action: Mouse pressed left at (441, 449)
Screenshot: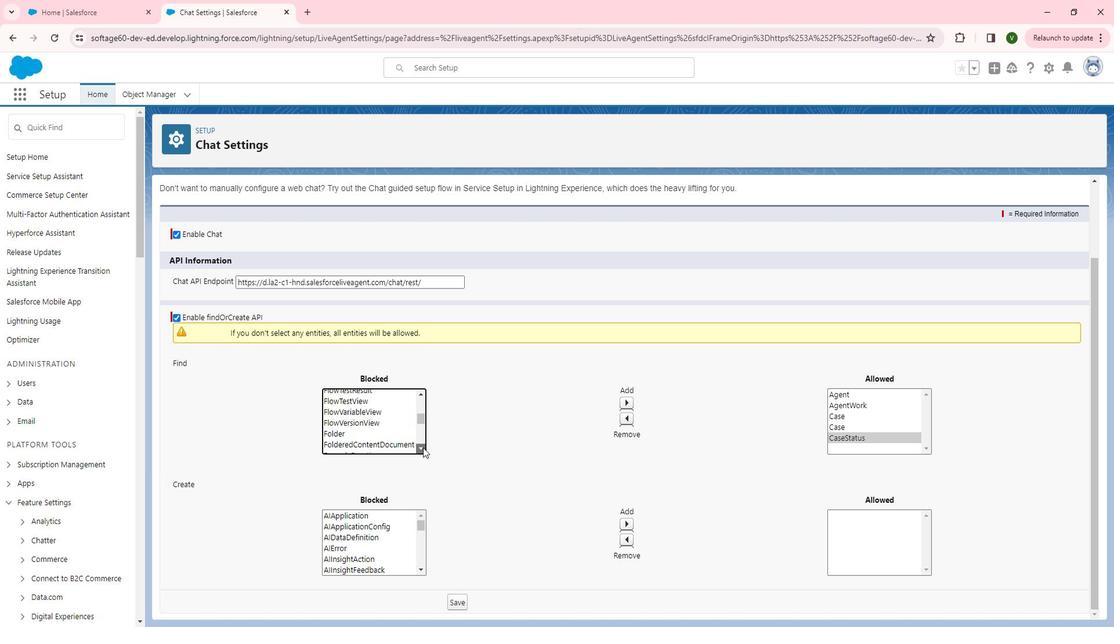 
Action: Mouse pressed left at (441, 449)
Screenshot: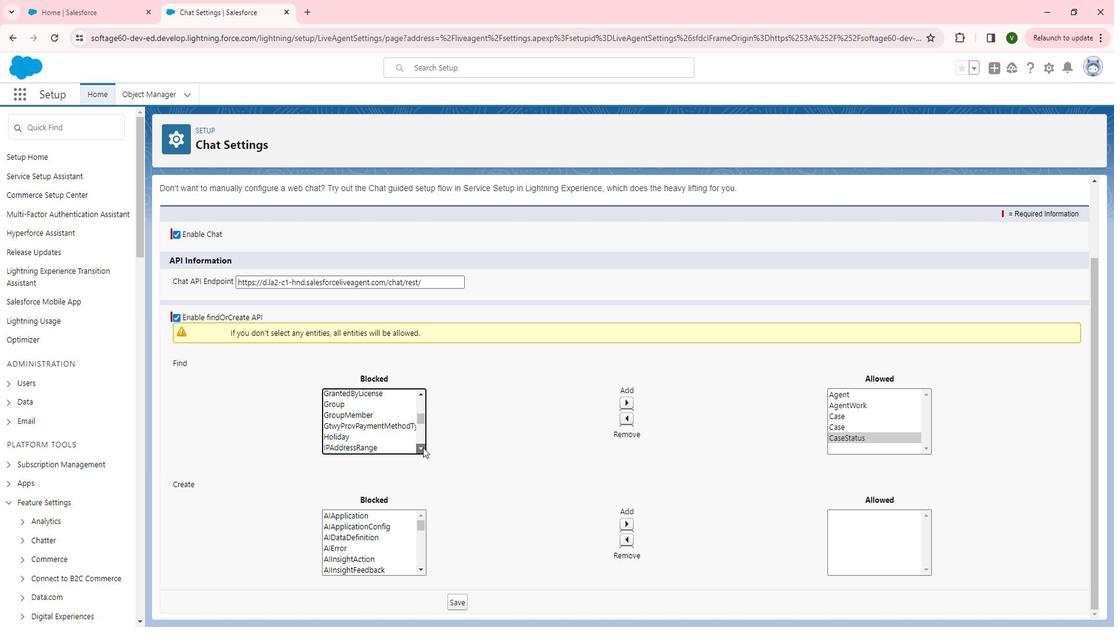 
Action: Mouse pressed left at (441, 449)
Screenshot: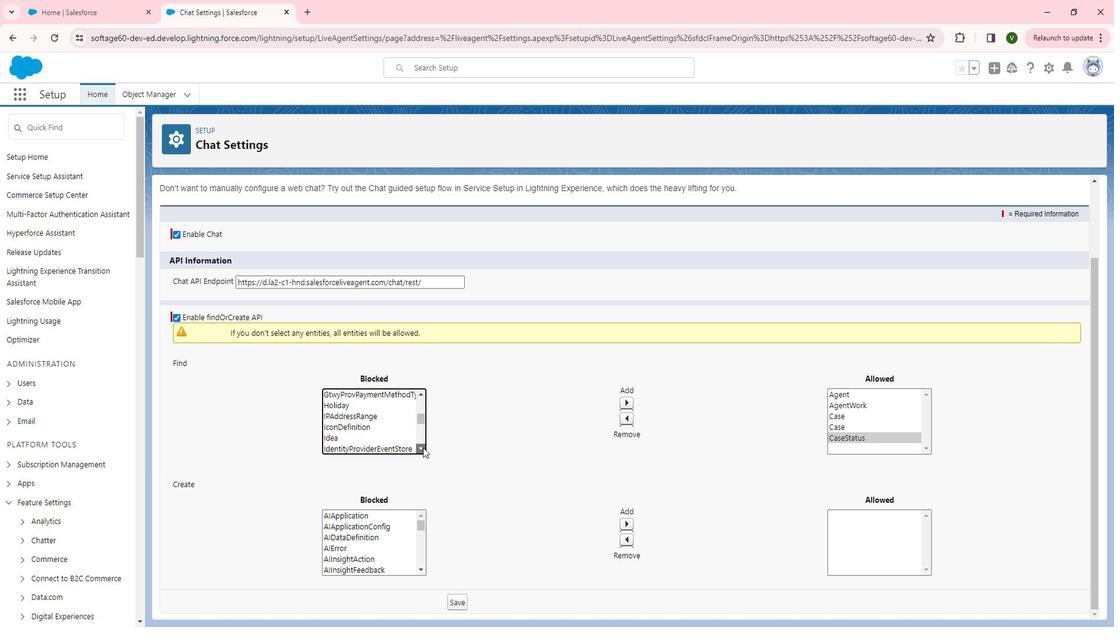 
Action: Mouse pressed left at (441, 449)
Screenshot: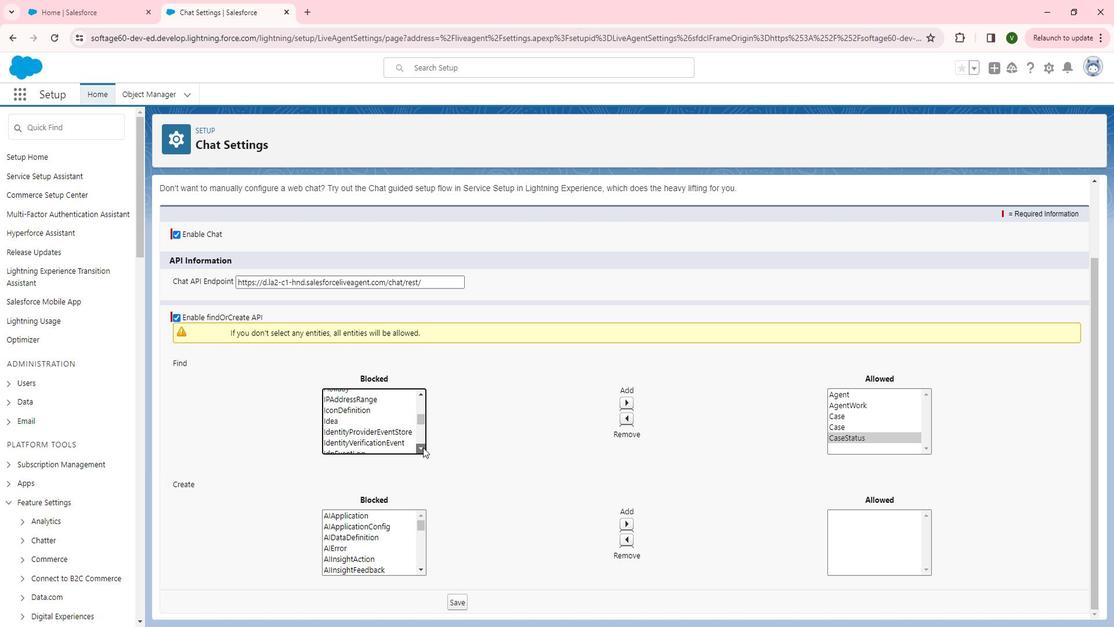 
Action: Mouse pressed left at (441, 449)
Screenshot: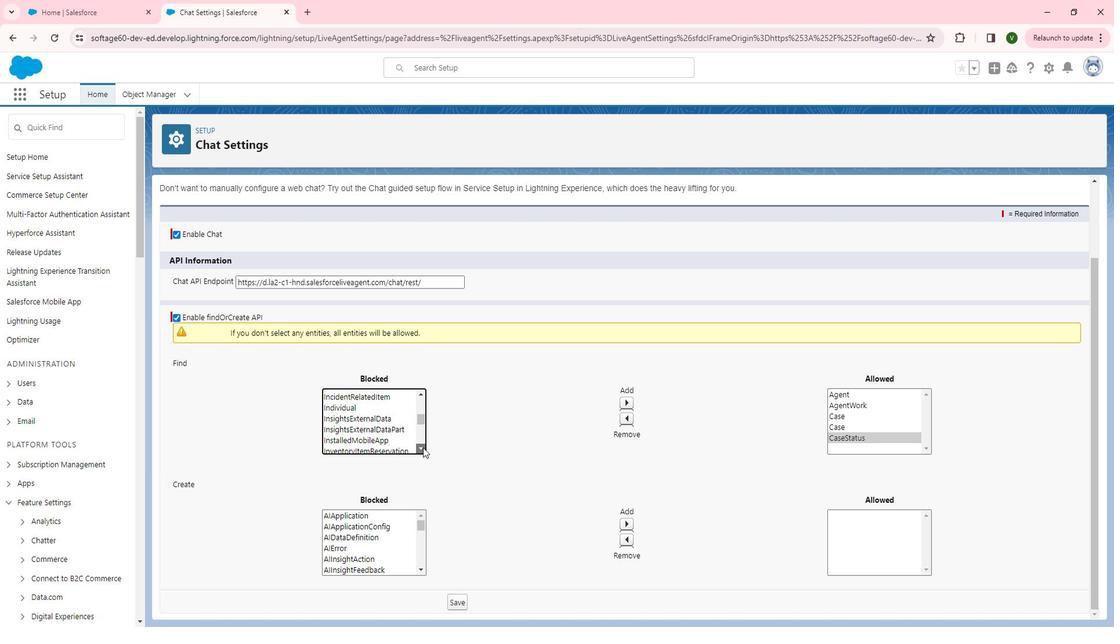 
Action: Mouse pressed left at (441, 449)
Screenshot: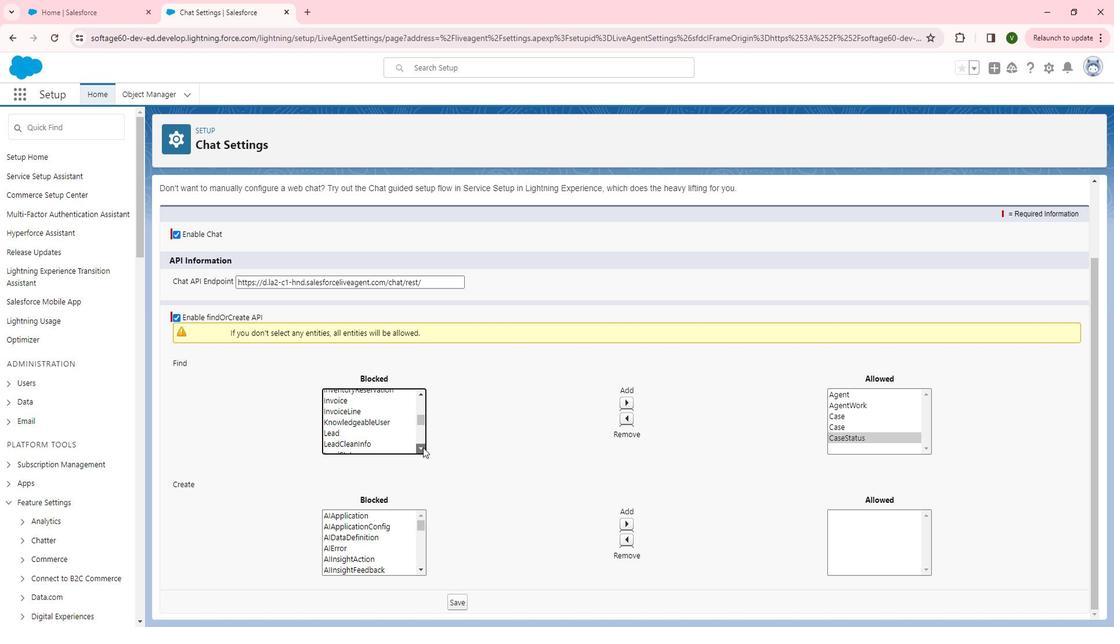 
Action: Mouse pressed left at (441, 449)
Screenshot: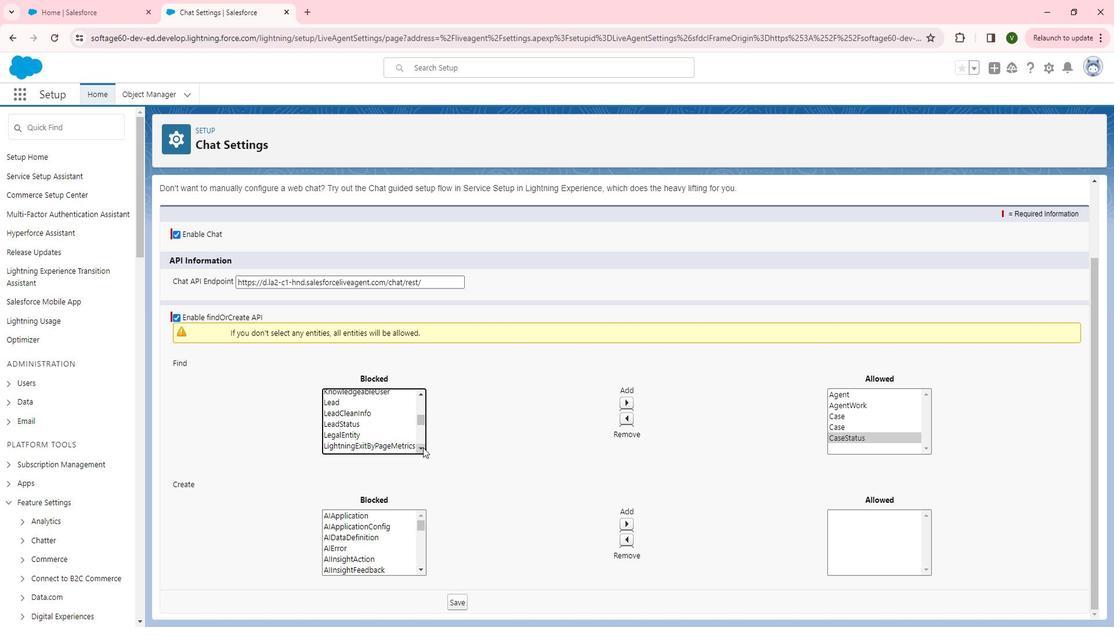 
Action: Mouse pressed left at (441, 449)
Screenshot: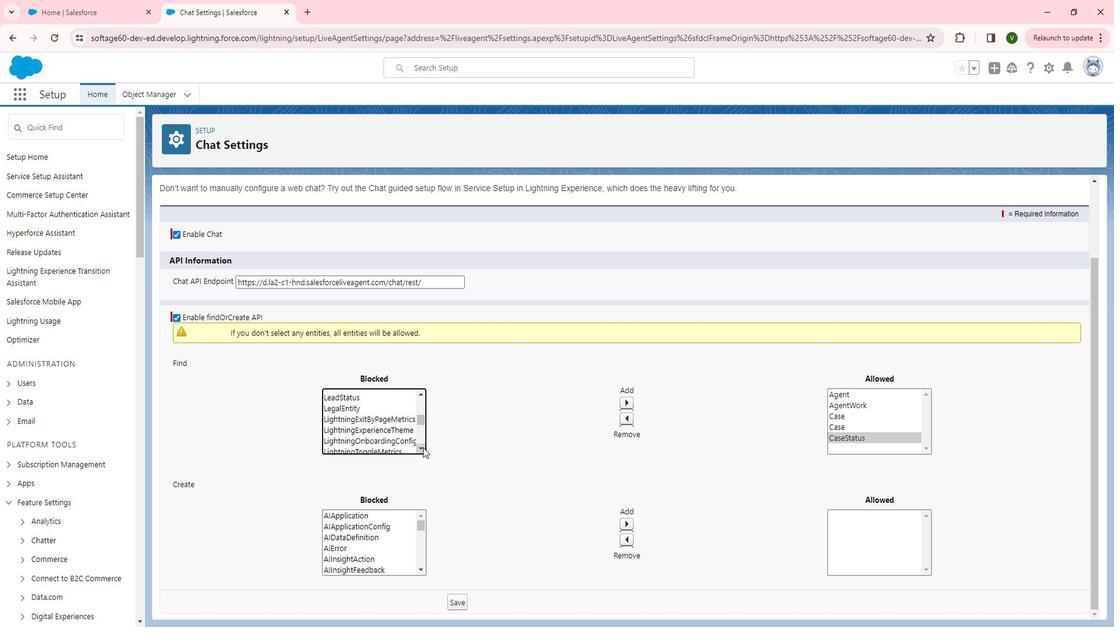 
Action: Mouse pressed left at (441, 449)
Screenshot: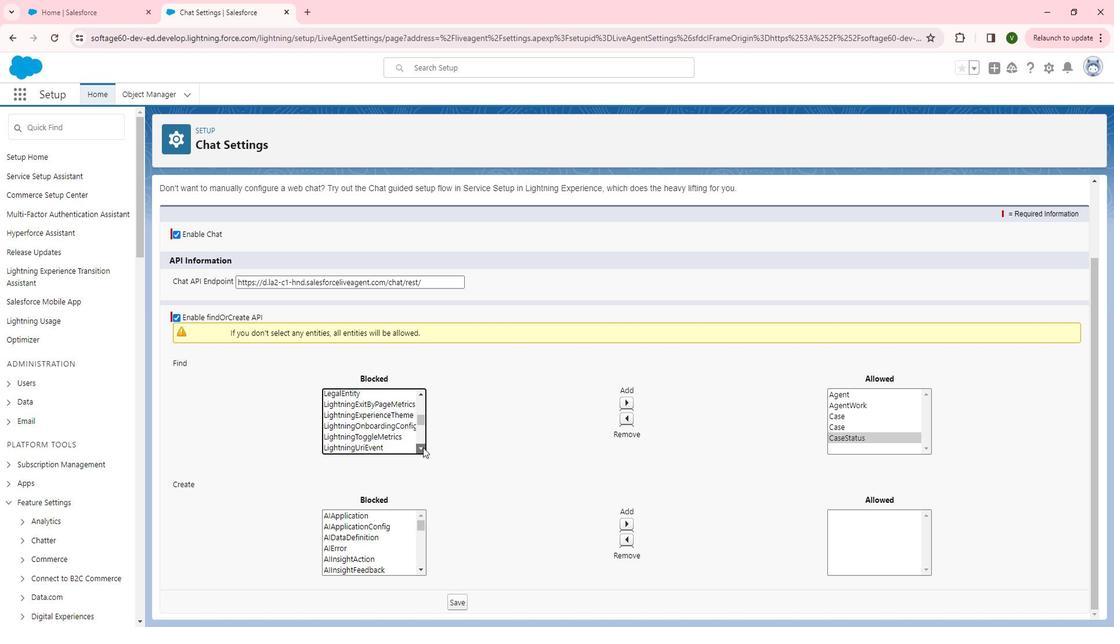 
Action: Mouse pressed left at (441, 449)
Screenshot: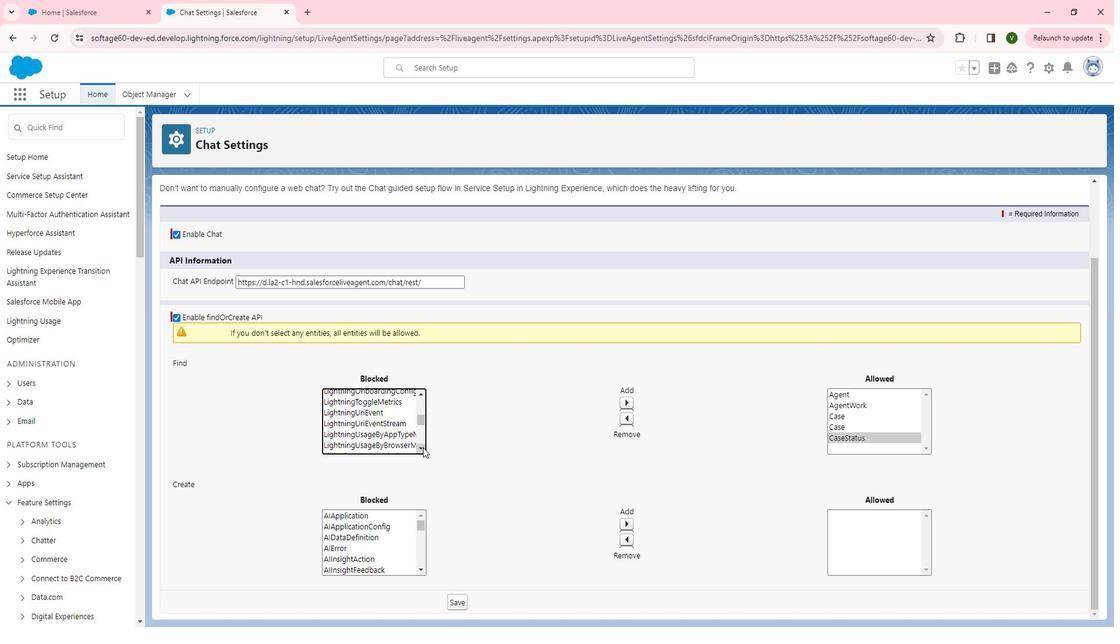 
Action: Mouse pressed left at (441, 449)
Screenshot: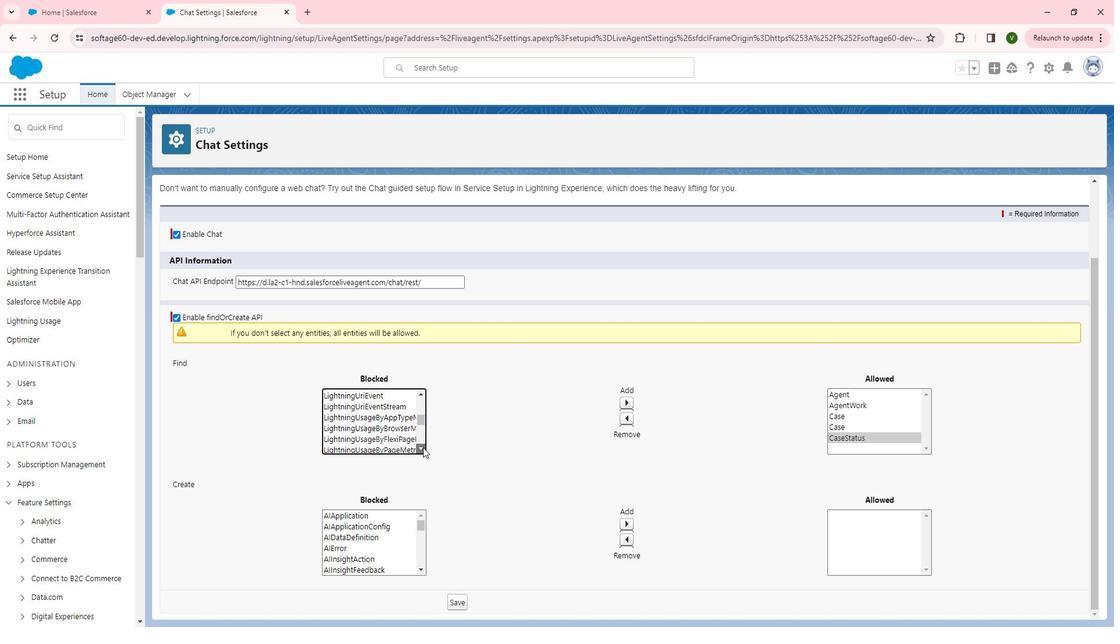 
Action: Mouse pressed left at (441, 449)
Screenshot: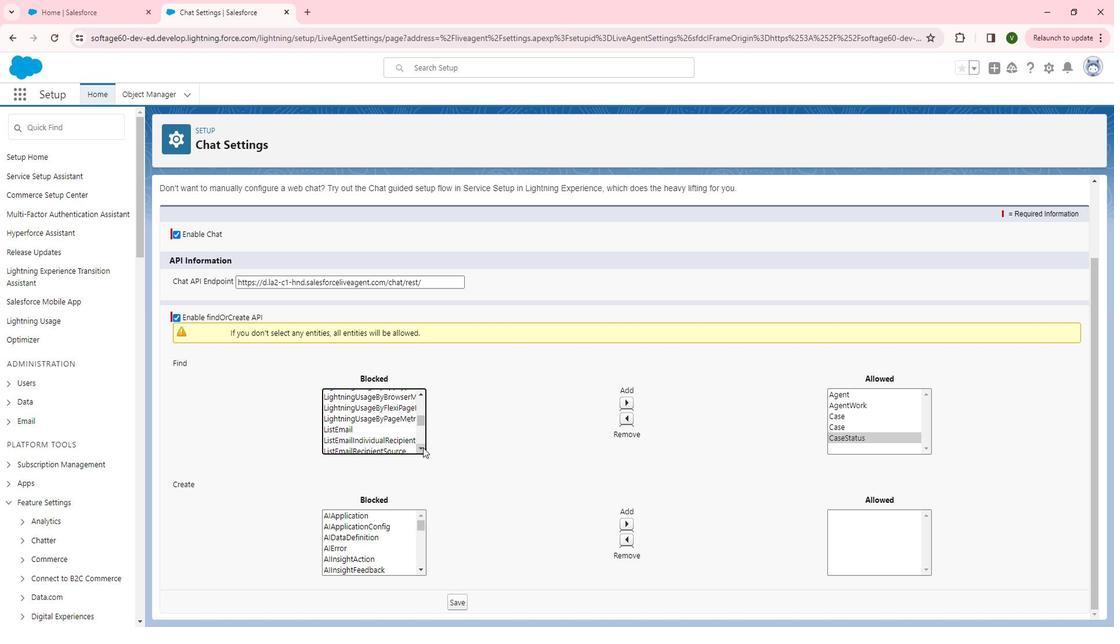
Action: Mouse pressed left at (441, 449)
Screenshot: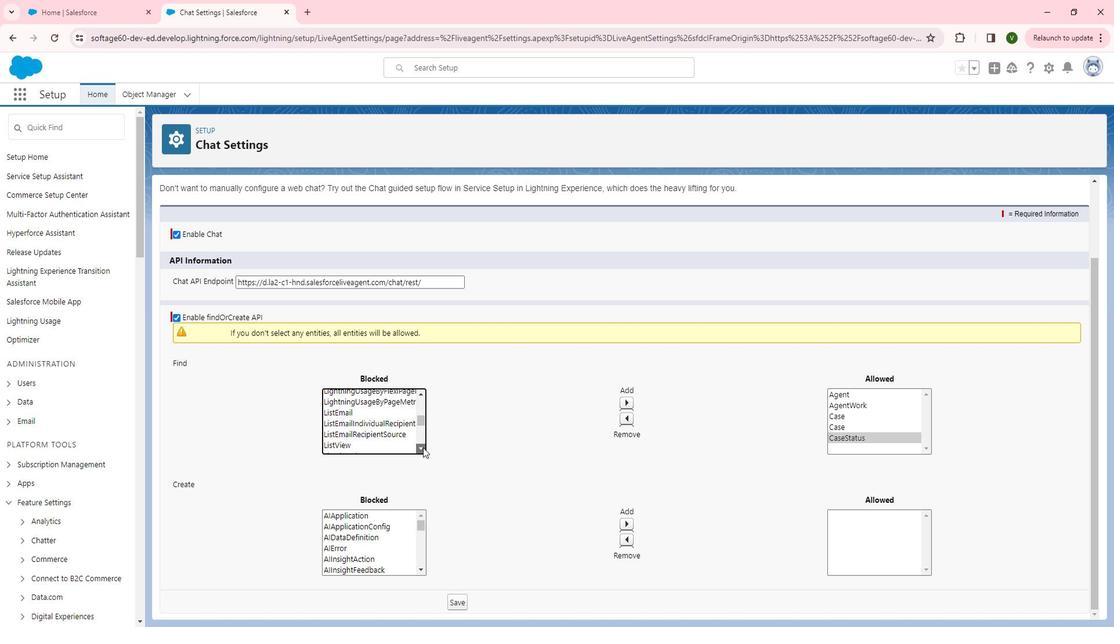 
Action: Mouse pressed left at (441, 449)
Screenshot: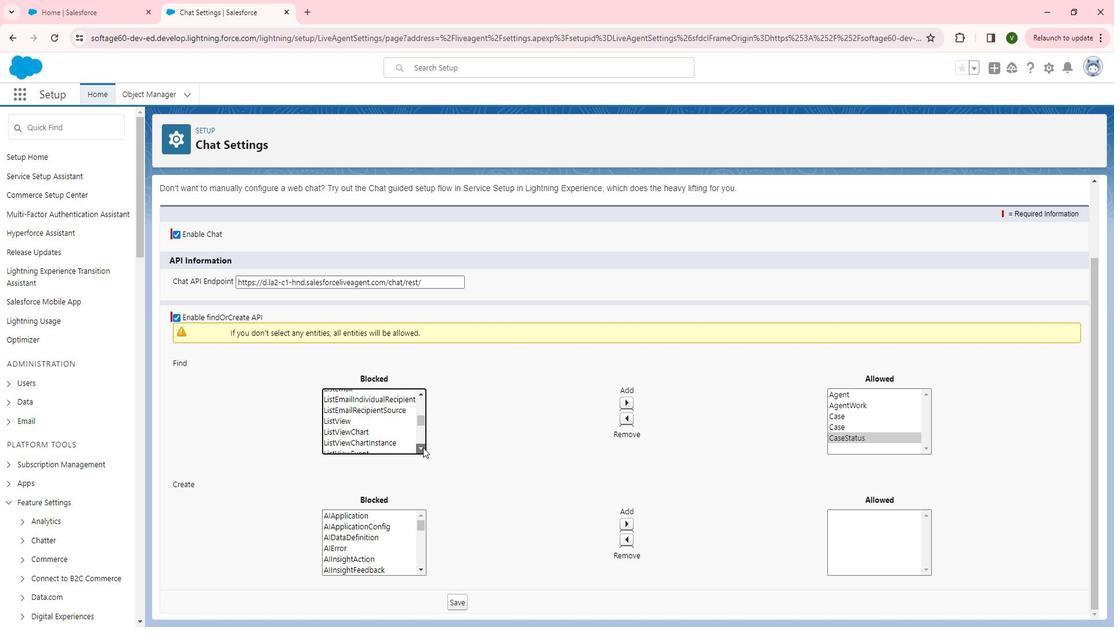 
Action: Mouse pressed left at (441, 449)
Screenshot: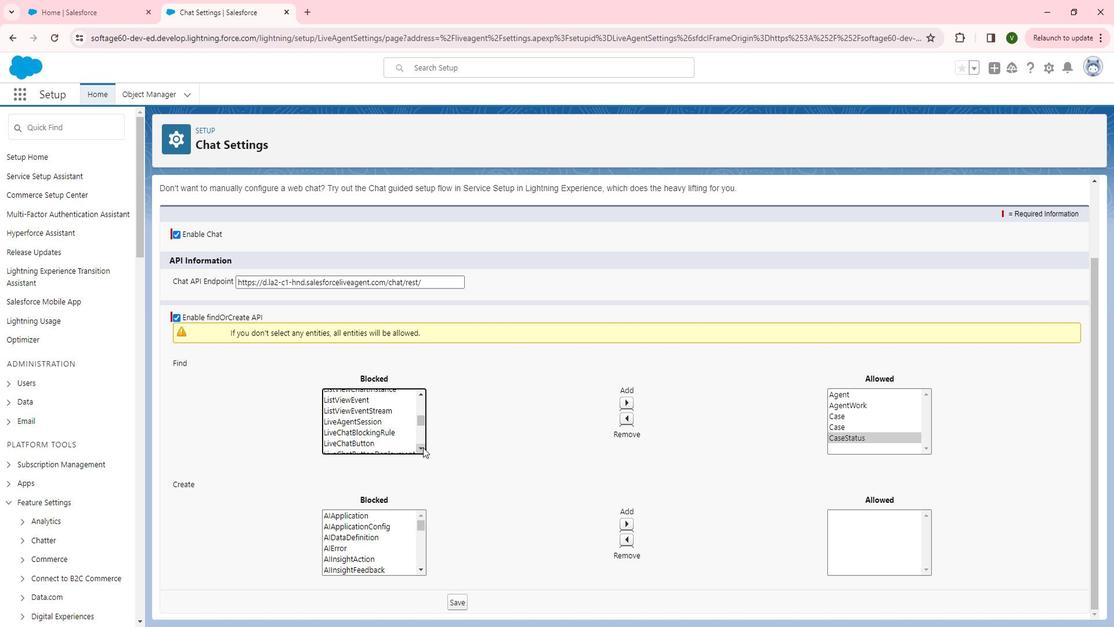 
Action: Mouse pressed left at (441, 449)
Screenshot: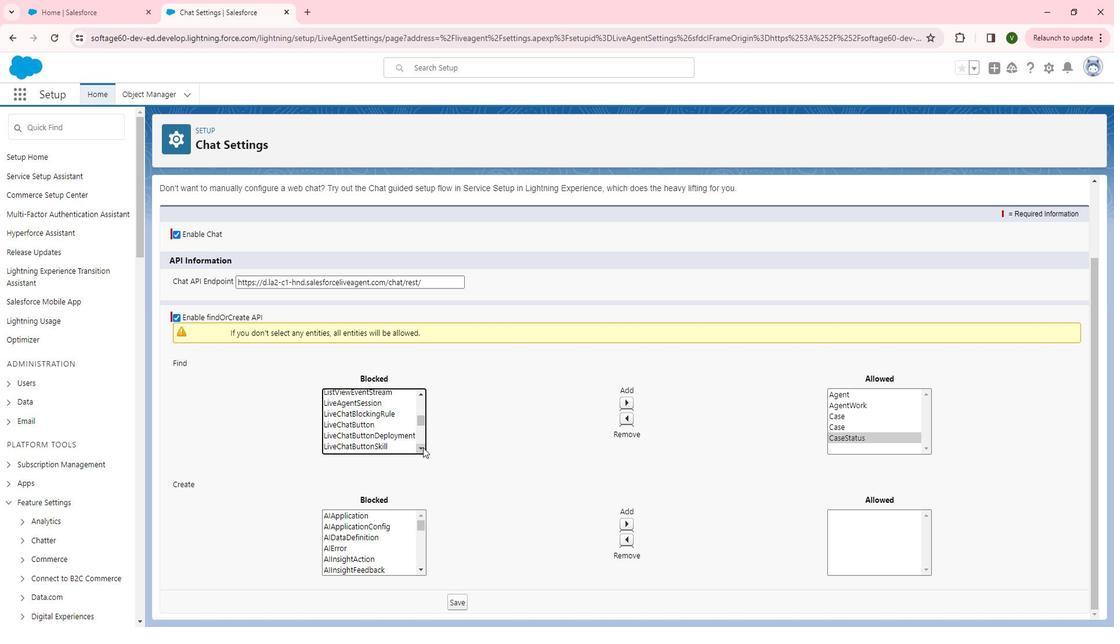
Action: Mouse pressed left at (441, 449)
Screenshot: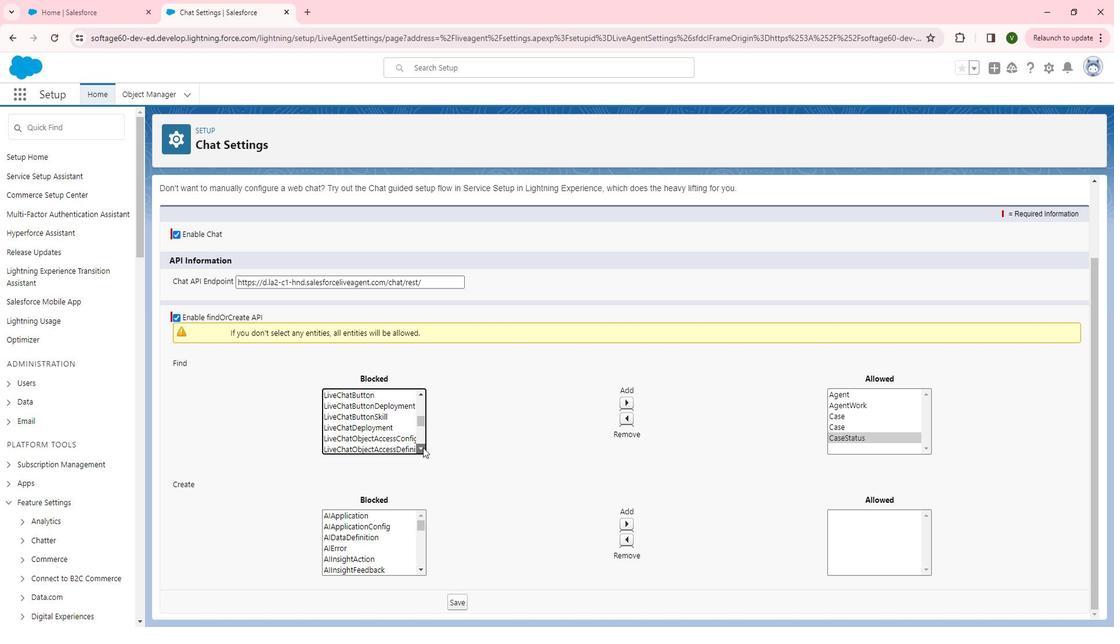 
Action: Mouse moved to (440, 397)
Screenshot: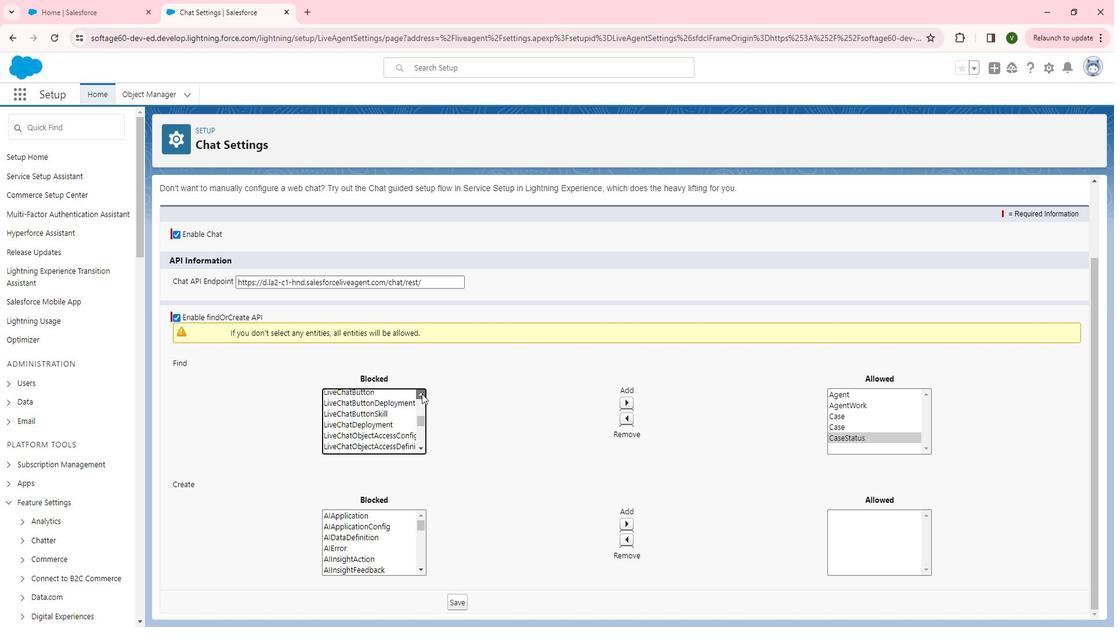 
Action: Mouse pressed left at (440, 397)
Screenshot: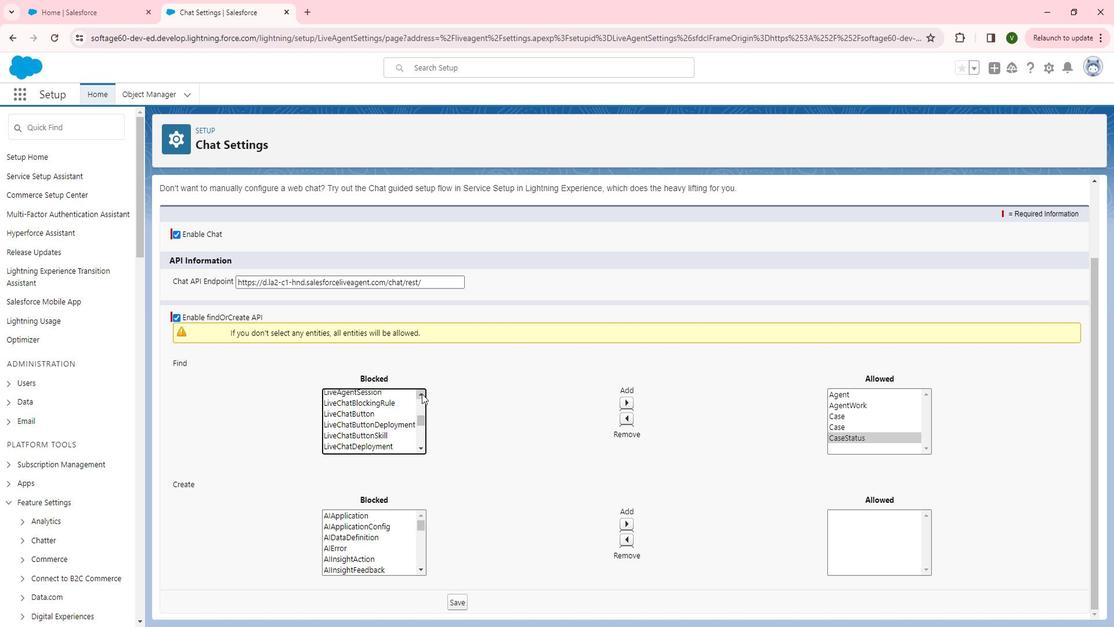 
Action: Mouse pressed left at (440, 397)
Screenshot: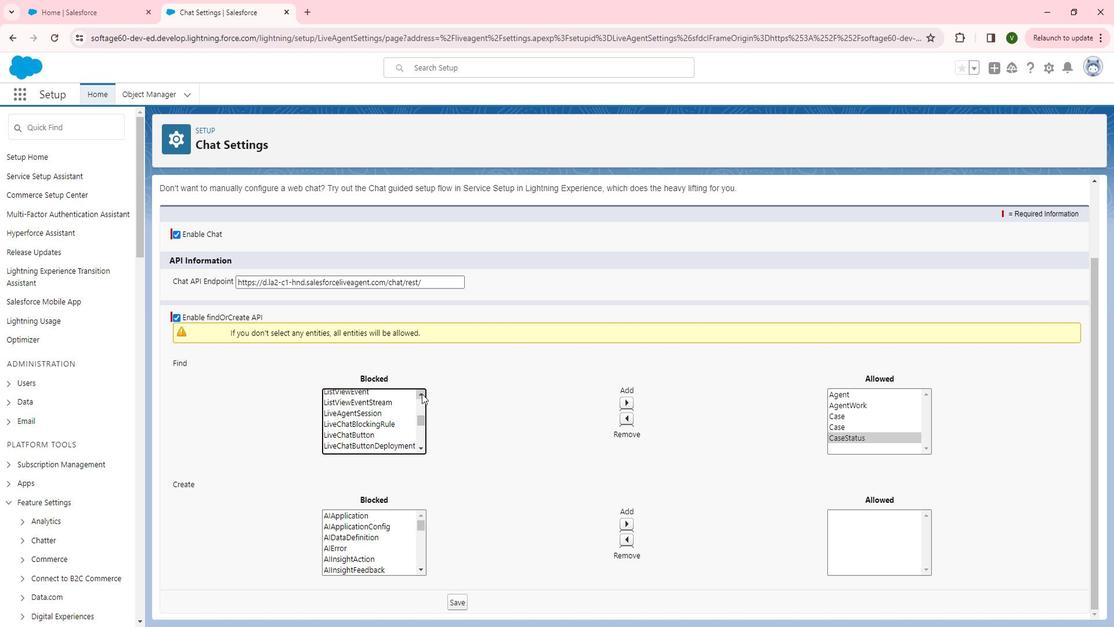 
Action: Mouse moved to (440, 397)
Screenshot: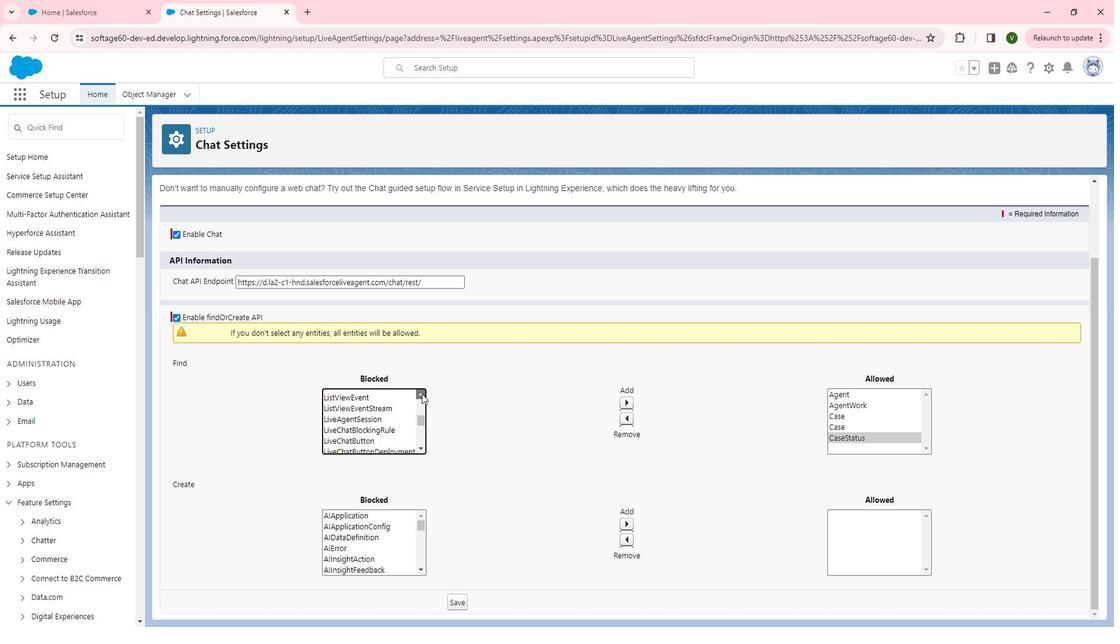 
Action: Mouse pressed left at (440, 397)
Screenshot: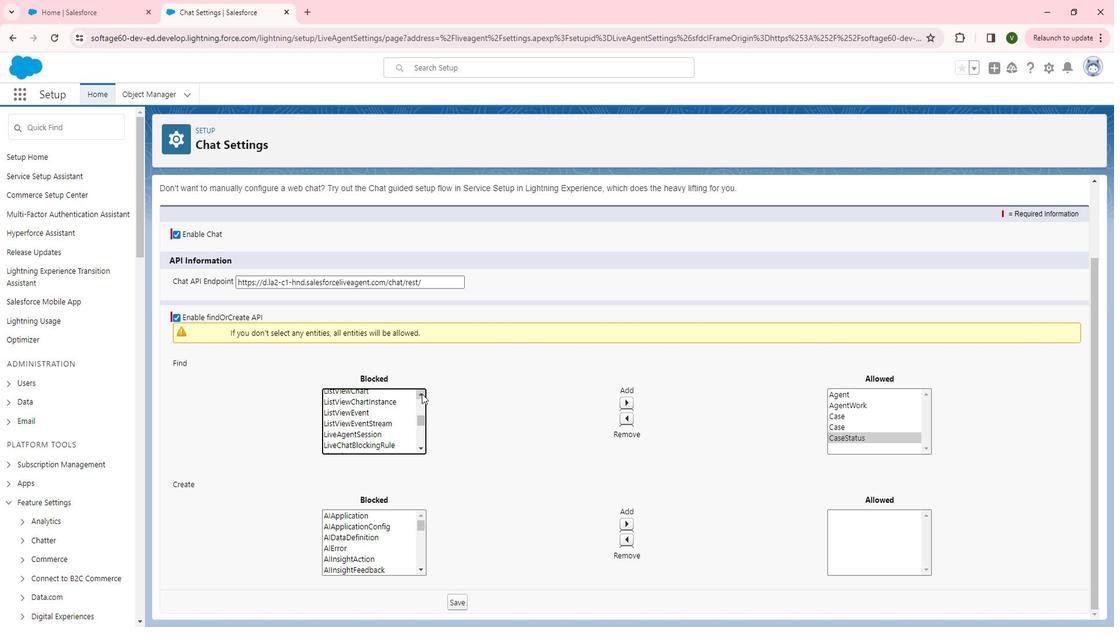 
Action: Mouse pressed left at (440, 397)
Screenshot: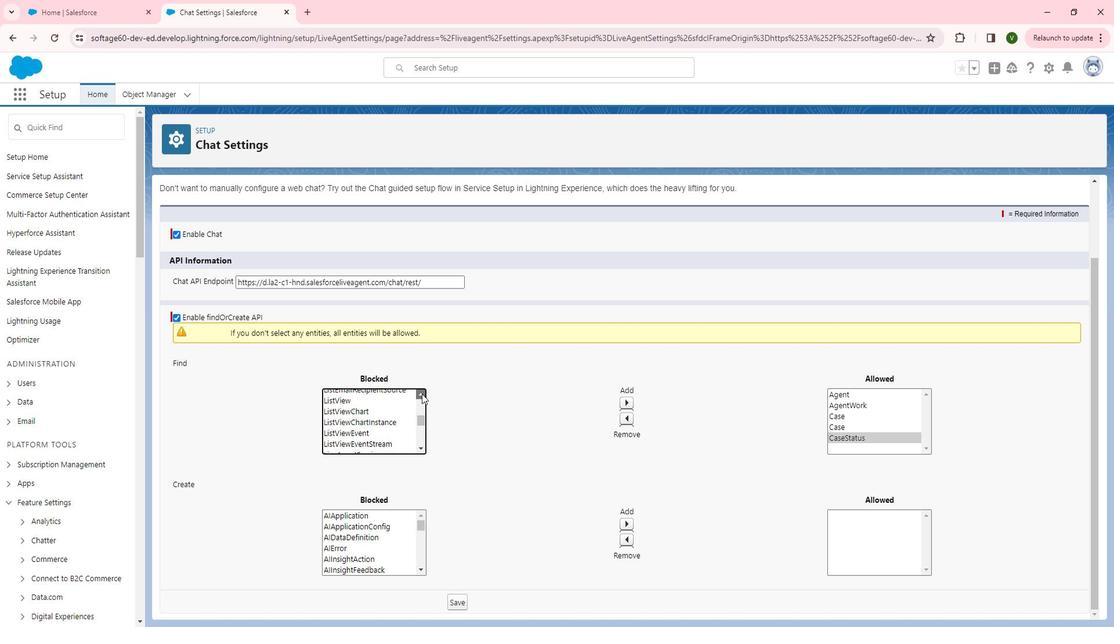 
Action: Mouse moved to (383, 424)
Screenshot: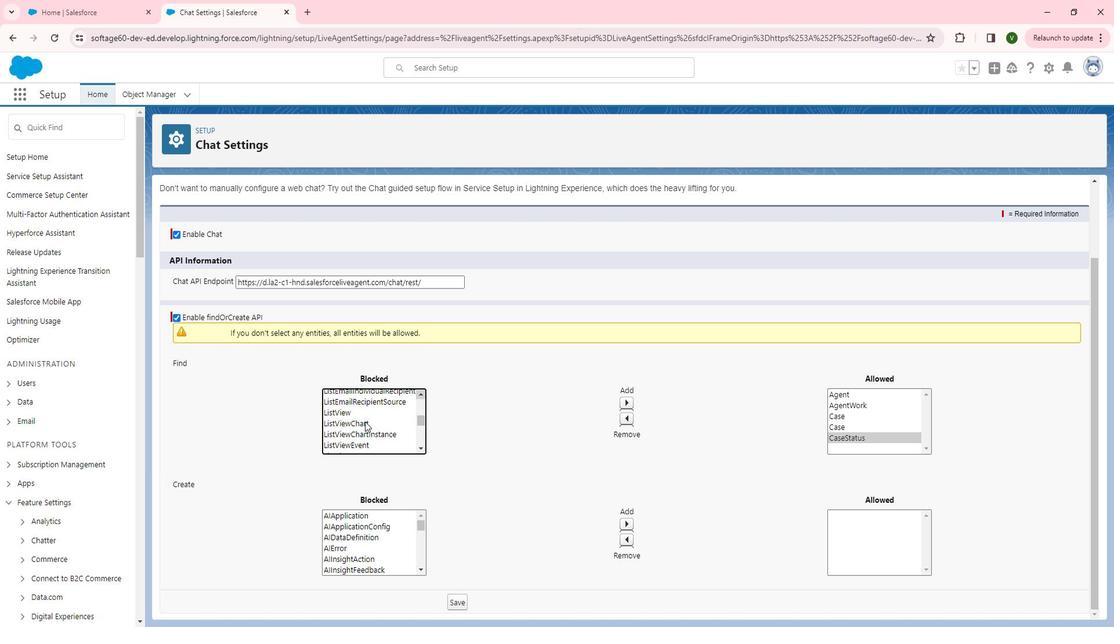 
Action: Mouse pressed left at (383, 424)
Screenshot: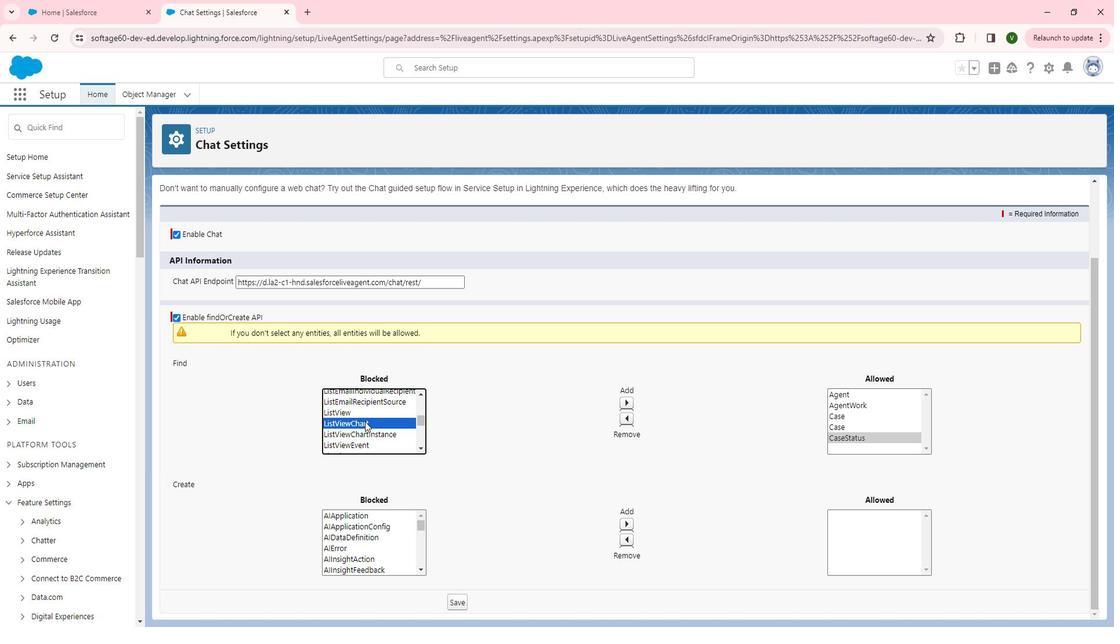 
Action: Mouse moved to (410, 448)
Screenshot: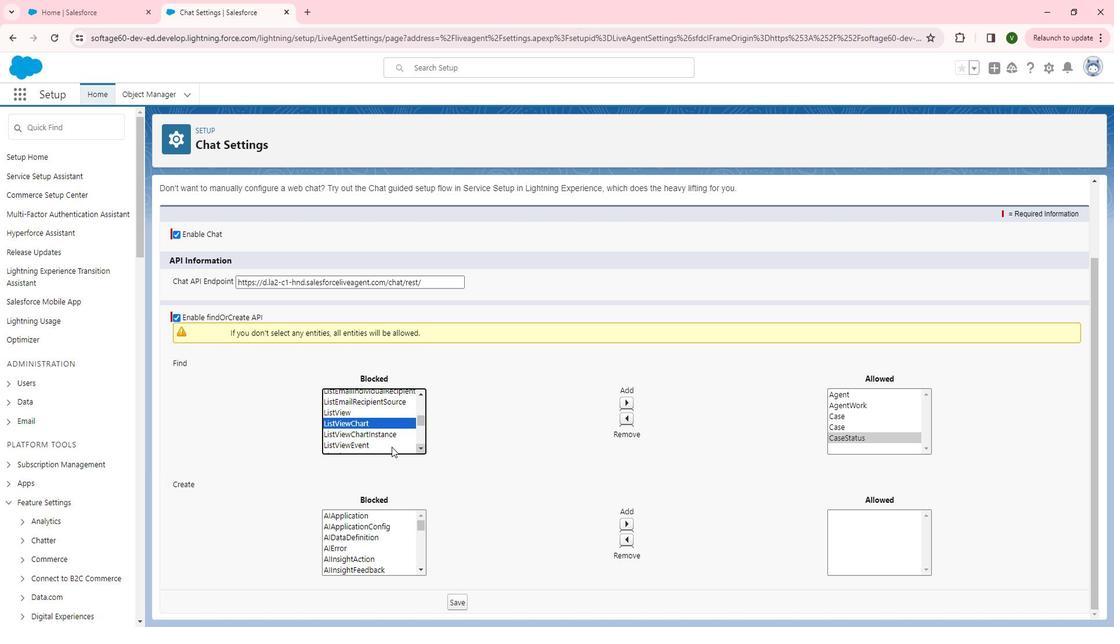 
Action: Mouse pressed left at (410, 448)
Screenshot: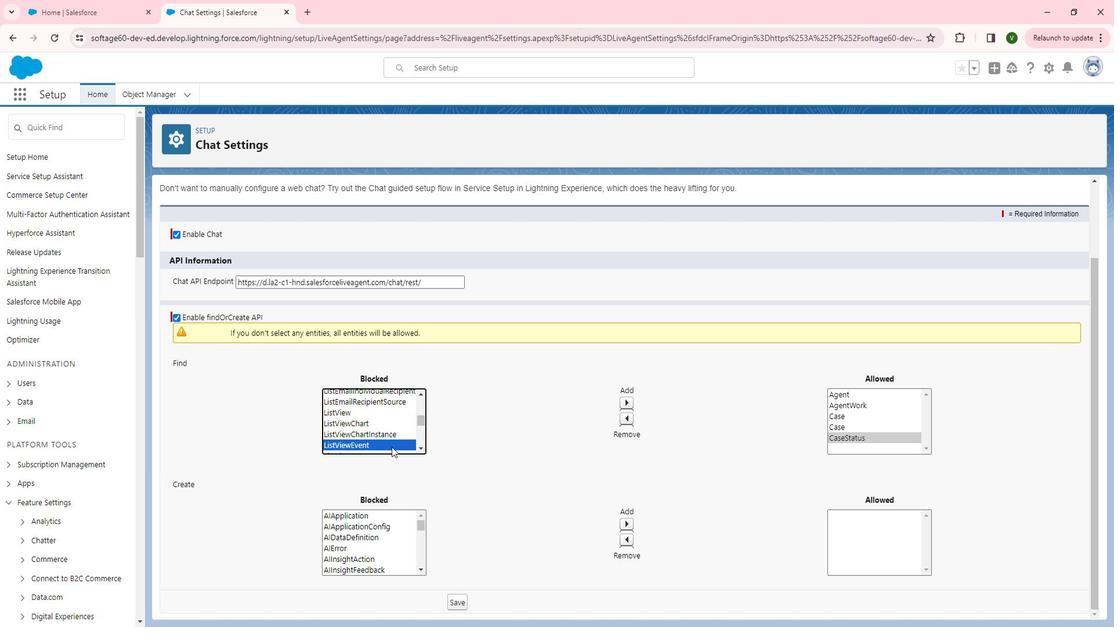 
Action: Mouse moved to (441, 448)
Screenshot: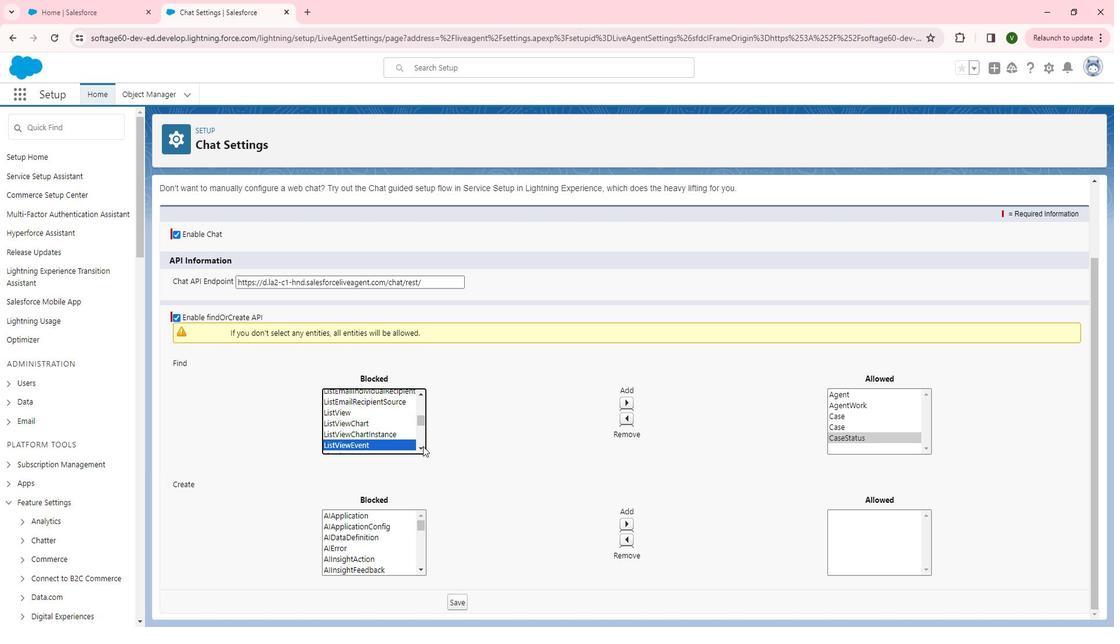 
Action: Mouse pressed left at (441, 448)
Screenshot: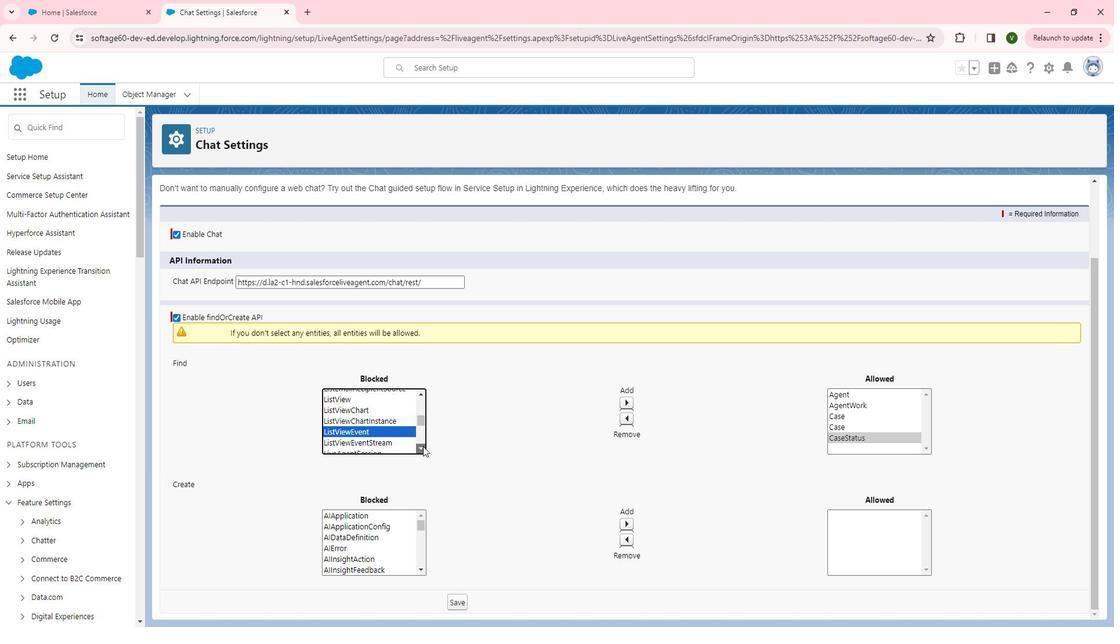 
Action: Mouse pressed left at (441, 448)
Screenshot: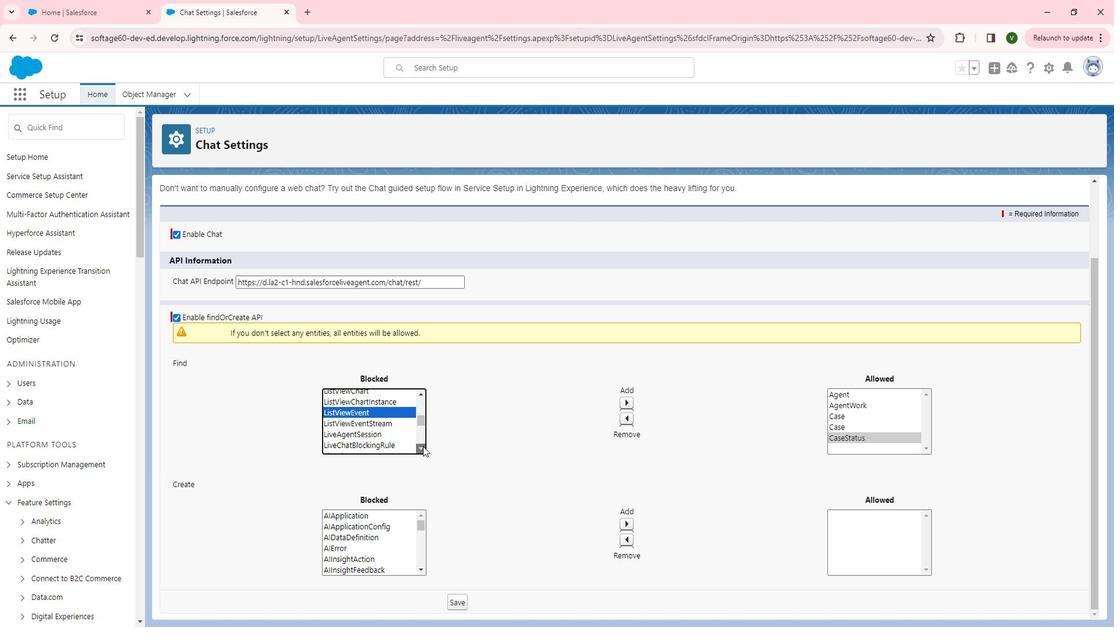 
Action: Mouse moved to (401, 437)
Screenshot: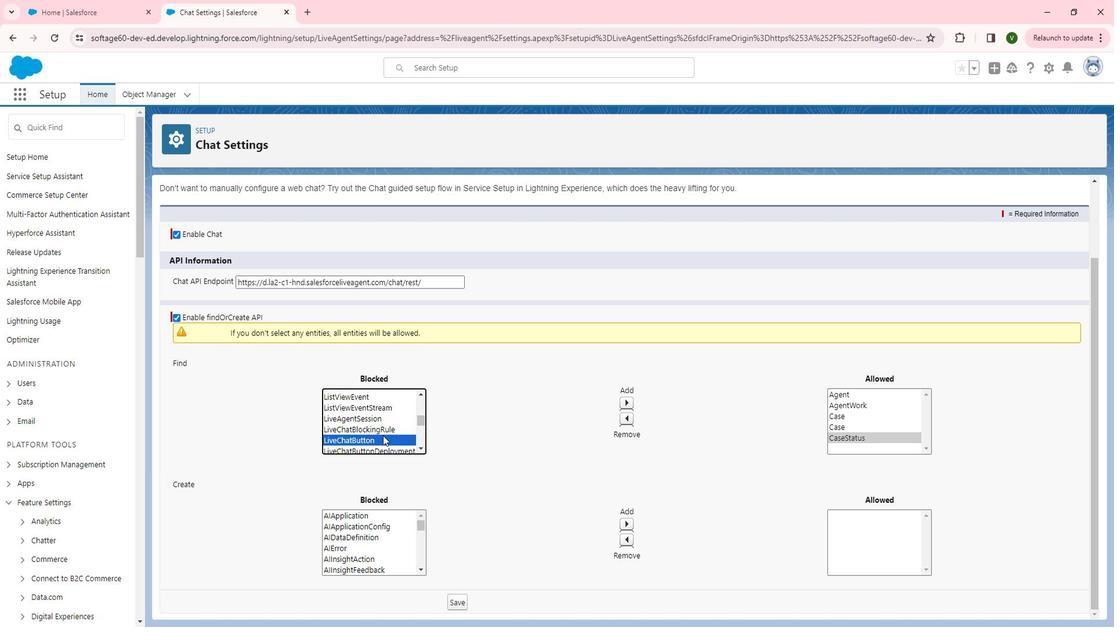 
Action: Mouse pressed left at (401, 437)
Screenshot: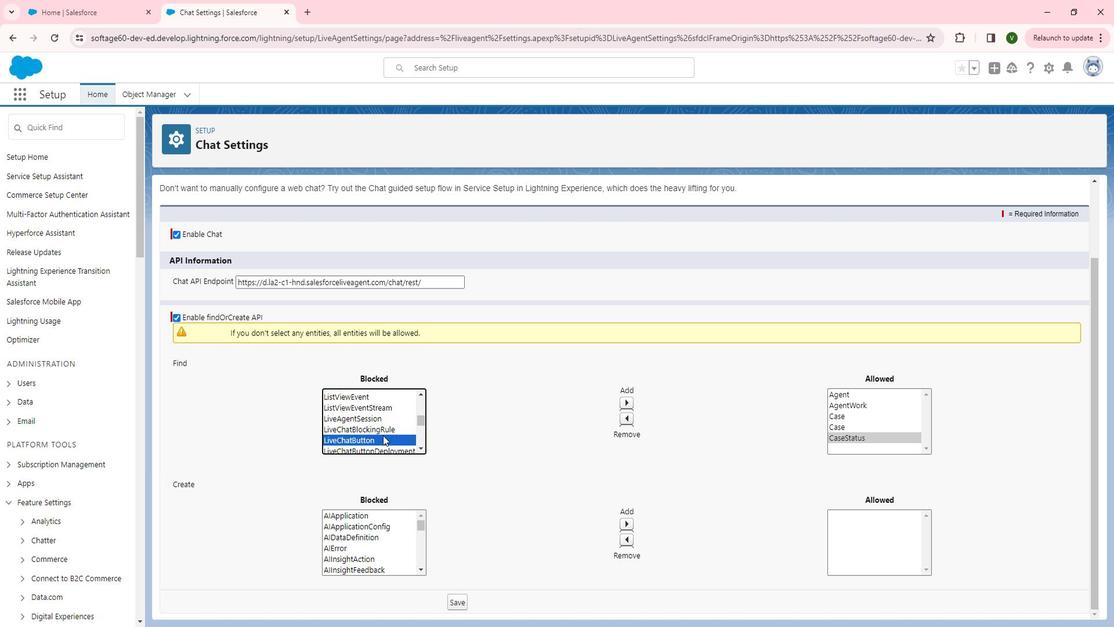 
Action: Mouse moved to (646, 403)
Screenshot: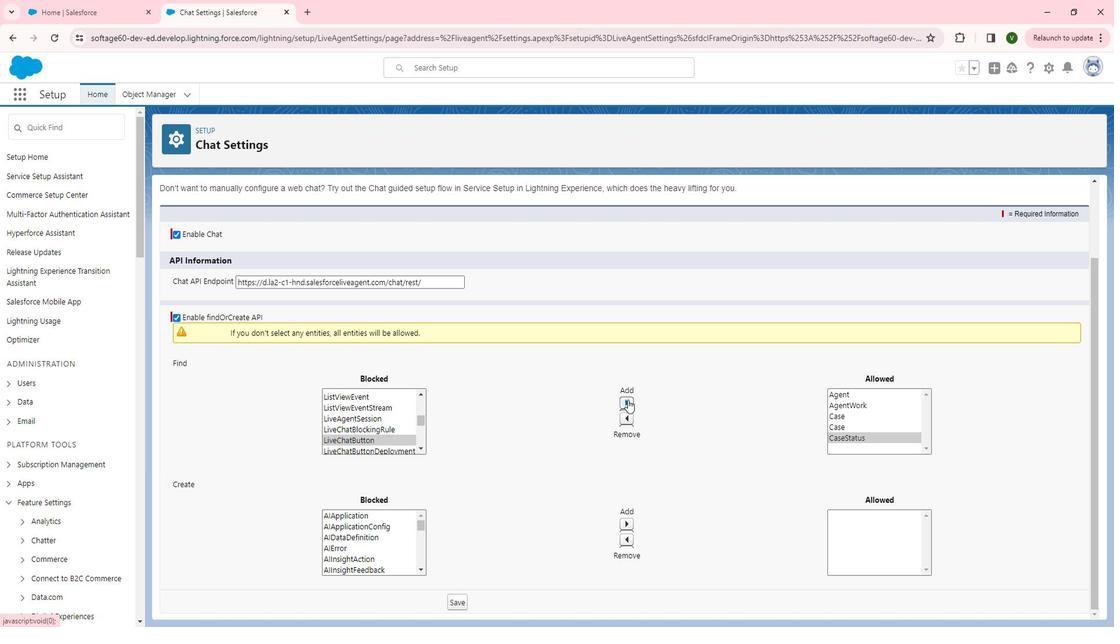
Action: Mouse pressed left at (646, 403)
Screenshot: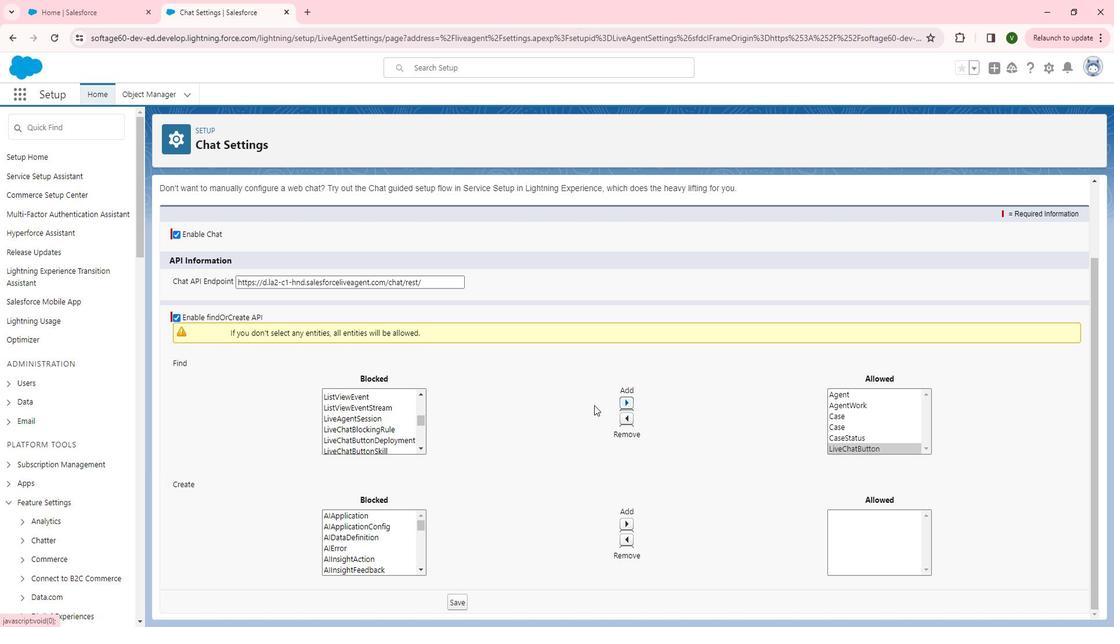
Action: Mouse moved to (436, 451)
Screenshot: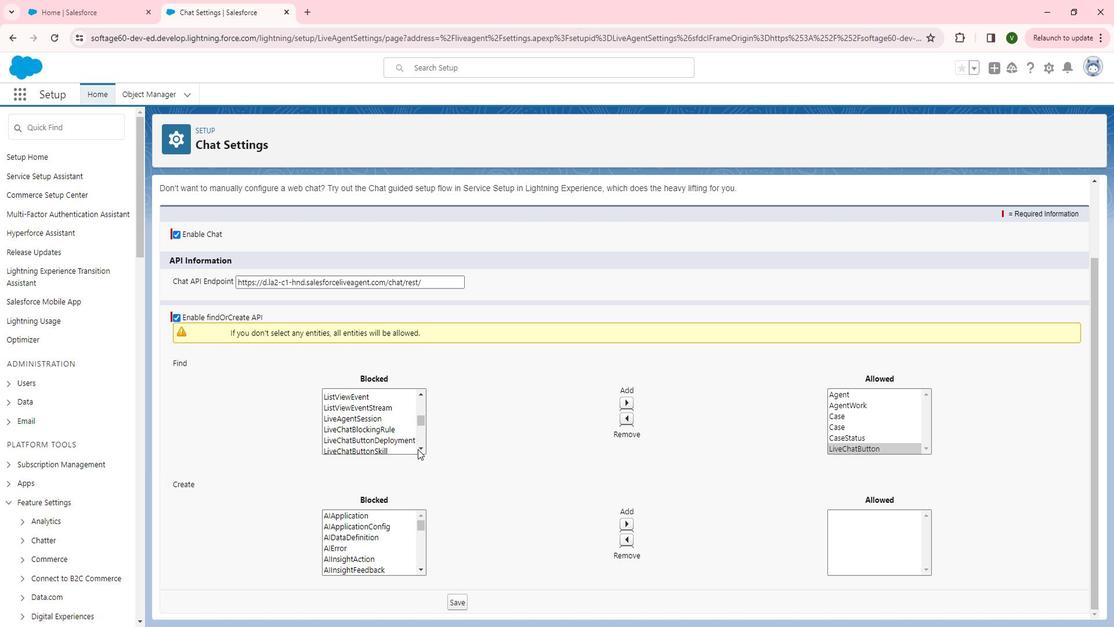 
Action: Mouse pressed left at (436, 451)
Screenshot: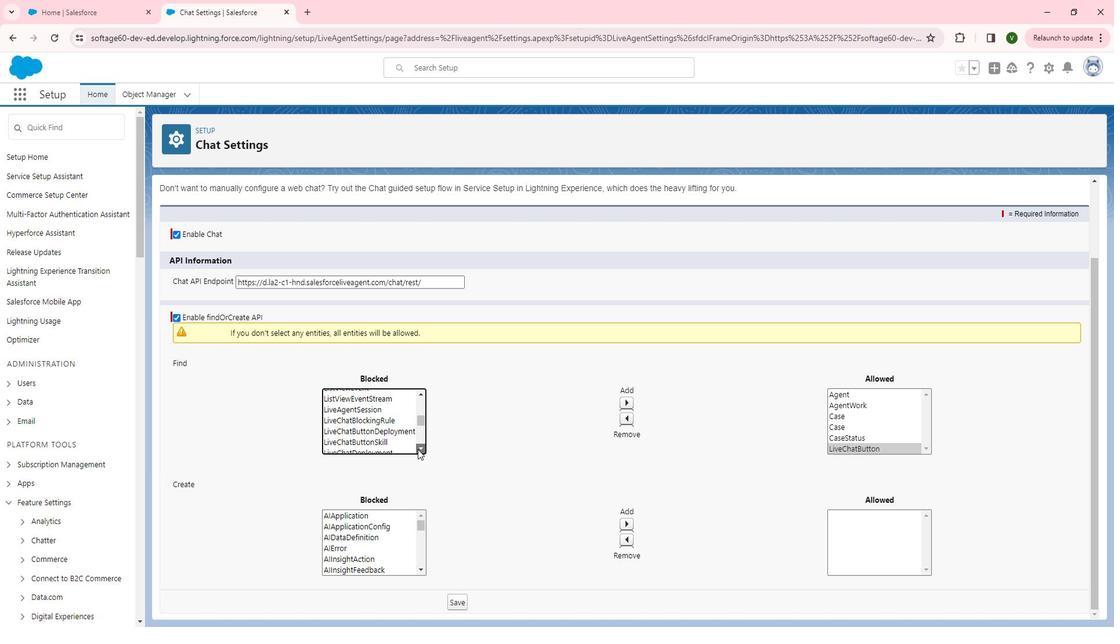 
Action: Mouse moved to (441, 452)
Screenshot: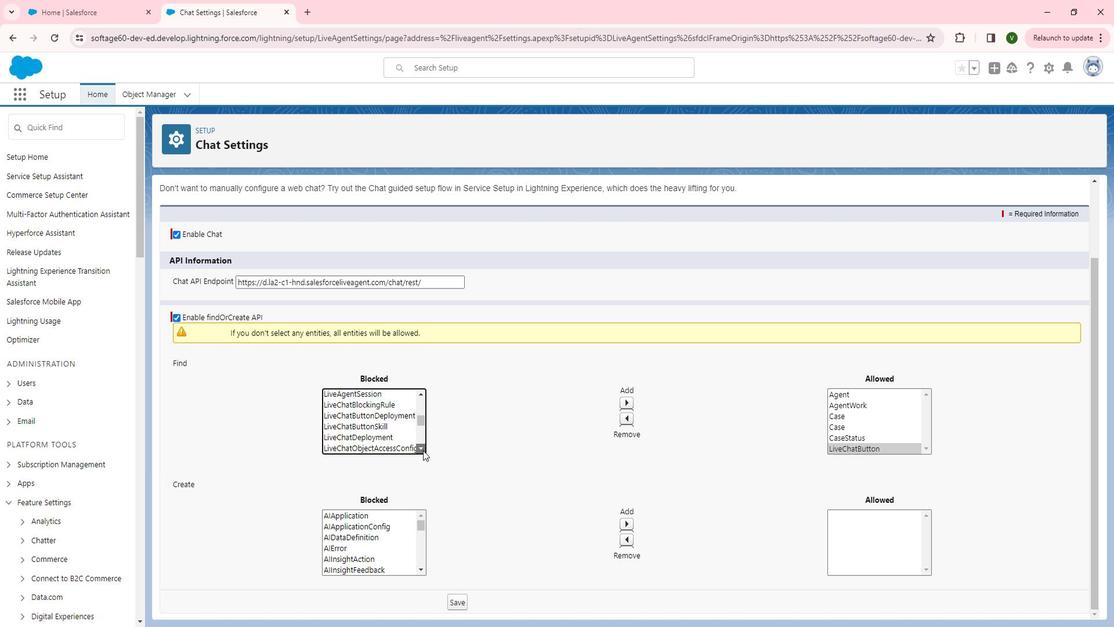 
Action: Mouse pressed left at (441, 452)
Screenshot: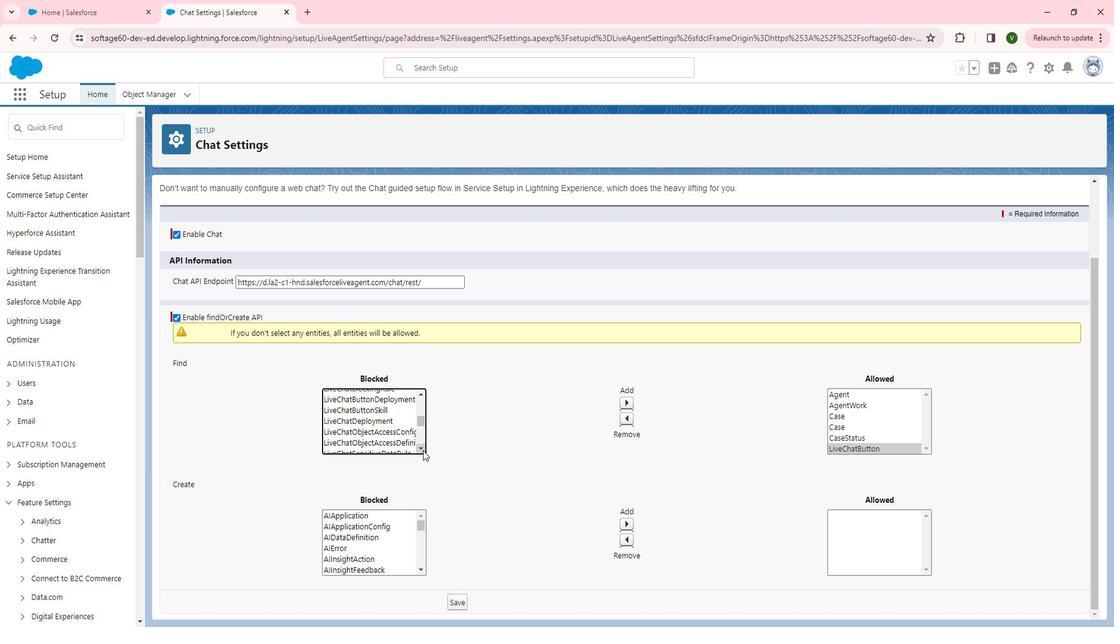 
Action: Mouse pressed left at (441, 452)
Screenshot: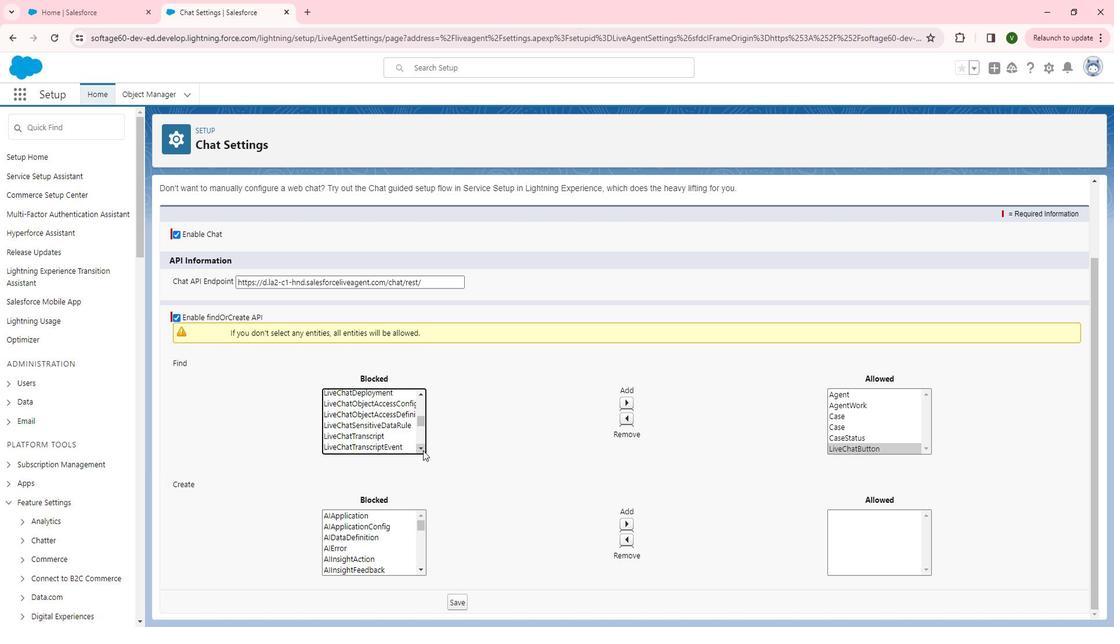 
Action: Mouse moved to (419, 437)
Screenshot: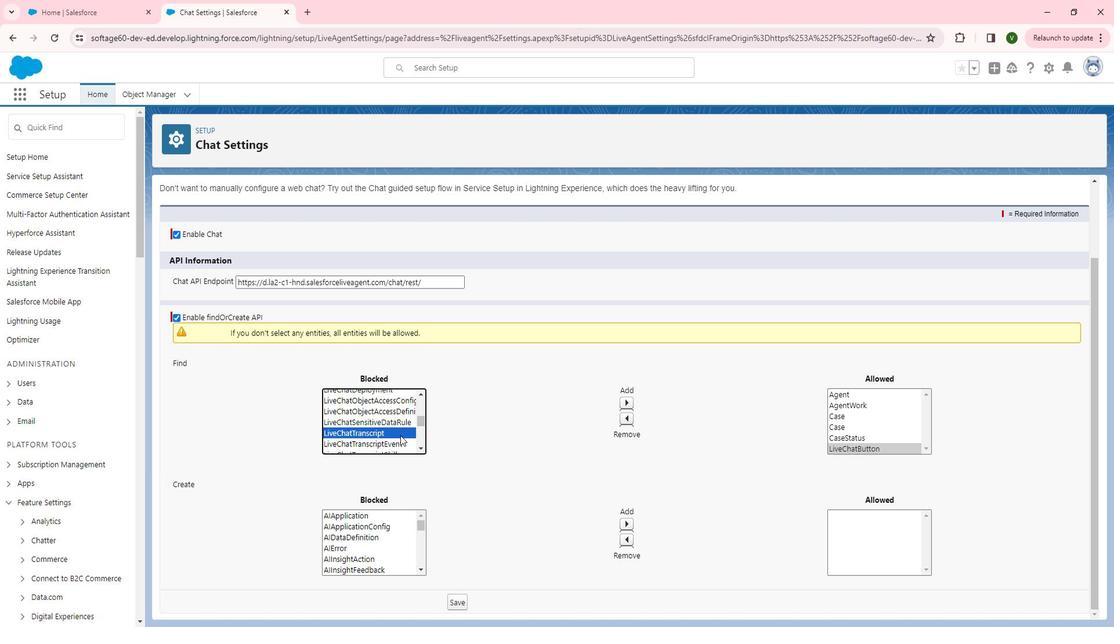 
Action: Mouse pressed left at (419, 437)
Screenshot: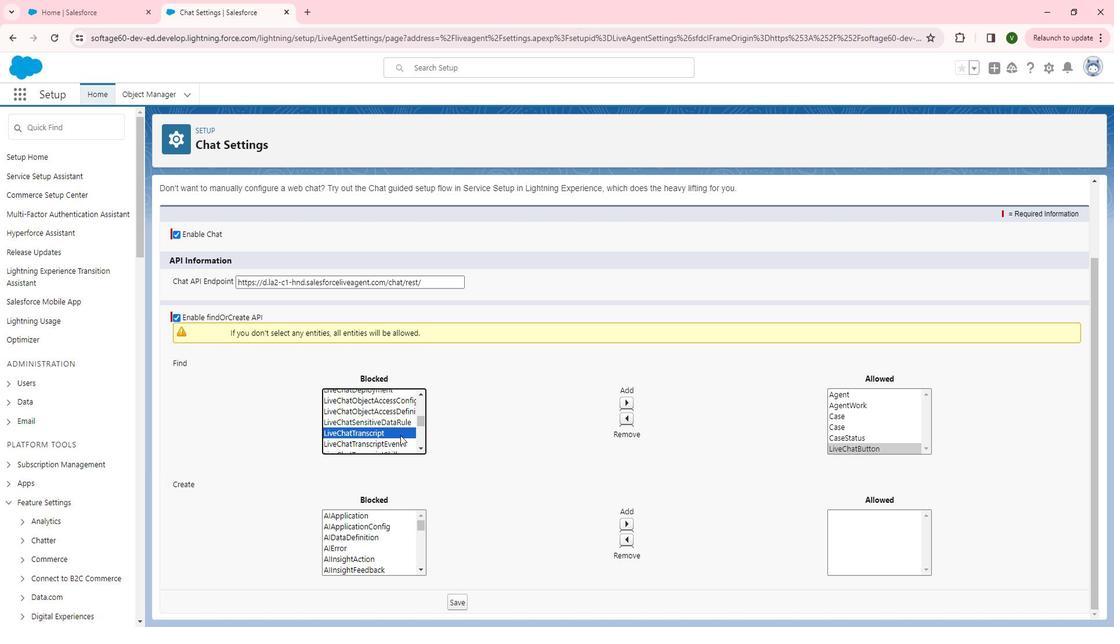 
Action: Mouse moved to (649, 405)
Screenshot: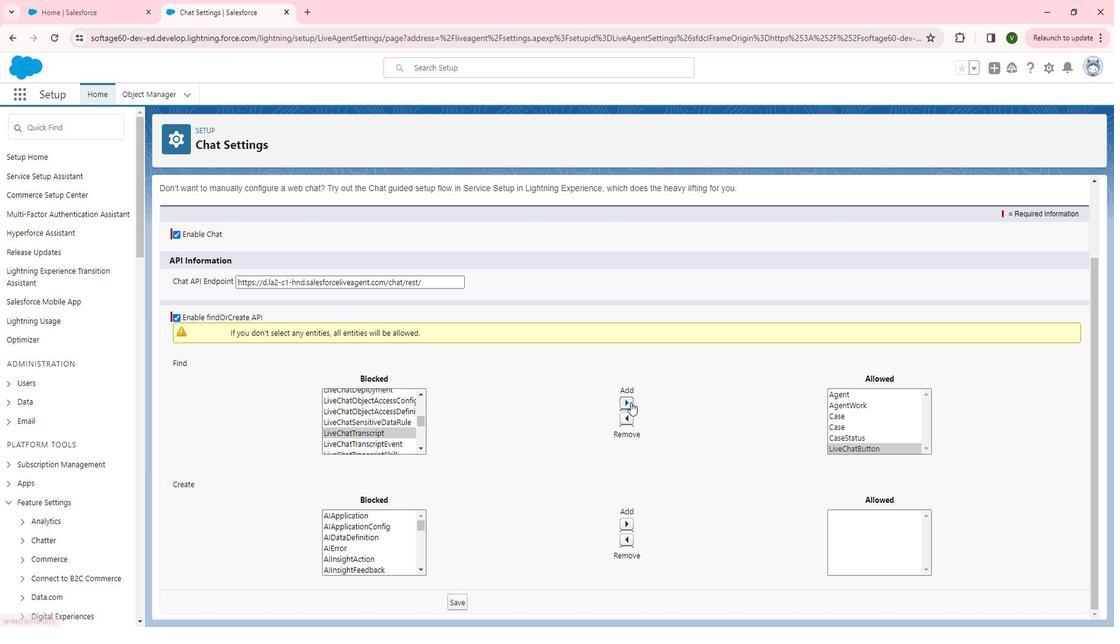 
Action: Mouse pressed left at (649, 405)
Screenshot: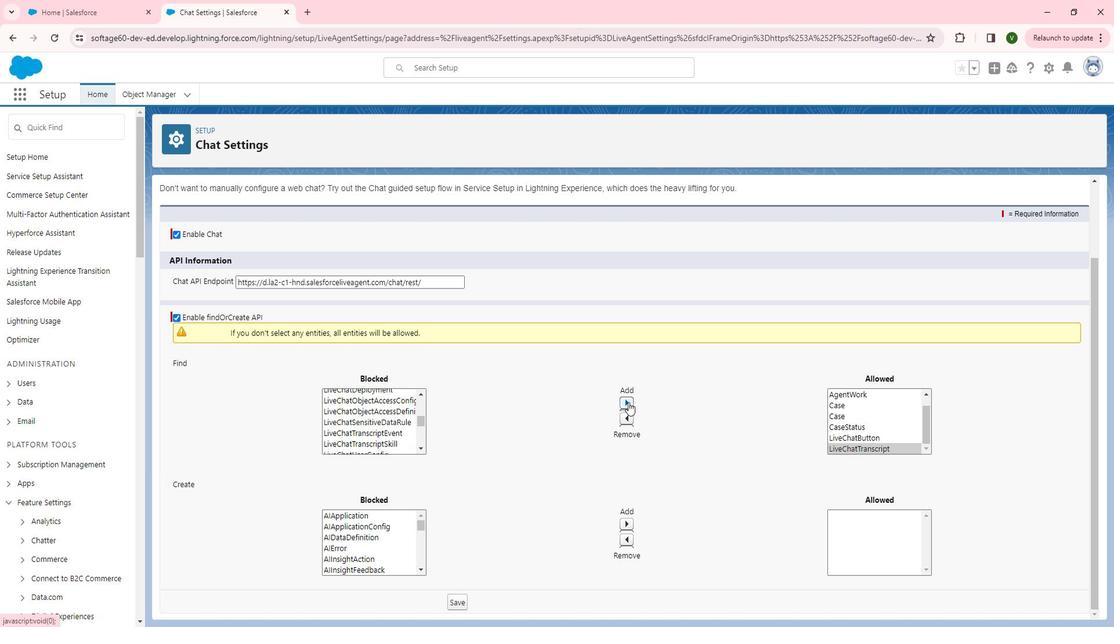 
Action: Mouse moved to (440, 451)
Screenshot: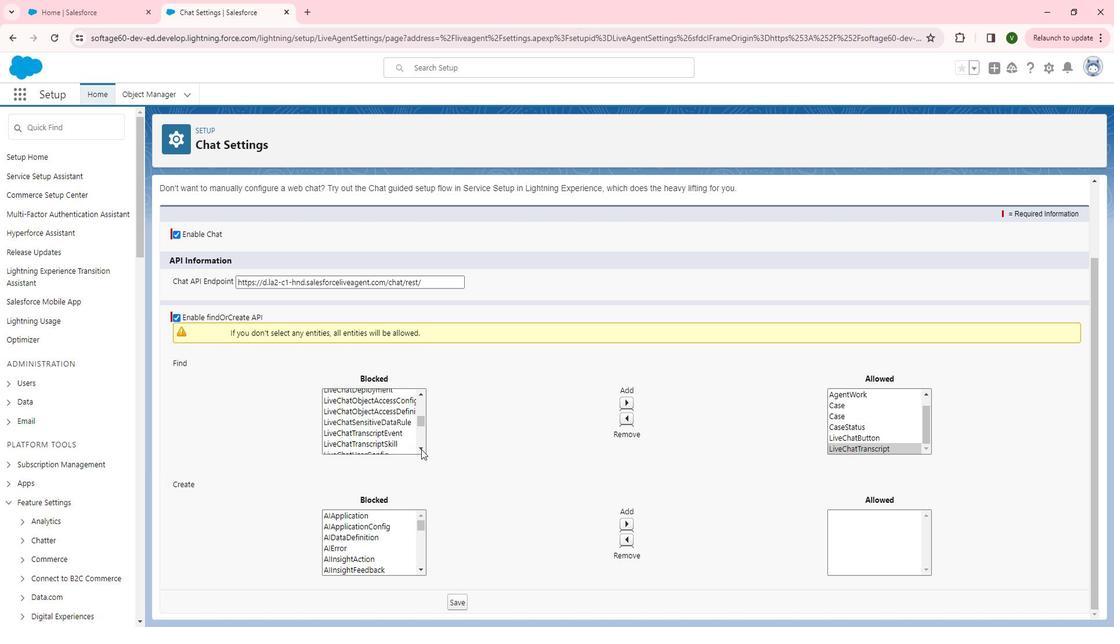 
Action: Mouse pressed left at (440, 451)
Screenshot: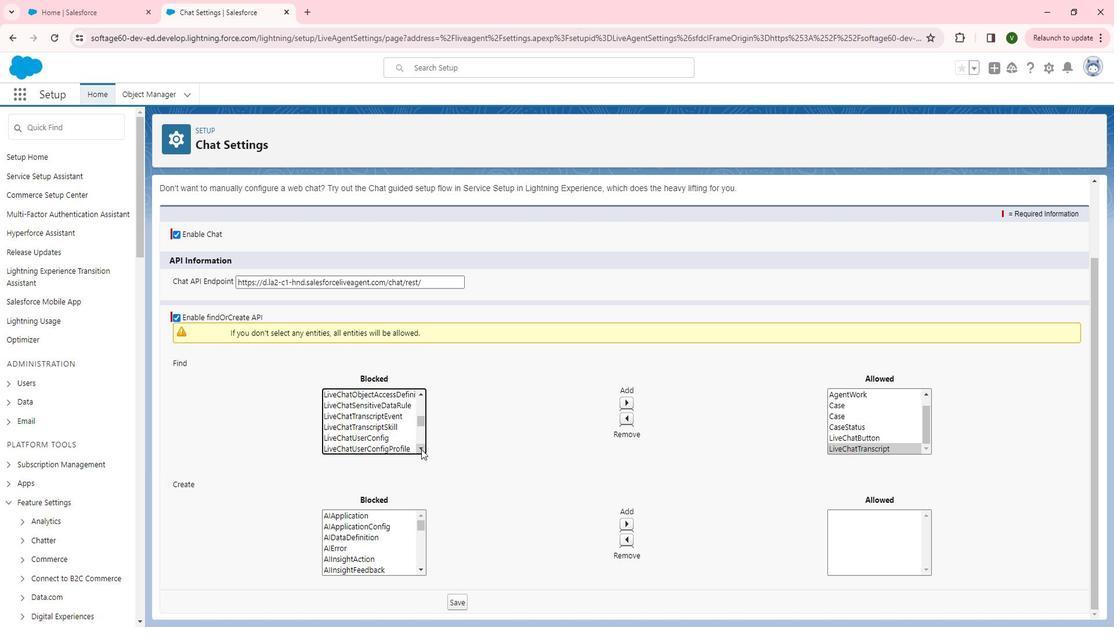 
Action: Mouse pressed left at (440, 451)
Screenshot: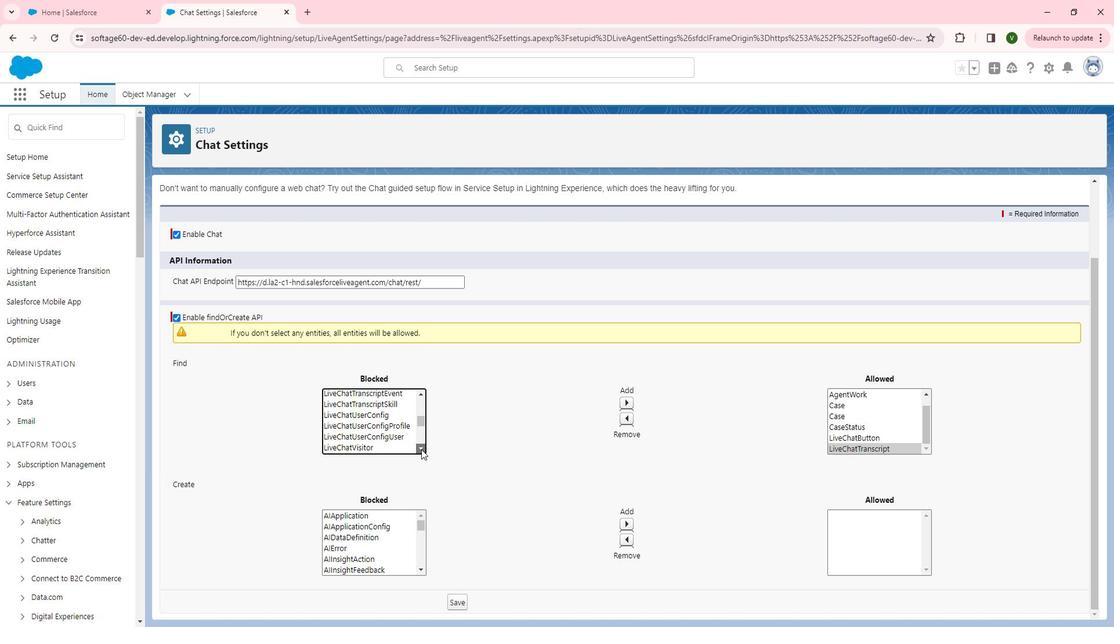 
Action: Mouse moved to (421, 439)
Screenshot: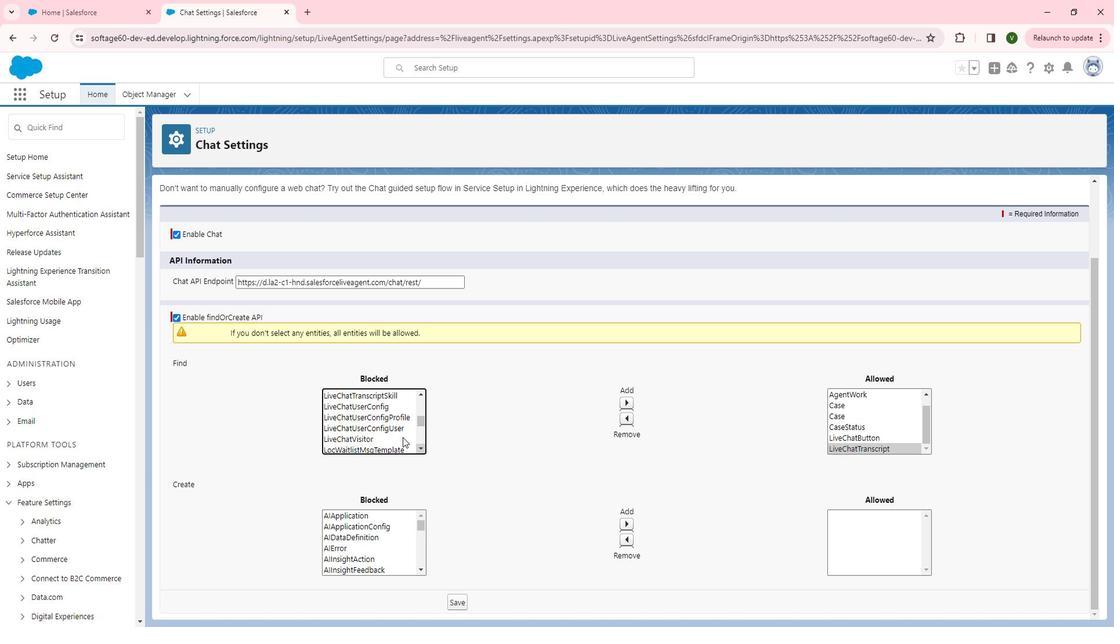 
Action: Mouse pressed left at (421, 439)
Screenshot: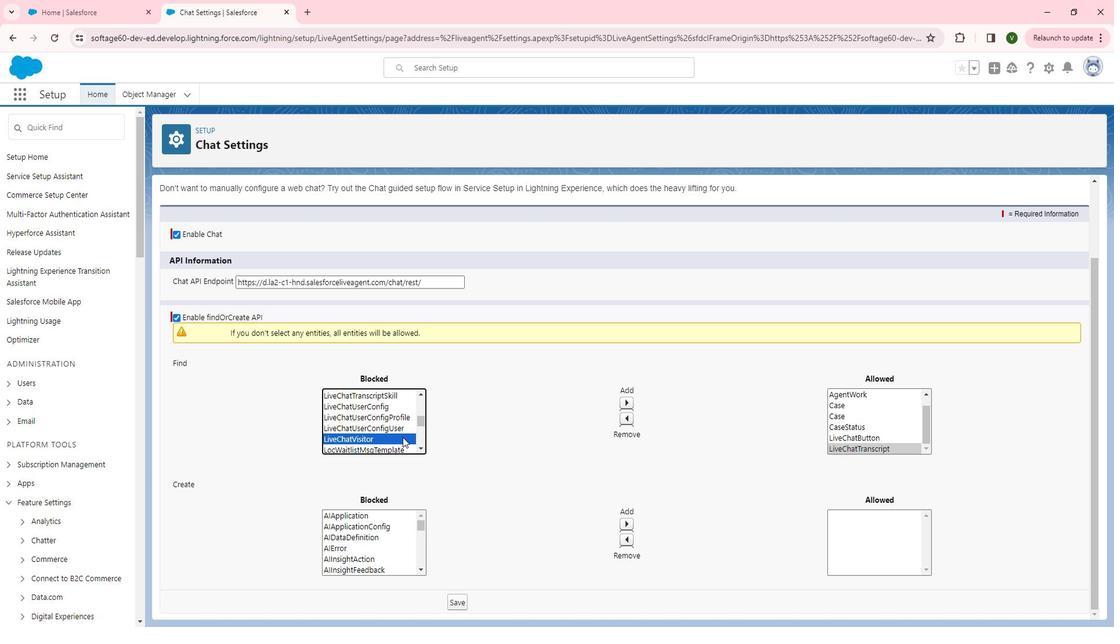 
Action: Mouse moved to (650, 401)
Screenshot: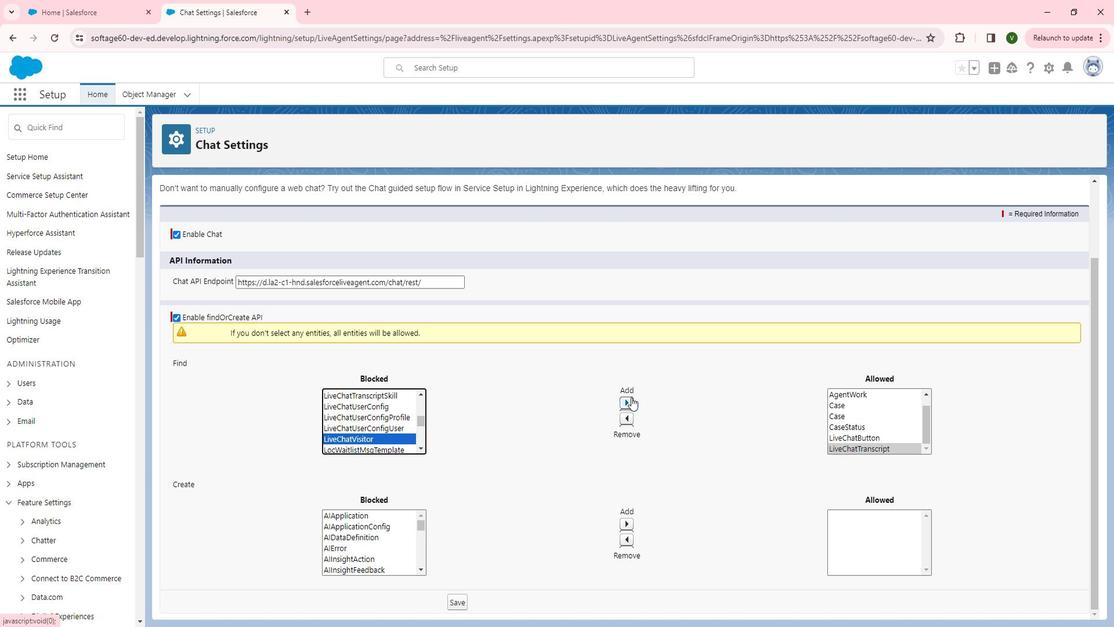 
Action: Mouse pressed left at (650, 401)
Screenshot: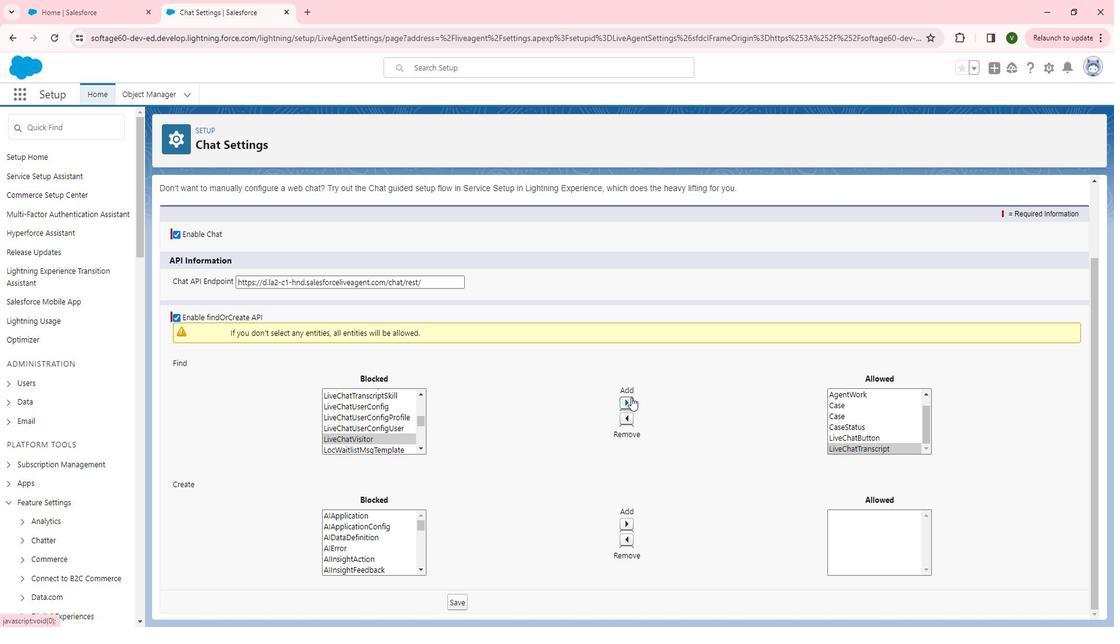 
Action: Mouse moved to (441, 450)
Screenshot: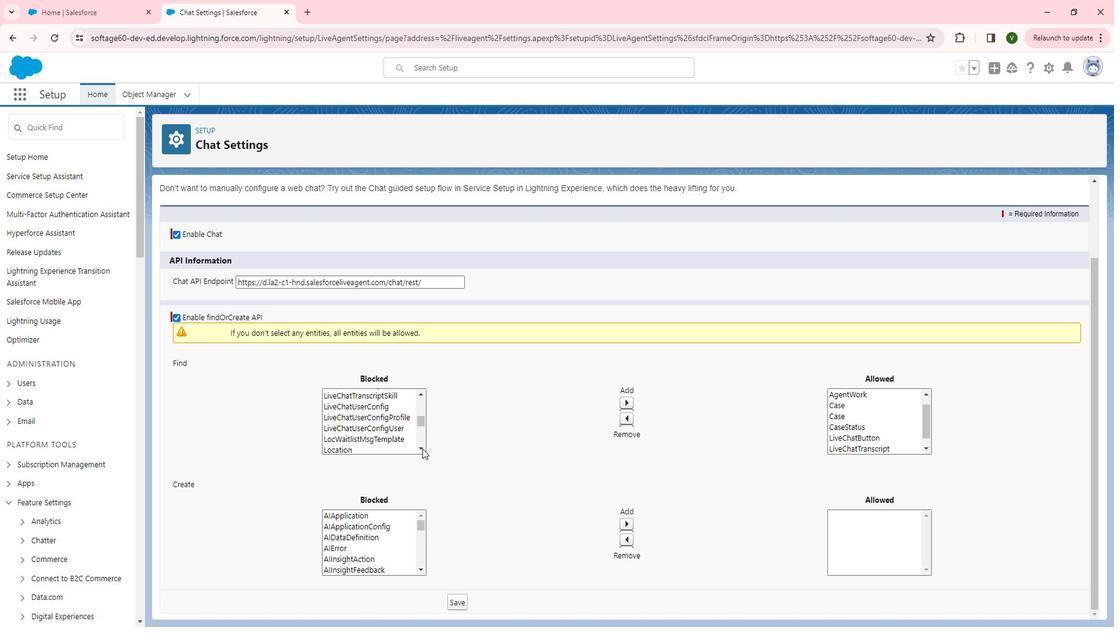 
Action: Mouse pressed left at (441, 450)
Screenshot: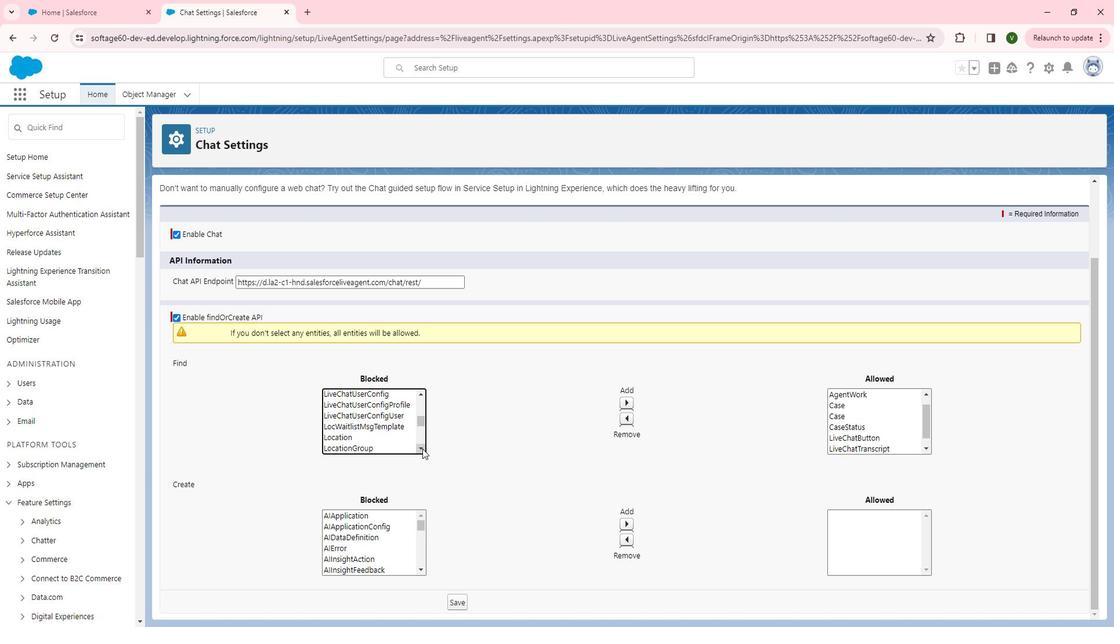 
Action: Mouse pressed left at (441, 450)
Screenshot: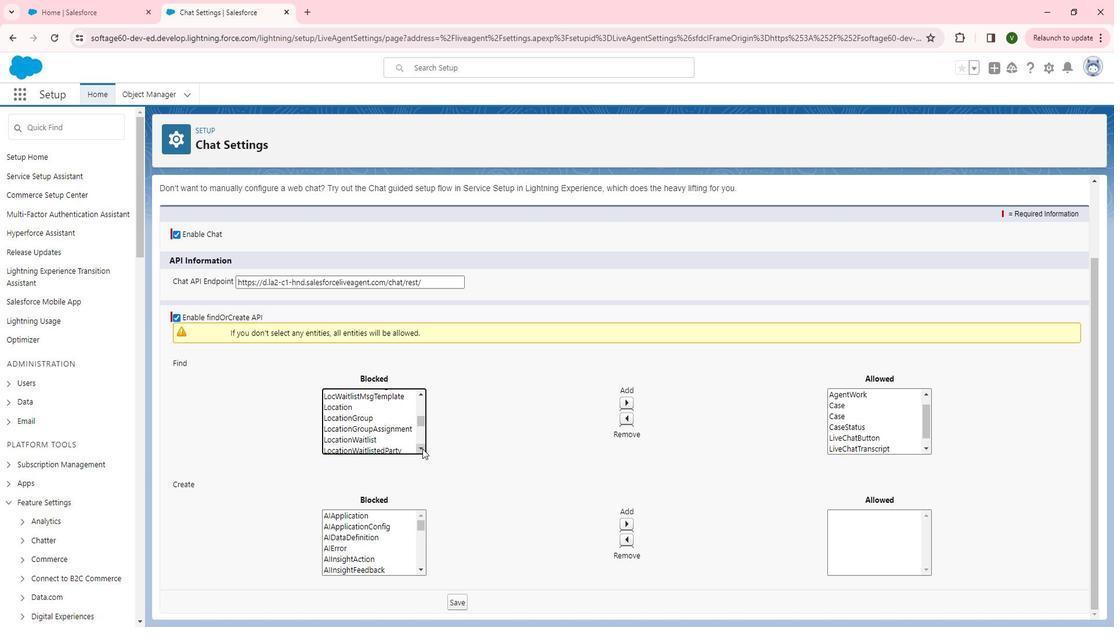 
Action: Mouse pressed left at (441, 450)
Screenshot: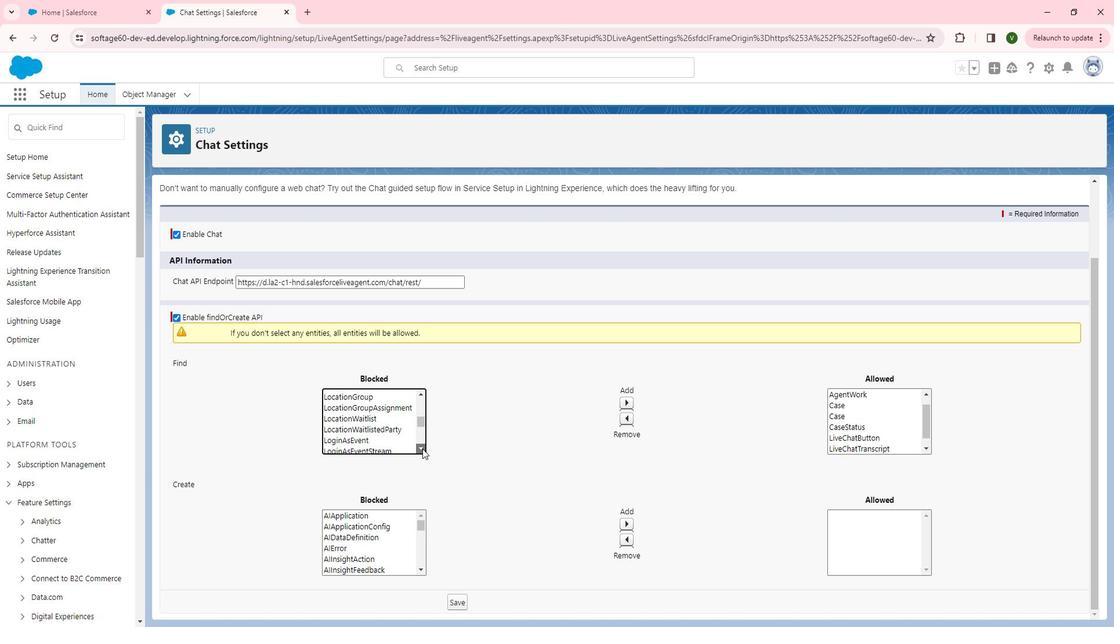 
Action: Mouse pressed left at (441, 450)
Screenshot: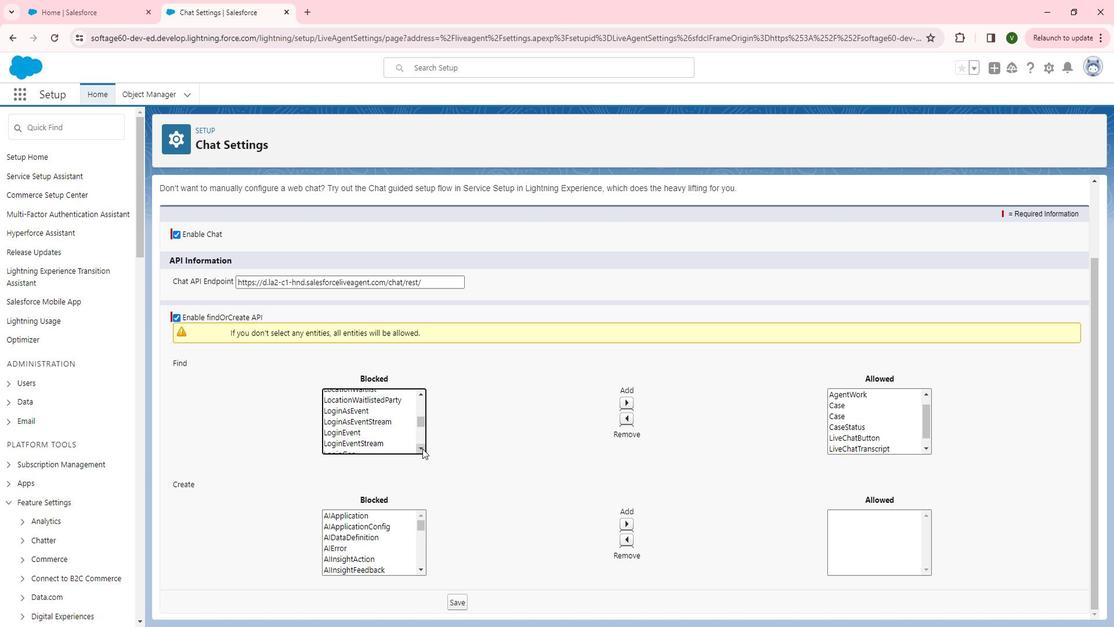 
Action: Mouse pressed left at (441, 450)
Screenshot: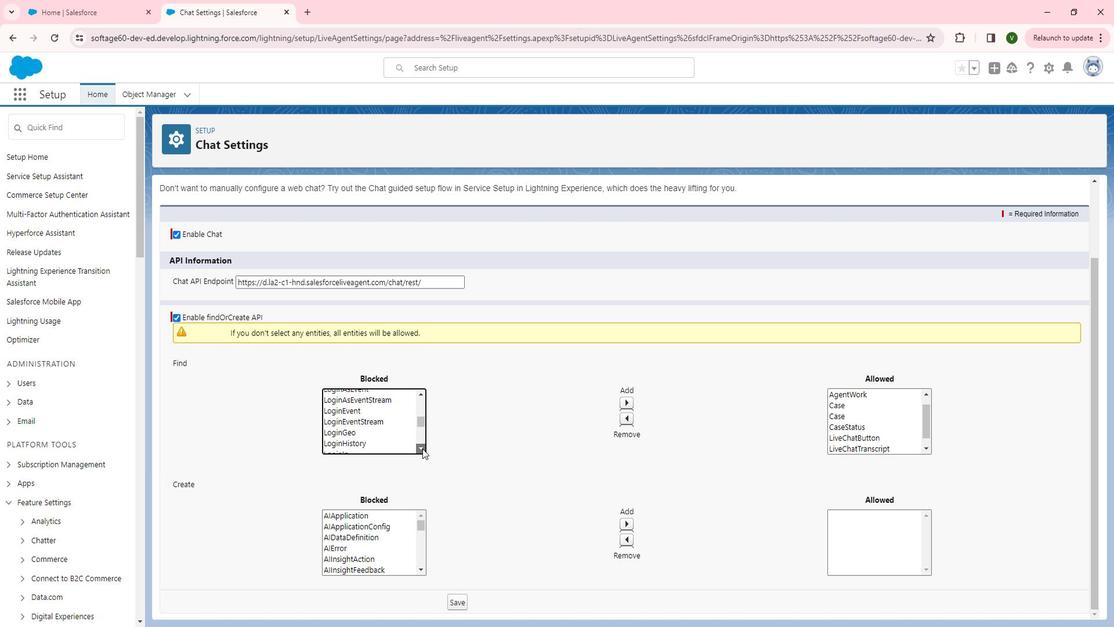 
Action: Mouse pressed left at (441, 450)
